 Task: Search for books from the mystery genre on Amazon and explore their details.
Action: Mouse moved to (415, 68)
Screenshot: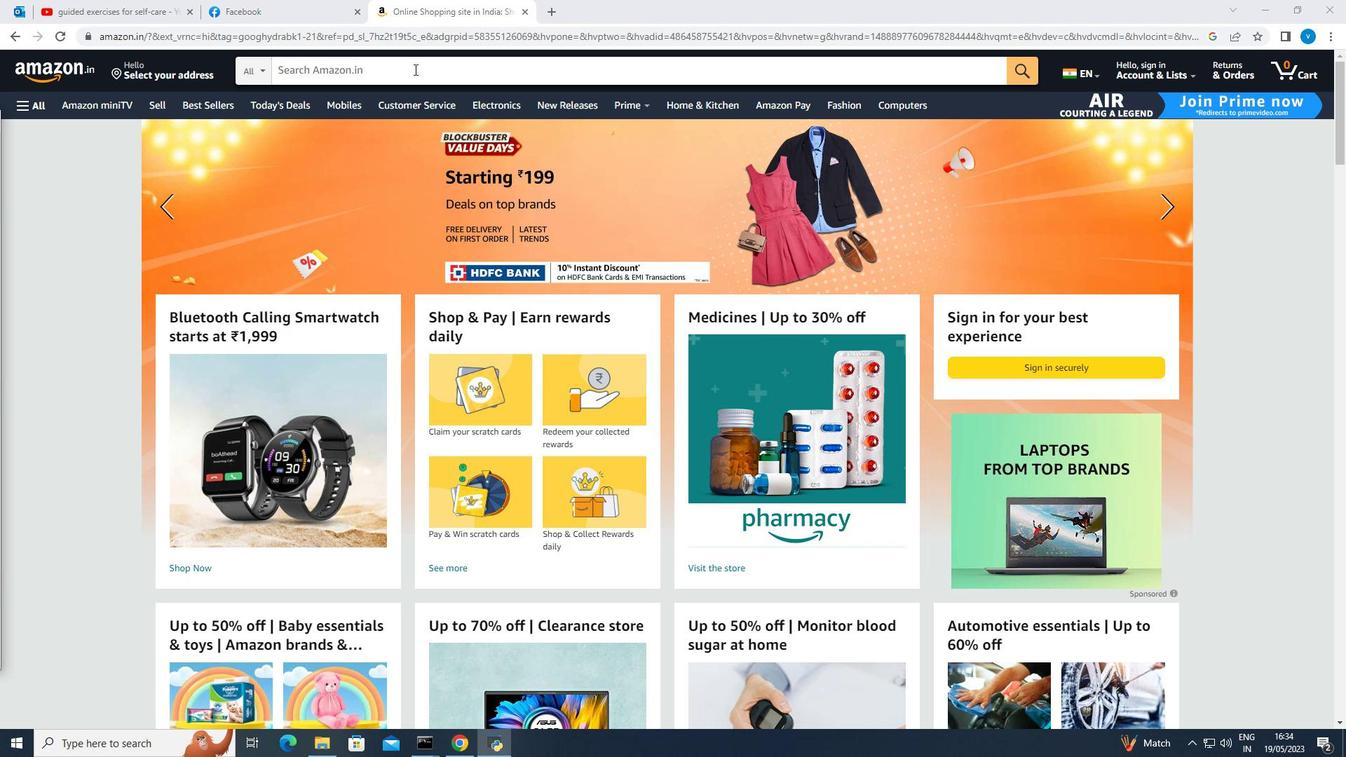 
Action: Mouse pressed left at (415, 68)
Screenshot: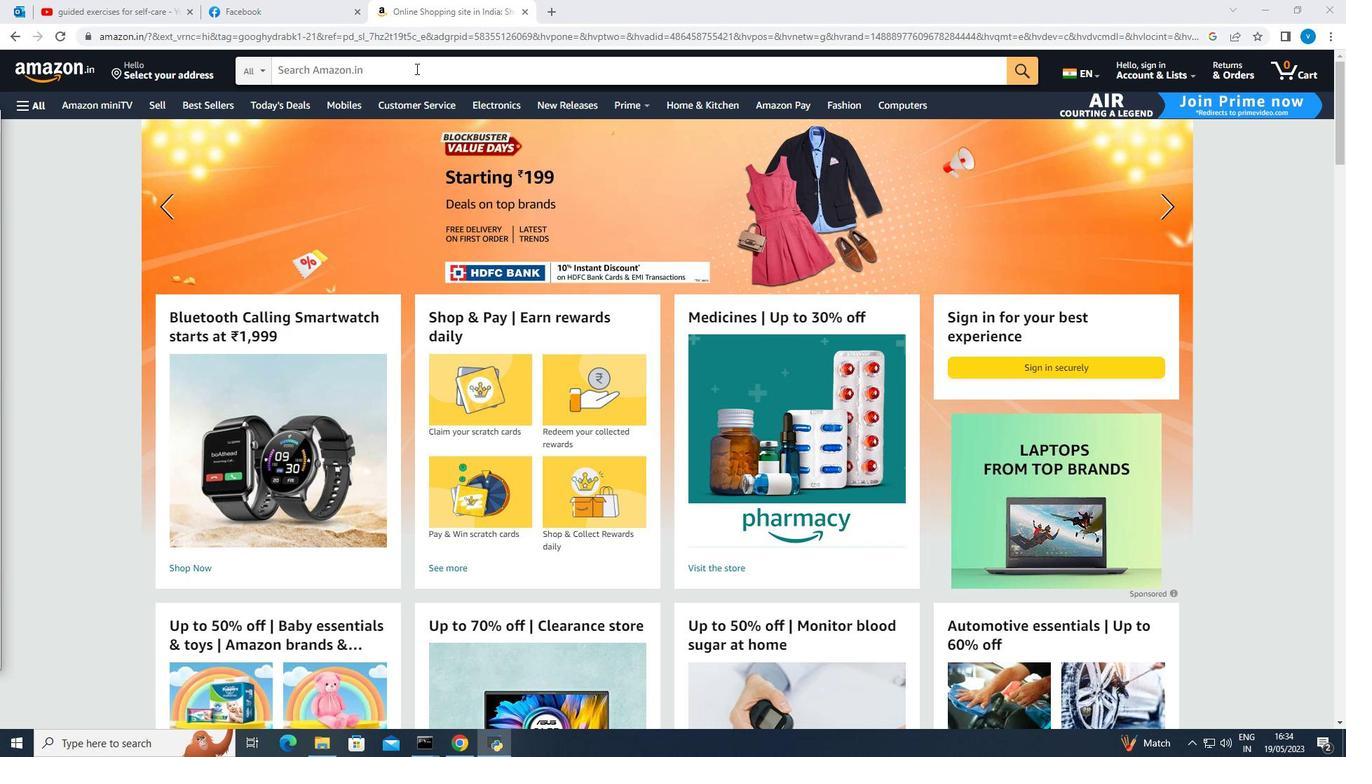 
Action: Key pressed book<Key.space>from<Key.space>mystery<Key.space>genre<Key.enter>
Screenshot: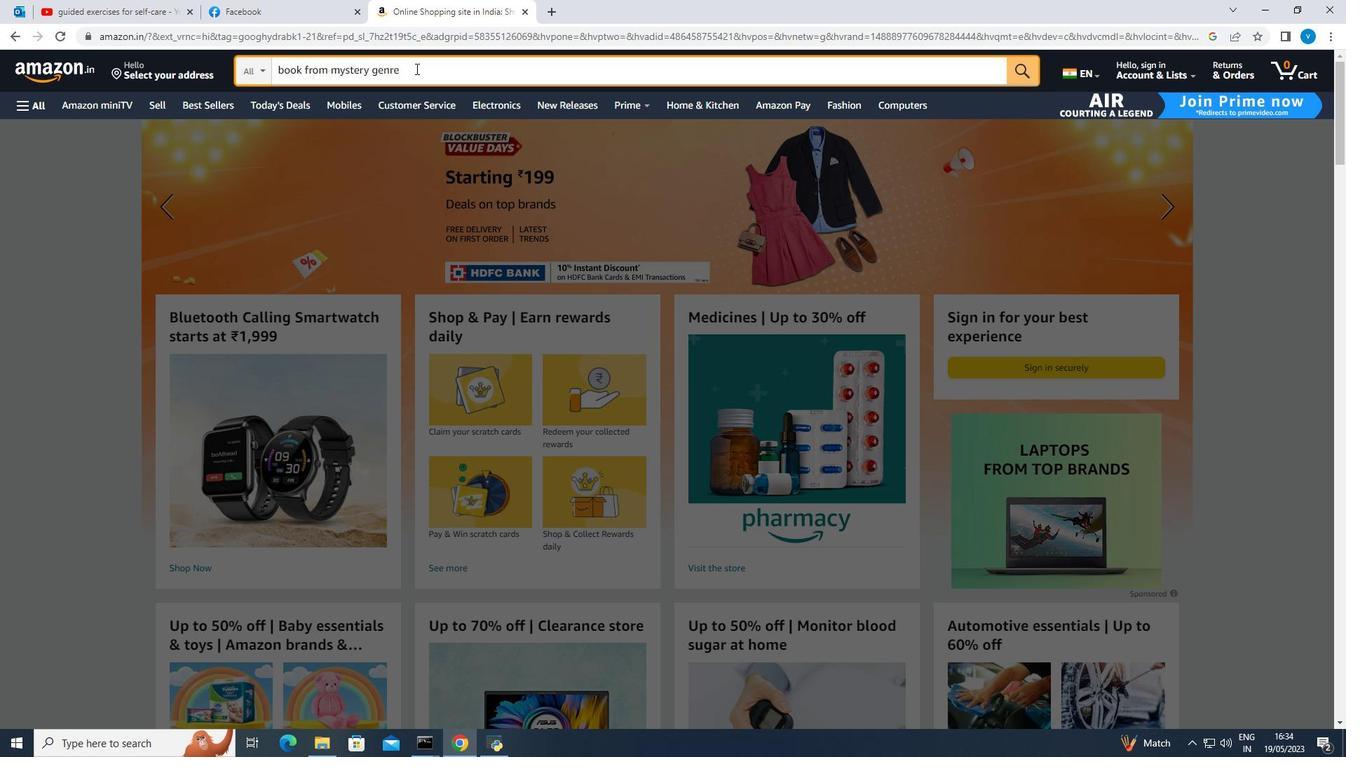 
Action: Mouse moved to (553, 434)
Screenshot: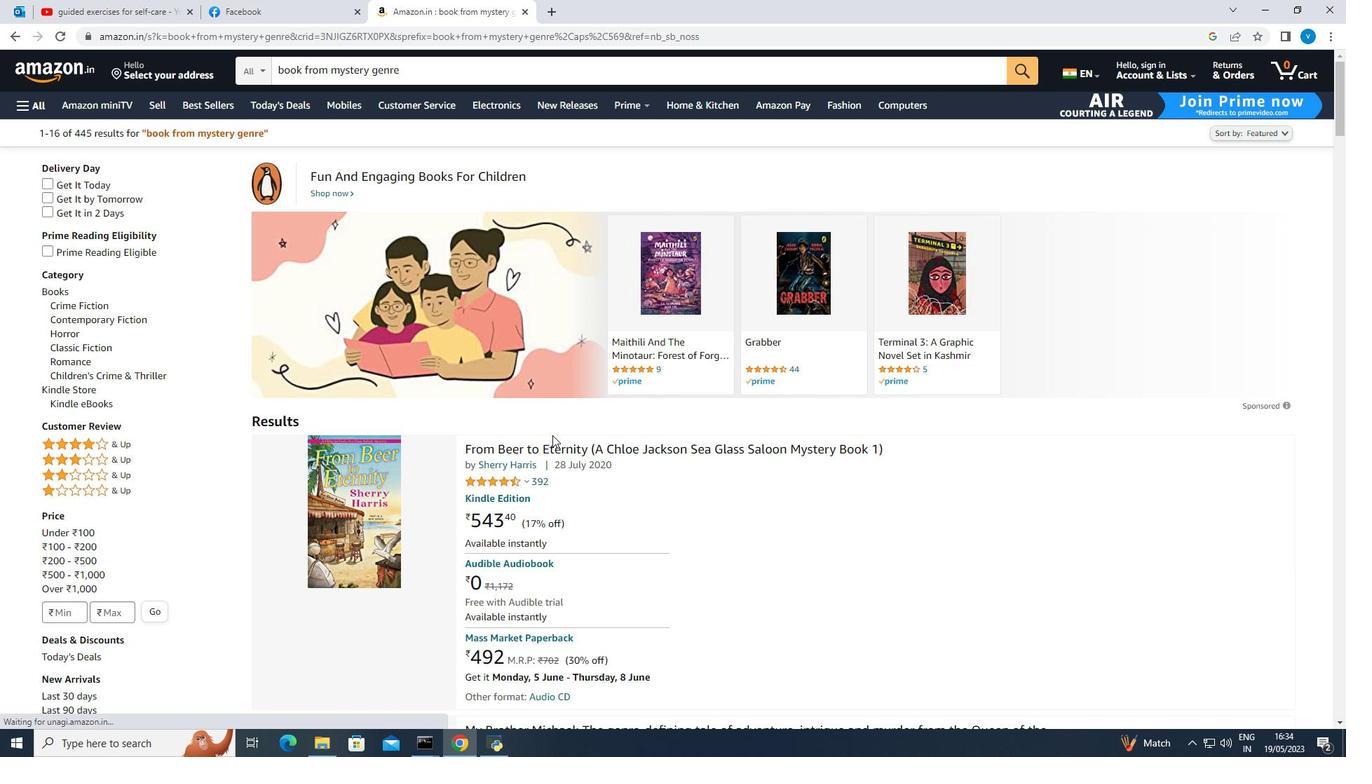 
Action: Mouse scrolled (553, 433) with delta (0, 0)
Screenshot: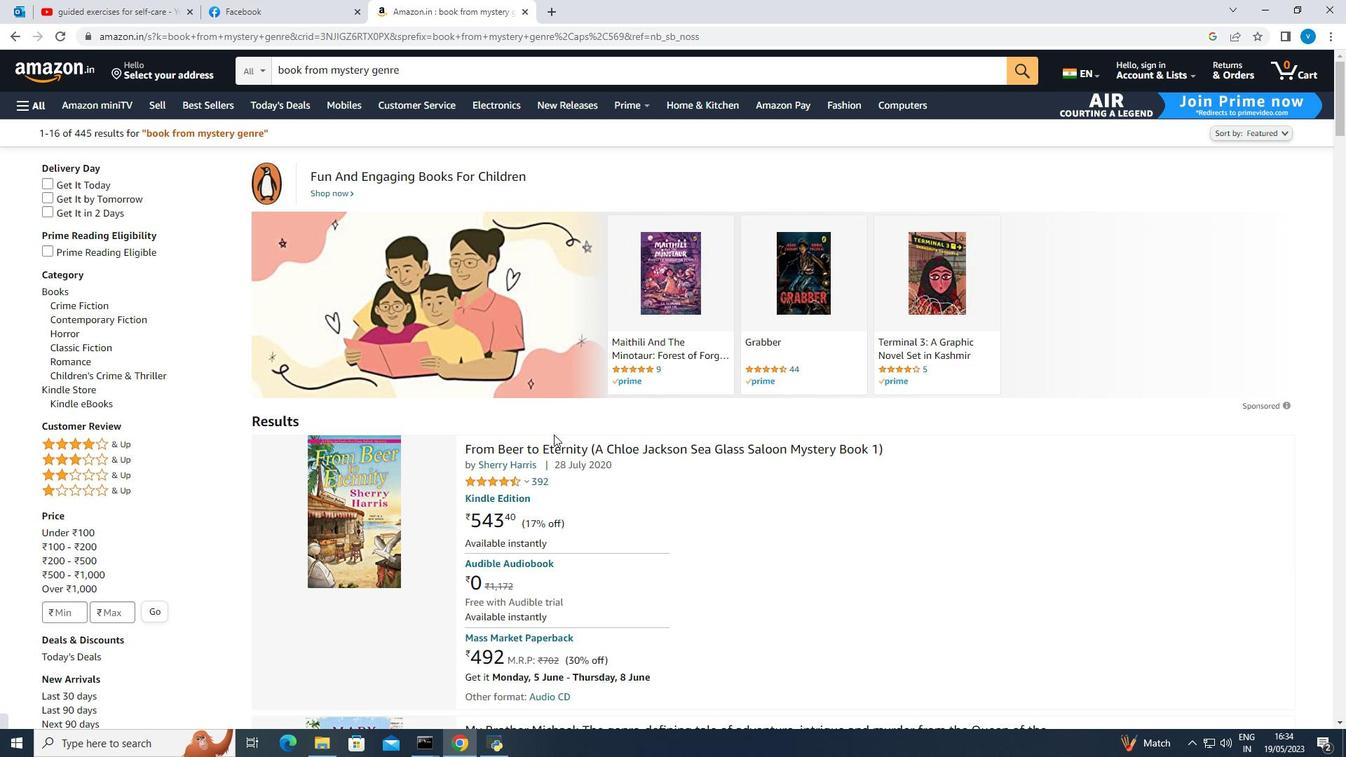 
Action: Mouse moved to (555, 432)
Screenshot: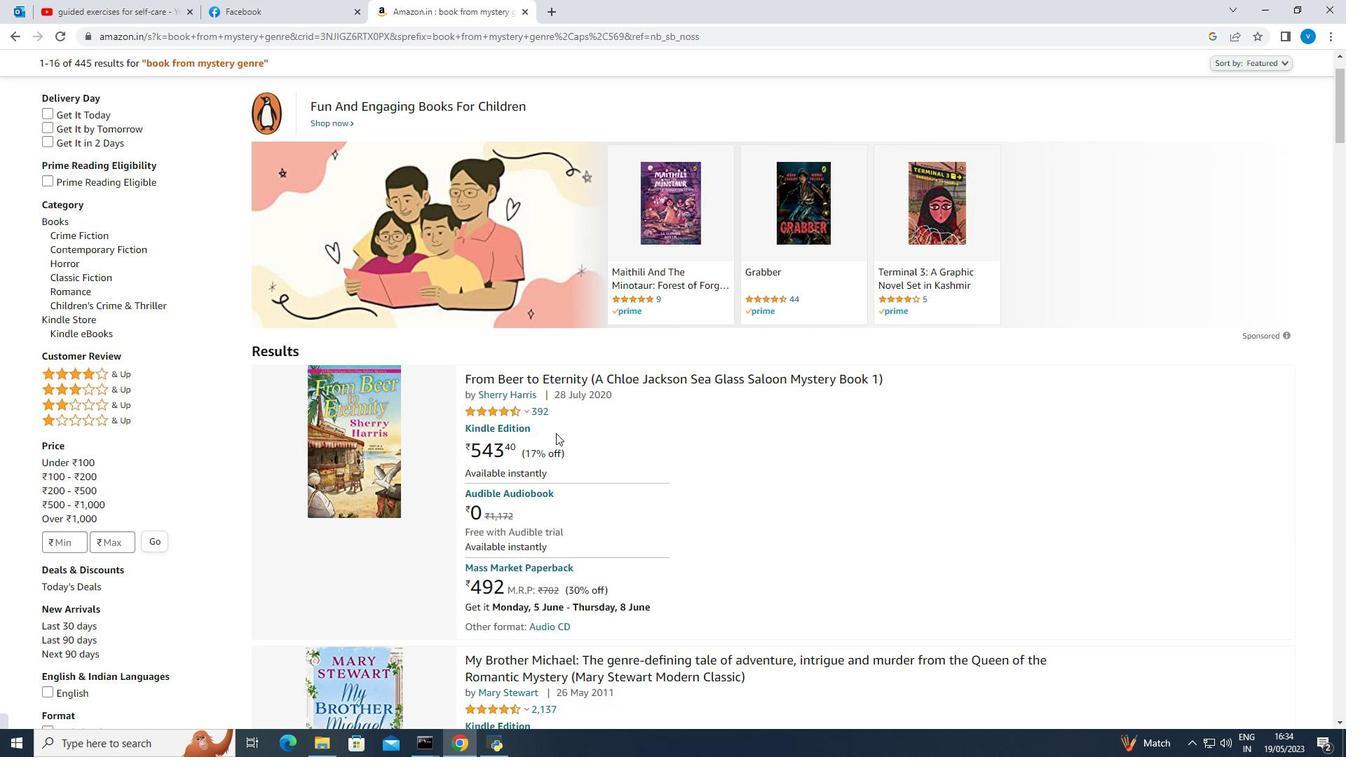 
Action: Mouse scrolled (555, 431) with delta (0, 0)
Screenshot: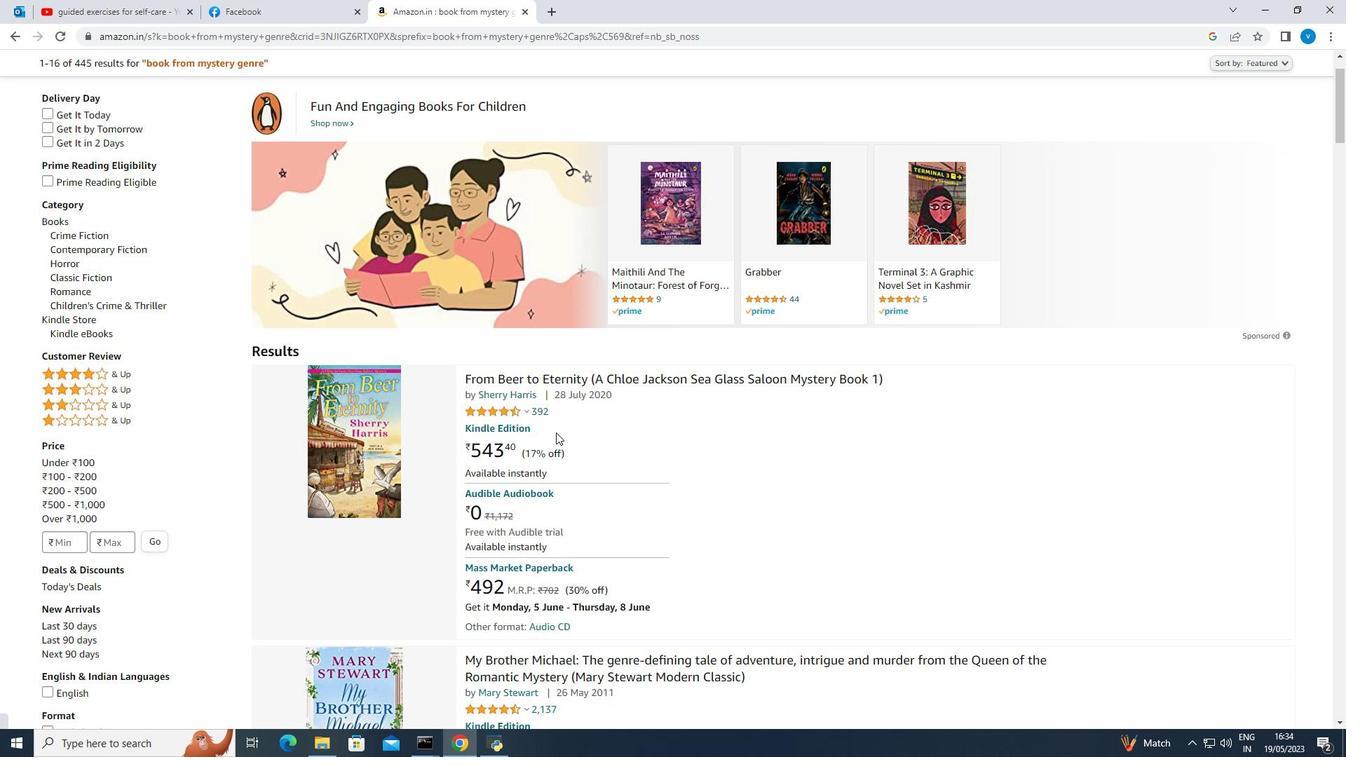 
Action: Mouse scrolled (555, 431) with delta (0, 0)
Screenshot: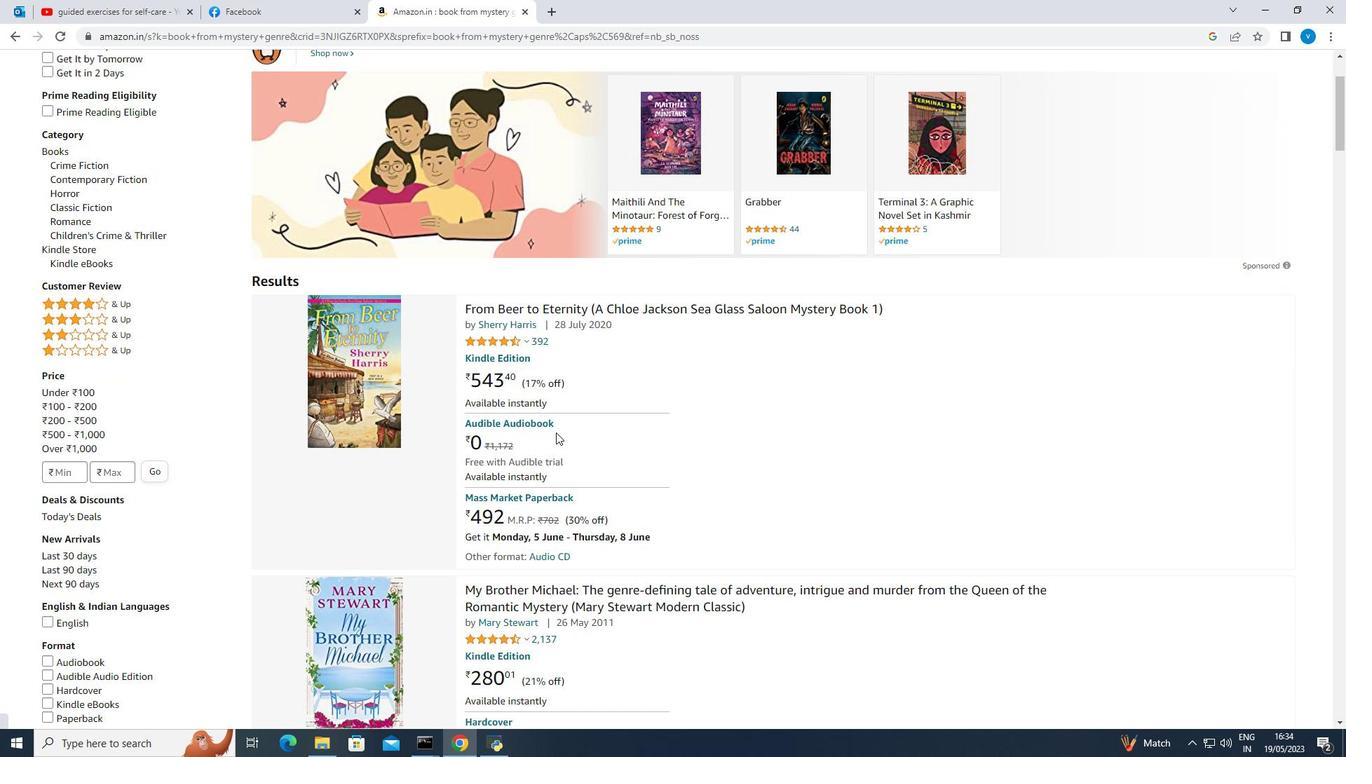 
Action: Mouse scrolled (555, 431) with delta (0, 0)
Screenshot: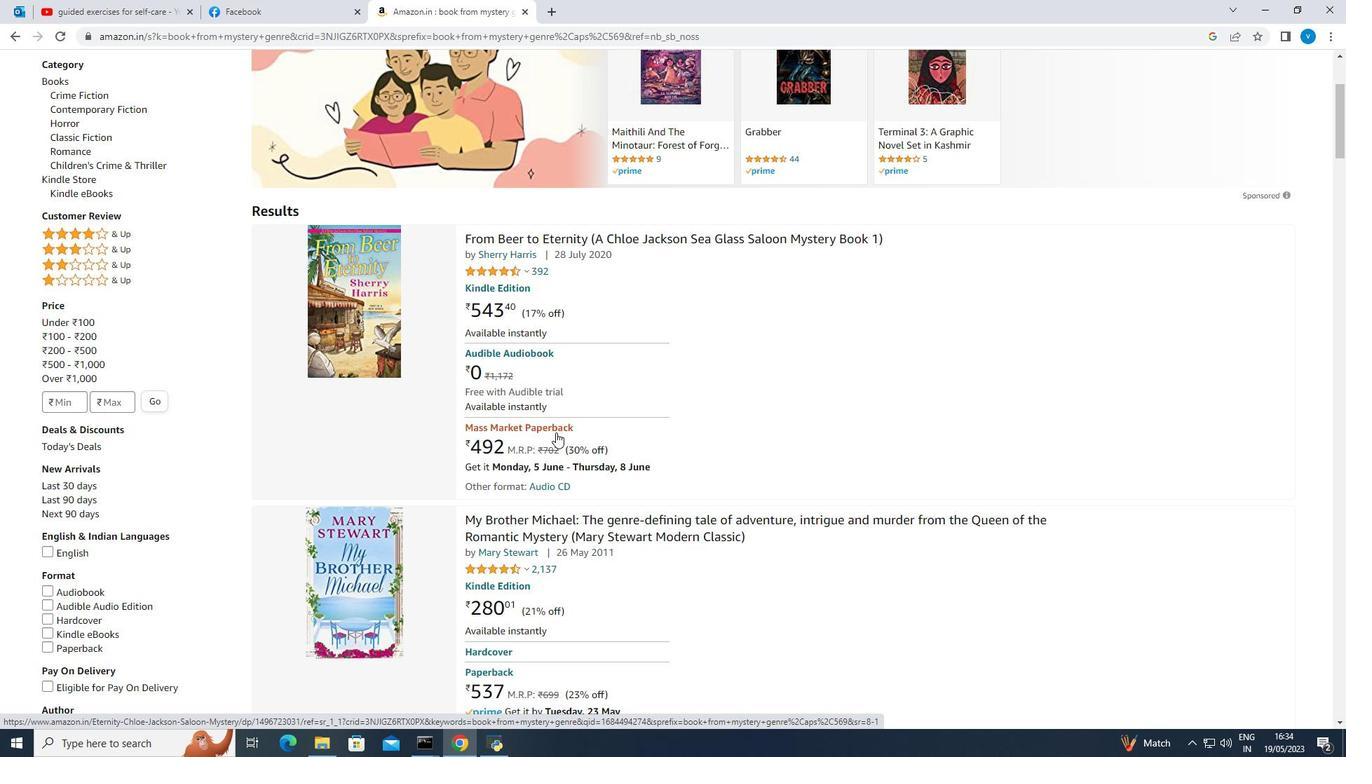 
Action: Mouse moved to (564, 401)
Screenshot: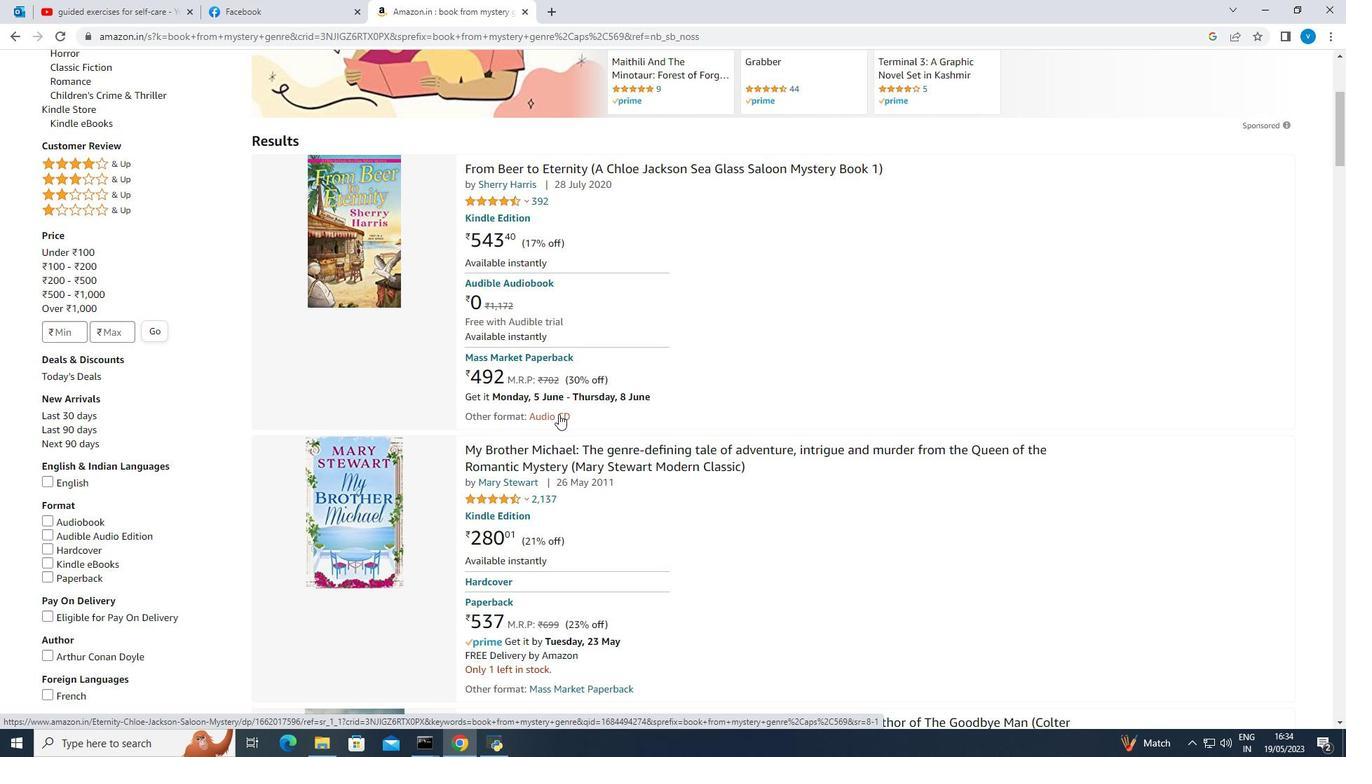 
Action: Mouse scrolled (564, 400) with delta (0, 0)
Screenshot: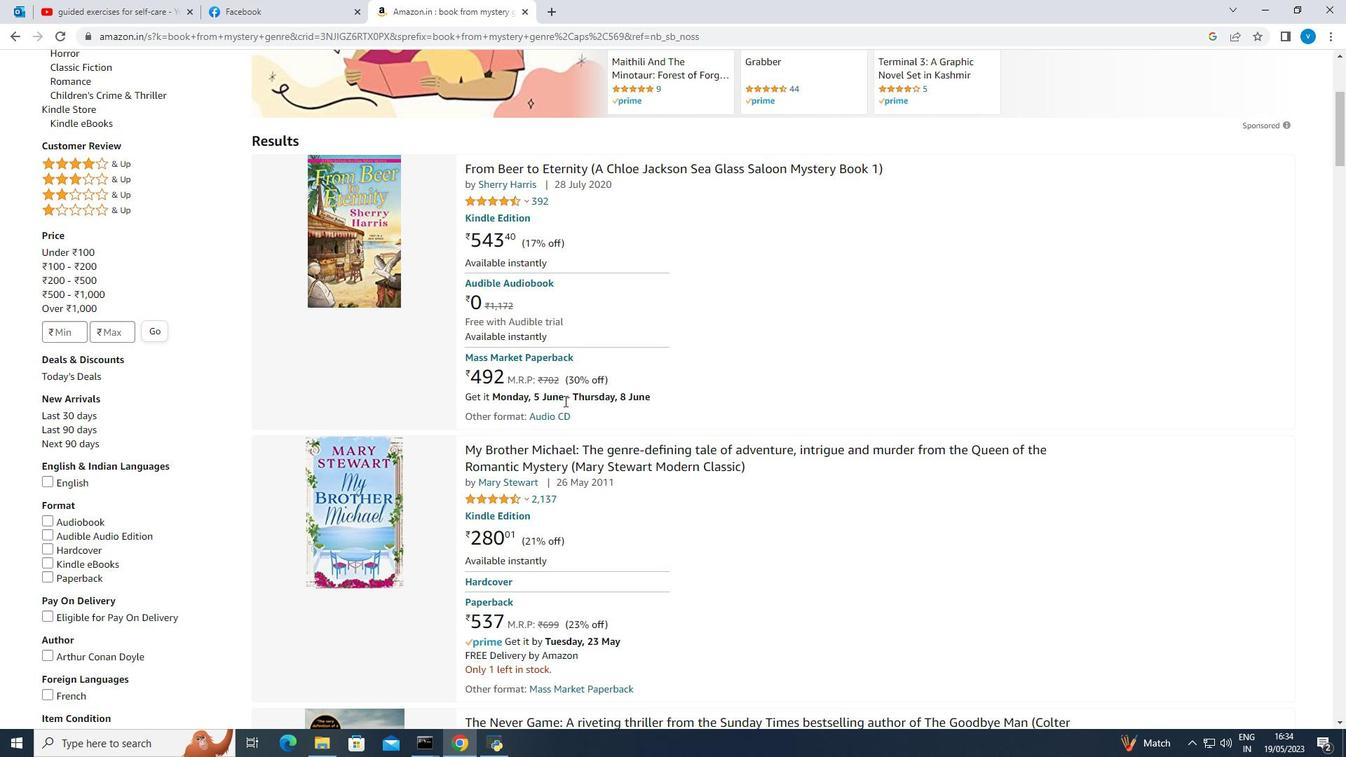 
Action: Mouse scrolled (564, 400) with delta (0, 0)
Screenshot: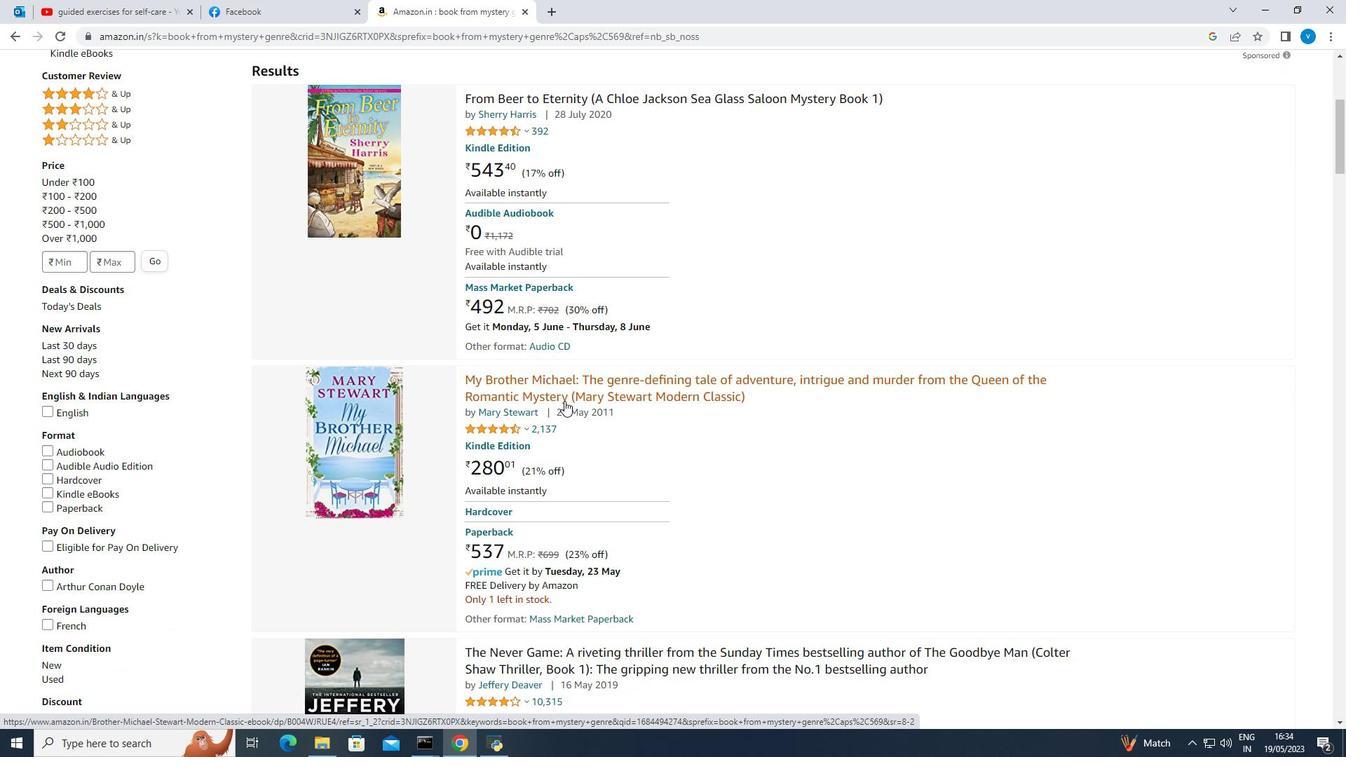 
Action: Mouse scrolled (564, 400) with delta (0, 0)
Screenshot: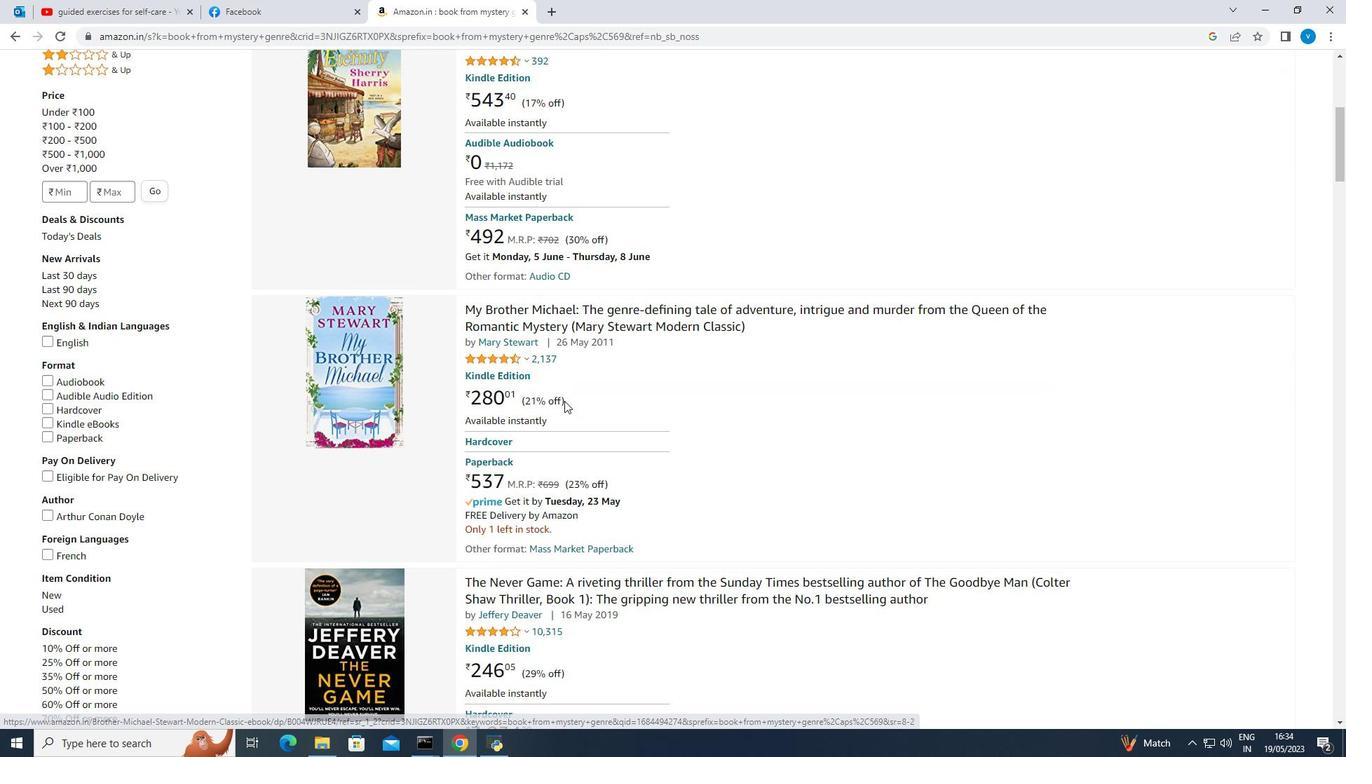 
Action: Mouse scrolled (564, 400) with delta (0, 0)
Screenshot: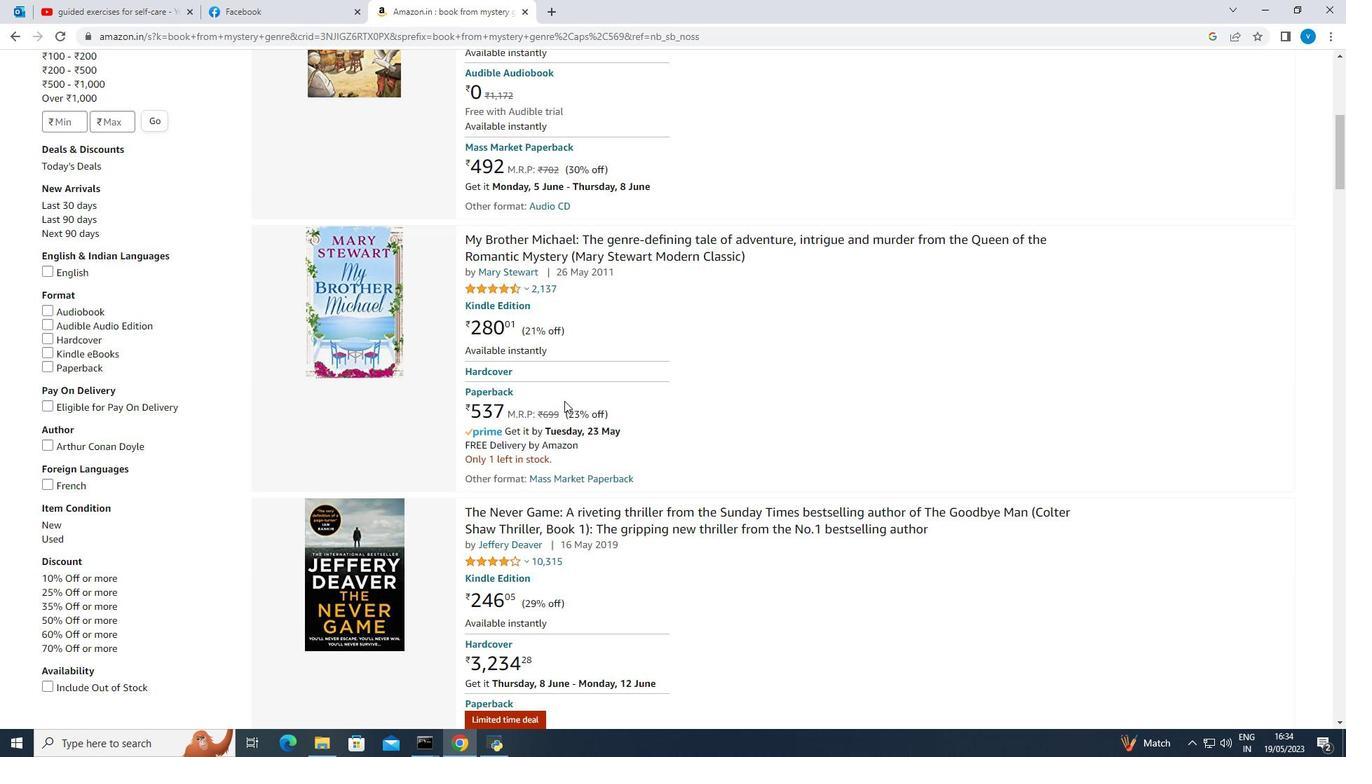 
Action: Mouse scrolled (564, 400) with delta (0, 0)
Screenshot: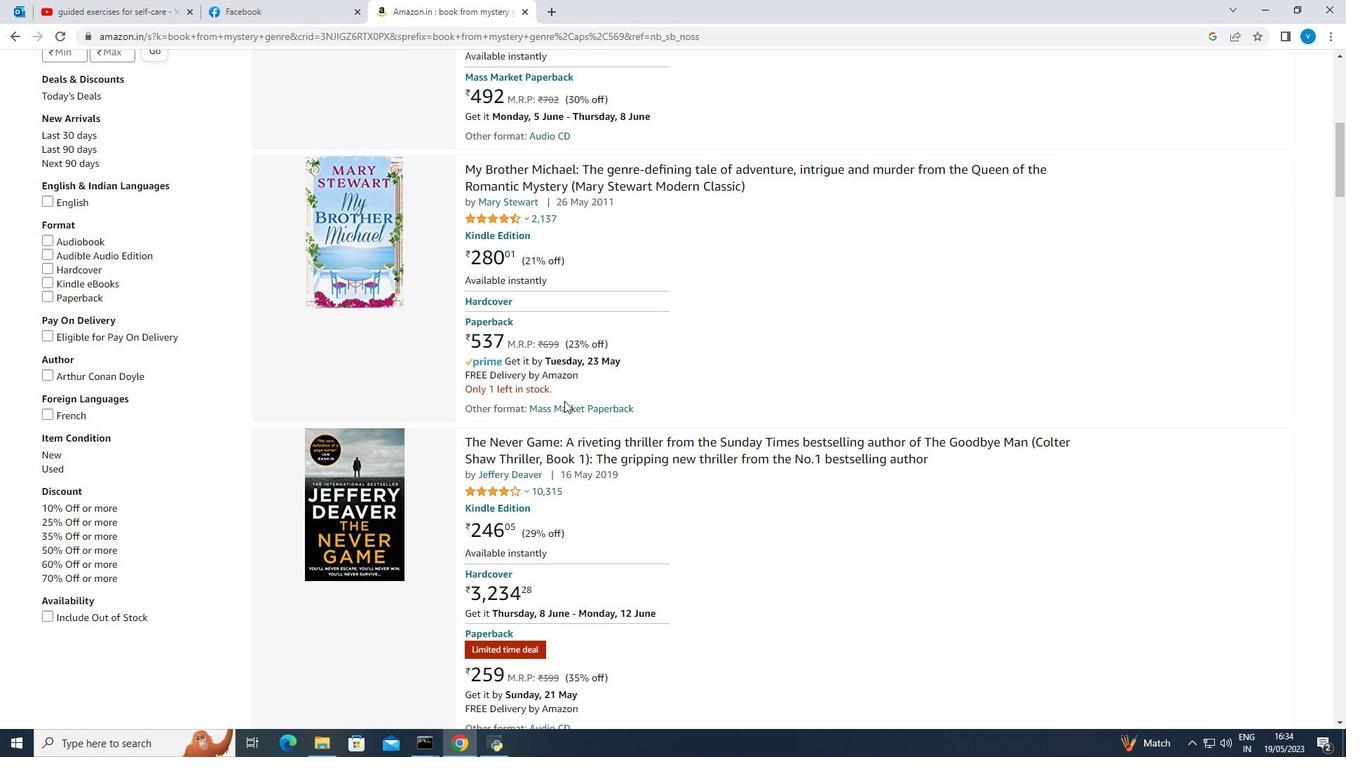
Action: Mouse scrolled (564, 400) with delta (0, 0)
Screenshot: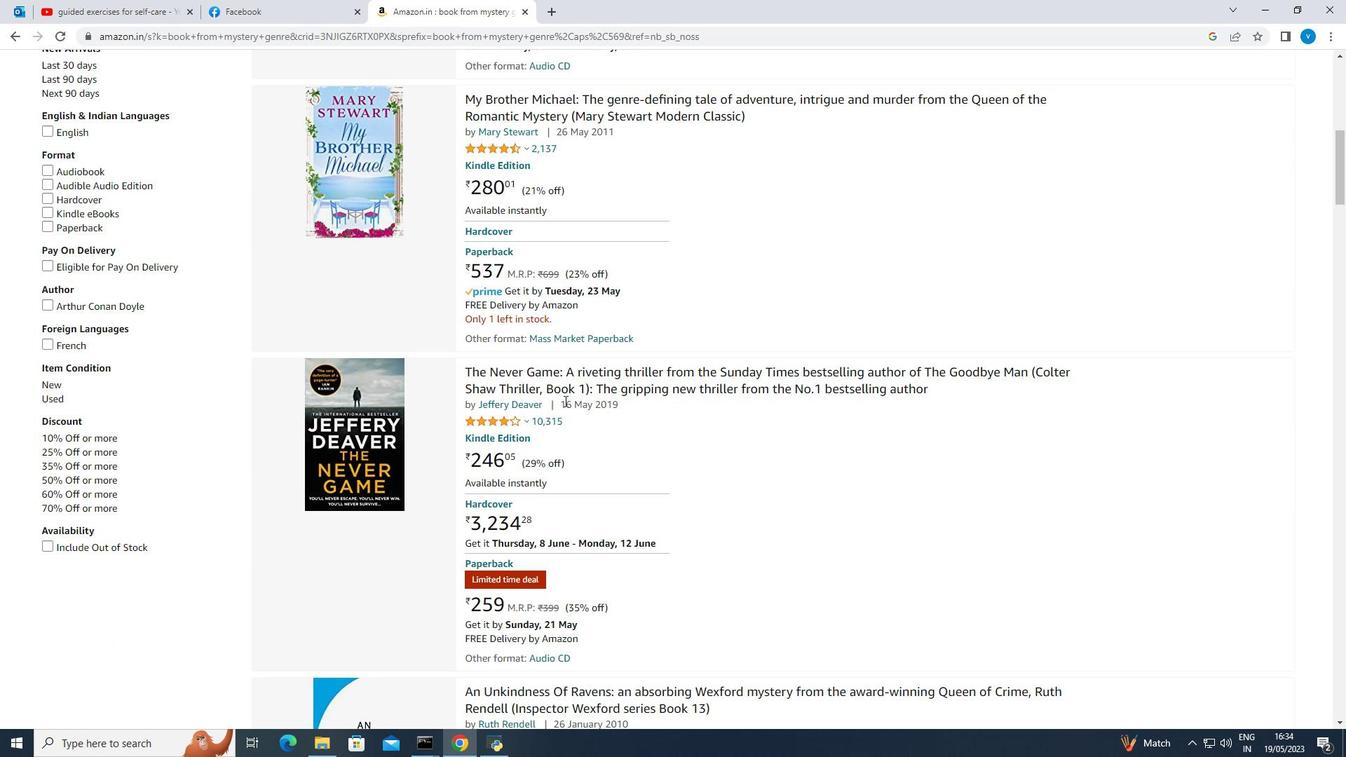 
Action: Mouse scrolled (564, 400) with delta (0, 0)
Screenshot: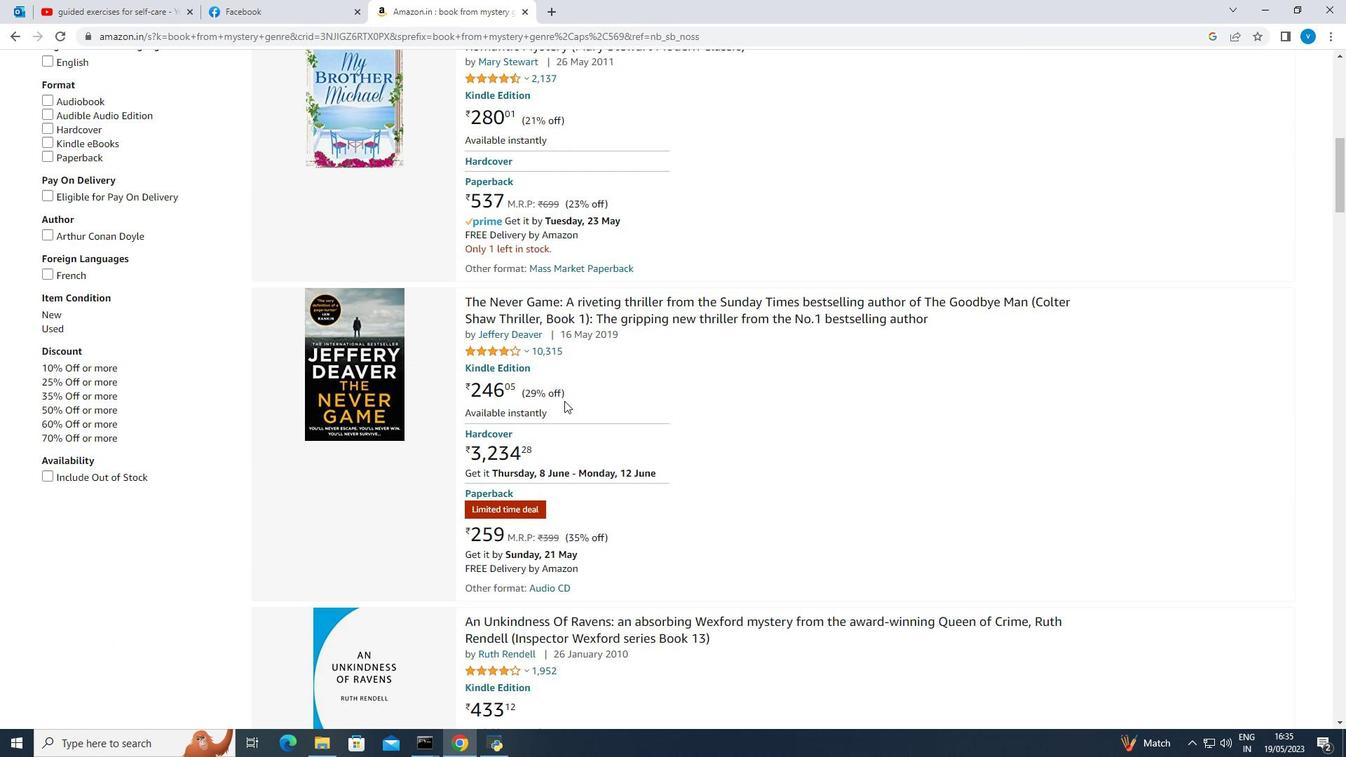 
Action: Mouse scrolled (564, 400) with delta (0, 0)
Screenshot: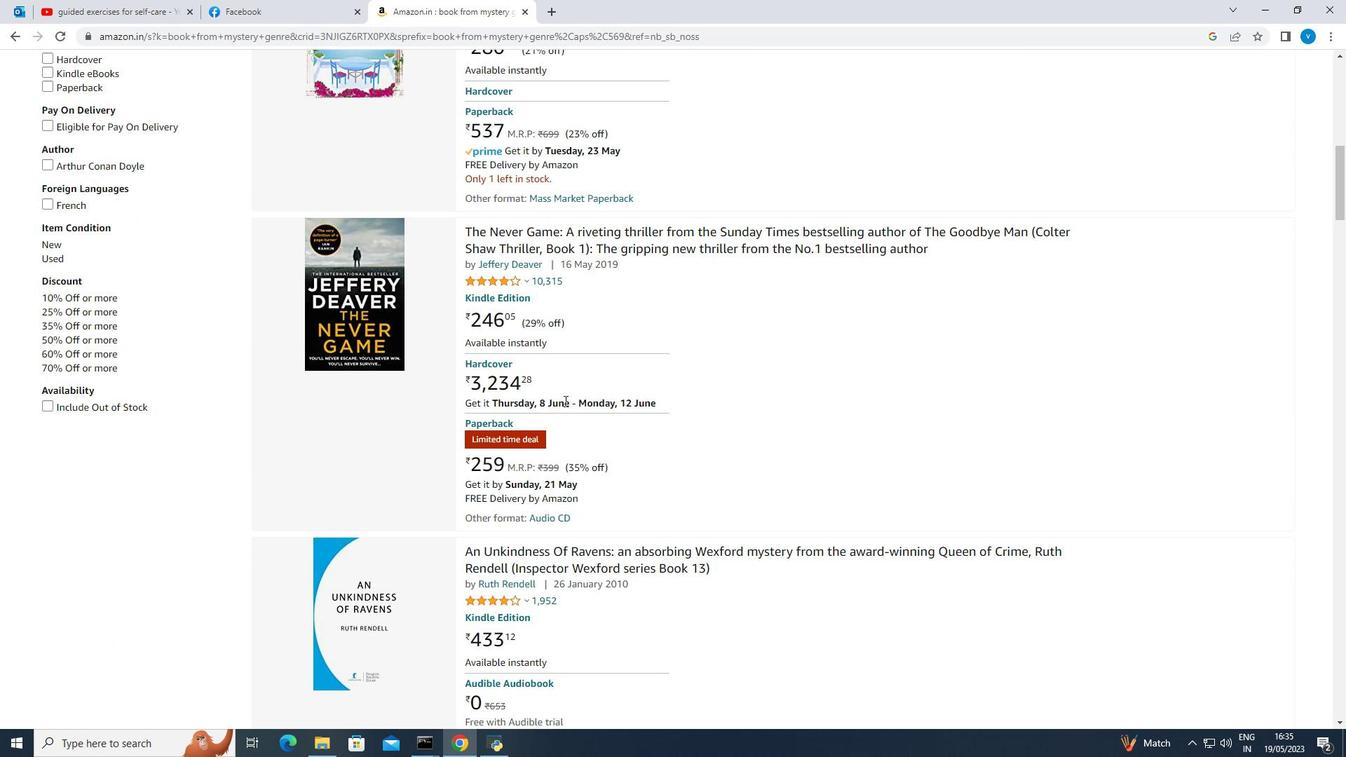 
Action: Mouse scrolled (564, 400) with delta (0, 0)
Screenshot: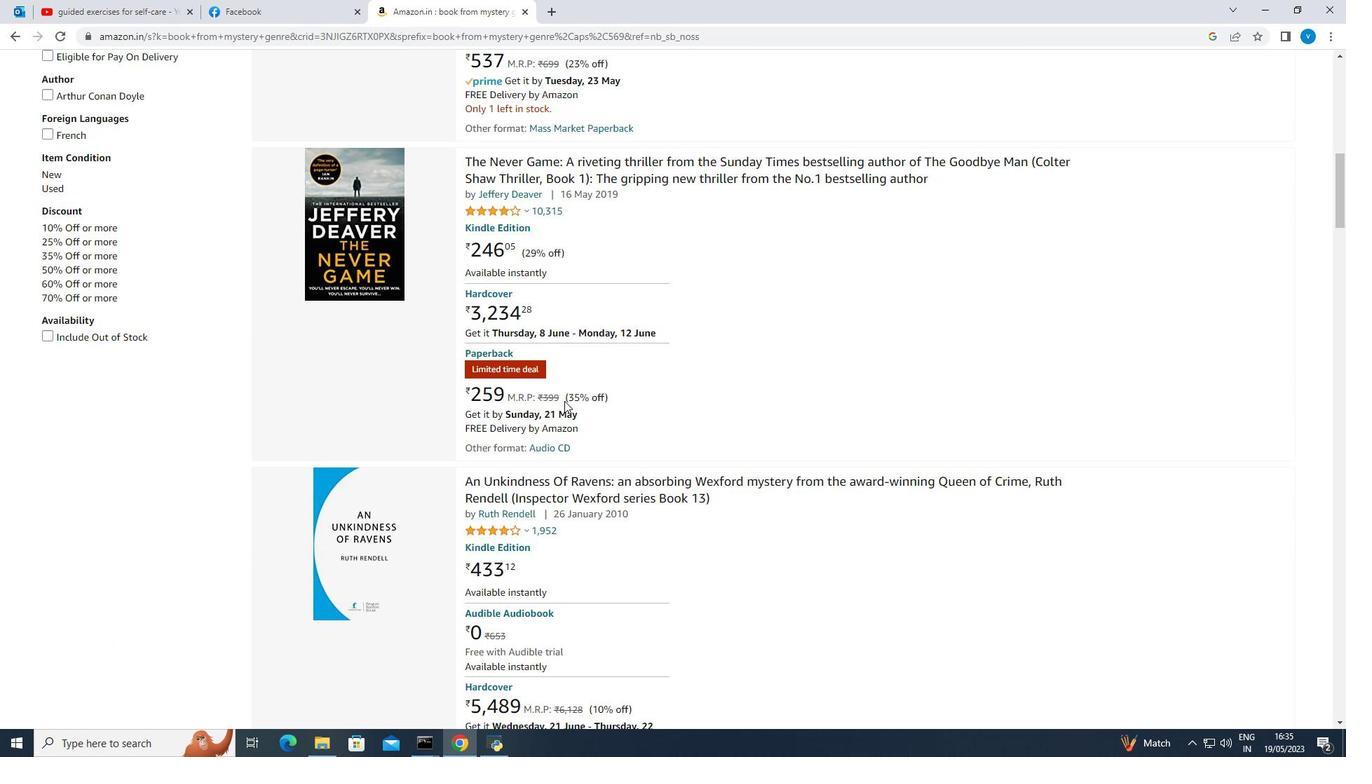 
Action: Mouse scrolled (564, 400) with delta (0, 0)
Screenshot: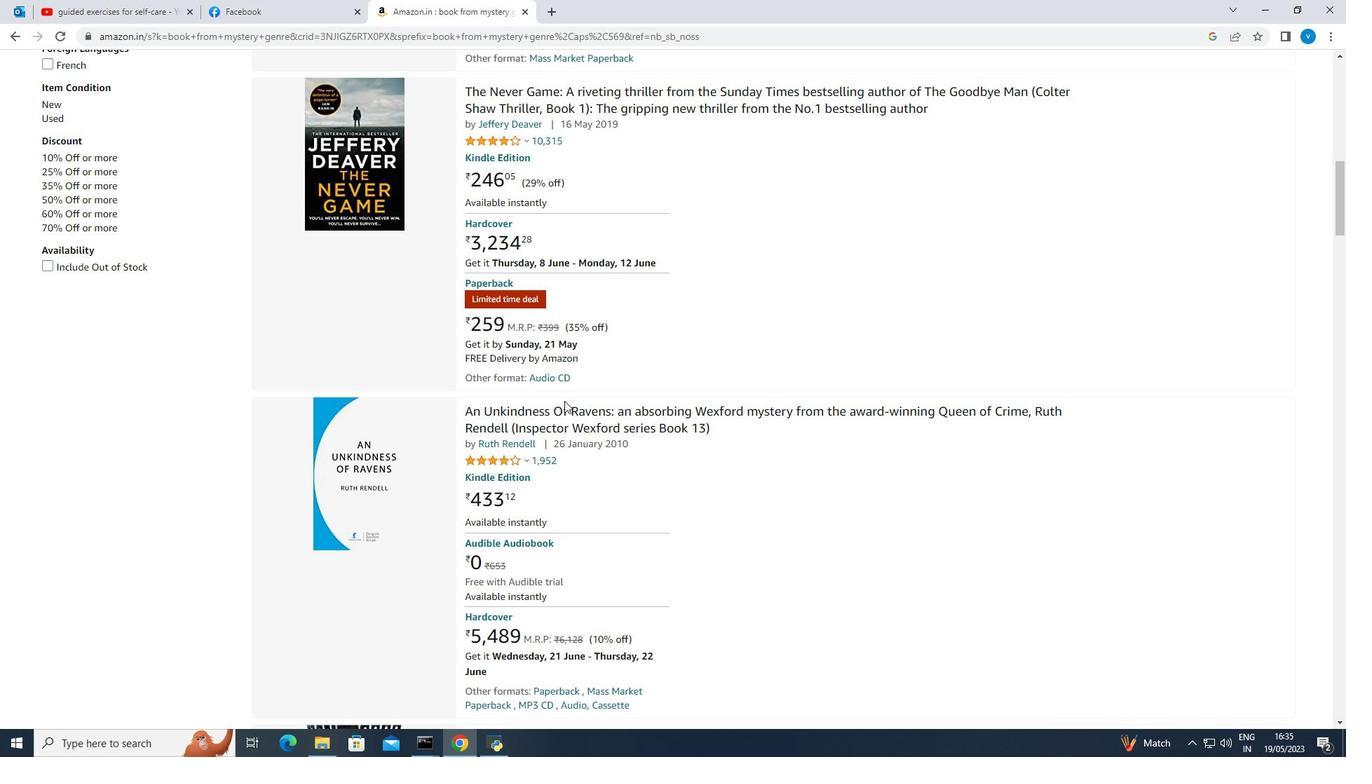 
Action: Mouse scrolled (564, 400) with delta (0, 0)
Screenshot: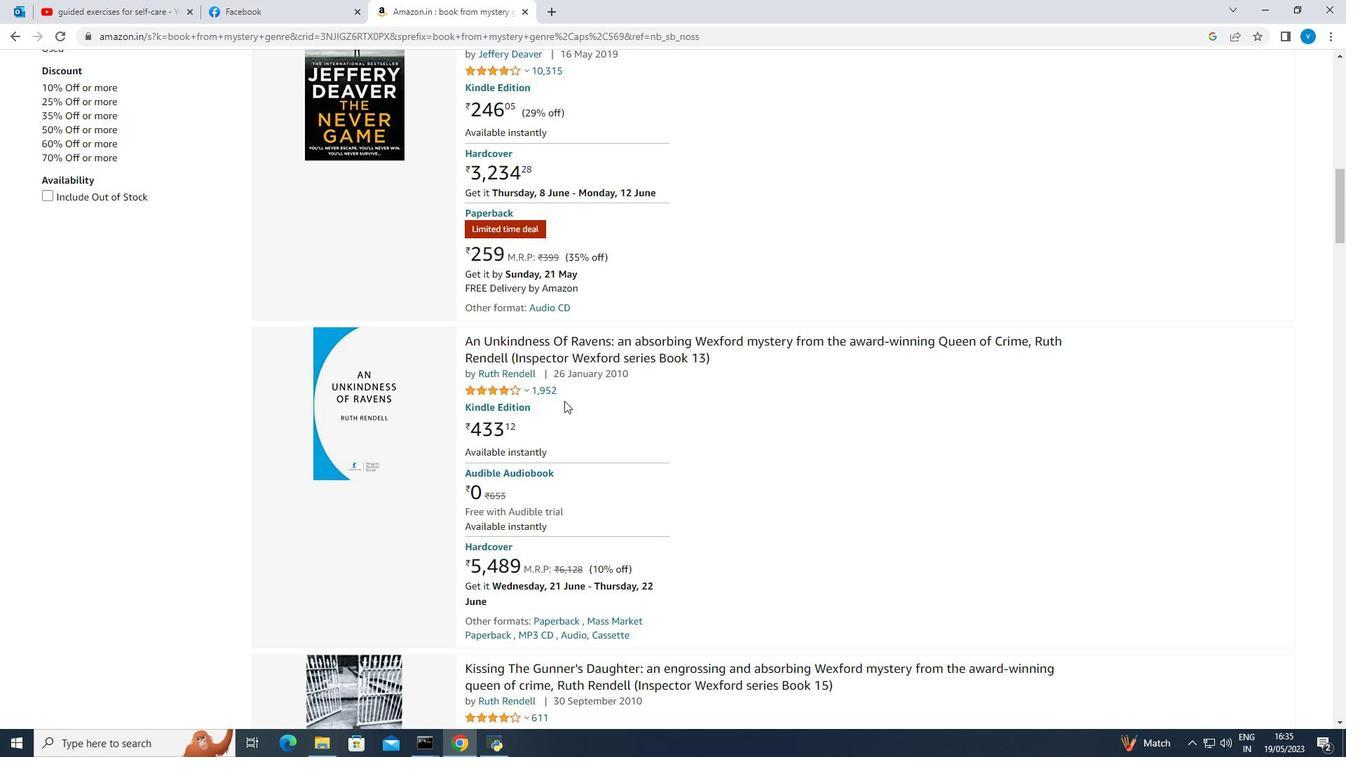 
Action: Mouse scrolled (564, 400) with delta (0, 0)
Screenshot: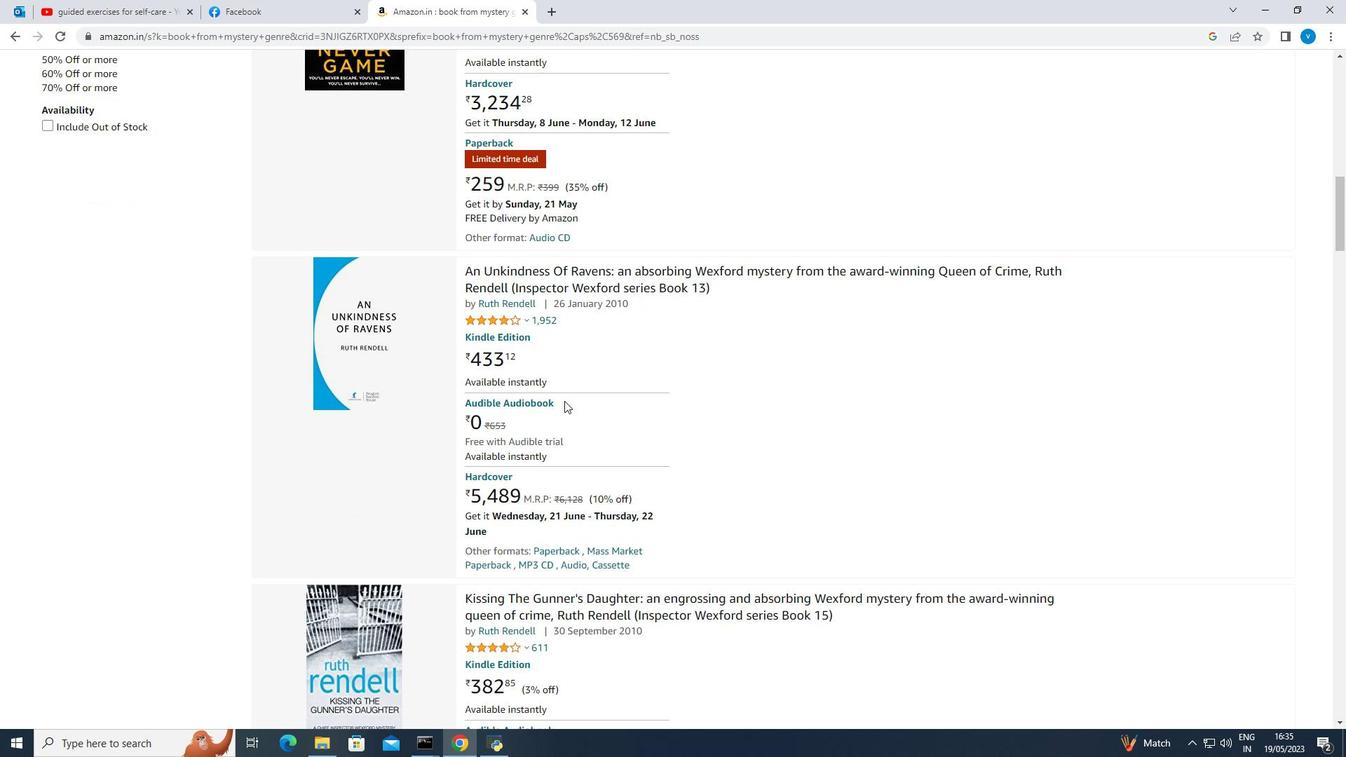 
Action: Mouse scrolled (564, 400) with delta (0, 0)
Screenshot: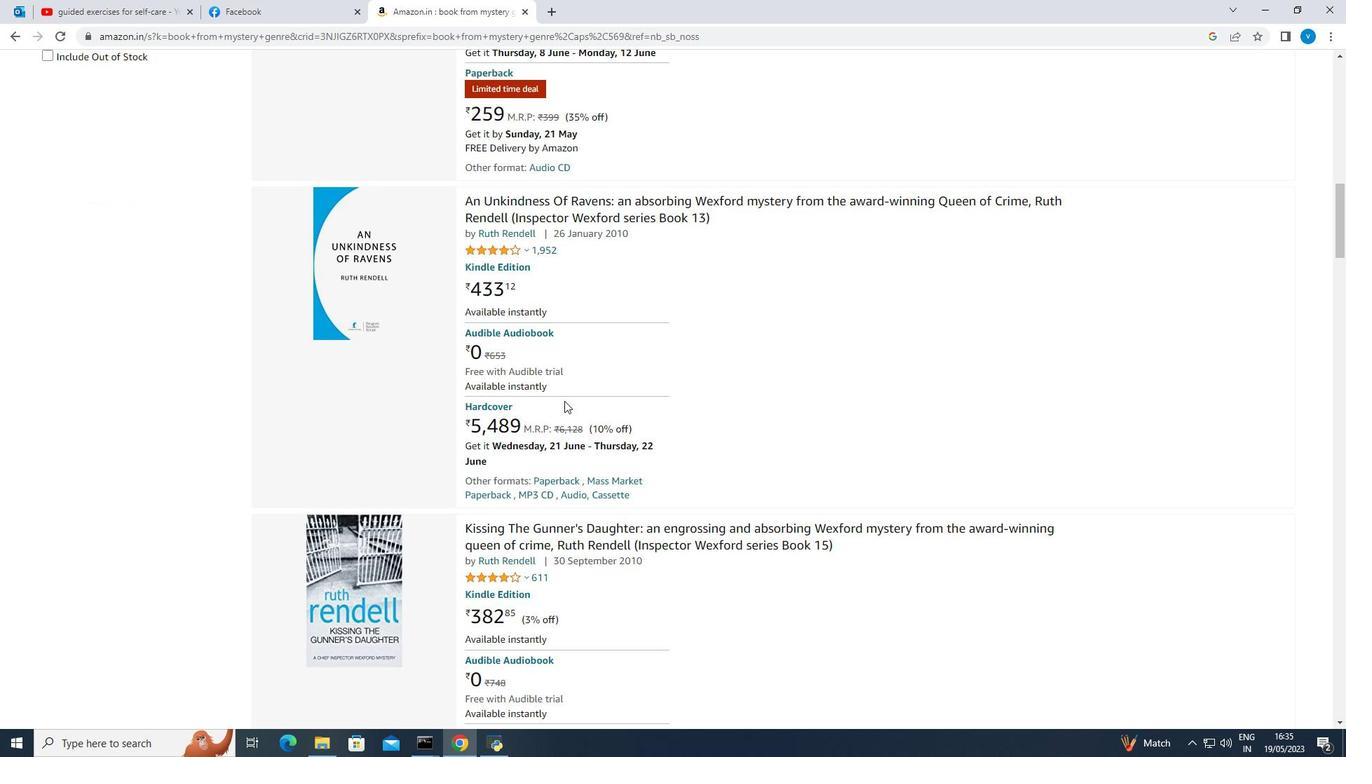 
Action: Mouse moved to (564, 401)
Screenshot: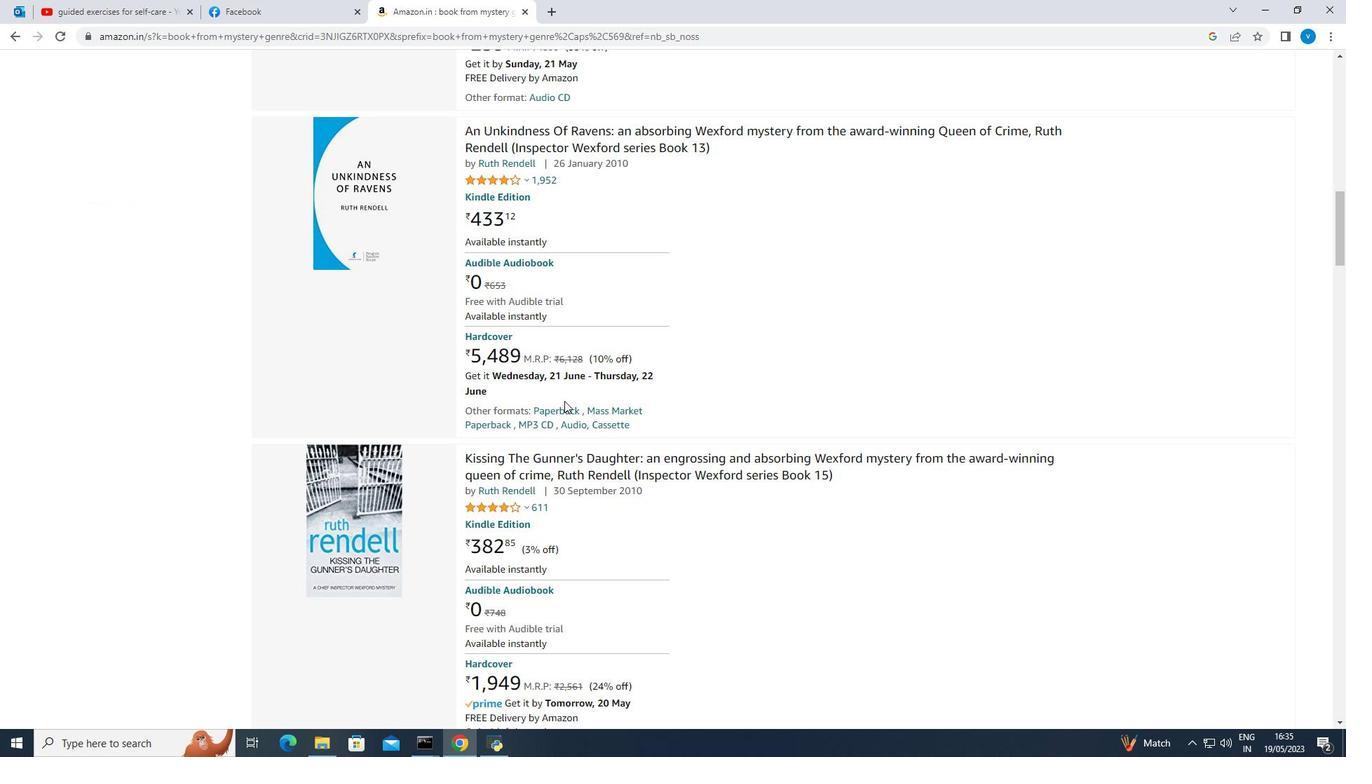 
Action: Mouse scrolled (564, 400) with delta (0, 0)
Screenshot: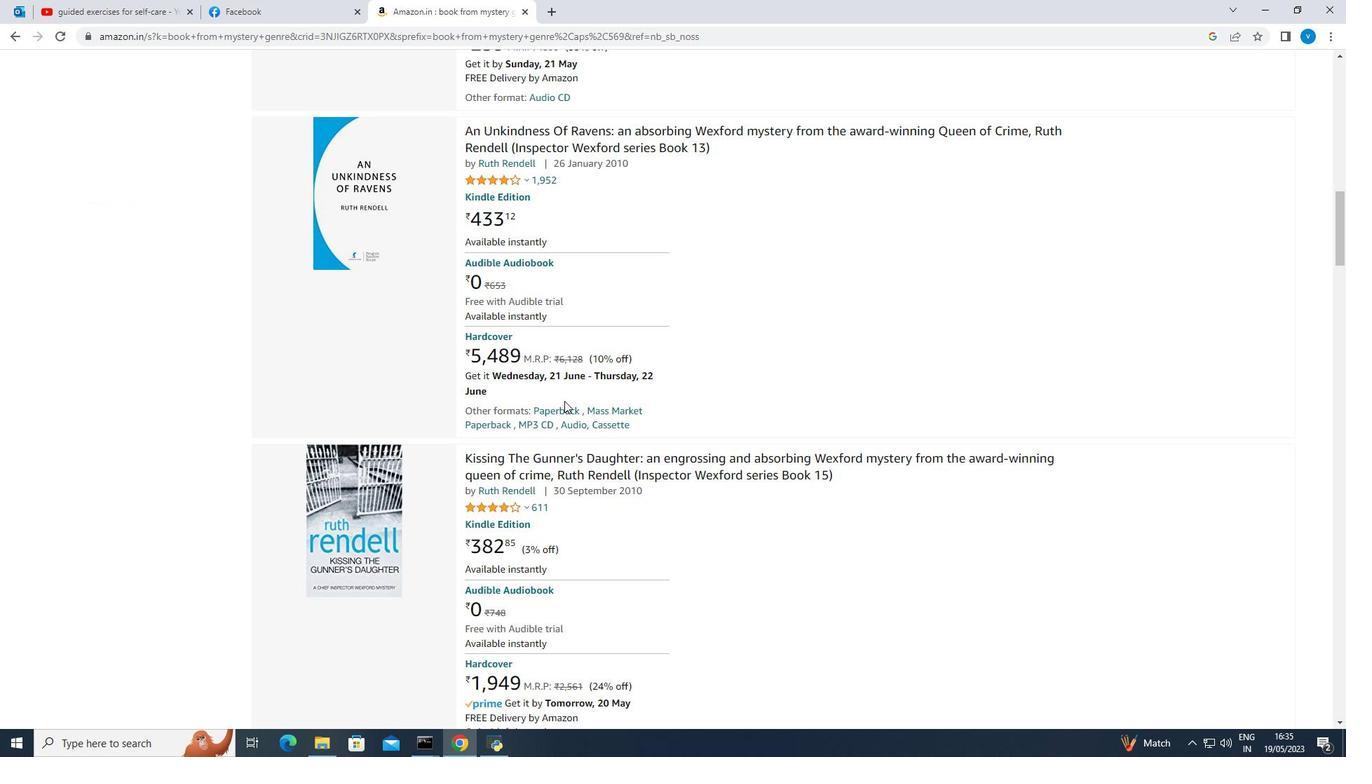 
Action: Mouse scrolled (564, 400) with delta (0, 0)
Screenshot: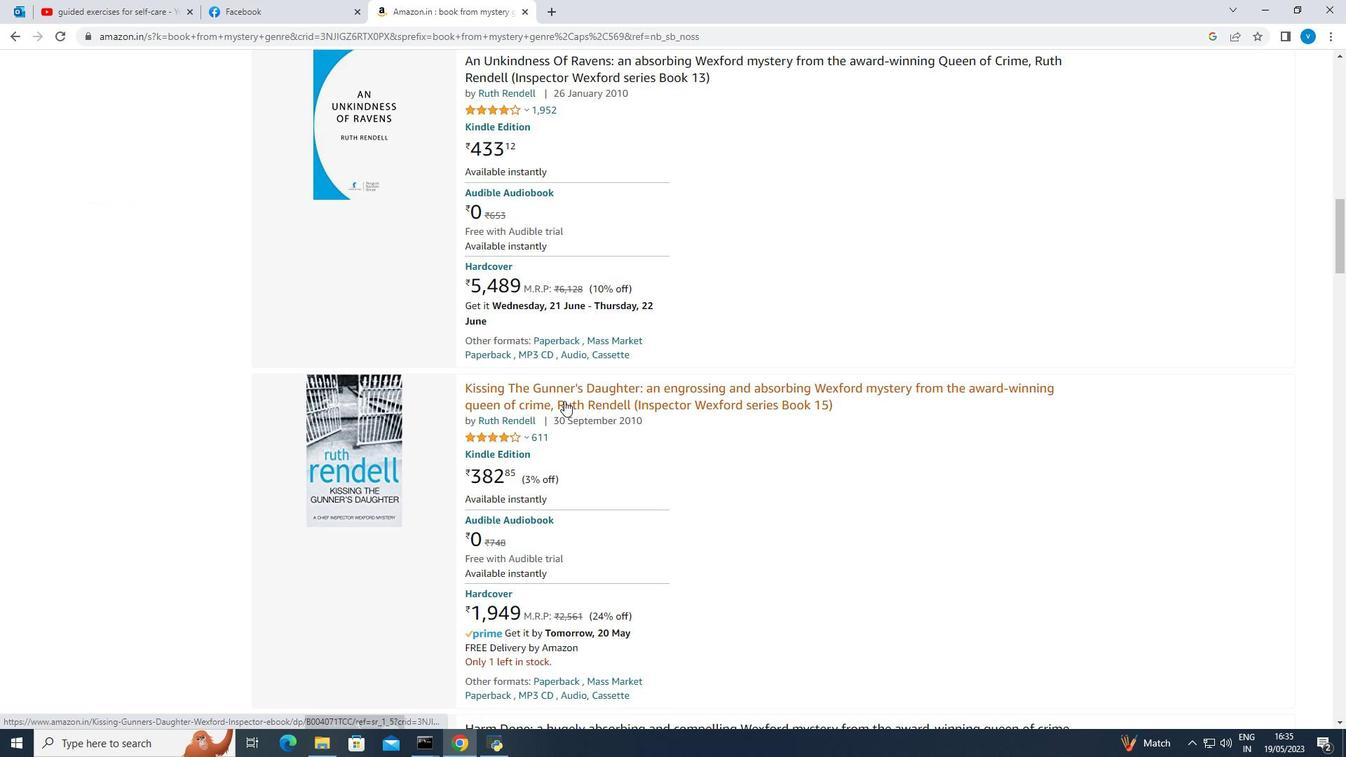 
Action: Mouse scrolled (564, 400) with delta (0, 0)
Screenshot: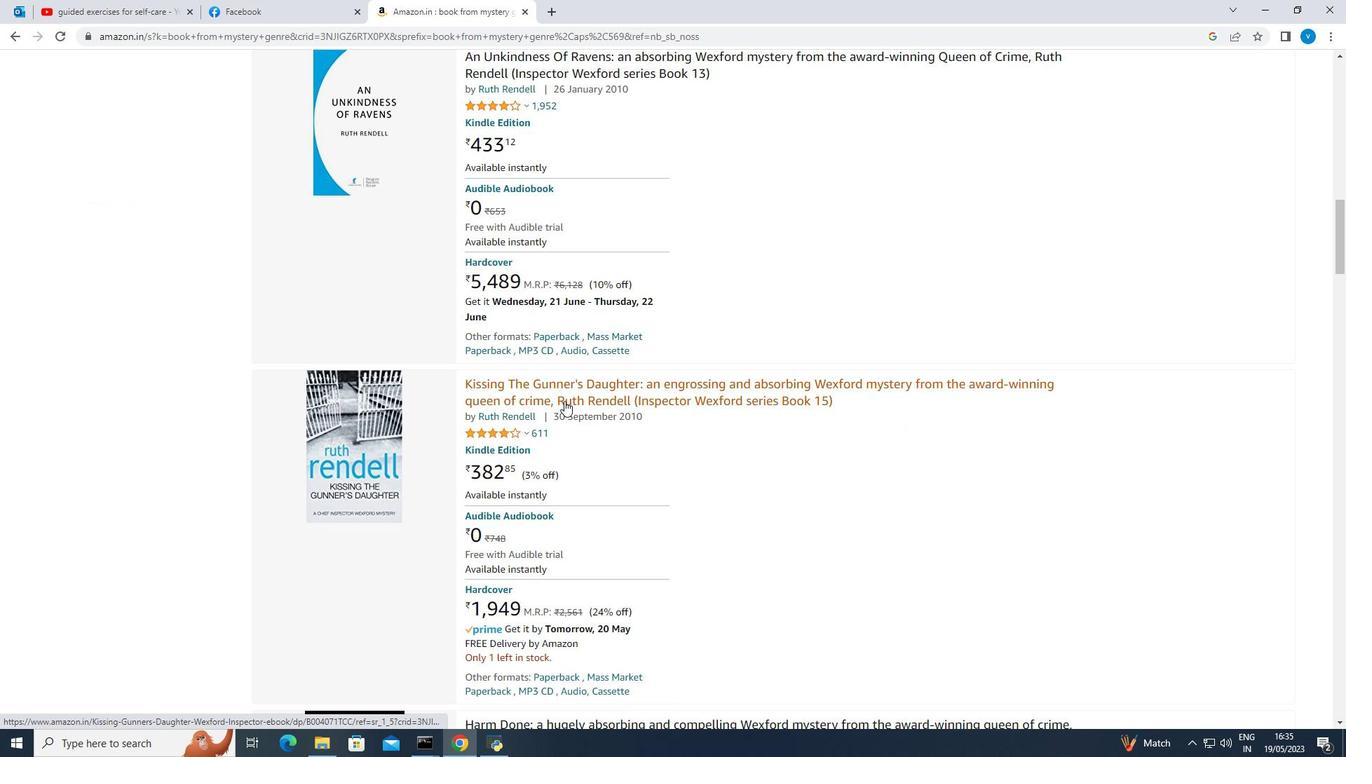 
Action: Mouse scrolled (564, 401) with delta (0, 0)
Screenshot: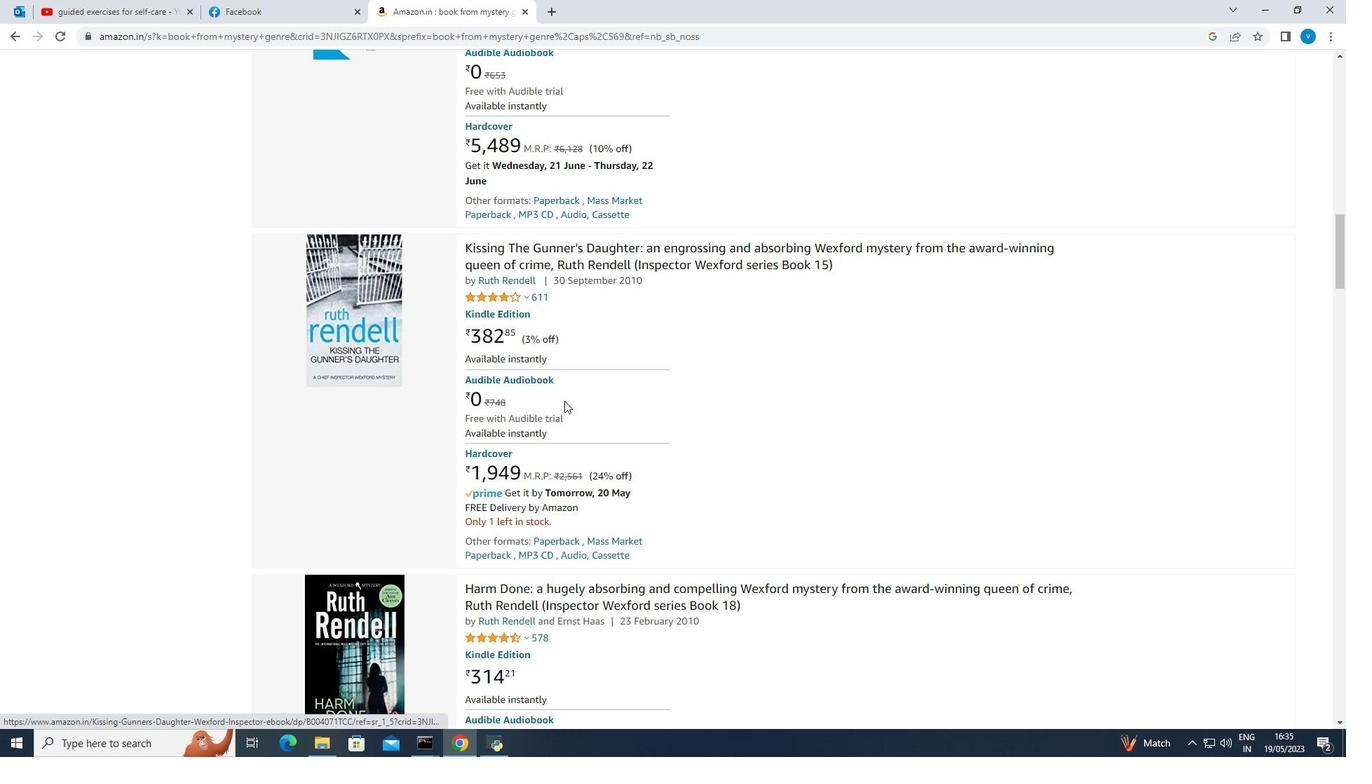 
Action: Mouse scrolled (564, 401) with delta (0, 0)
Screenshot: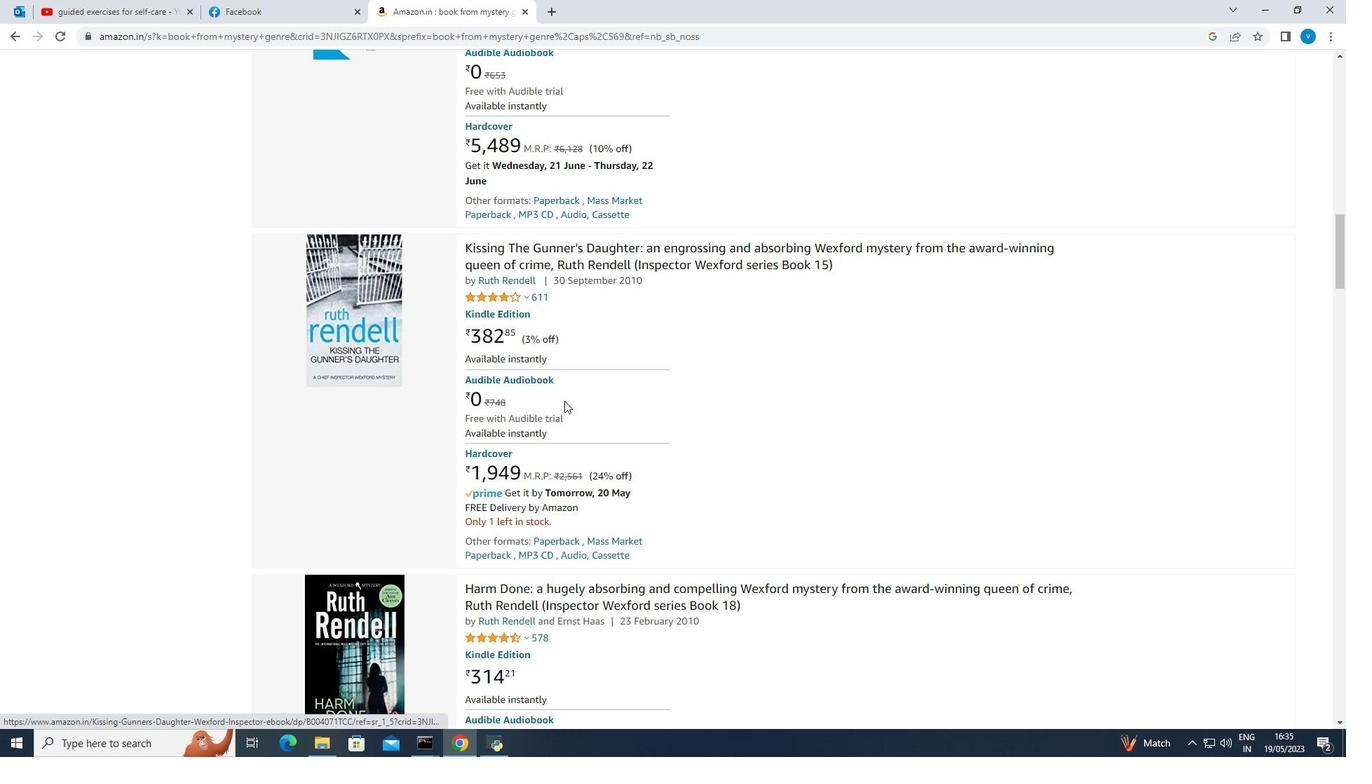 
Action: Mouse scrolled (564, 401) with delta (0, 0)
Screenshot: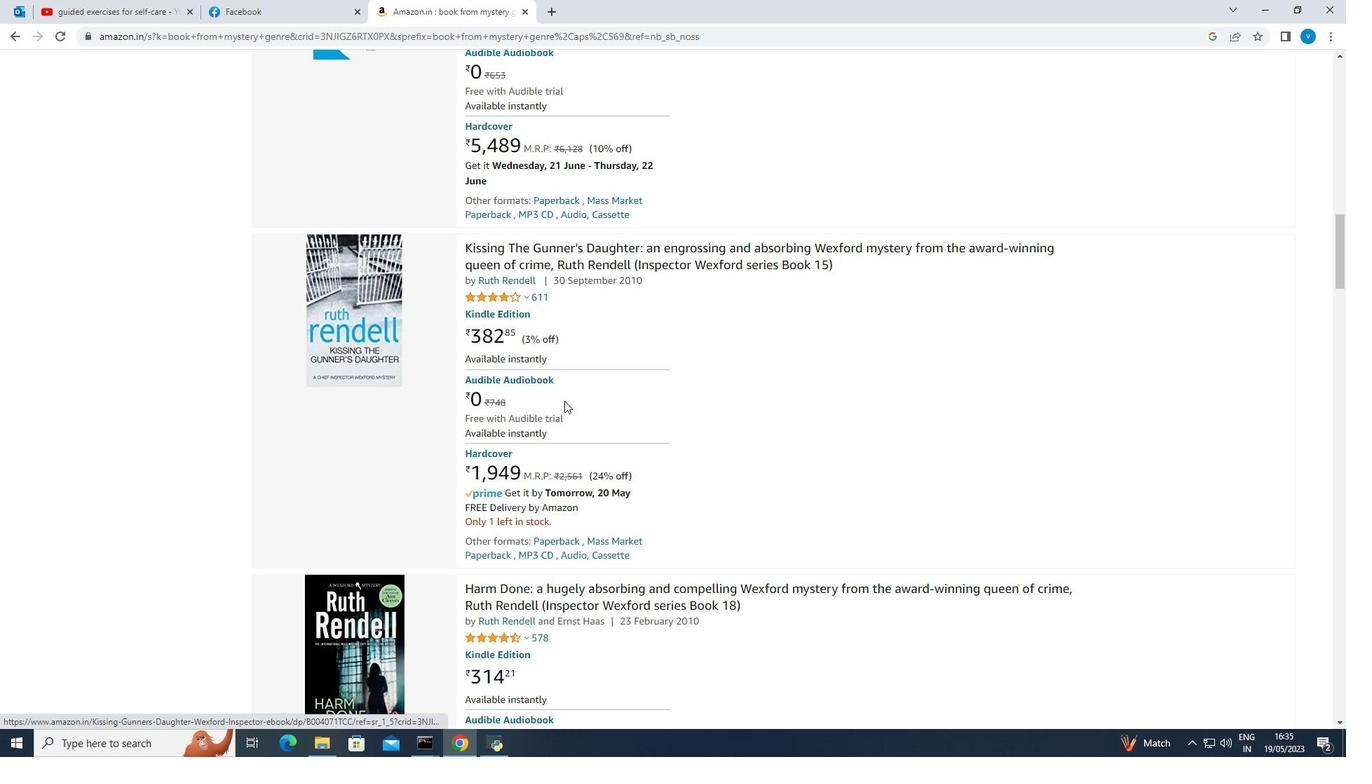 
Action: Mouse scrolled (564, 401) with delta (0, 0)
Screenshot: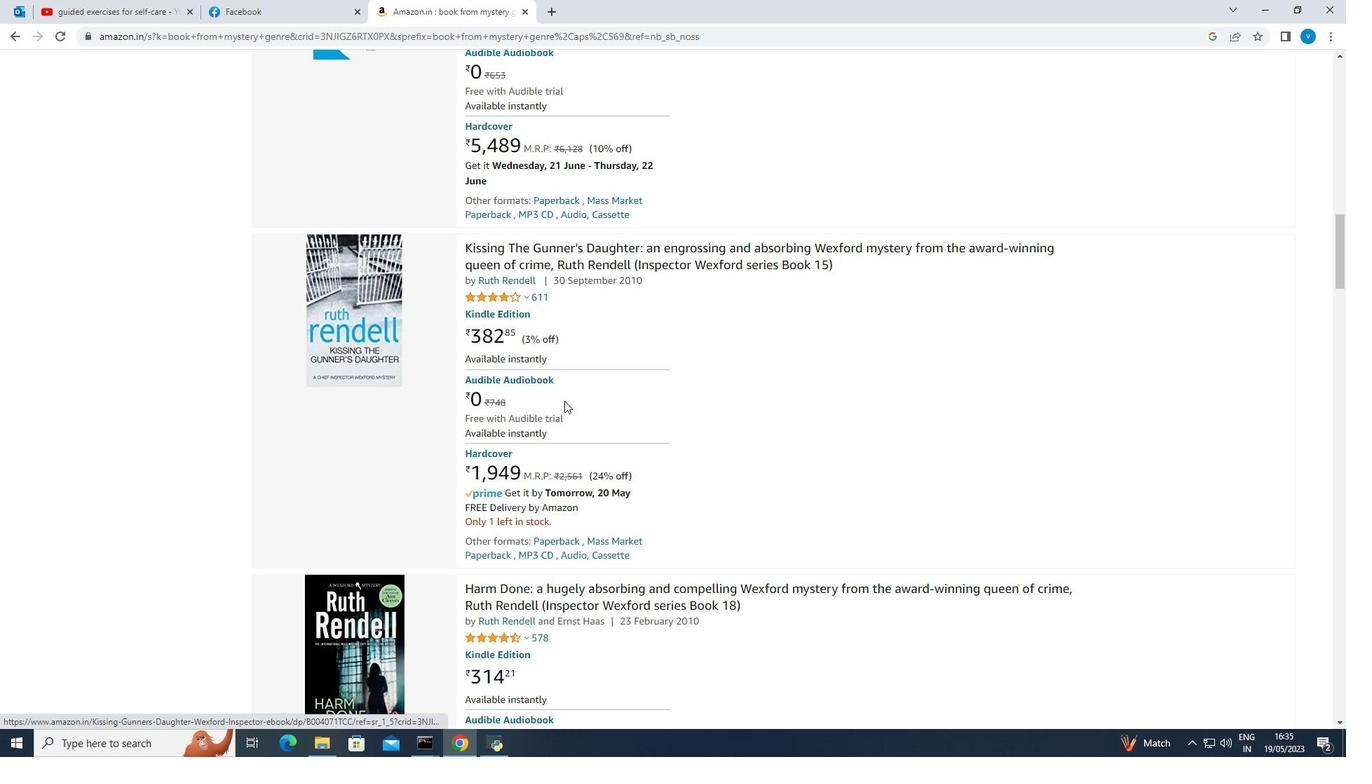 
Action: Mouse scrolled (564, 401) with delta (0, 0)
Screenshot: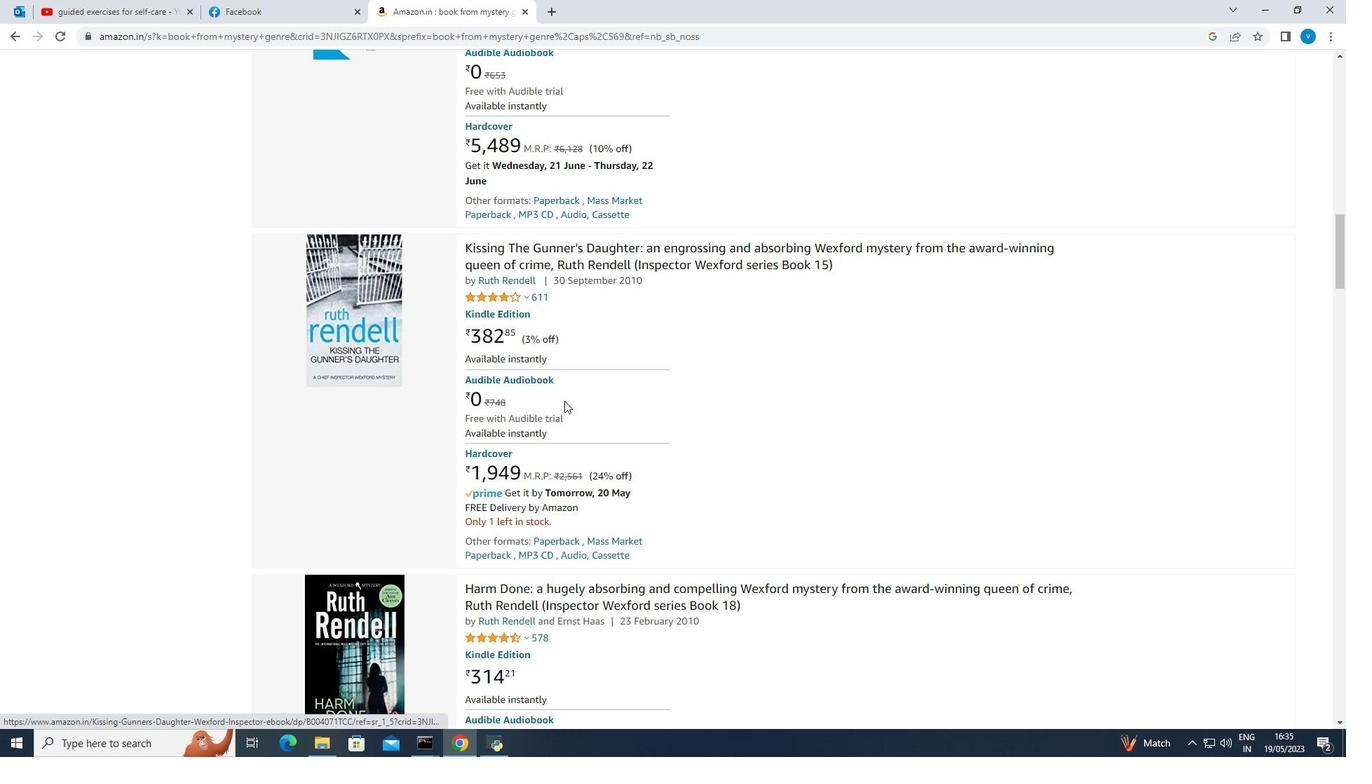 
Action: Mouse moved to (563, 401)
Screenshot: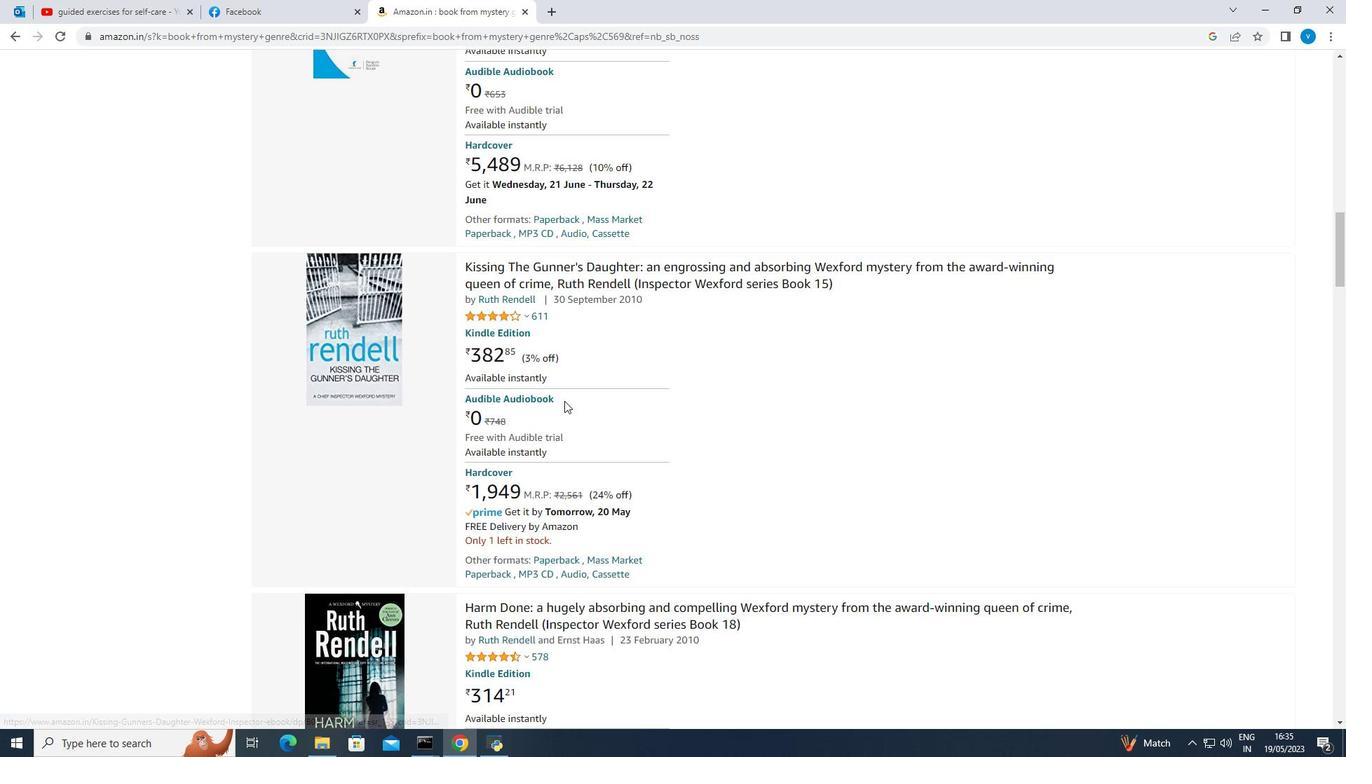 
Action: Mouse scrolled (563, 401) with delta (0, 0)
Screenshot: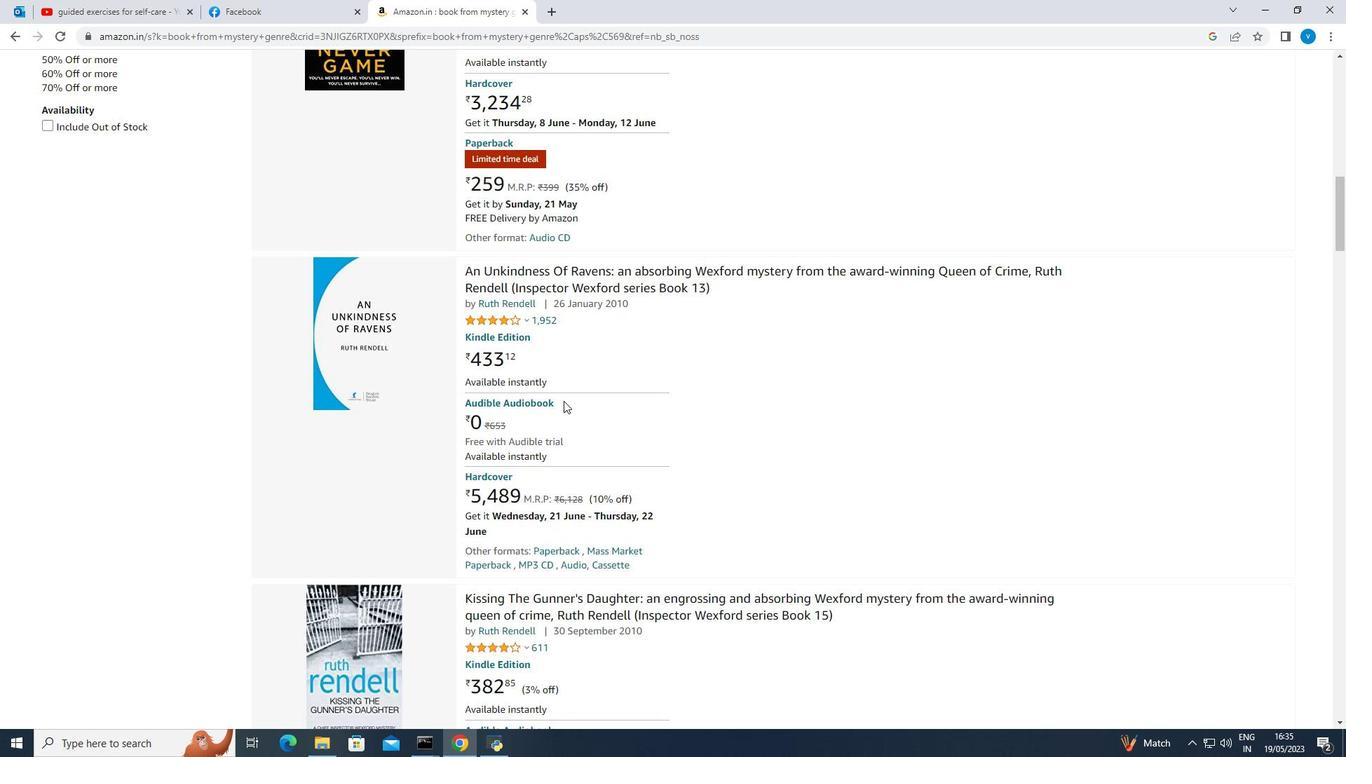 
Action: Mouse scrolled (563, 401) with delta (0, 0)
Screenshot: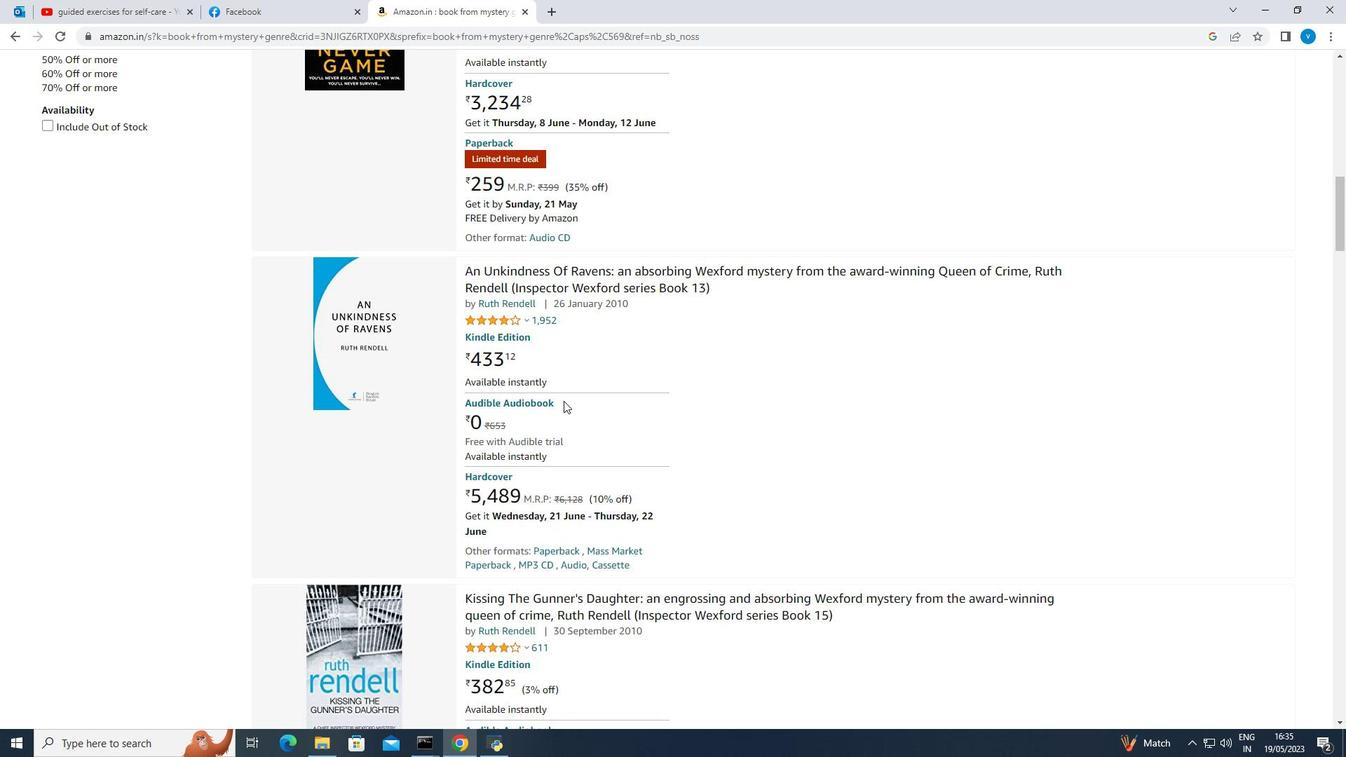 
Action: Mouse scrolled (563, 401) with delta (0, 0)
Screenshot: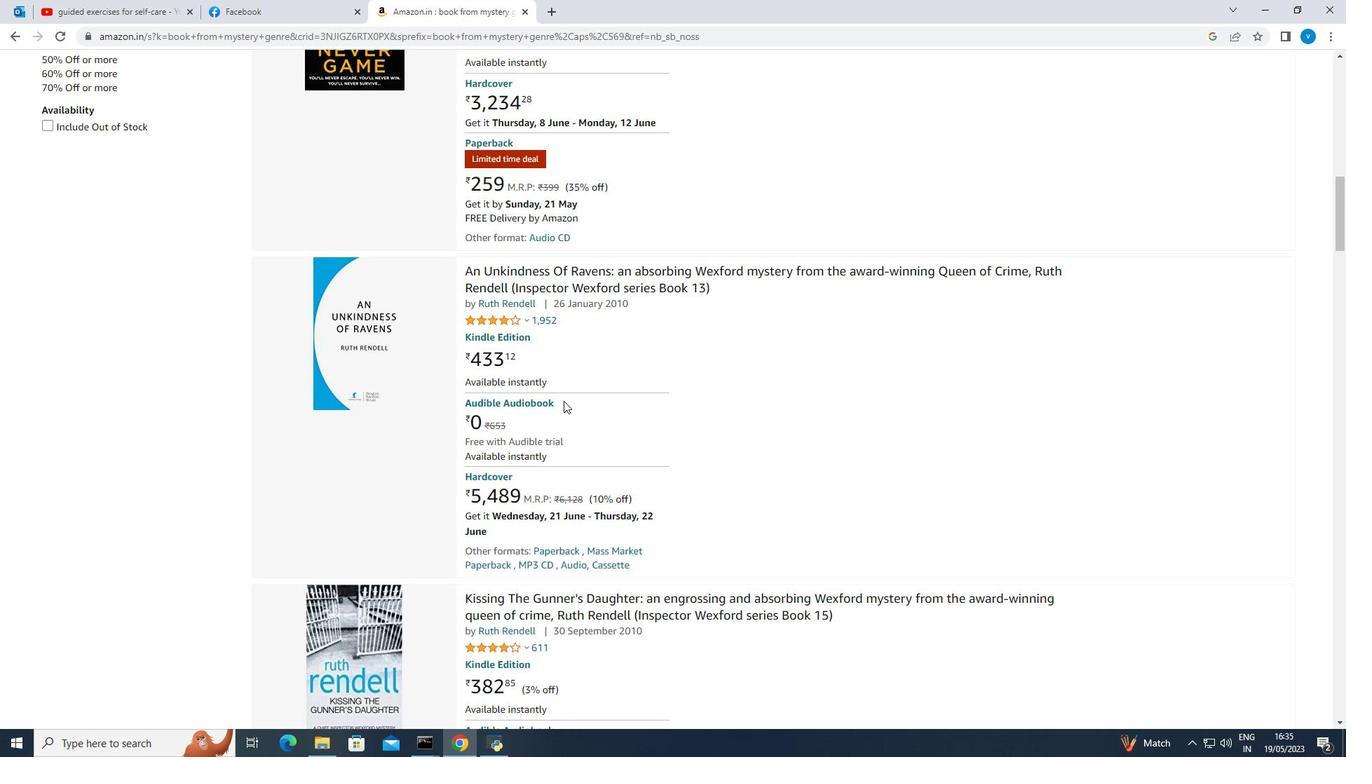 
Action: Mouse scrolled (563, 401) with delta (0, 0)
Screenshot: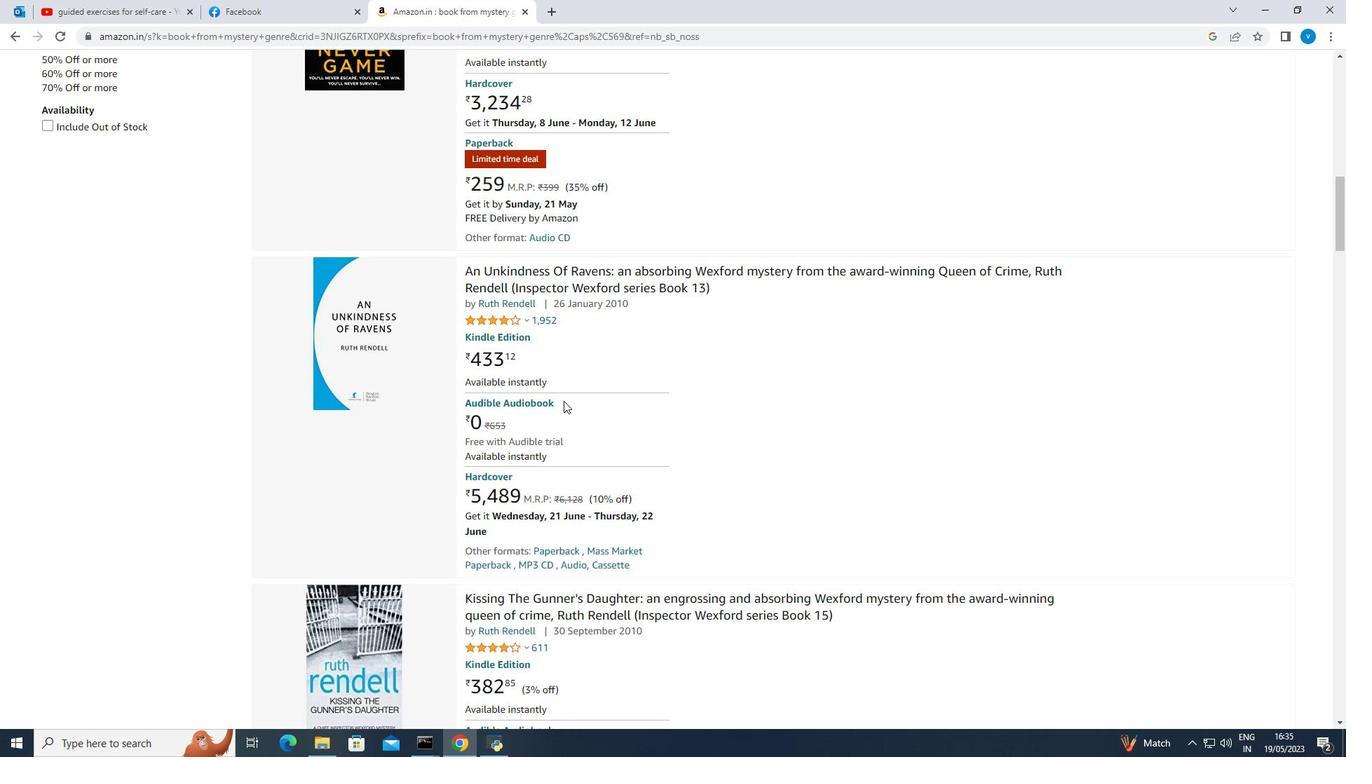 
Action: Mouse scrolled (563, 401) with delta (0, 0)
Screenshot: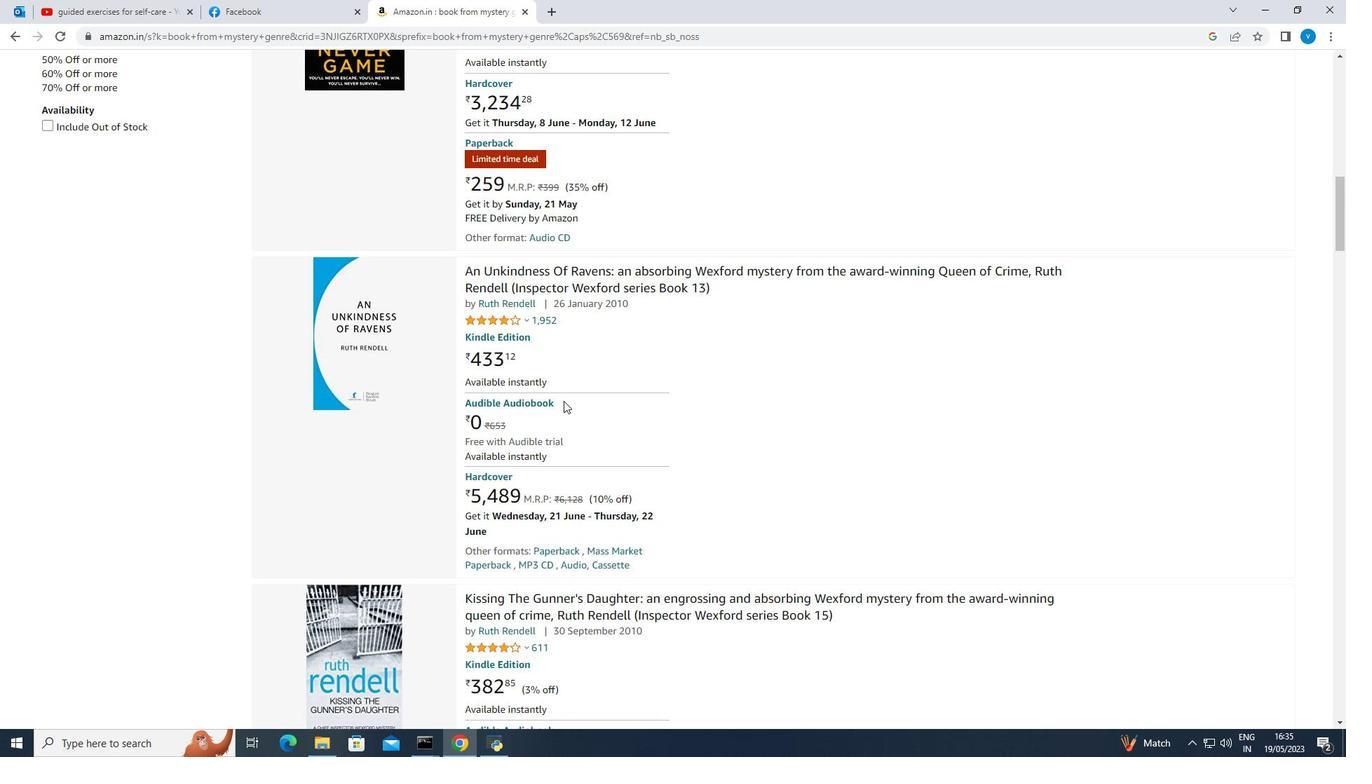 
Action: Mouse scrolled (563, 401) with delta (0, 0)
Screenshot: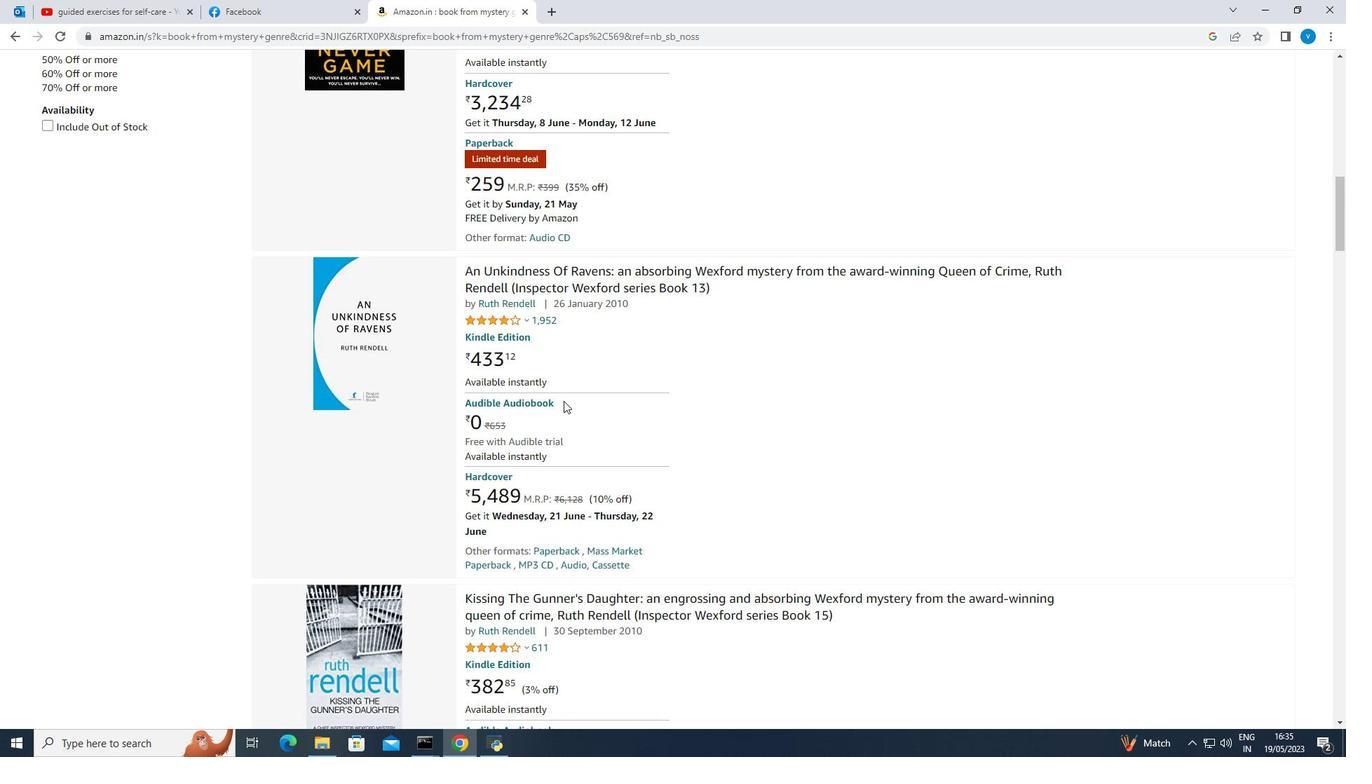 
Action: Mouse scrolled (563, 401) with delta (0, 0)
Screenshot: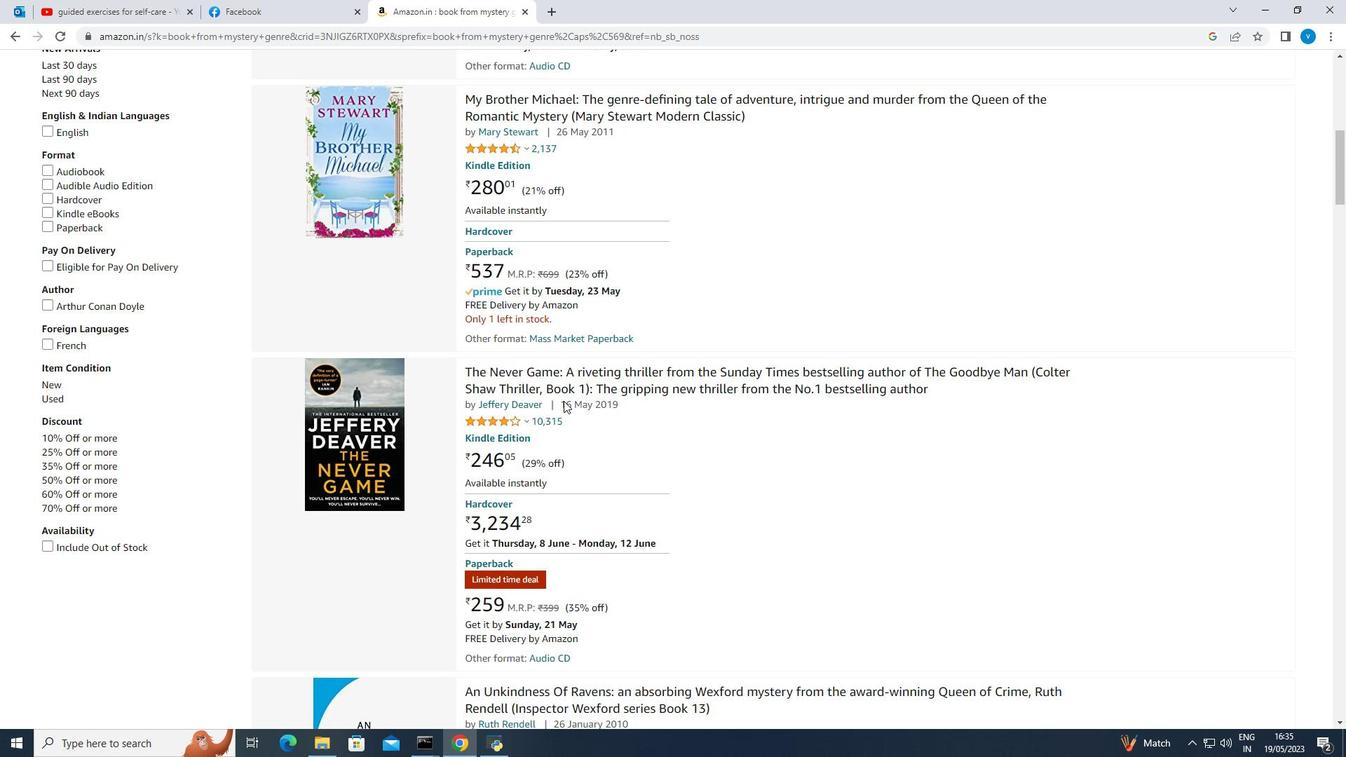 
Action: Mouse scrolled (563, 401) with delta (0, 0)
Screenshot: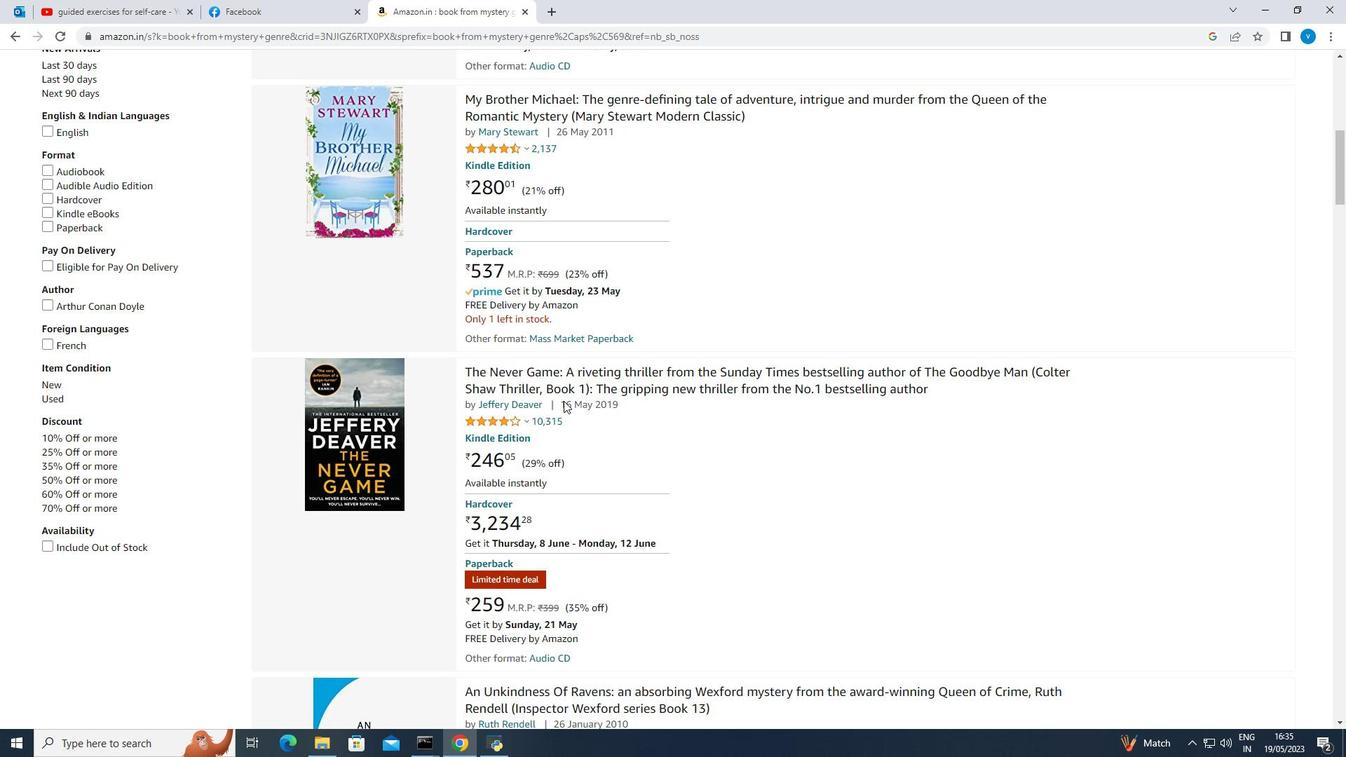 
Action: Mouse scrolled (563, 401) with delta (0, 0)
Screenshot: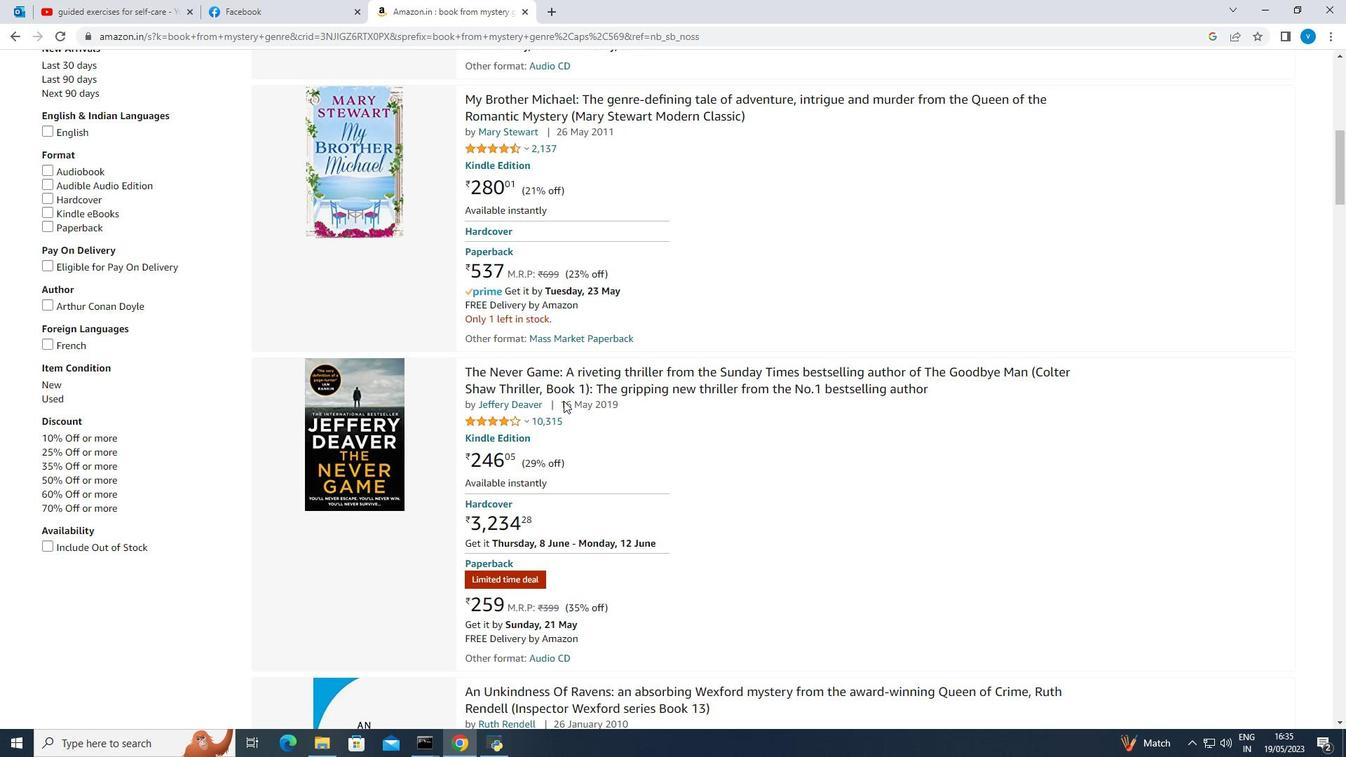
Action: Mouse scrolled (563, 401) with delta (0, 0)
Screenshot: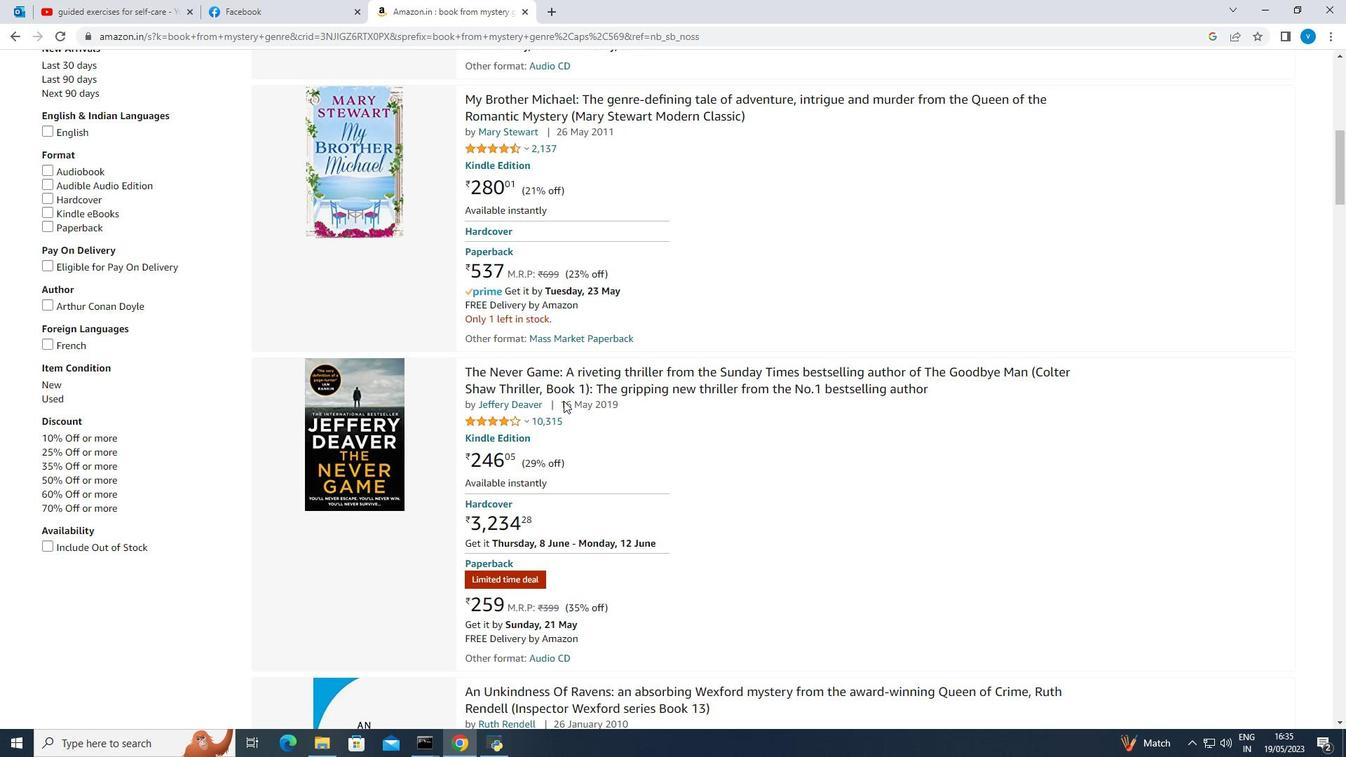 
Action: Mouse scrolled (563, 401) with delta (0, 0)
Screenshot: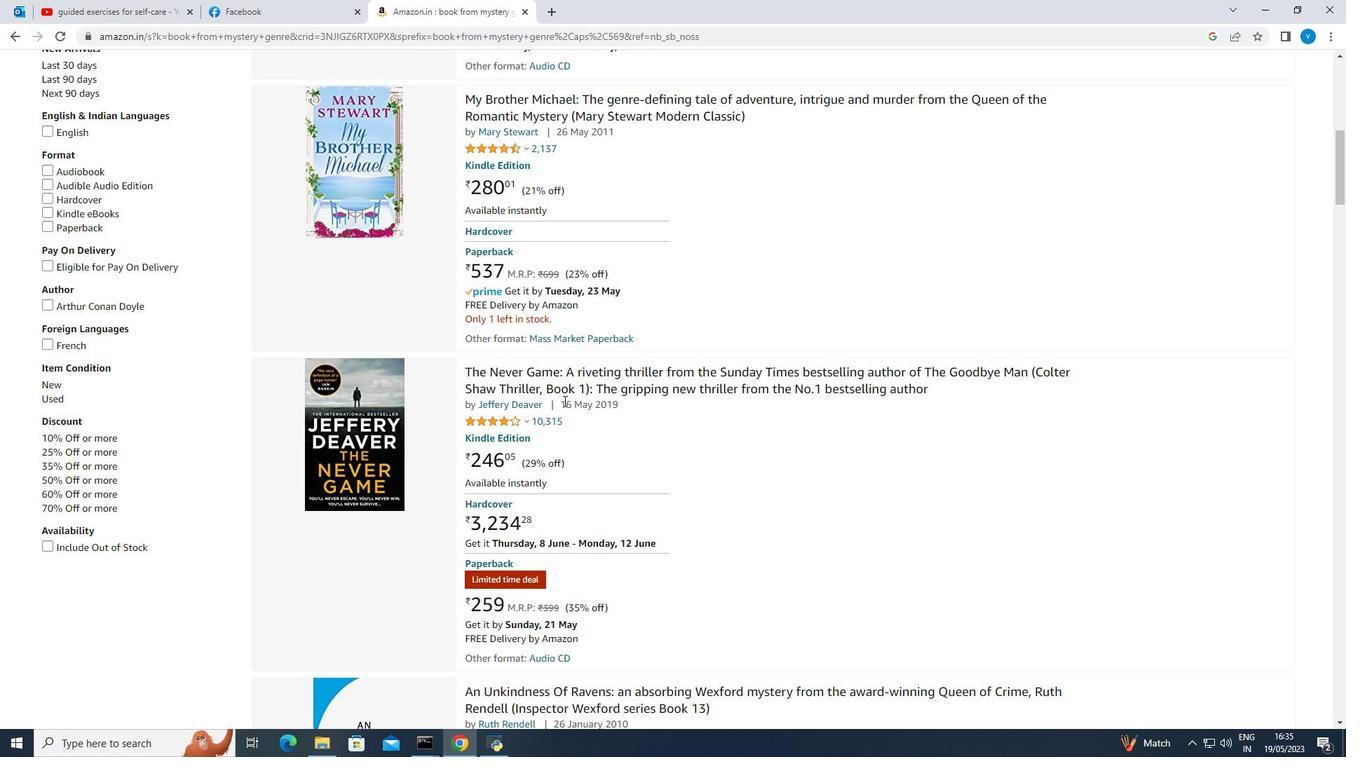 
Action: Mouse scrolled (563, 401) with delta (0, 0)
Screenshot: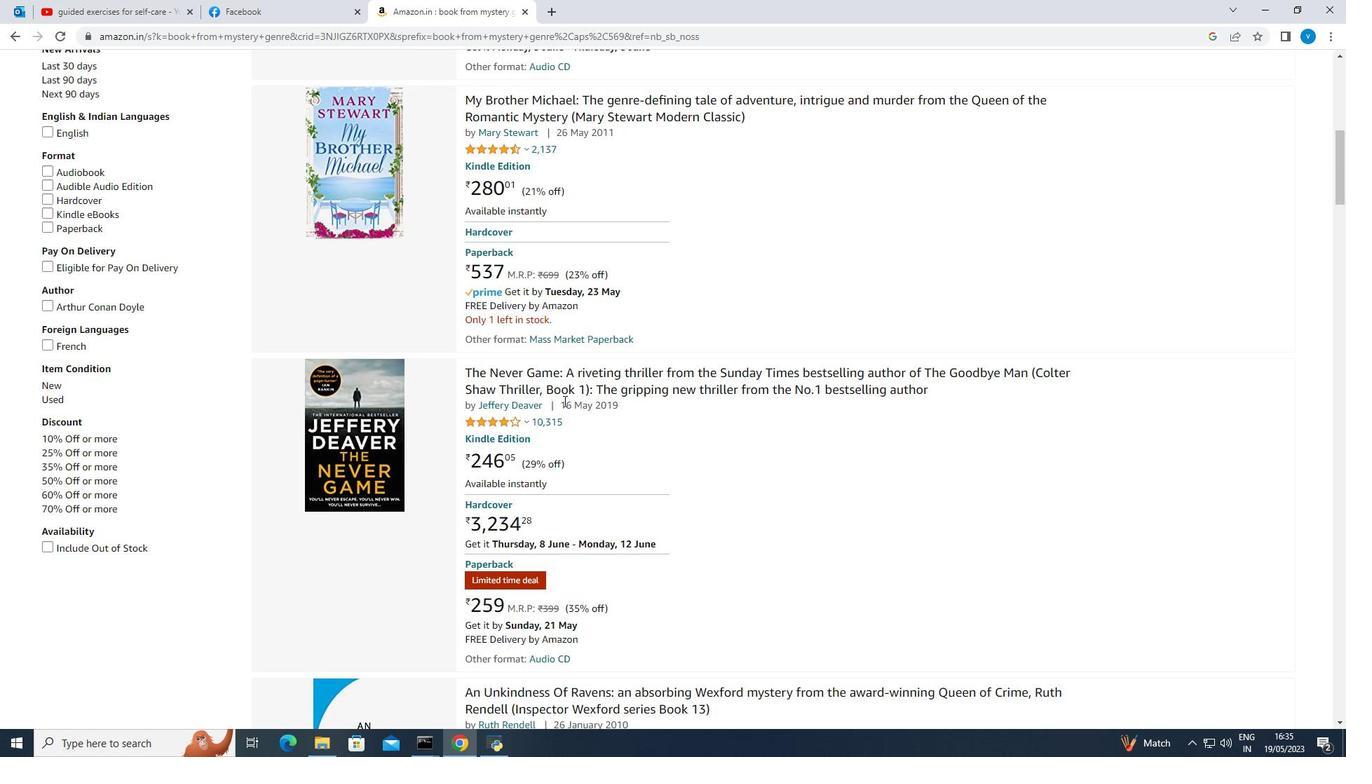
Action: Mouse moved to (398, 311)
Screenshot: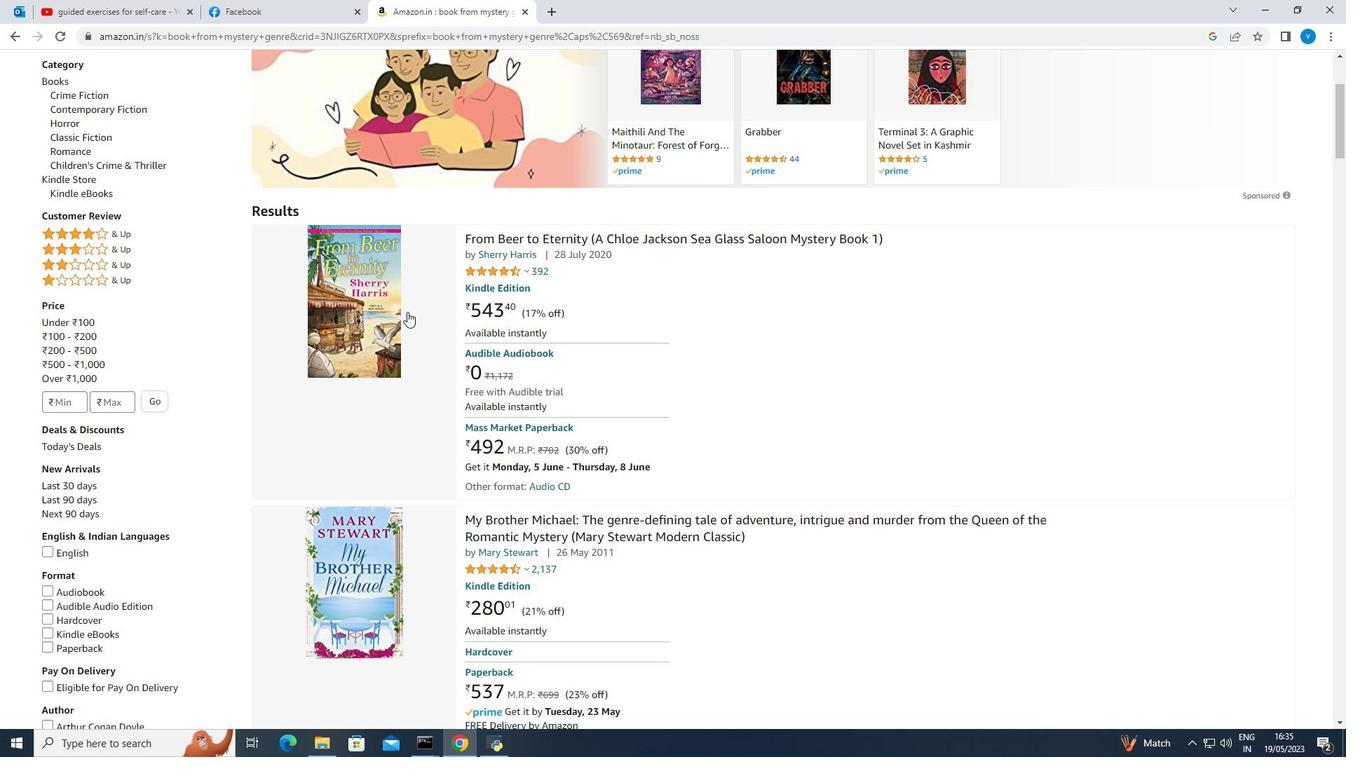 
Action: Mouse pressed left at (398, 311)
Screenshot: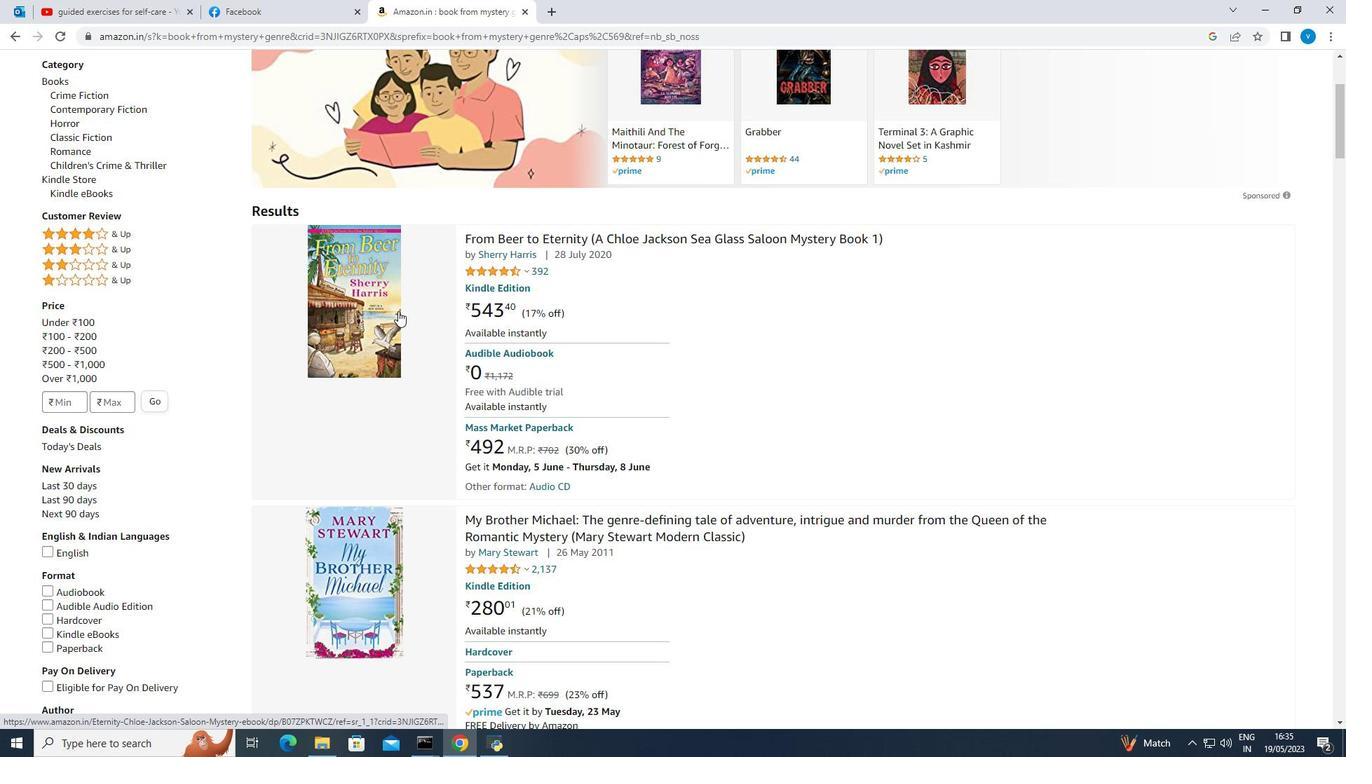 
Action: Mouse pressed left at (398, 311)
Screenshot: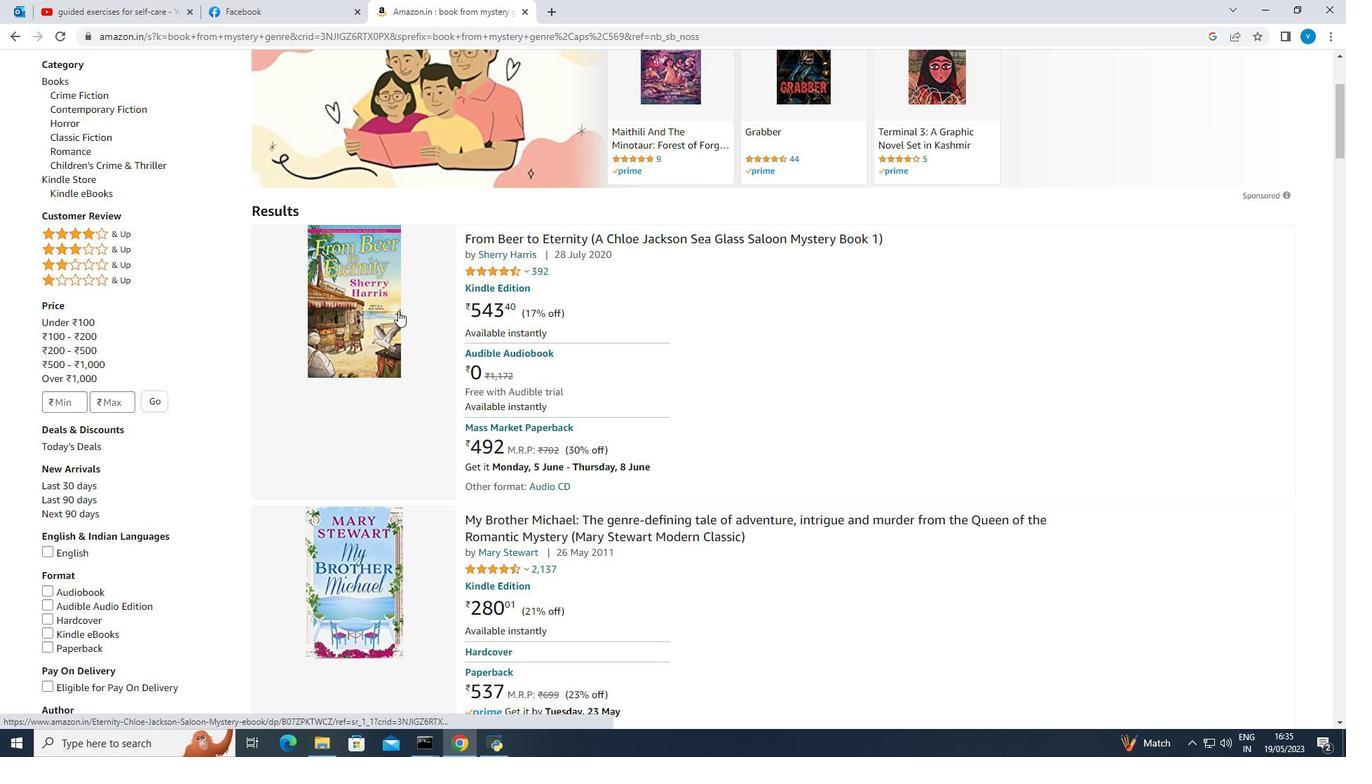 
Action: Mouse moved to (646, 383)
Screenshot: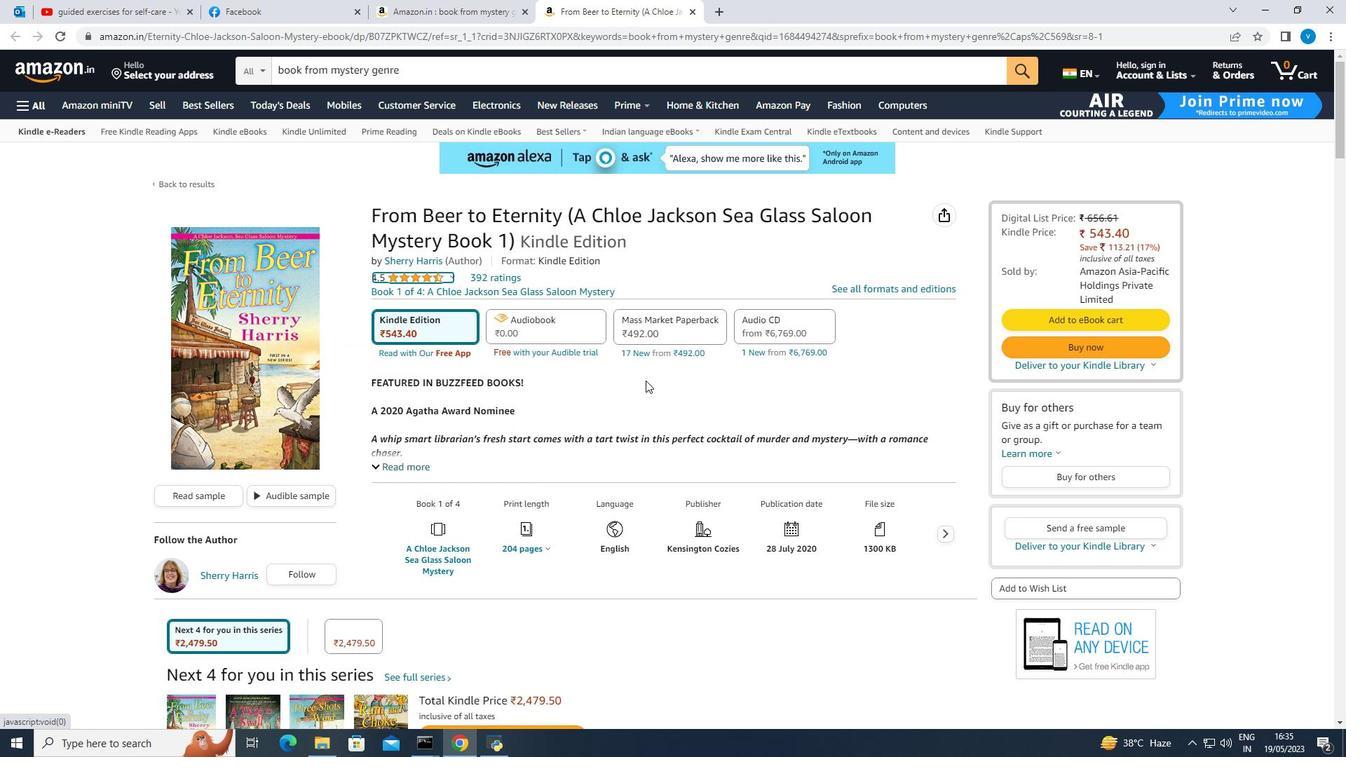 
Action: Mouse scrolled (646, 382) with delta (0, 0)
Screenshot: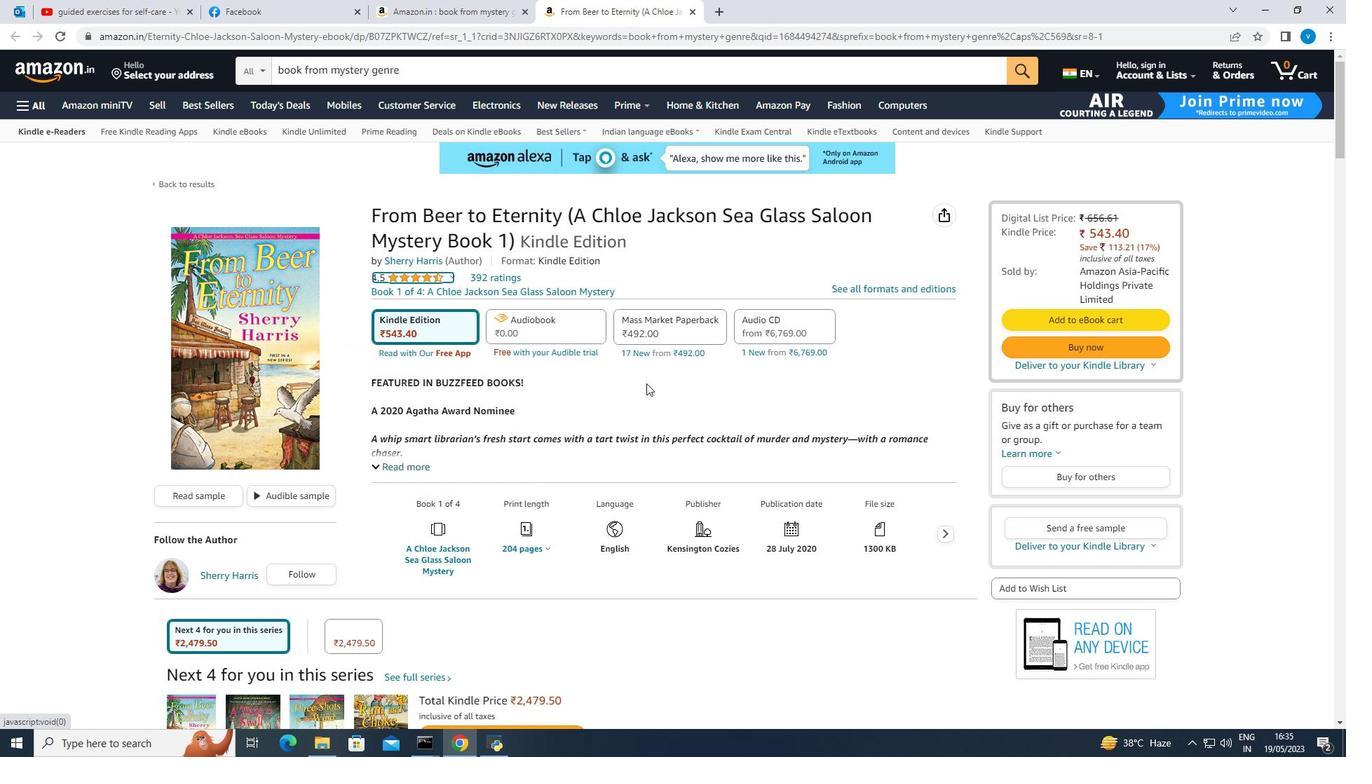
Action: Mouse scrolled (646, 382) with delta (0, 0)
Screenshot: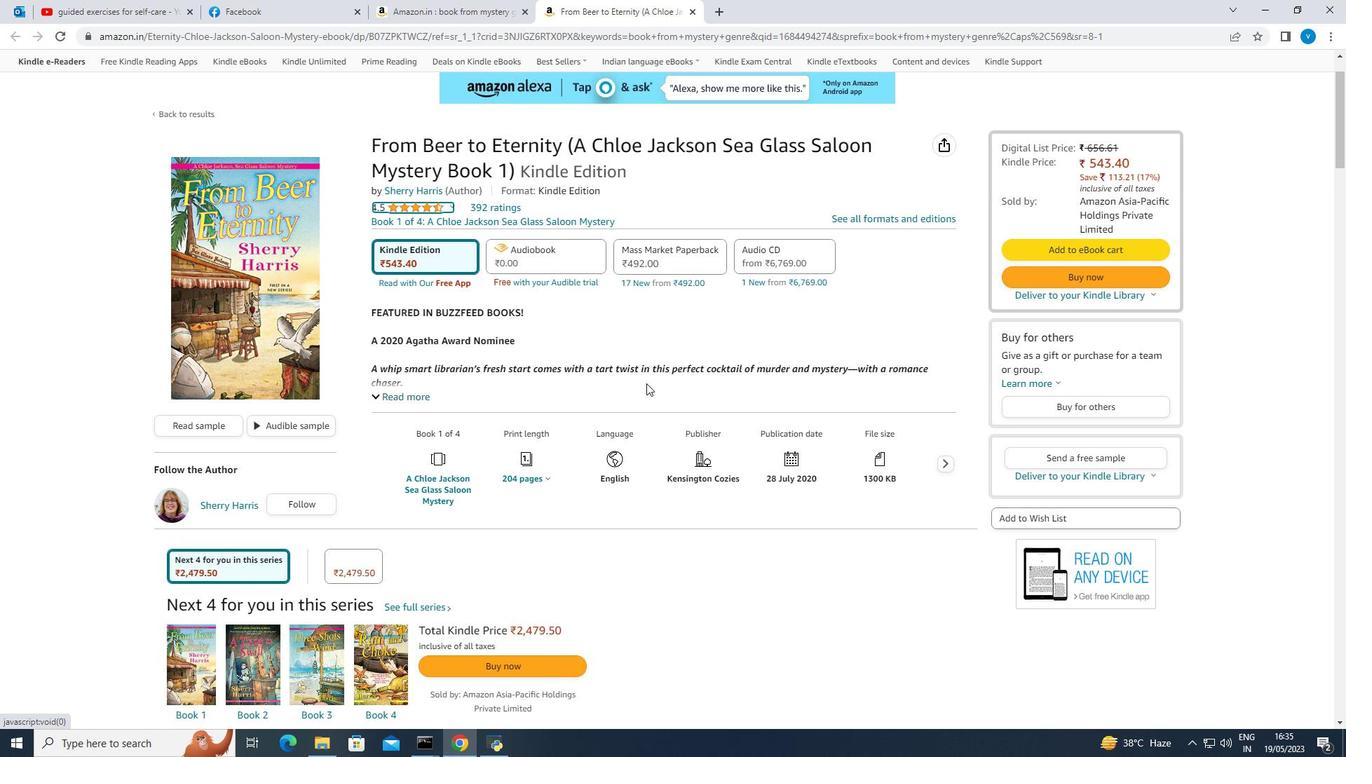 
Action: Mouse scrolled (646, 382) with delta (0, 0)
Screenshot: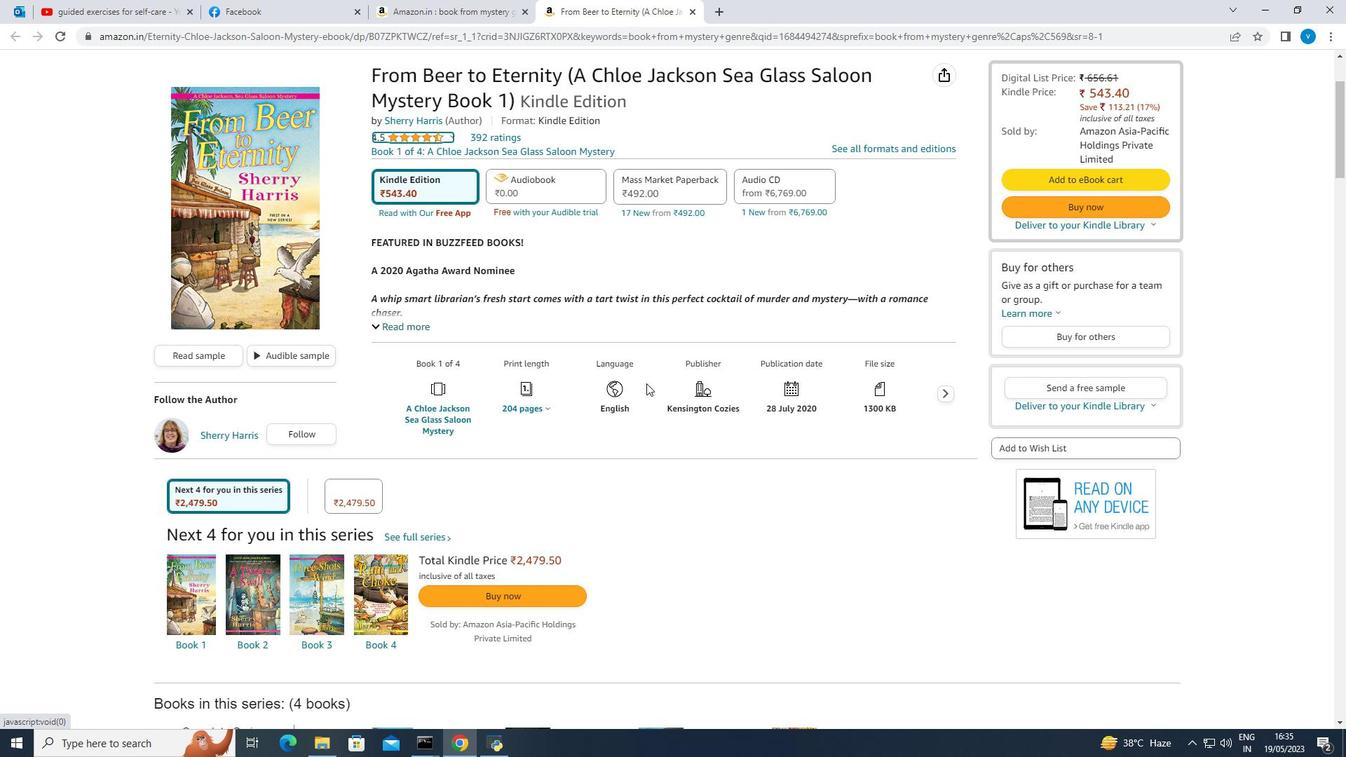 
Action: Mouse scrolled (646, 382) with delta (0, 0)
Screenshot: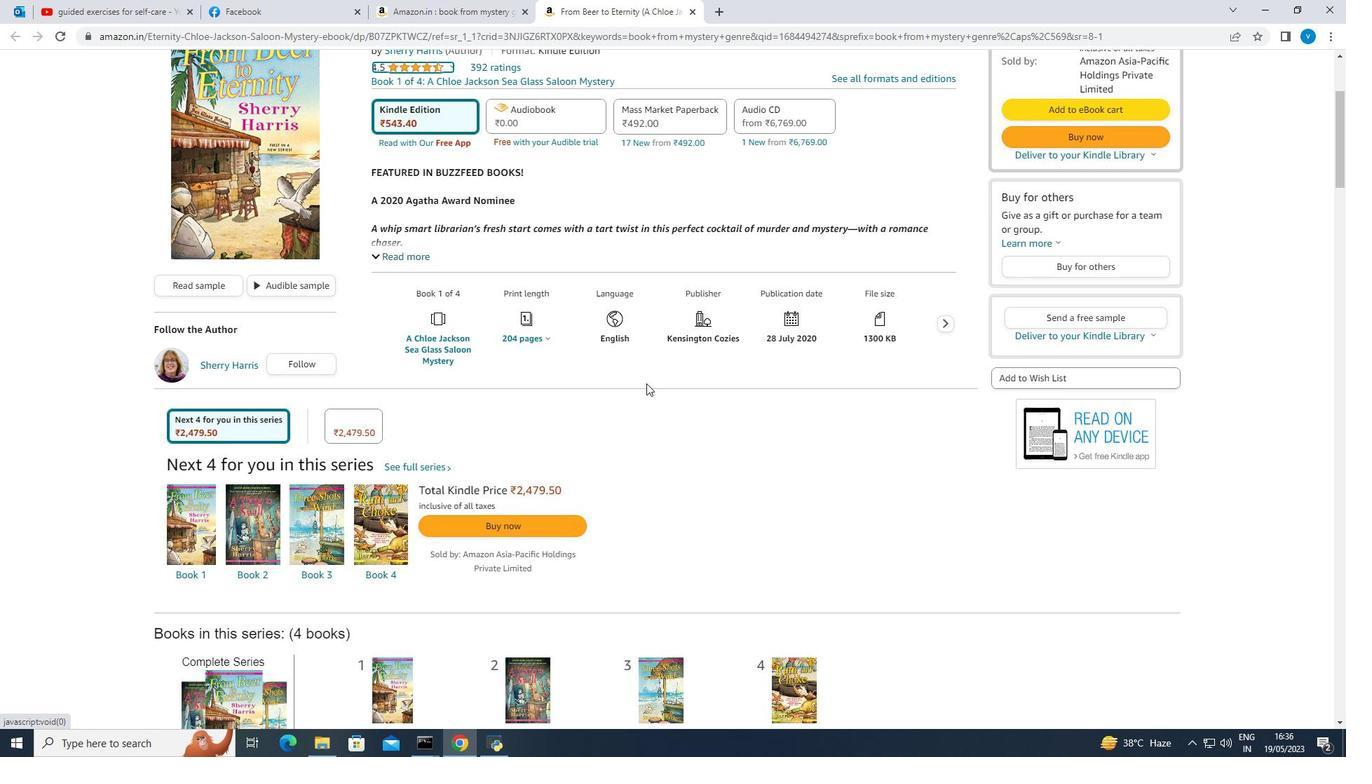 
Action: Mouse scrolled (646, 382) with delta (0, 0)
Screenshot: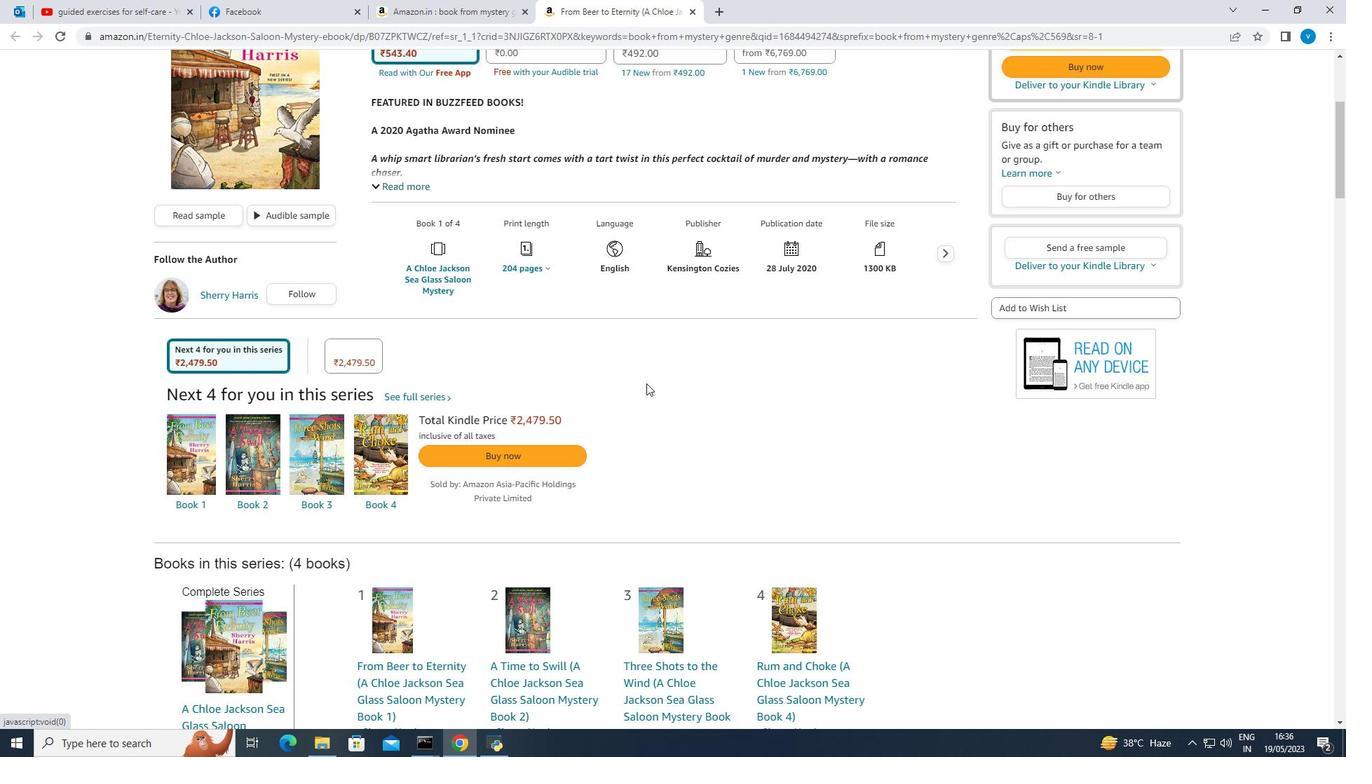 
Action: Mouse scrolled (646, 384) with delta (0, 0)
Screenshot: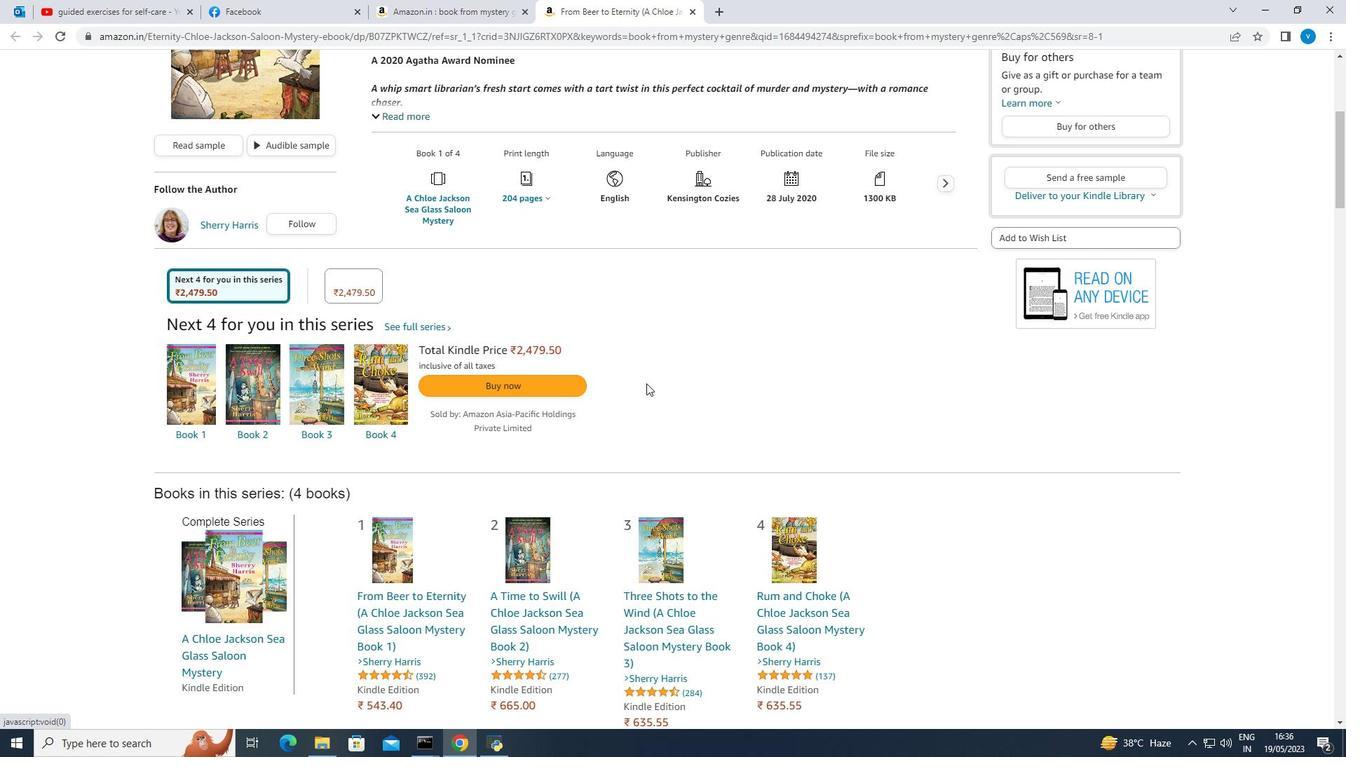 
Action: Mouse scrolled (646, 382) with delta (0, 0)
Screenshot: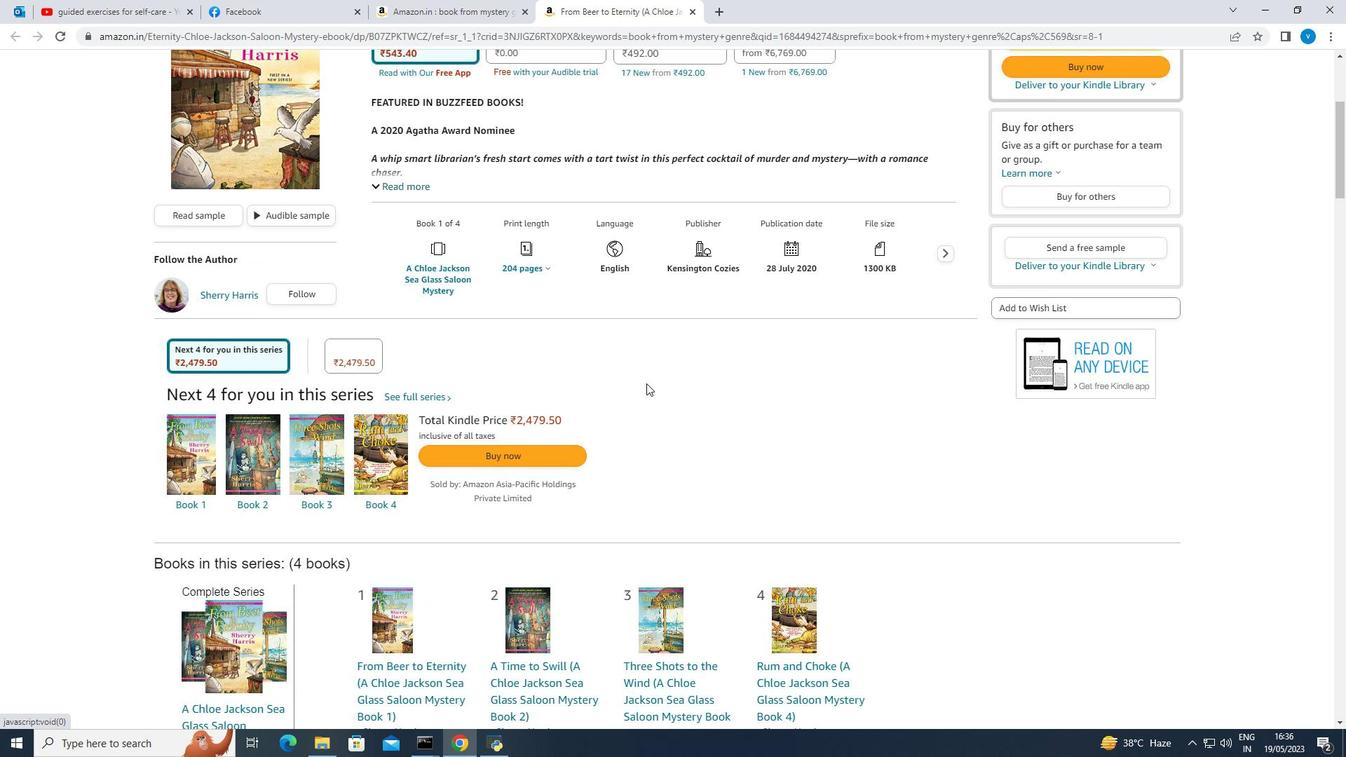 
Action: Mouse scrolled (646, 382) with delta (0, 0)
Screenshot: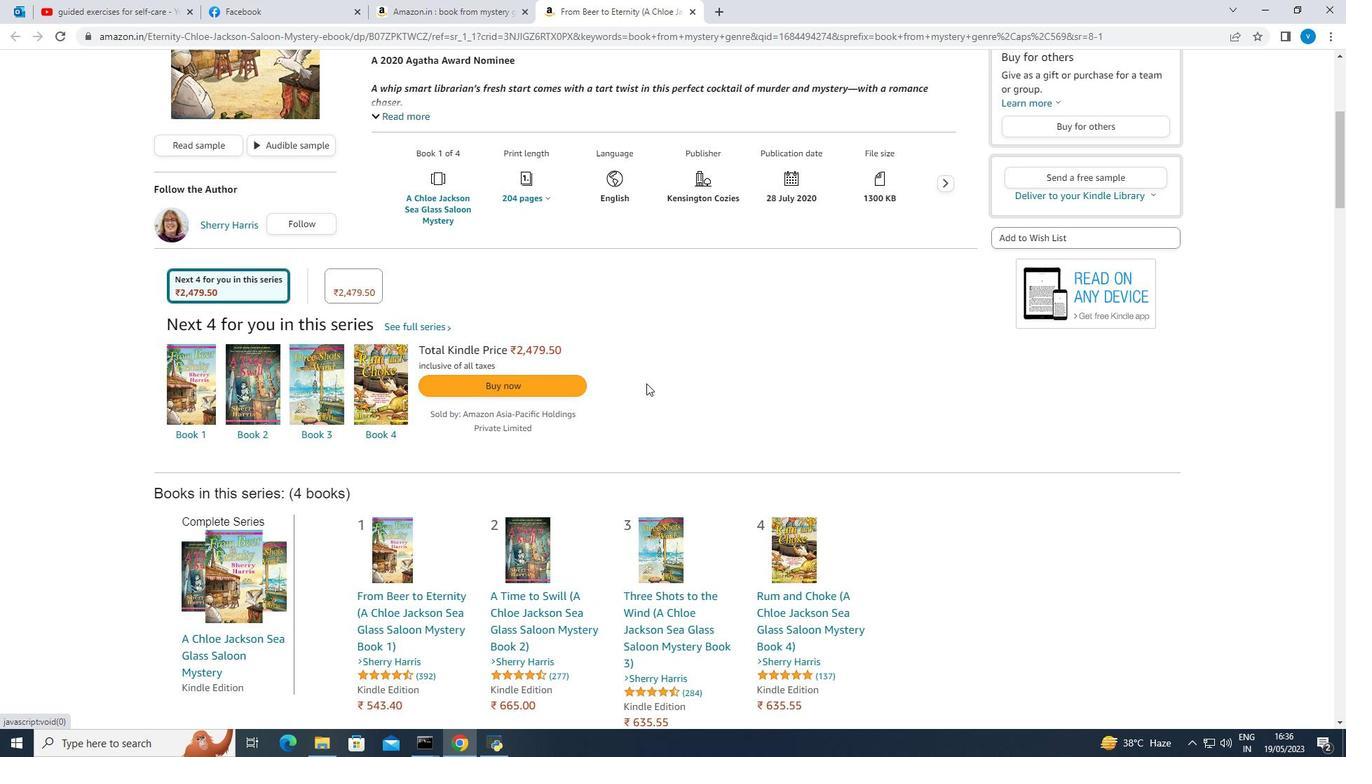 
Action: Mouse scrolled (646, 382) with delta (0, 0)
Screenshot: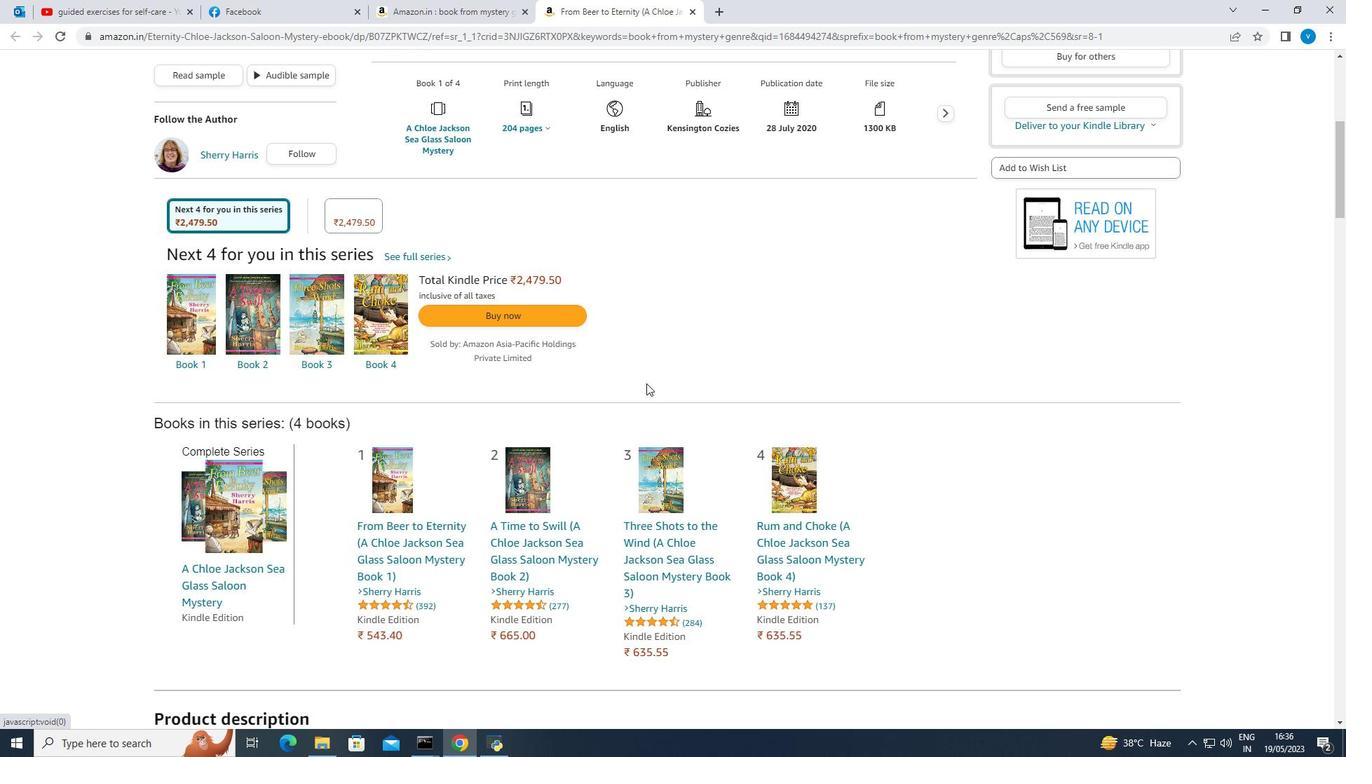 
Action: Mouse scrolled (646, 382) with delta (0, 0)
Screenshot: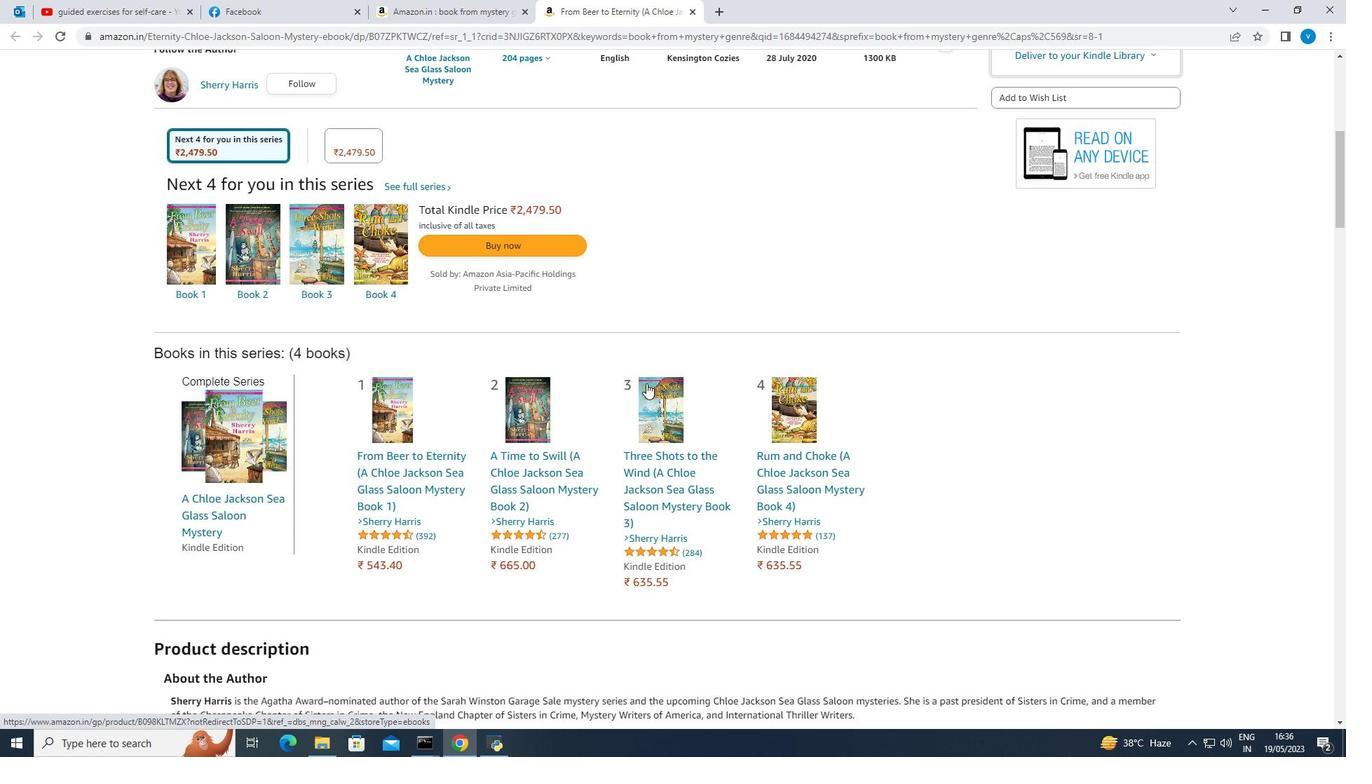 
Action: Mouse scrolled (646, 382) with delta (0, 0)
Screenshot: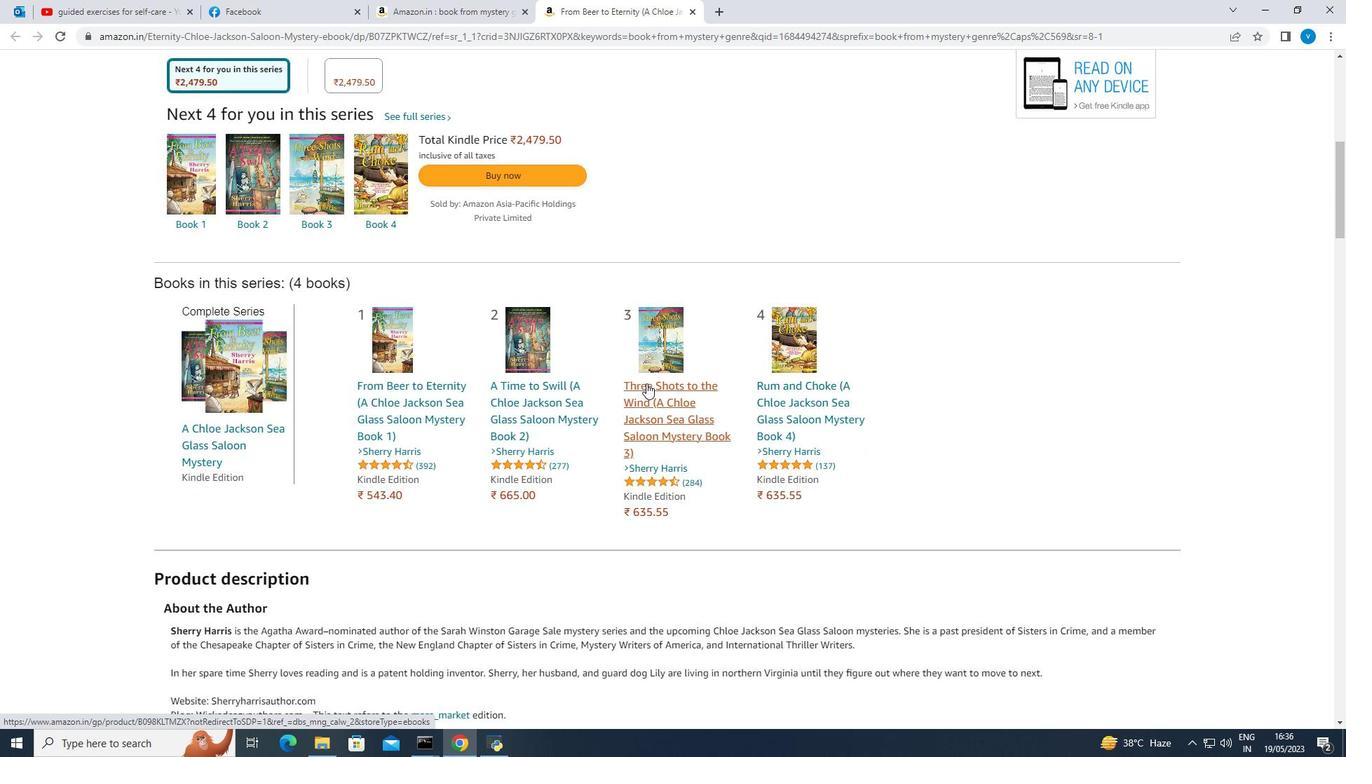 
Action: Mouse scrolled (646, 382) with delta (0, 0)
Screenshot: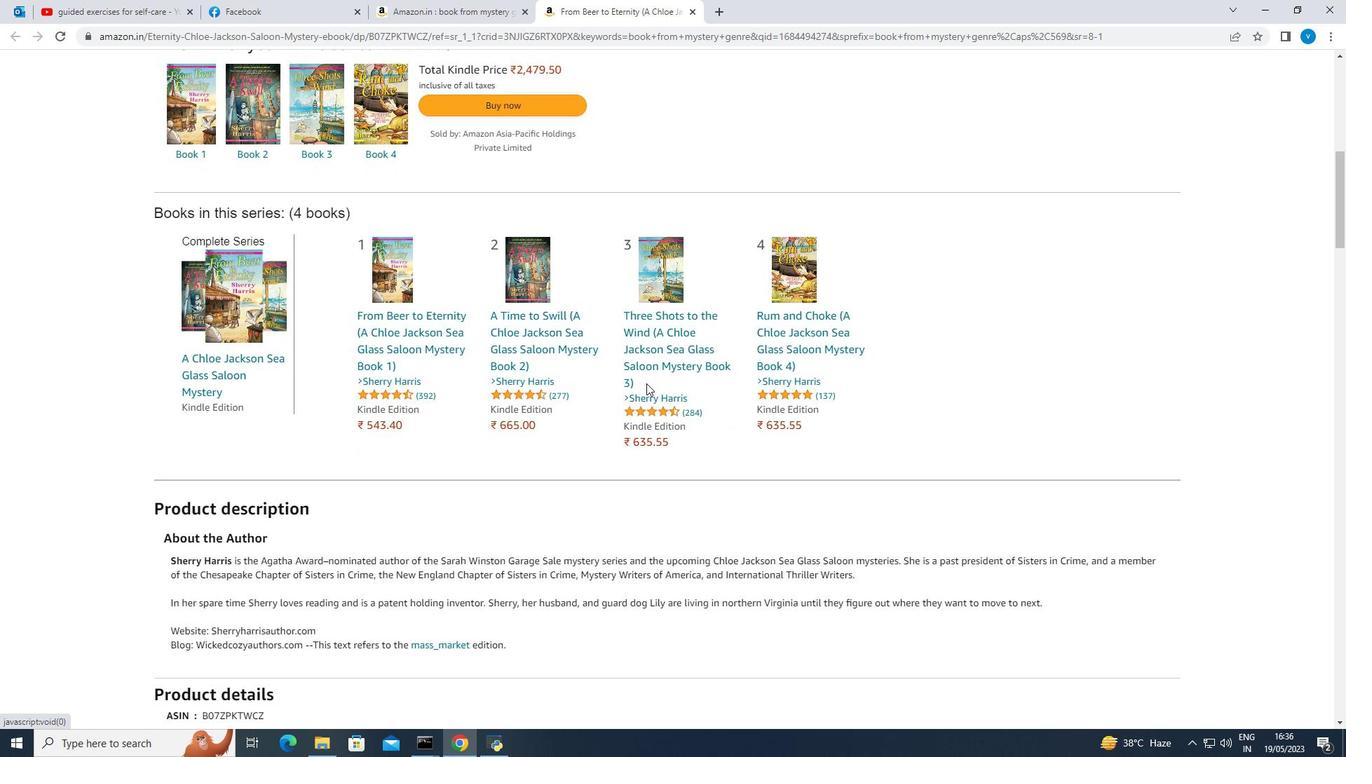
Action: Mouse scrolled (646, 382) with delta (0, 0)
Screenshot: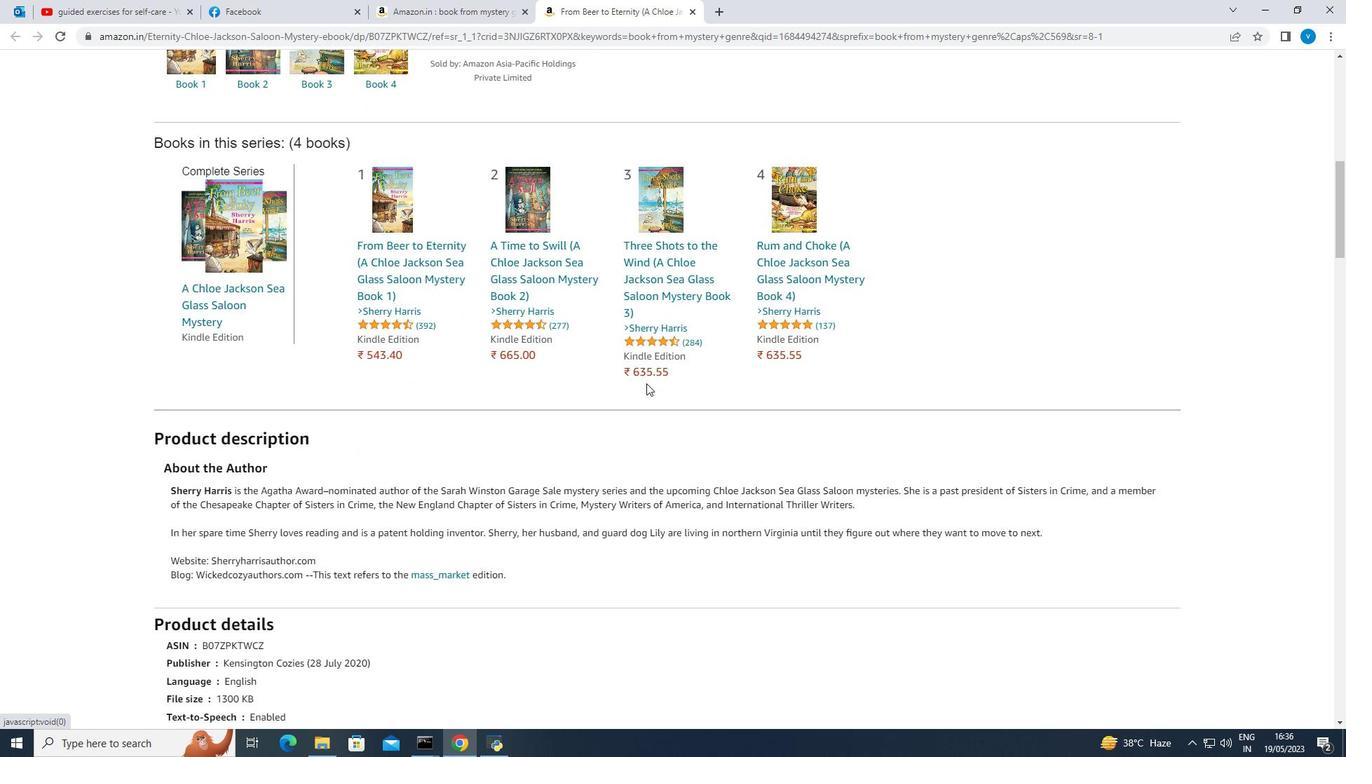 
Action: Mouse scrolled (646, 382) with delta (0, 0)
Screenshot: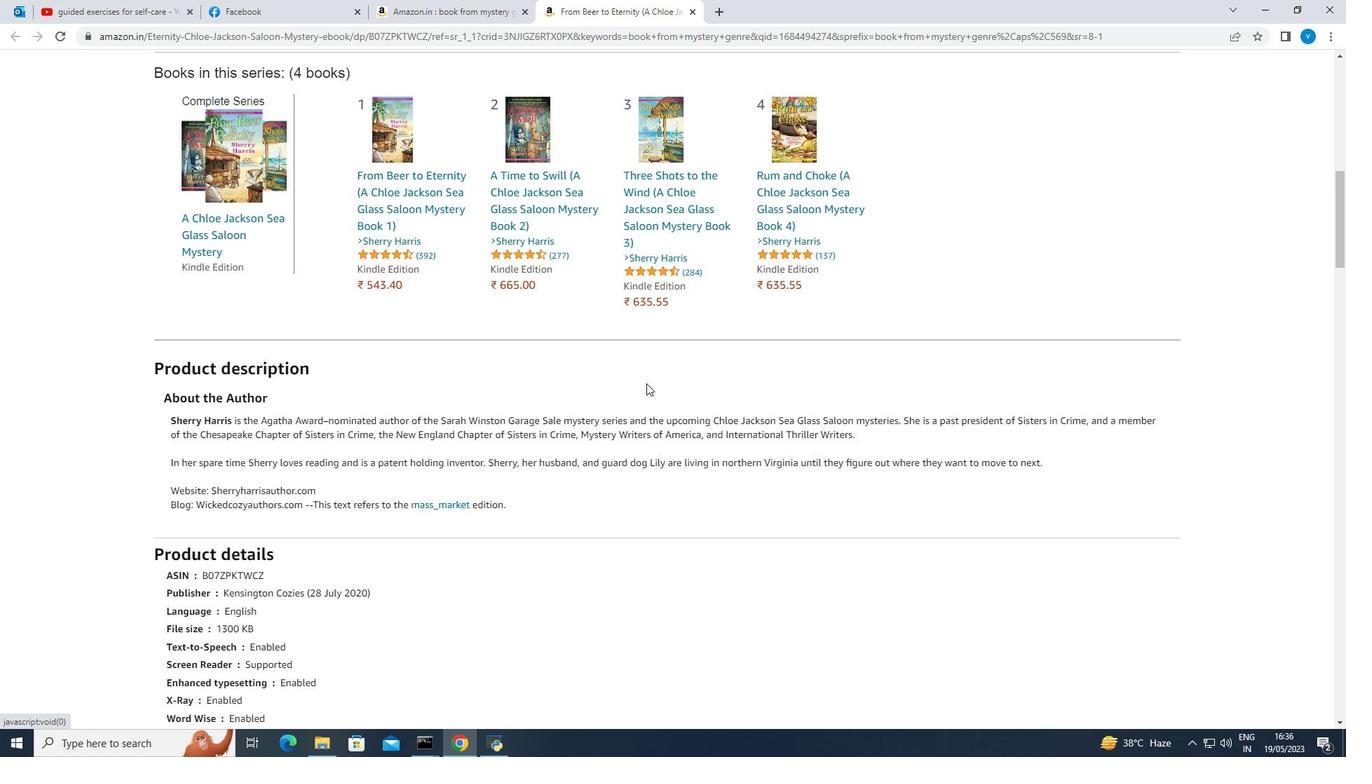 
Action: Mouse scrolled (646, 382) with delta (0, 0)
Screenshot: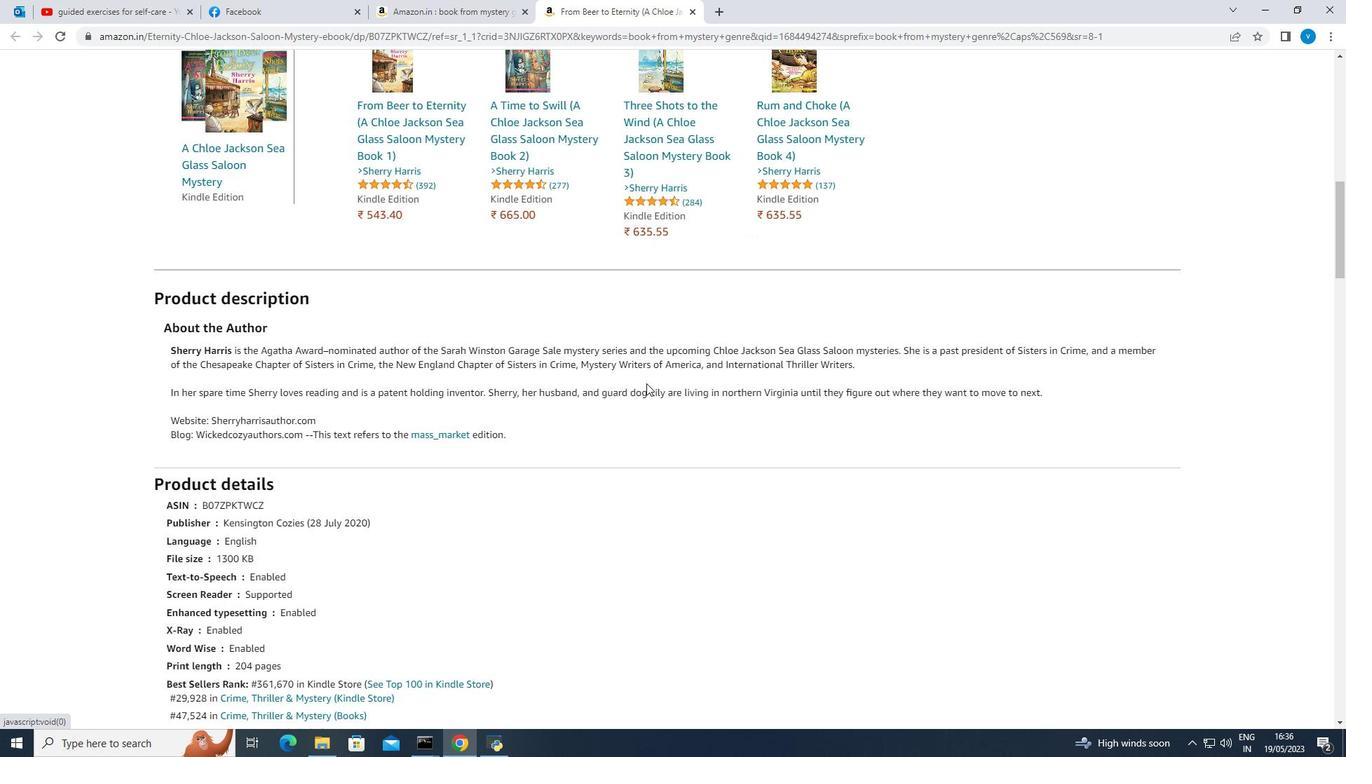 
Action: Mouse scrolled (646, 382) with delta (0, 0)
Screenshot: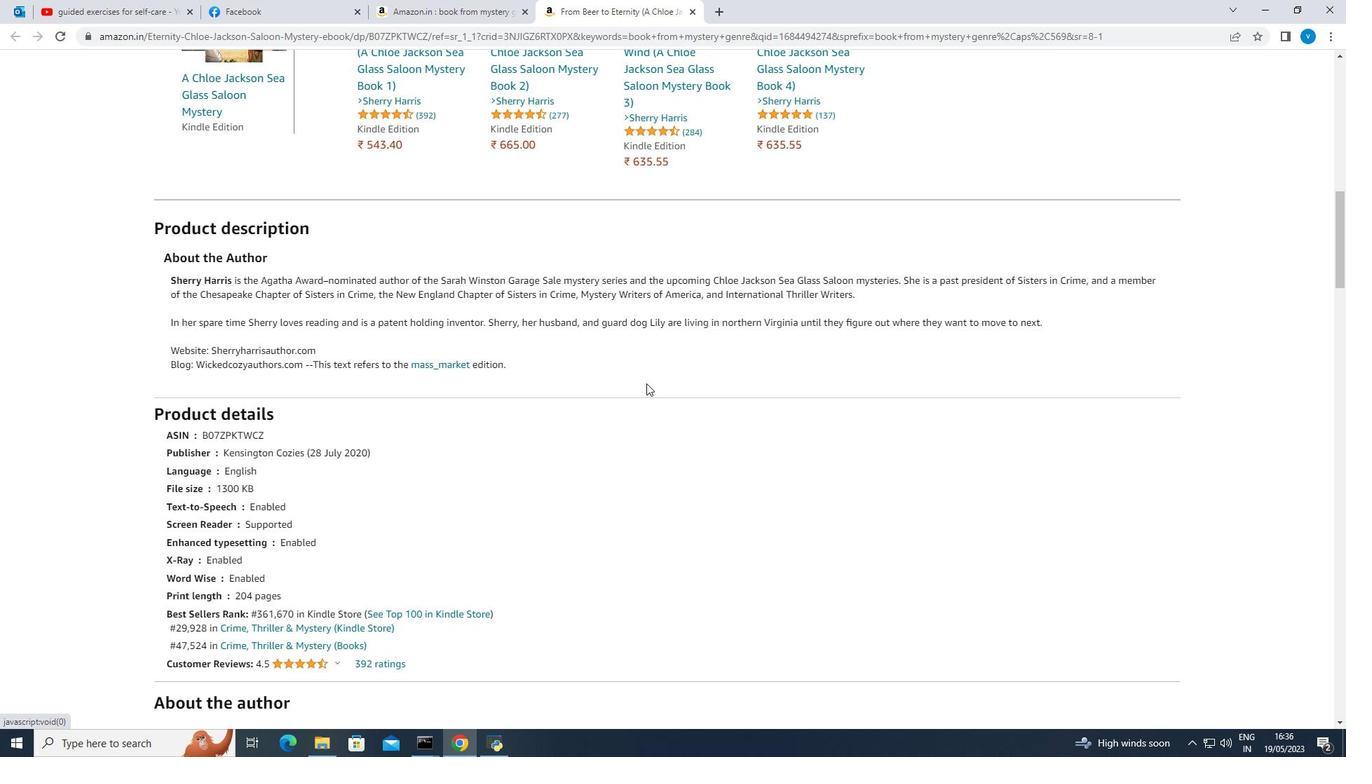 
Action: Mouse scrolled (646, 382) with delta (0, 0)
Screenshot: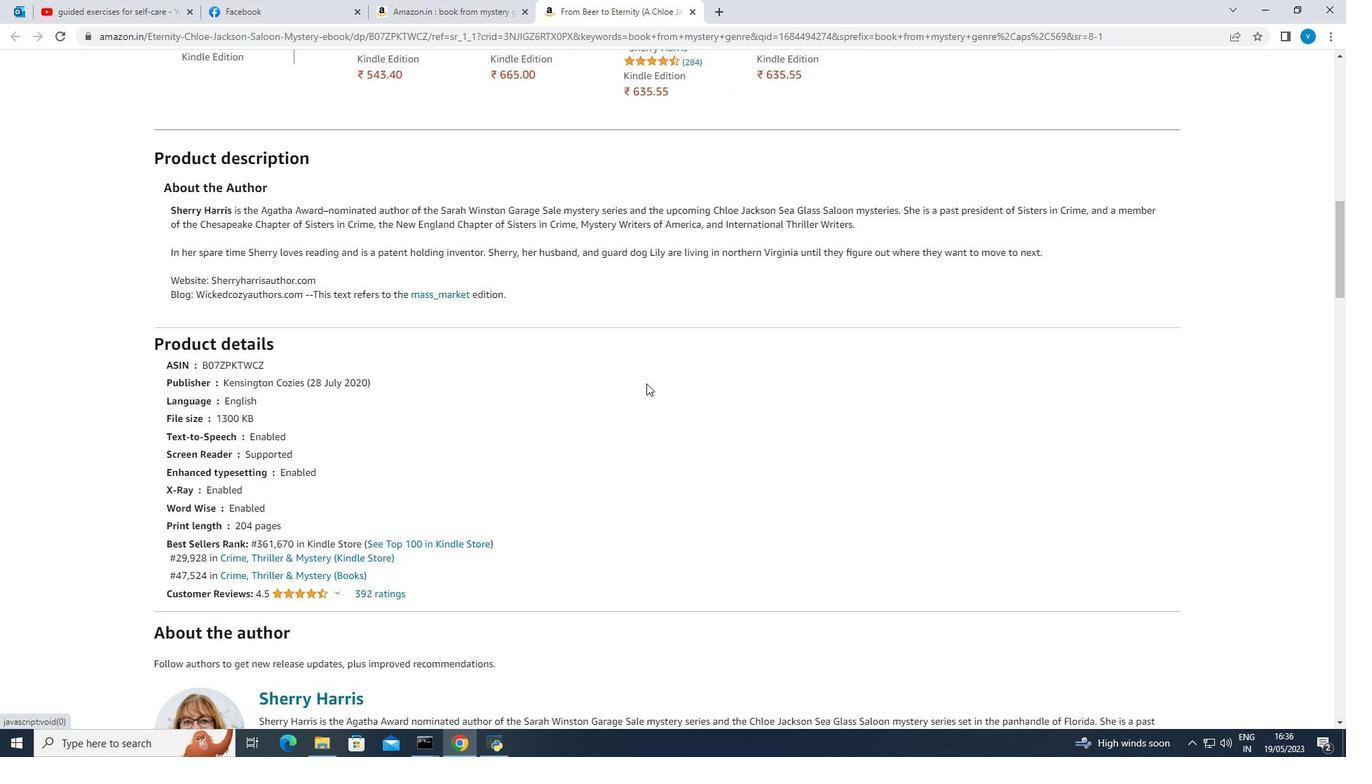 
Action: Mouse scrolled (646, 382) with delta (0, 0)
Screenshot: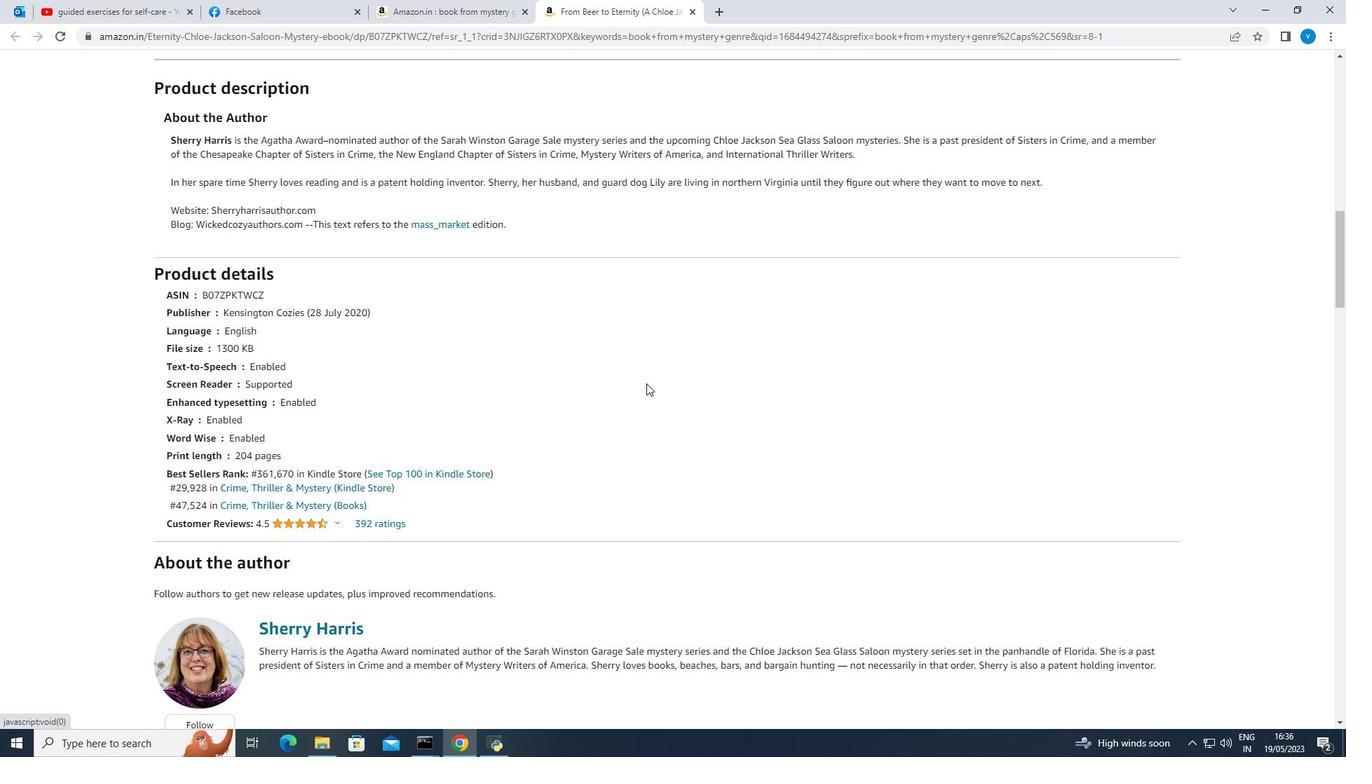 
Action: Mouse scrolled (646, 382) with delta (0, 0)
Screenshot: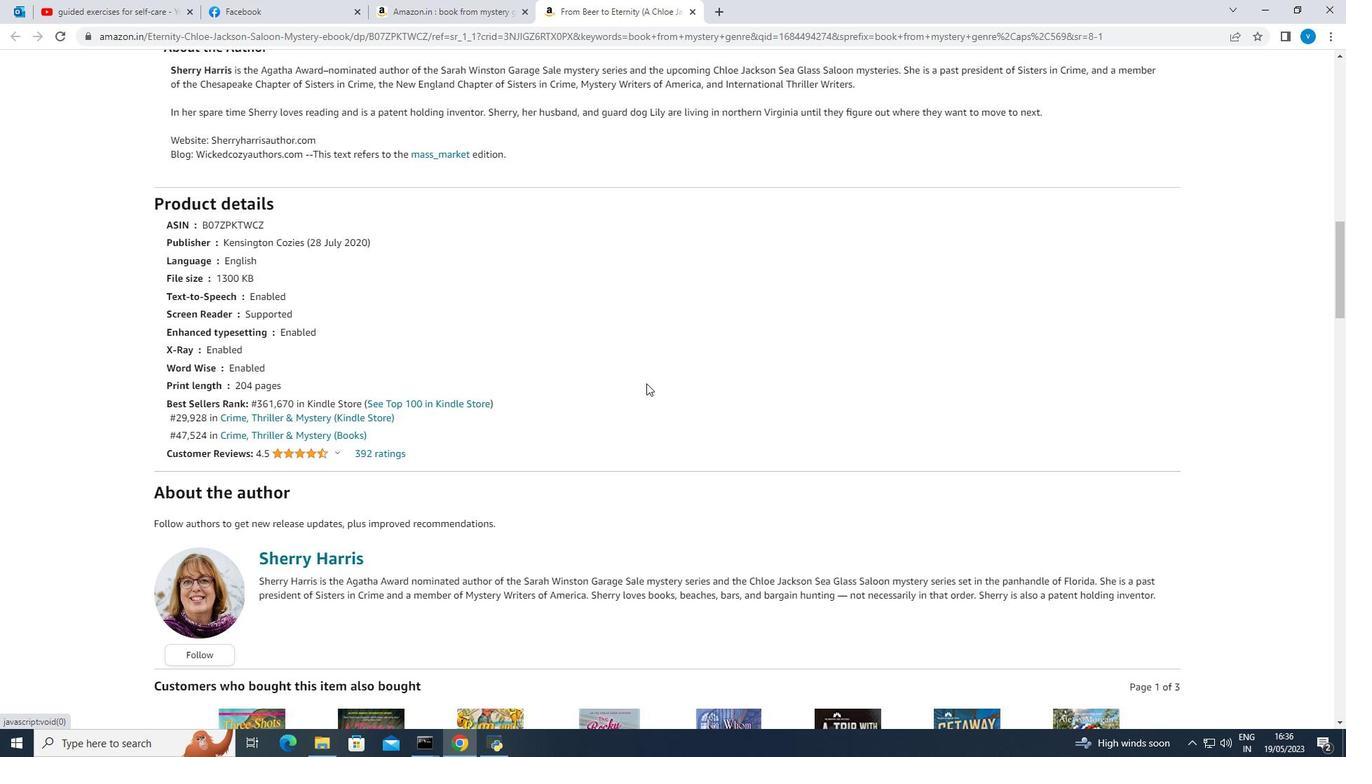 
Action: Mouse scrolled (646, 382) with delta (0, 0)
Screenshot: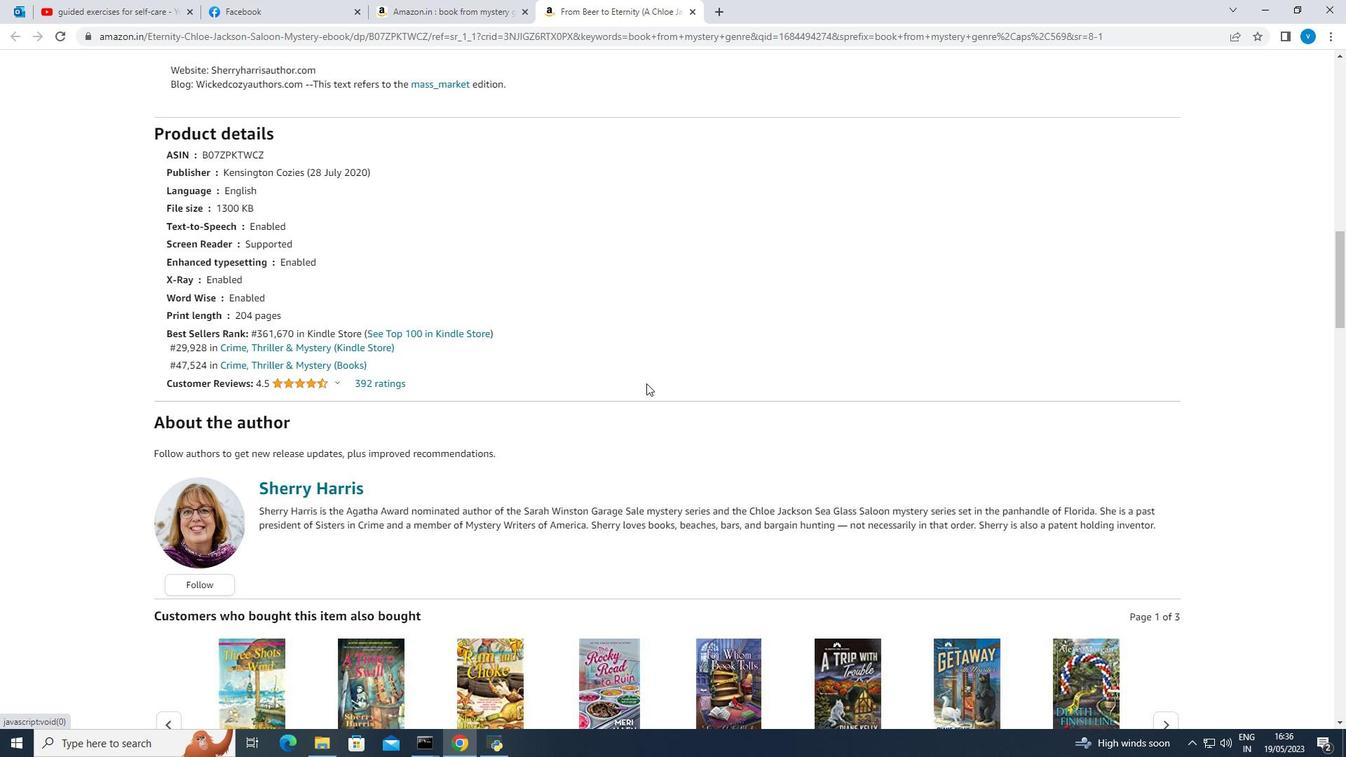
Action: Mouse scrolled (646, 382) with delta (0, 0)
Screenshot: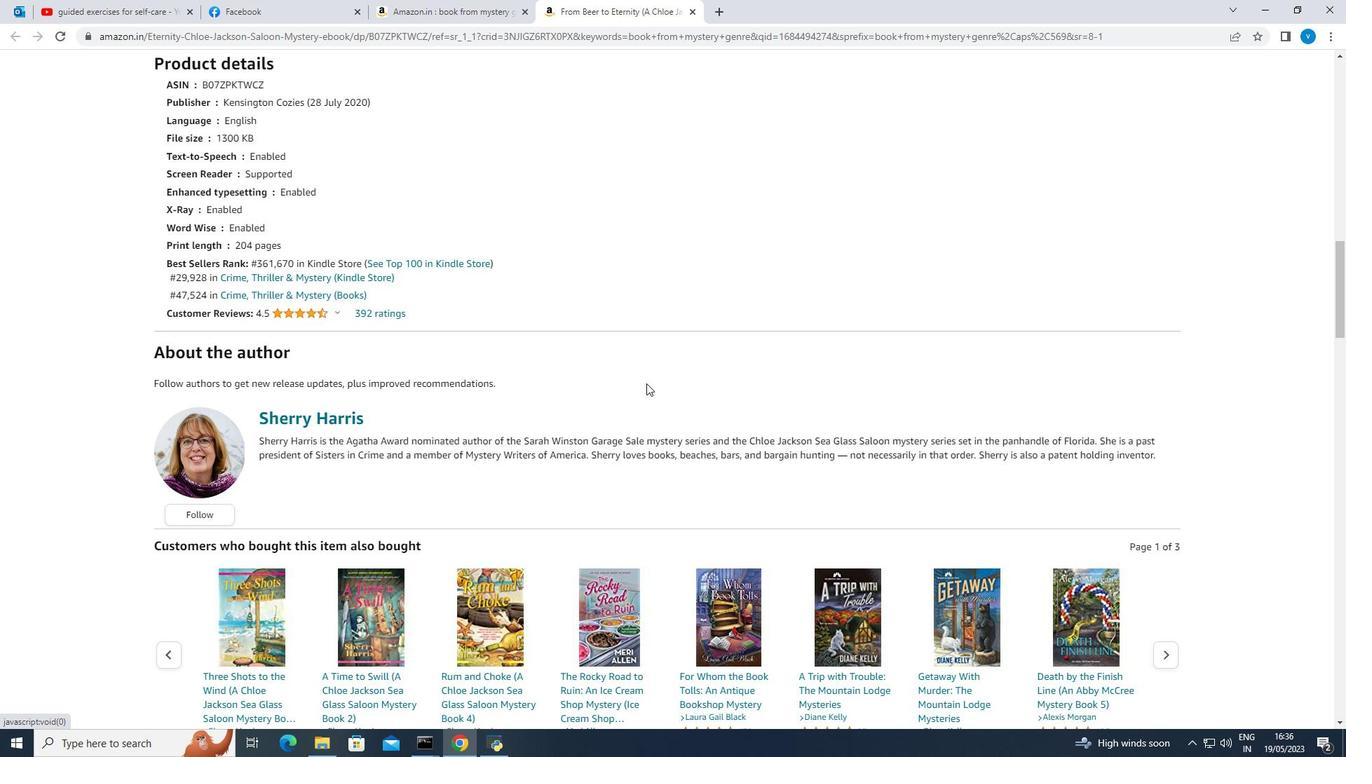 
Action: Mouse scrolled (646, 382) with delta (0, 0)
Screenshot: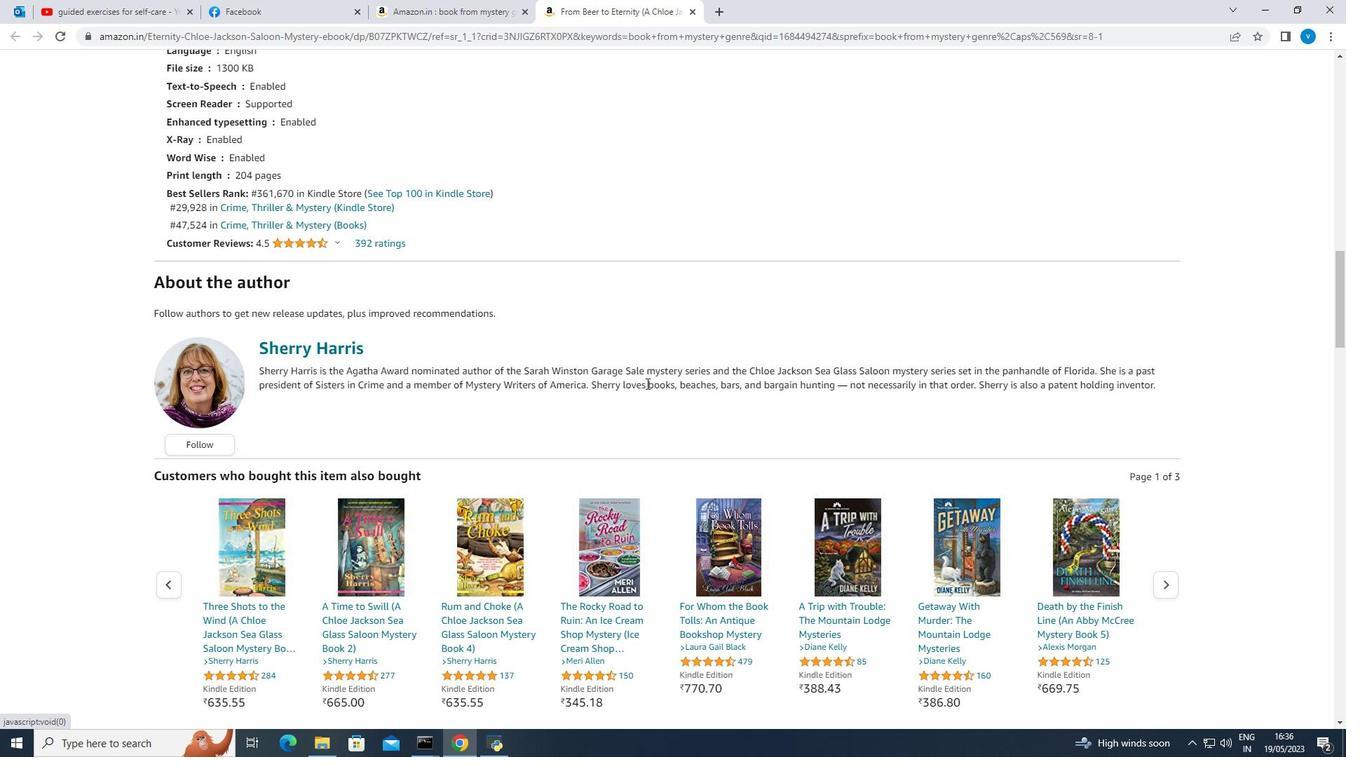
Action: Mouse scrolled (646, 382) with delta (0, 0)
Screenshot: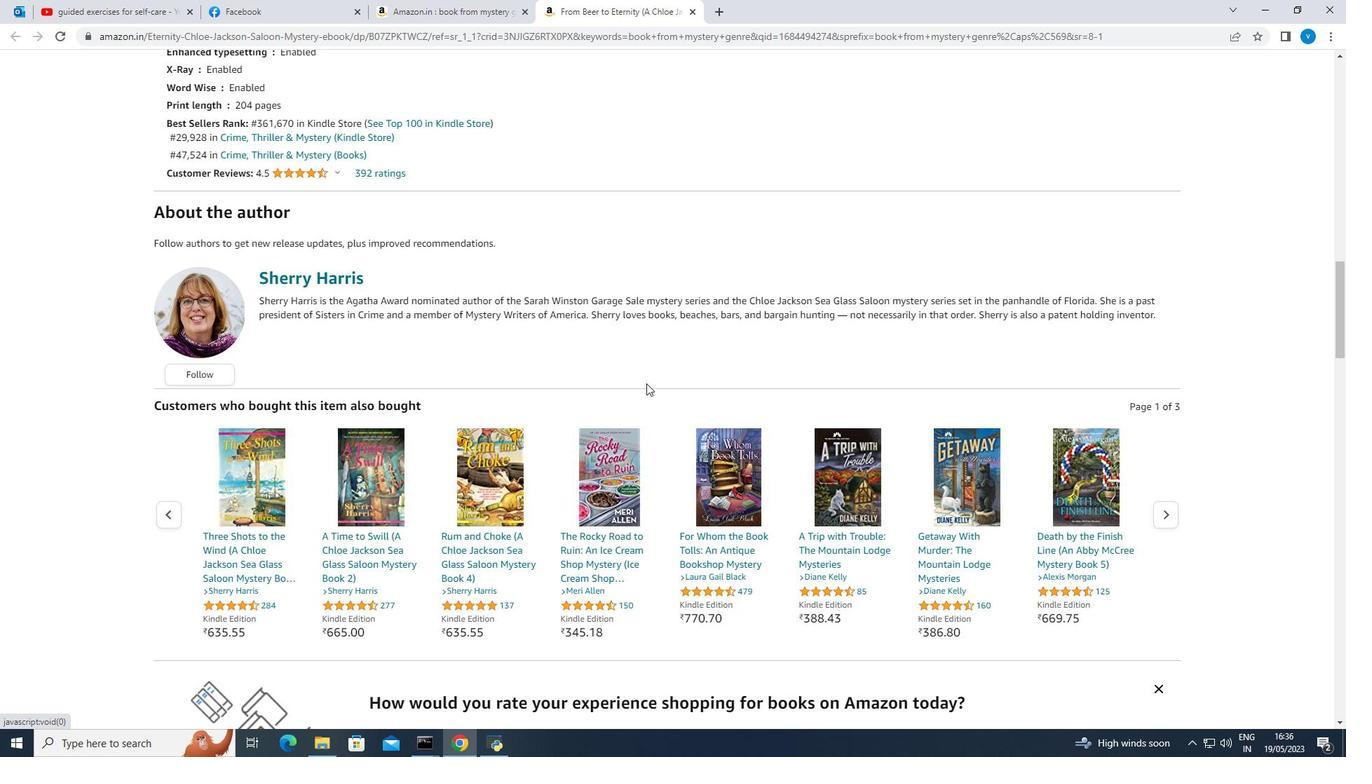 
Action: Mouse scrolled (646, 382) with delta (0, 0)
Screenshot: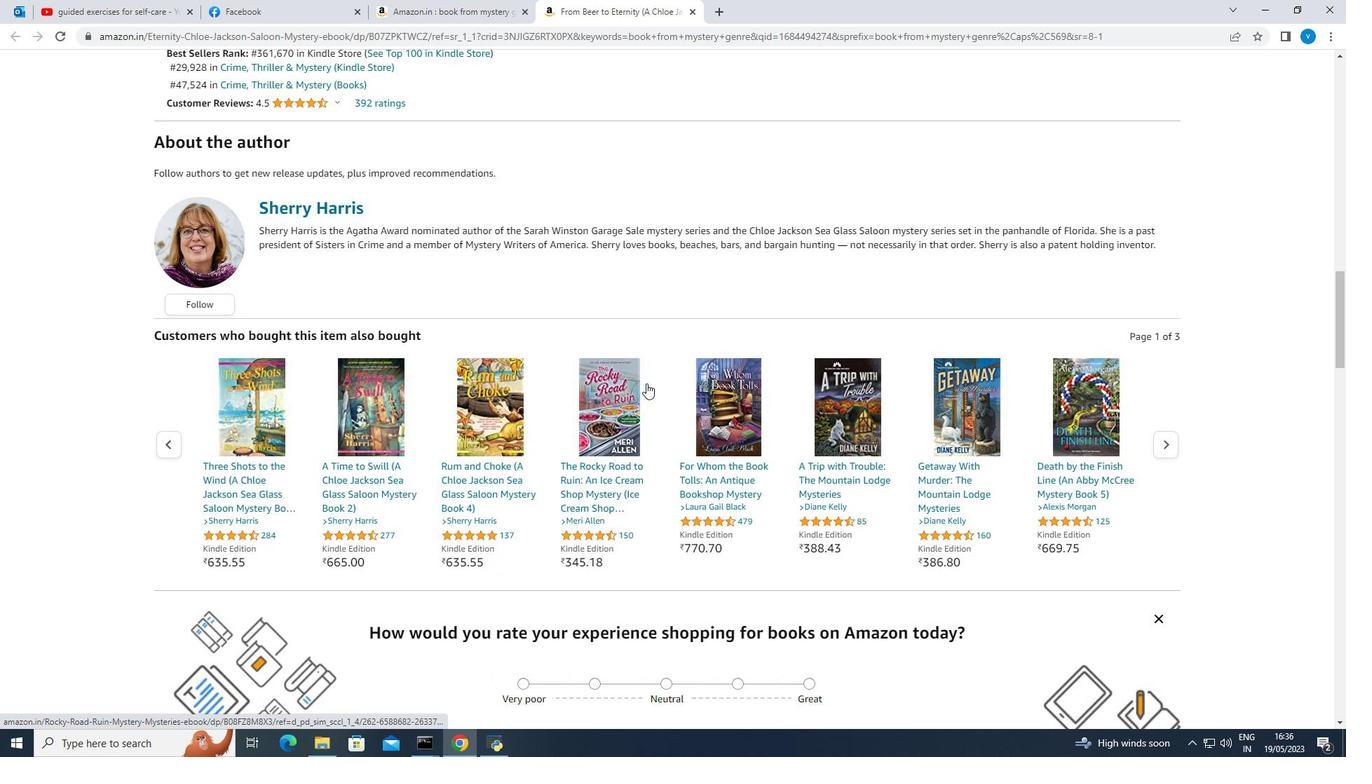 
Action: Mouse scrolled (646, 382) with delta (0, 0)
Screenshot: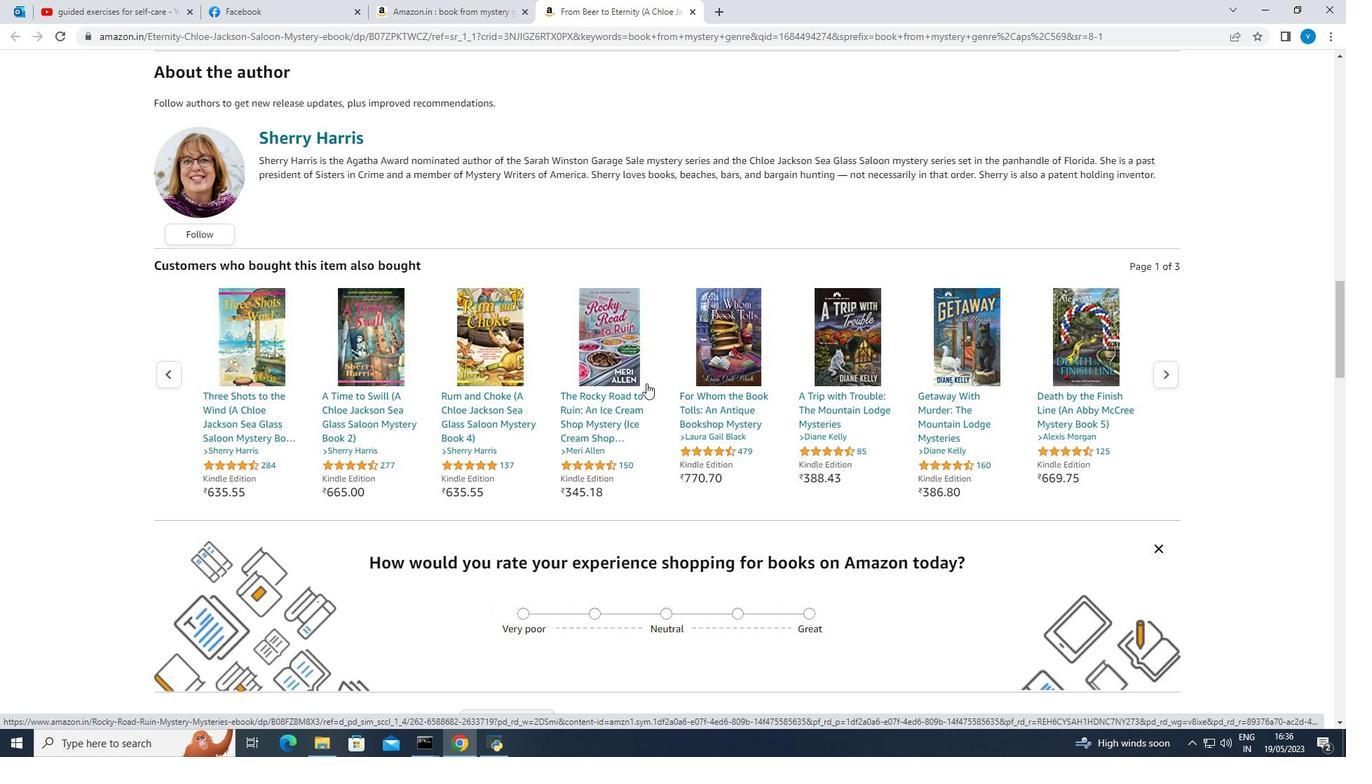 
Action: Mouse scrolled (646, 382) with delta (0, 0)
Screenshot: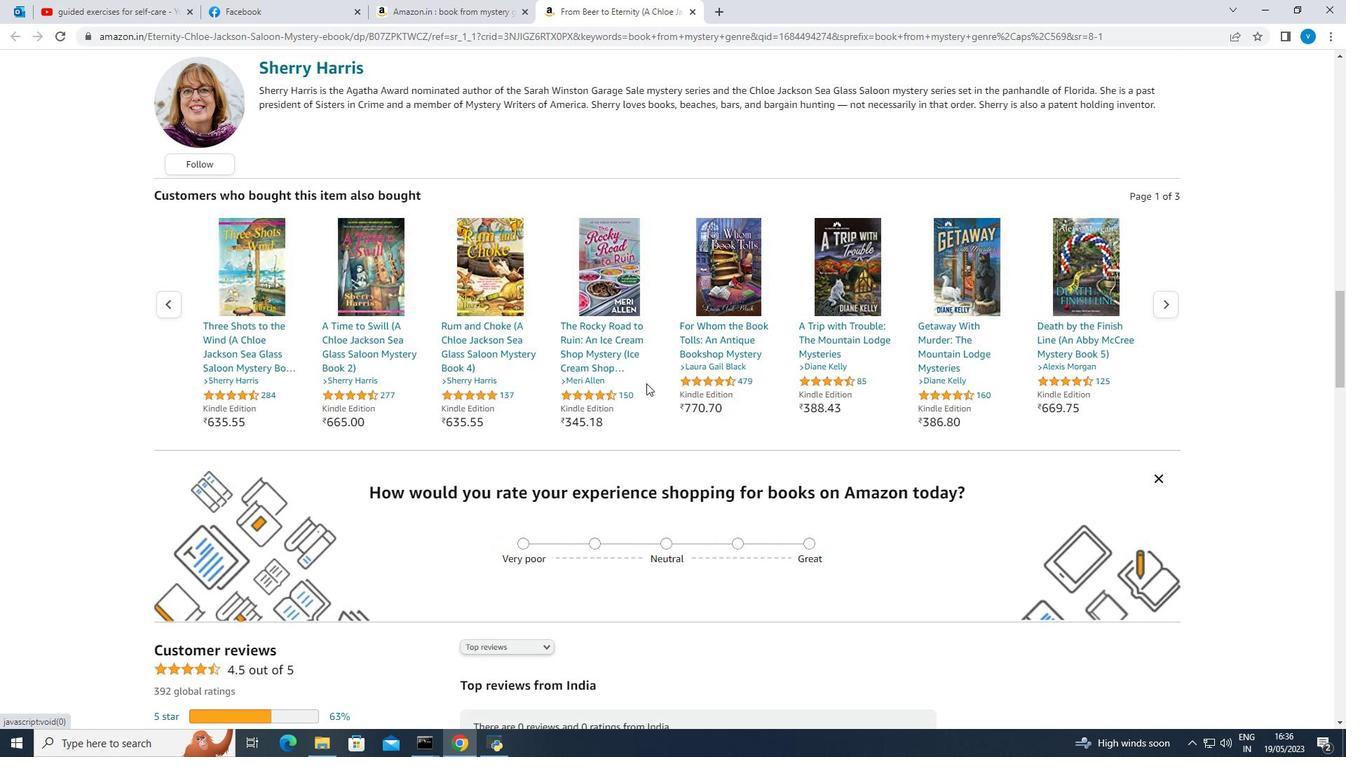 
Action: Mouse scrolled (646, 382) with delta (0, 0)
Screenshot: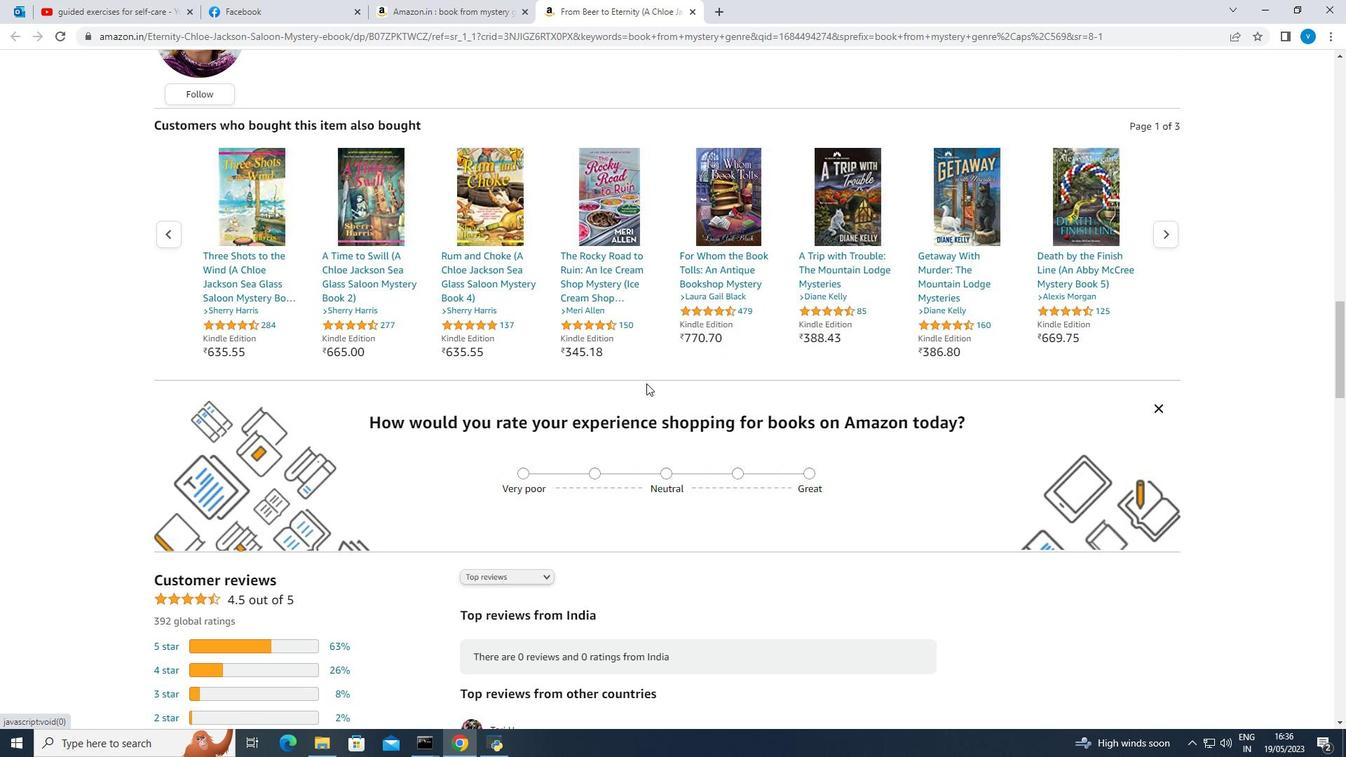 
Action: Mouse scrolled (646, 382) with delta (0, 0)
Screenshot: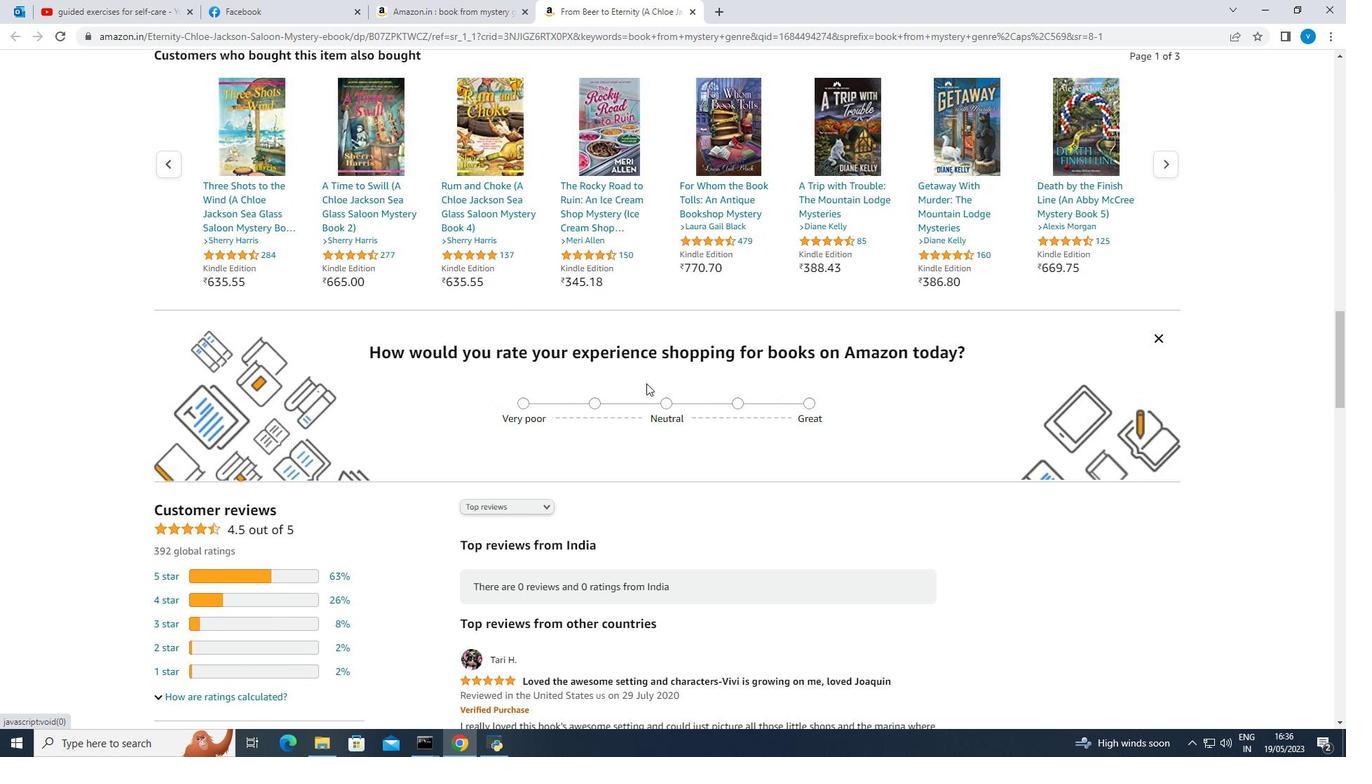 
Action: Mouse scrolled (646, 382) with delta (0, 0)
Screenshot: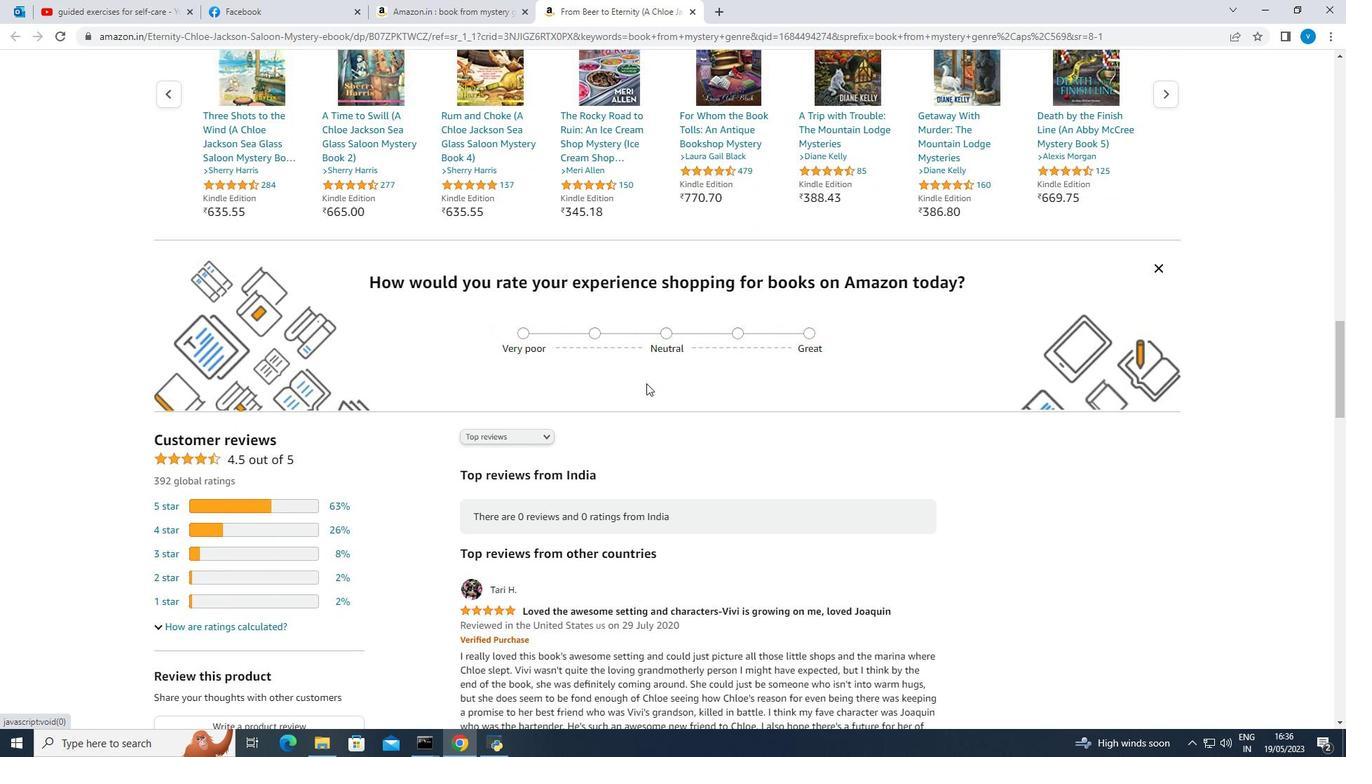 
Action: Mouse scrolled (646, 382) with delta (0, 0)
Screenshot: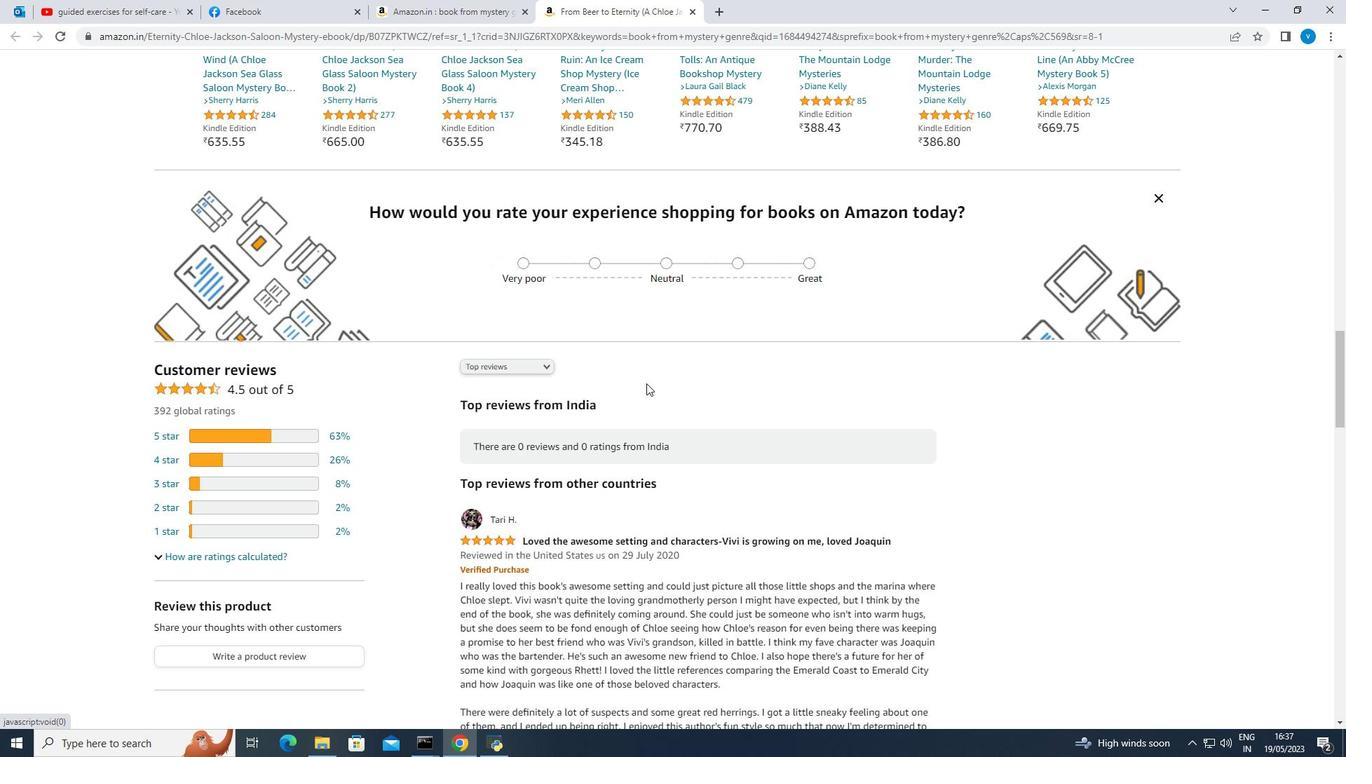 
Action: Mouse scrolled (646, 382) with delta (0, 0)
Screenshot: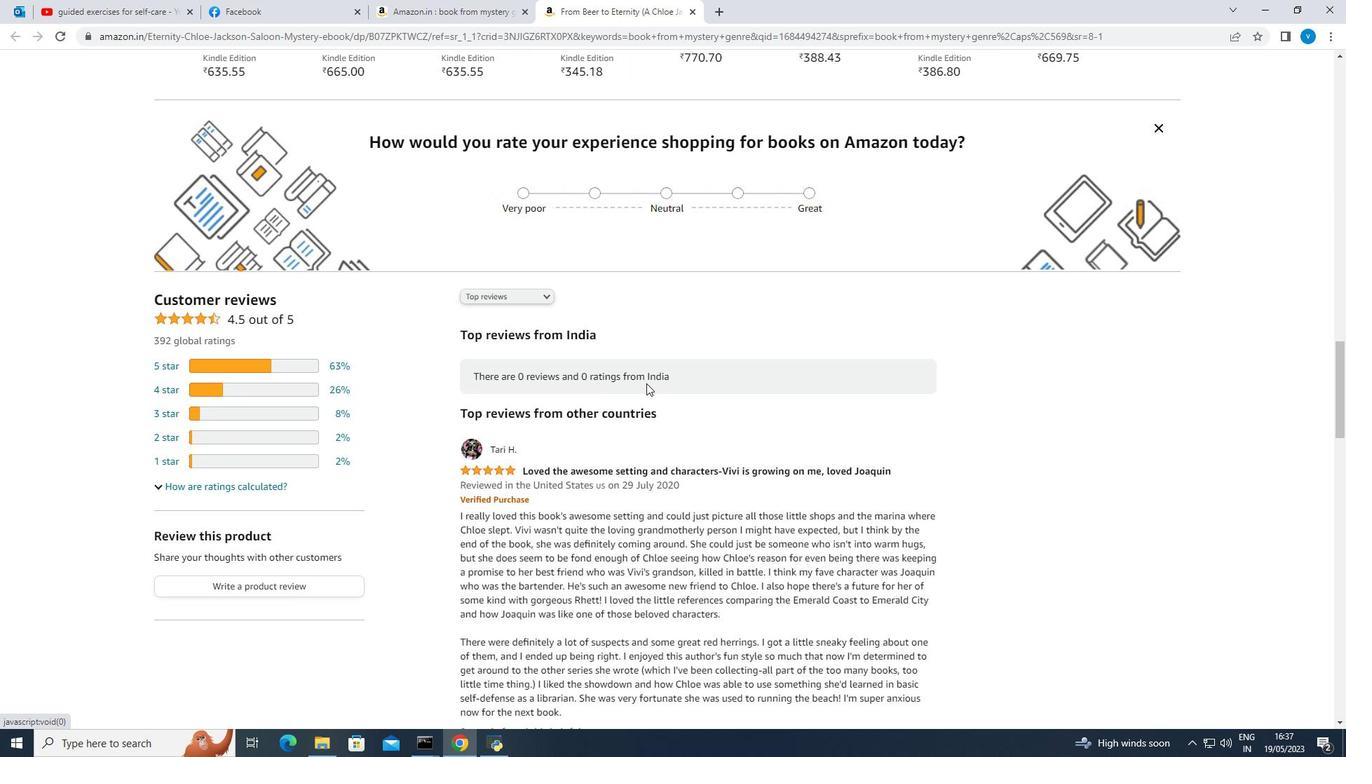
Action: Mouse scrolled (646, 382) with delta (0, 0)
Screenshot: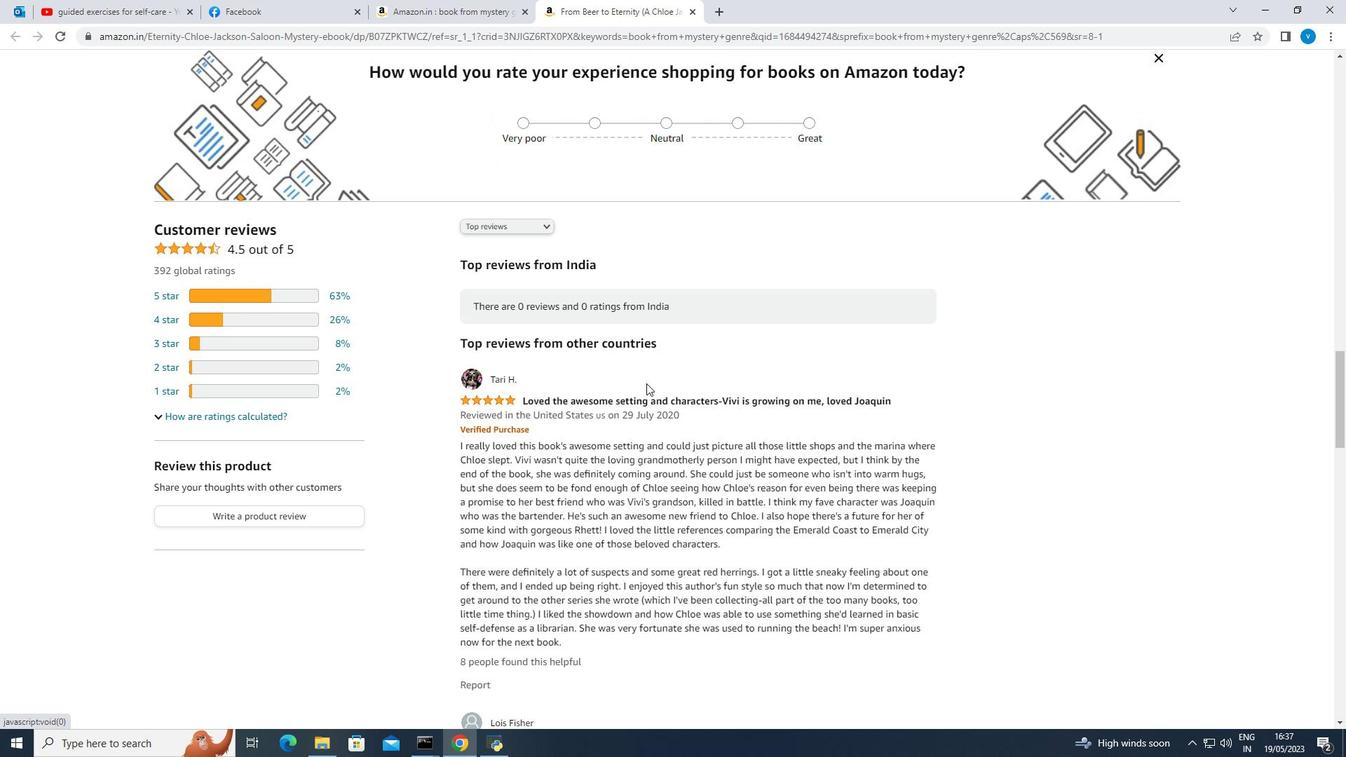 
Action: Mouse scrolled (646, 382) with delta (0, 0)
Screenshot: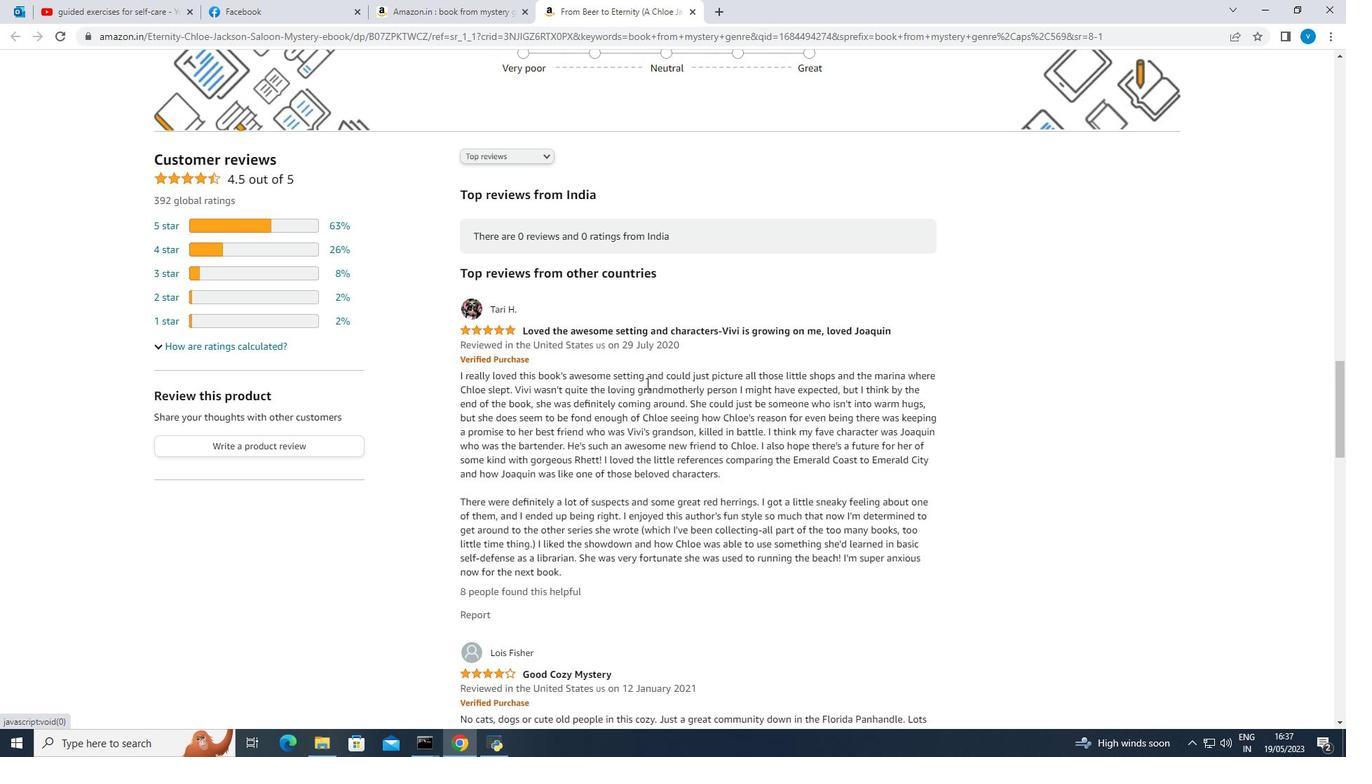 
Action: Mouse scrolled (646, 382) with delta (0, 0)
Screenshot: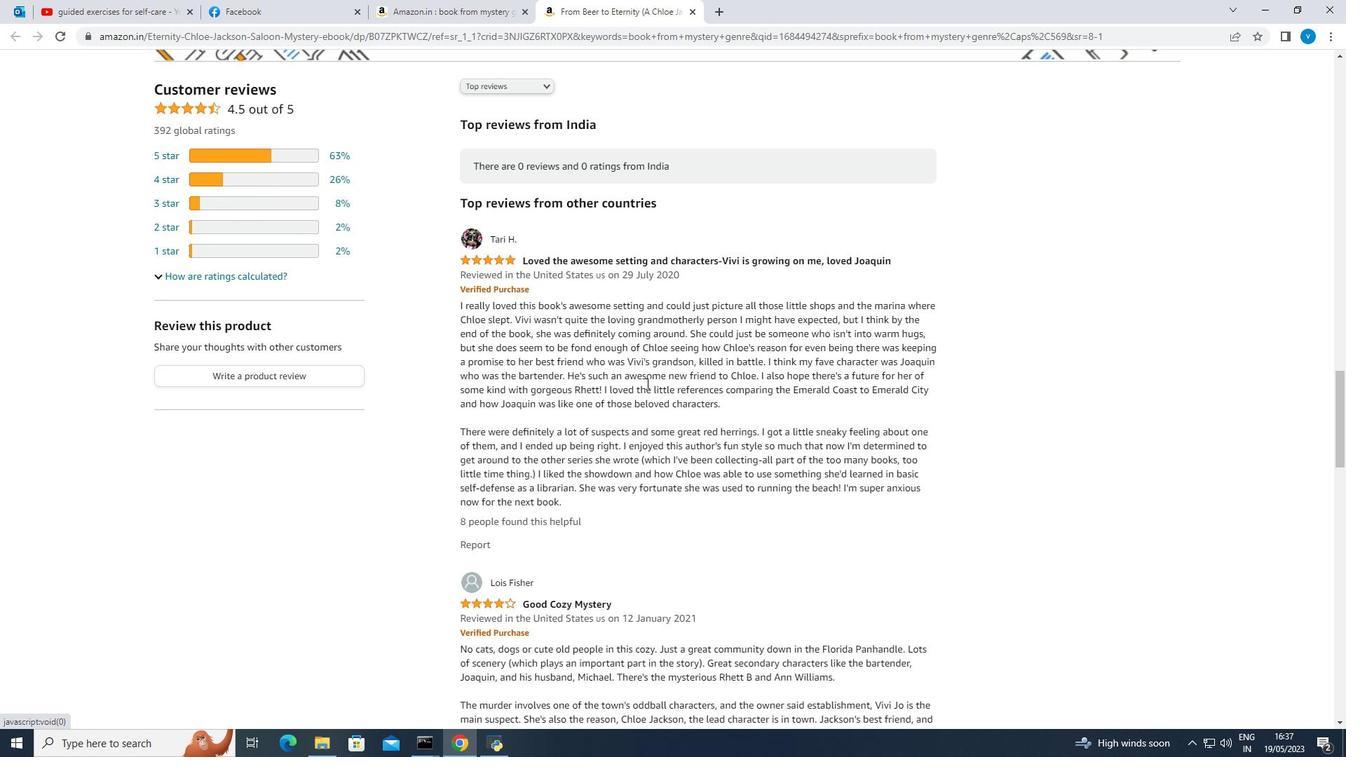 
Action: Mouse scrolled (646, 382) with delta (0, 0)
Screenshot: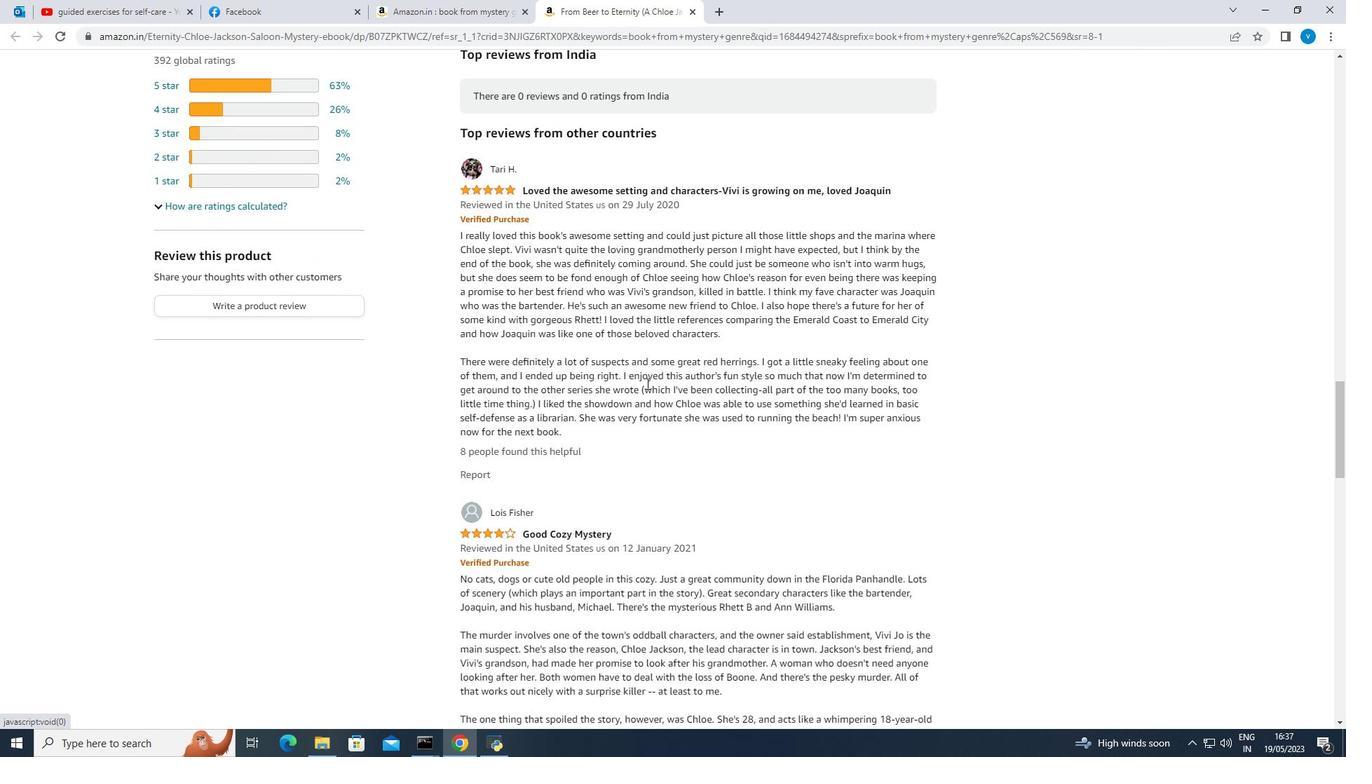 
Action: Mouse scrolled (646, 382) with delta (0, 0)
Screenshot: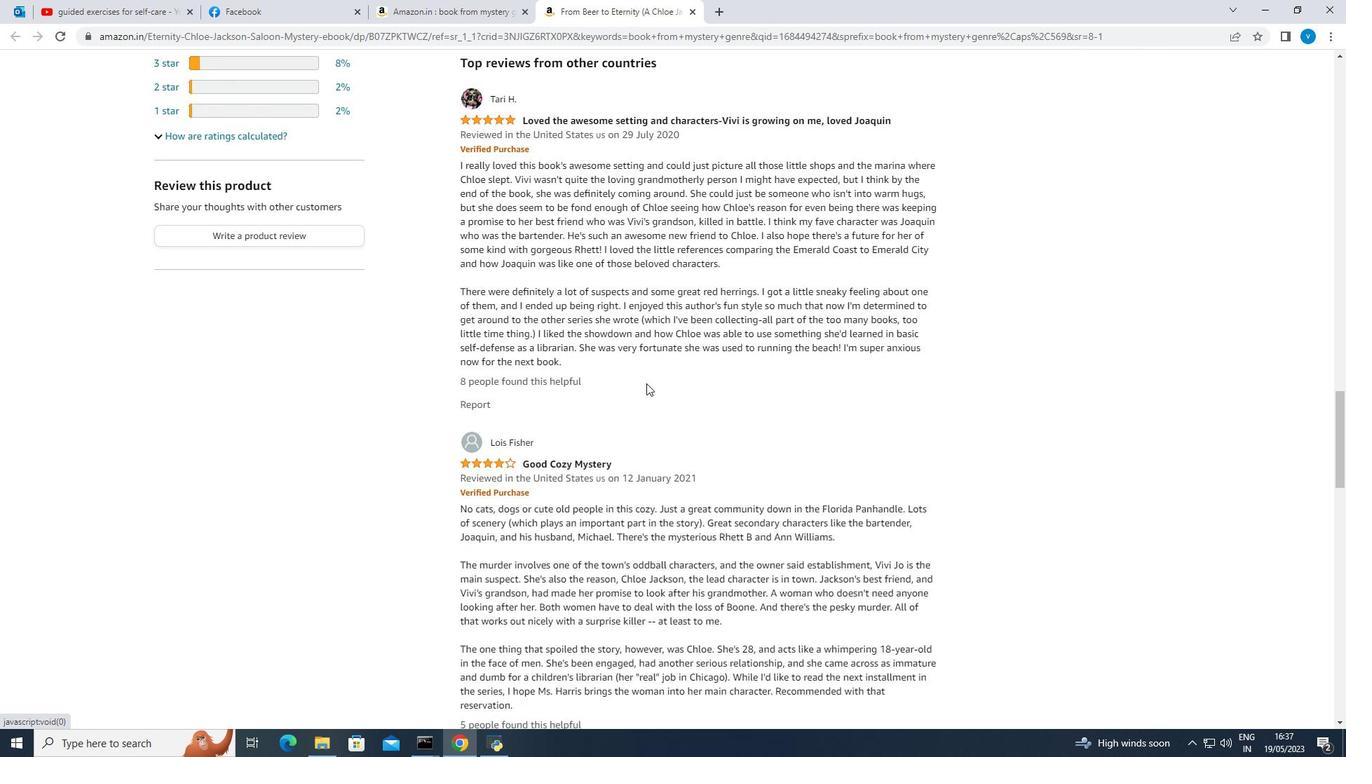 
Action: Mouse scrolled (646, 382) with delta (0, 0)
Screenshot: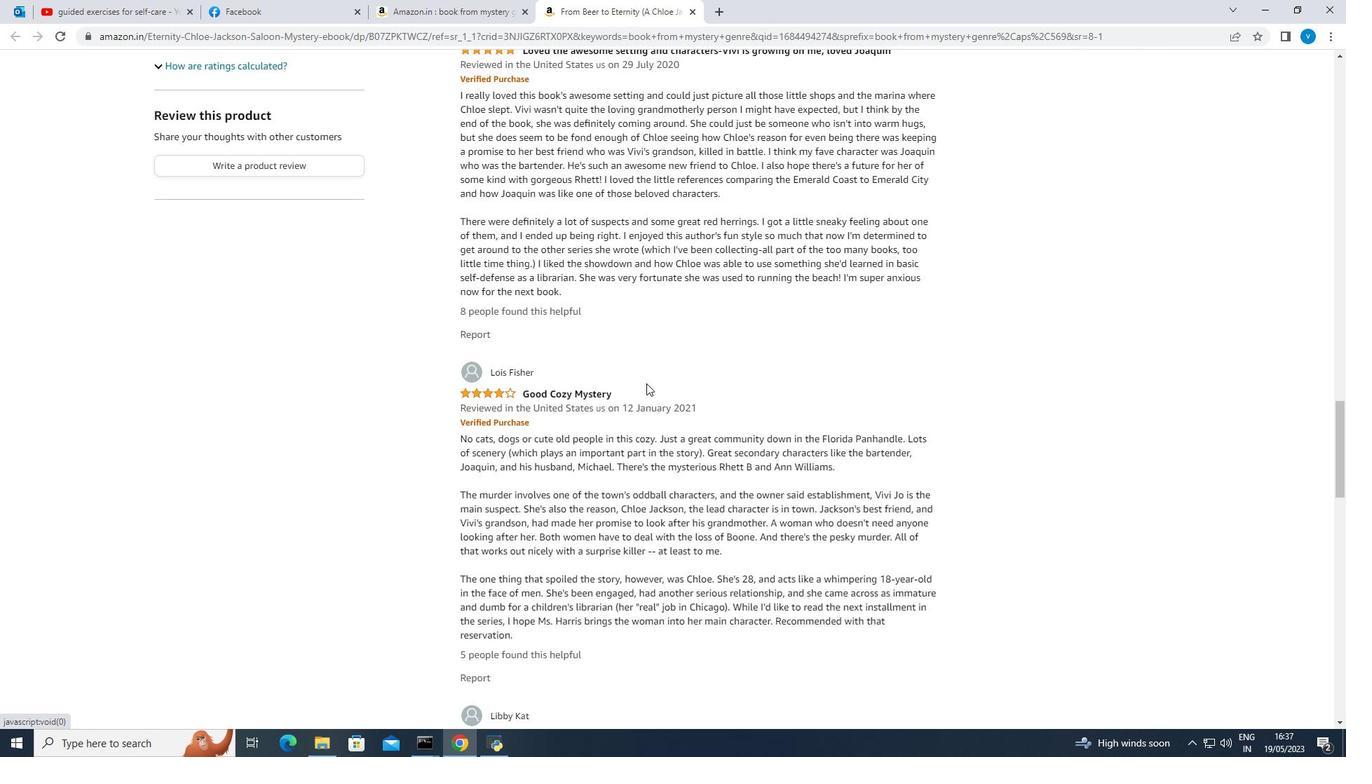 
Action: Mouse scrolled (646, 382) with delta (0, 0)
Screenshot: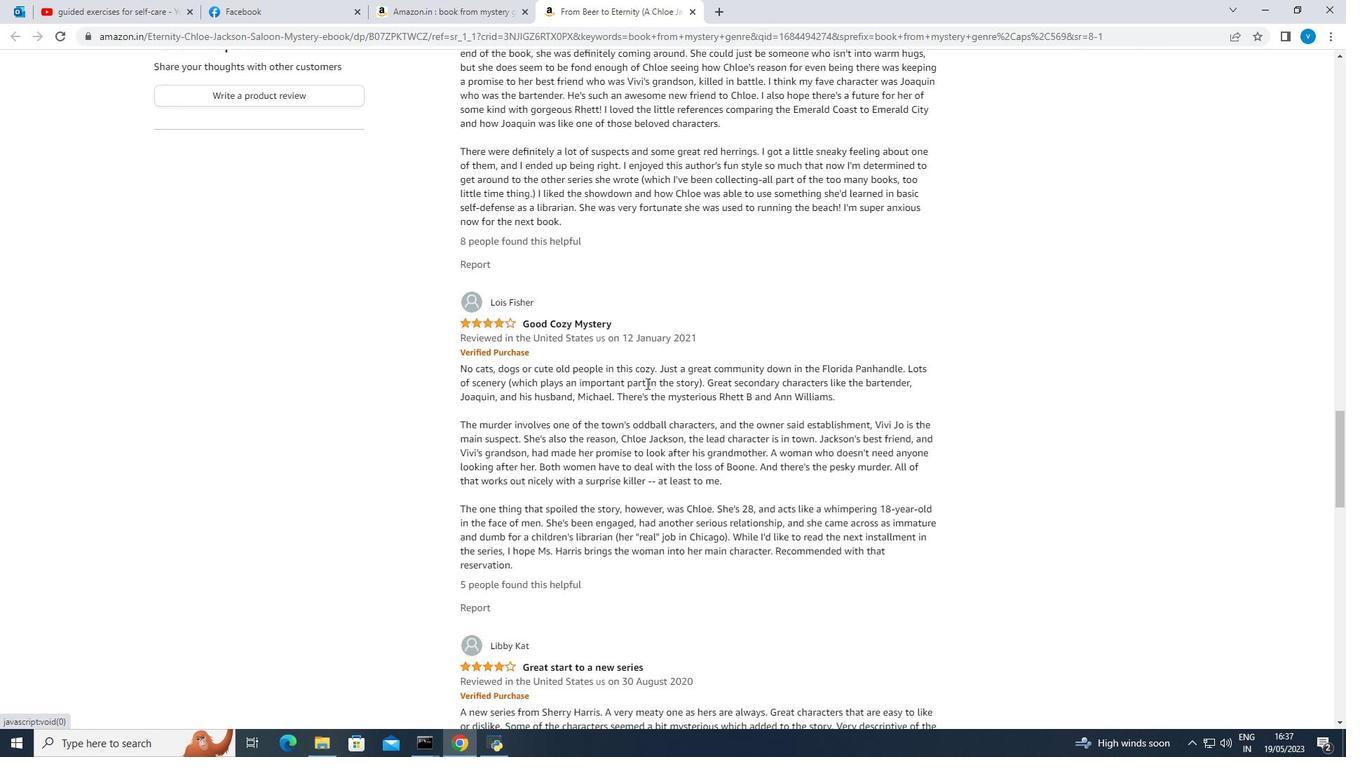 
Action: Mouse scrolled (646, 382) with delta (0, 0)
Screenshot: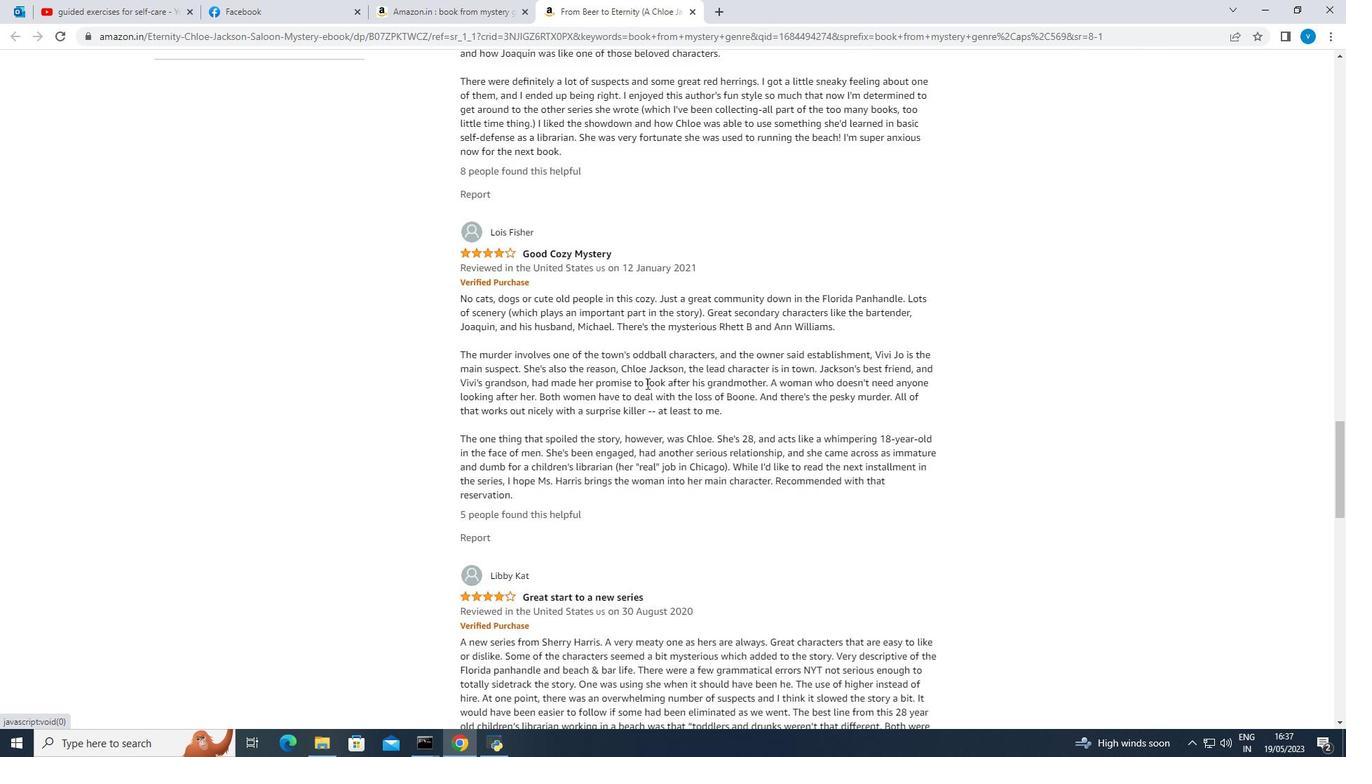 
Action: Mouse scrolled (646, 382) with delta (0, 0)
Screenshot: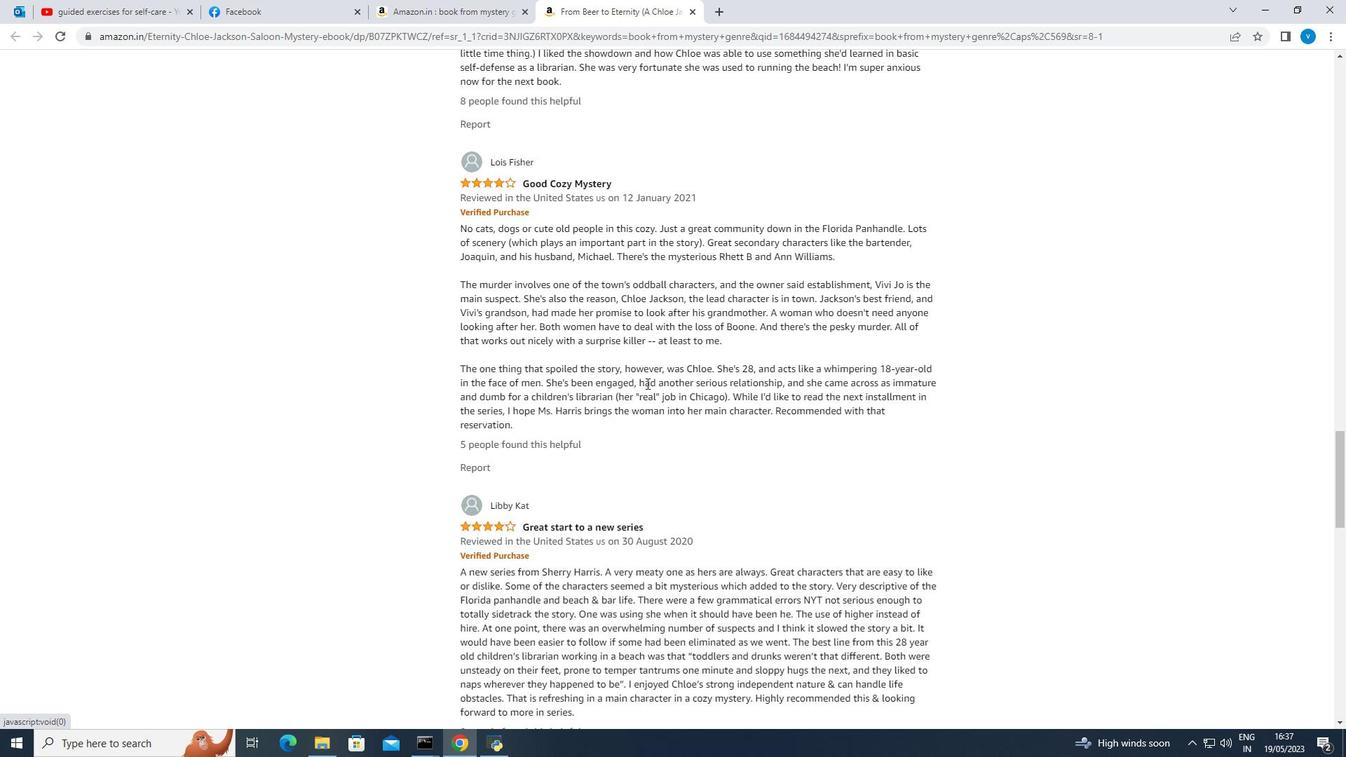 
Action: Mouse scrolled (646, 382) with delta (0, 0)
Screenshot: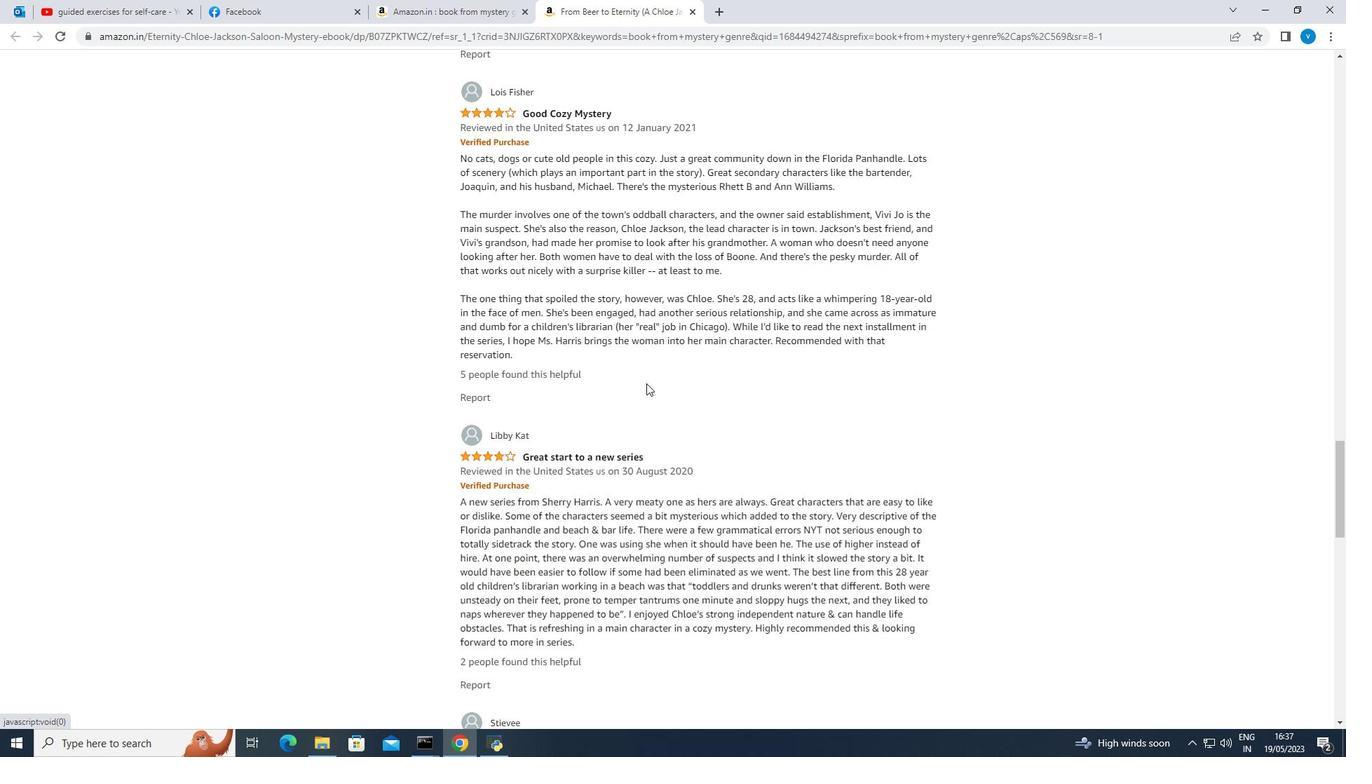 
Action: Mouse scrolled (646, 382) with delta (0, 0)
Screenshot: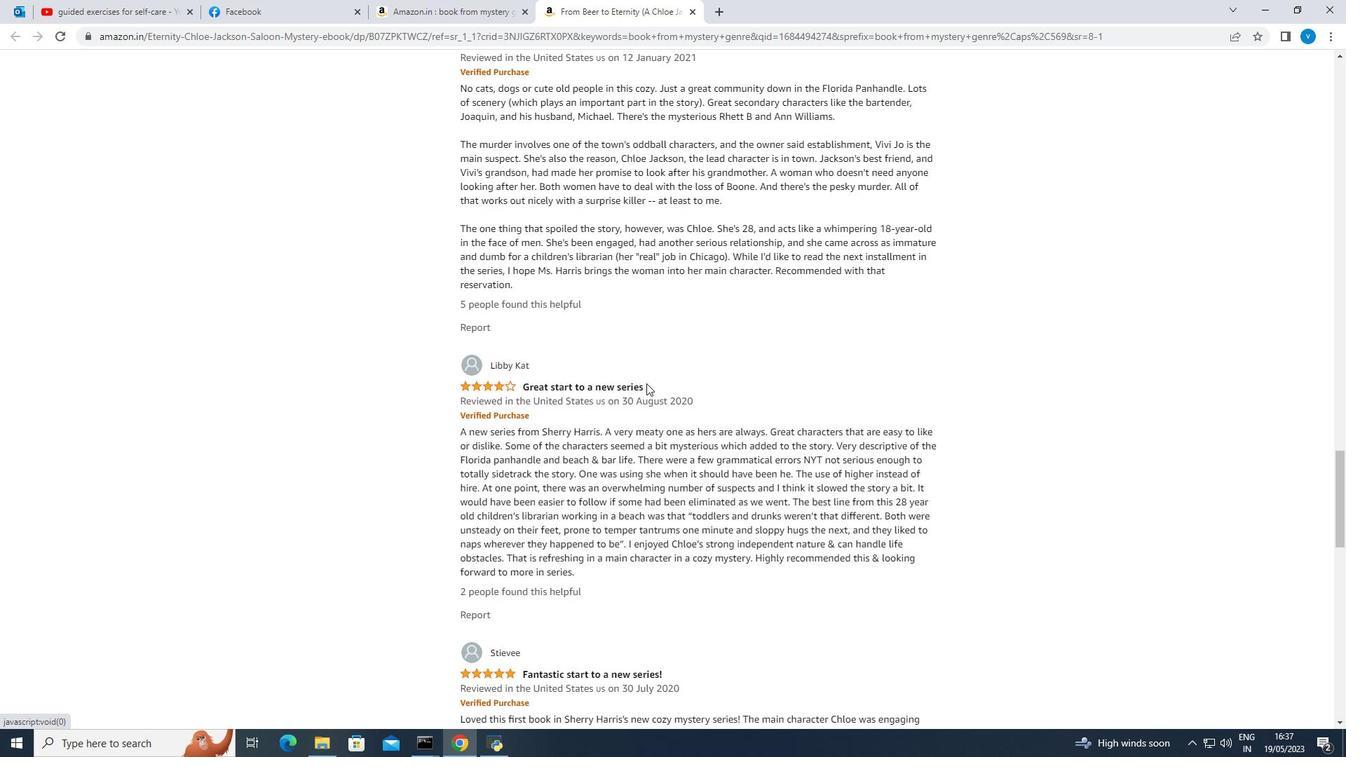 
Action: Mouse scrolled (646, 382) with delta (0, 0)
Screenshot: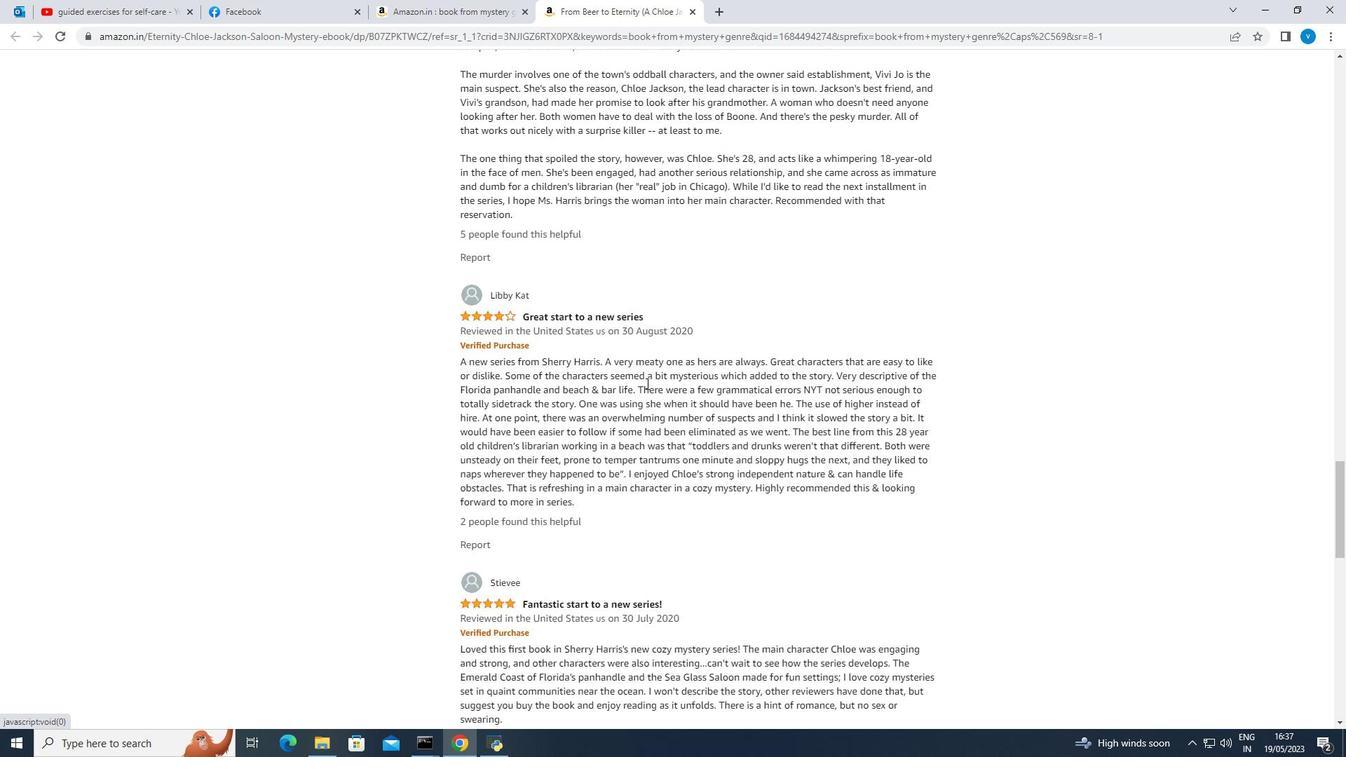 
Action: Mouse scrolled (646, 382) with delta (0, 0)
Screenshot: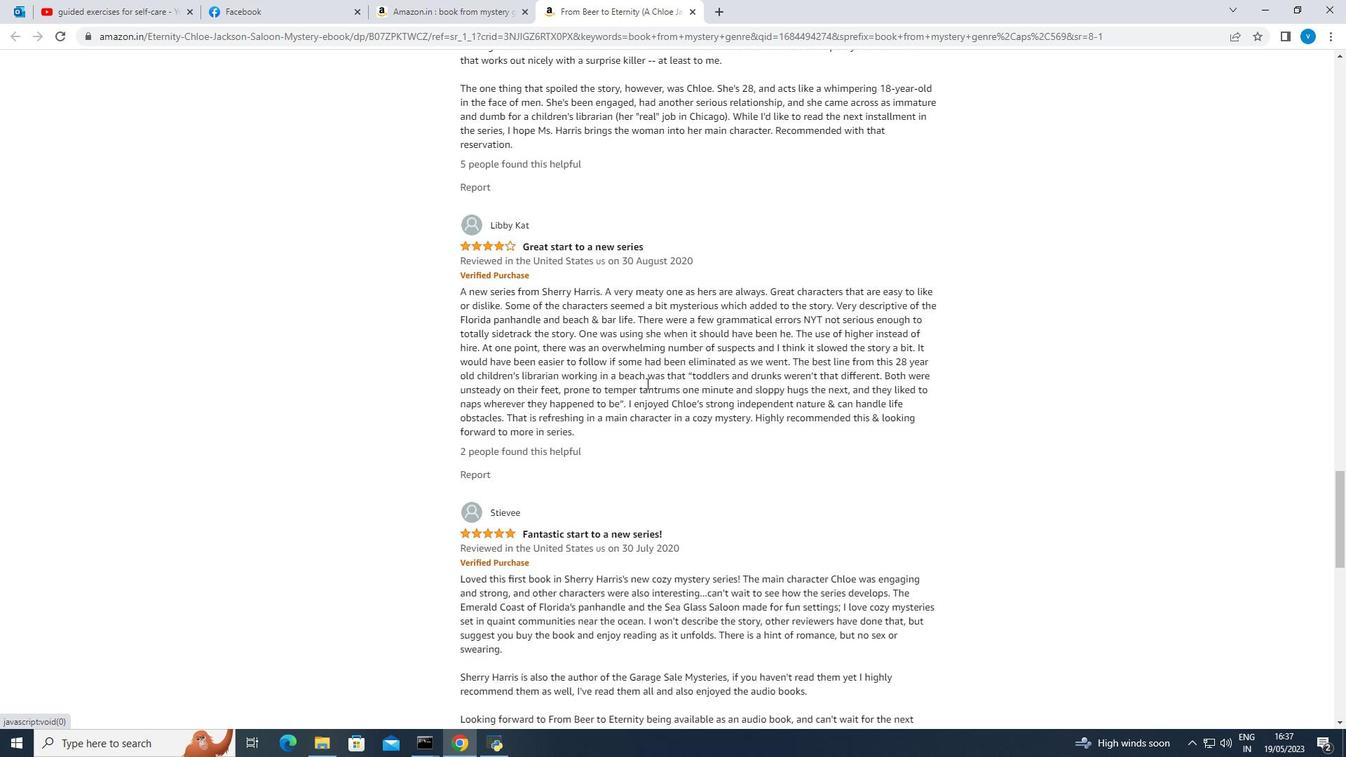 
Action: Mouse scrolled (646, 382) with delta (0, 0)
Screenshot: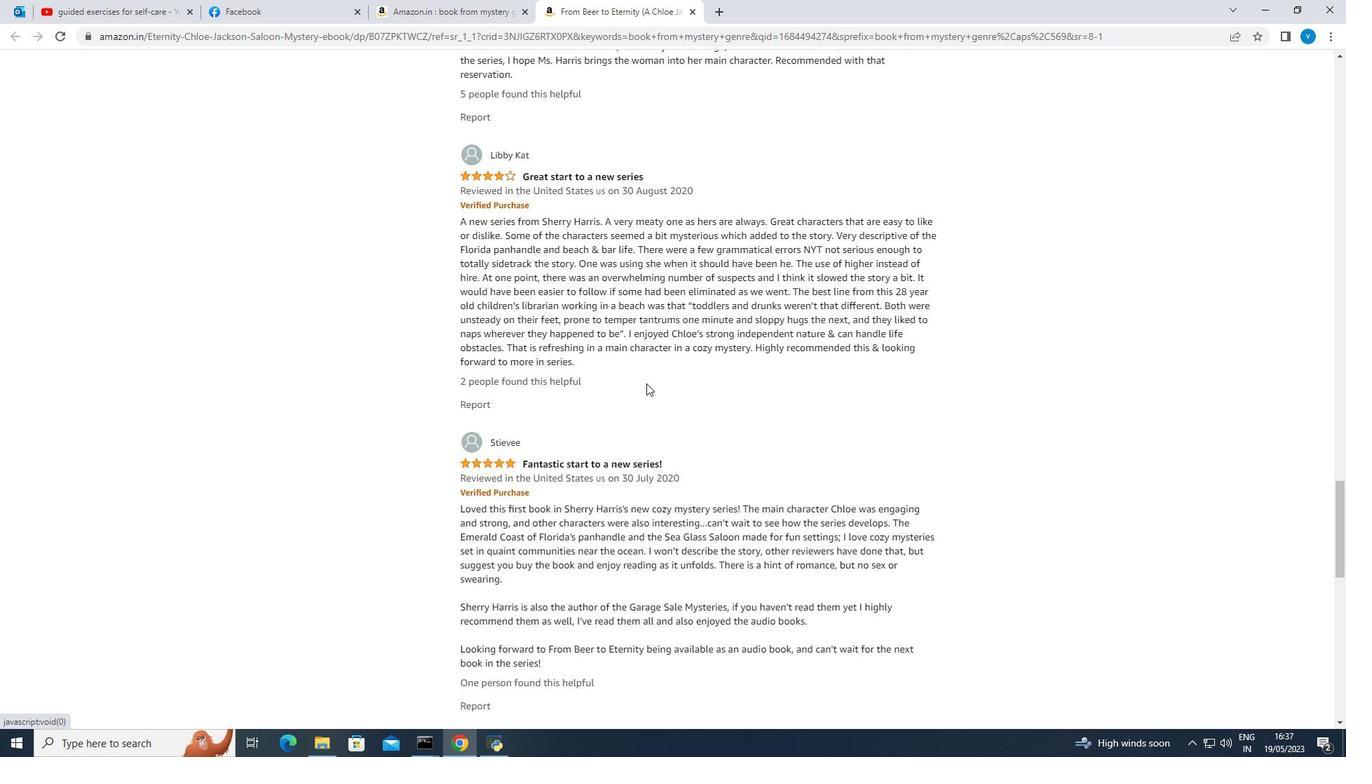 
Action: Mouse scrolled (646, 382) with delta (0, 0)
Screenshot: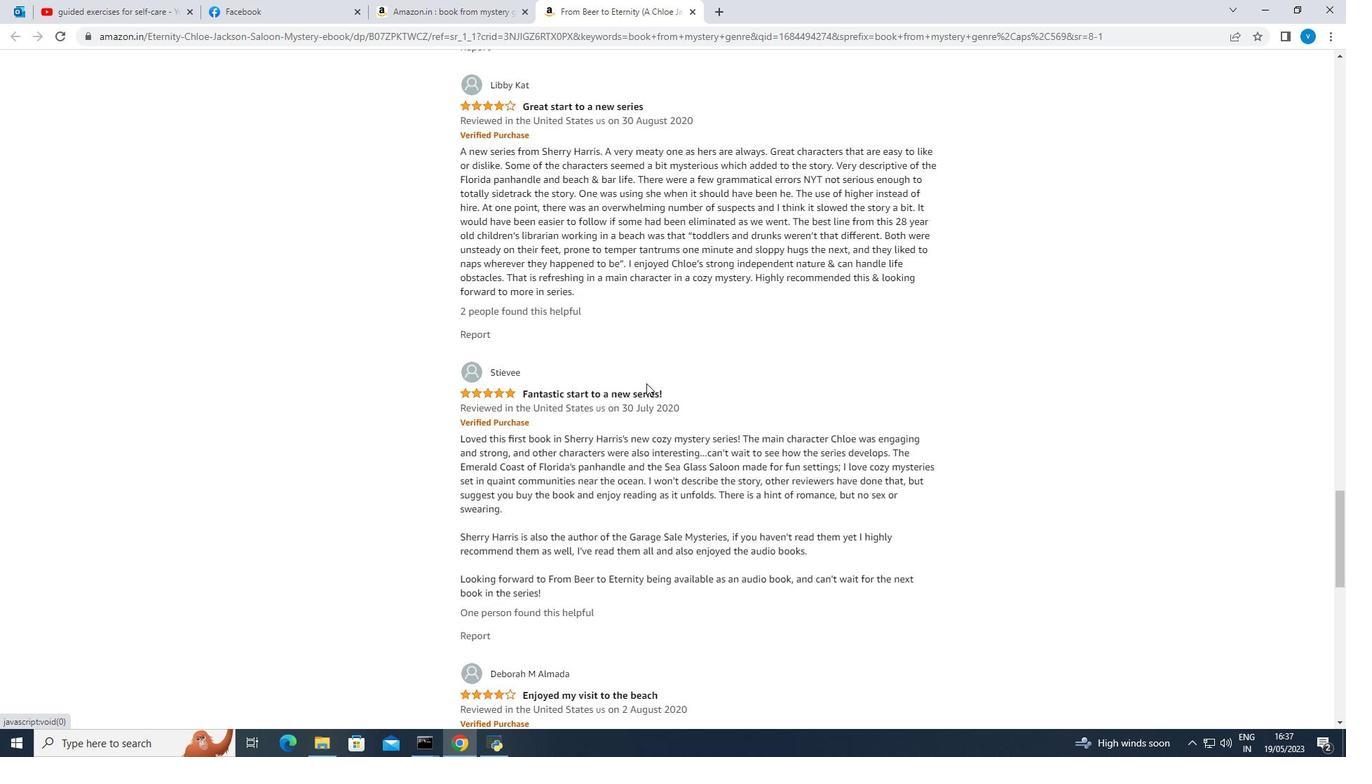 
Action: Mouse scrolled (646, 382) with delta (0, 0)
Screenshot: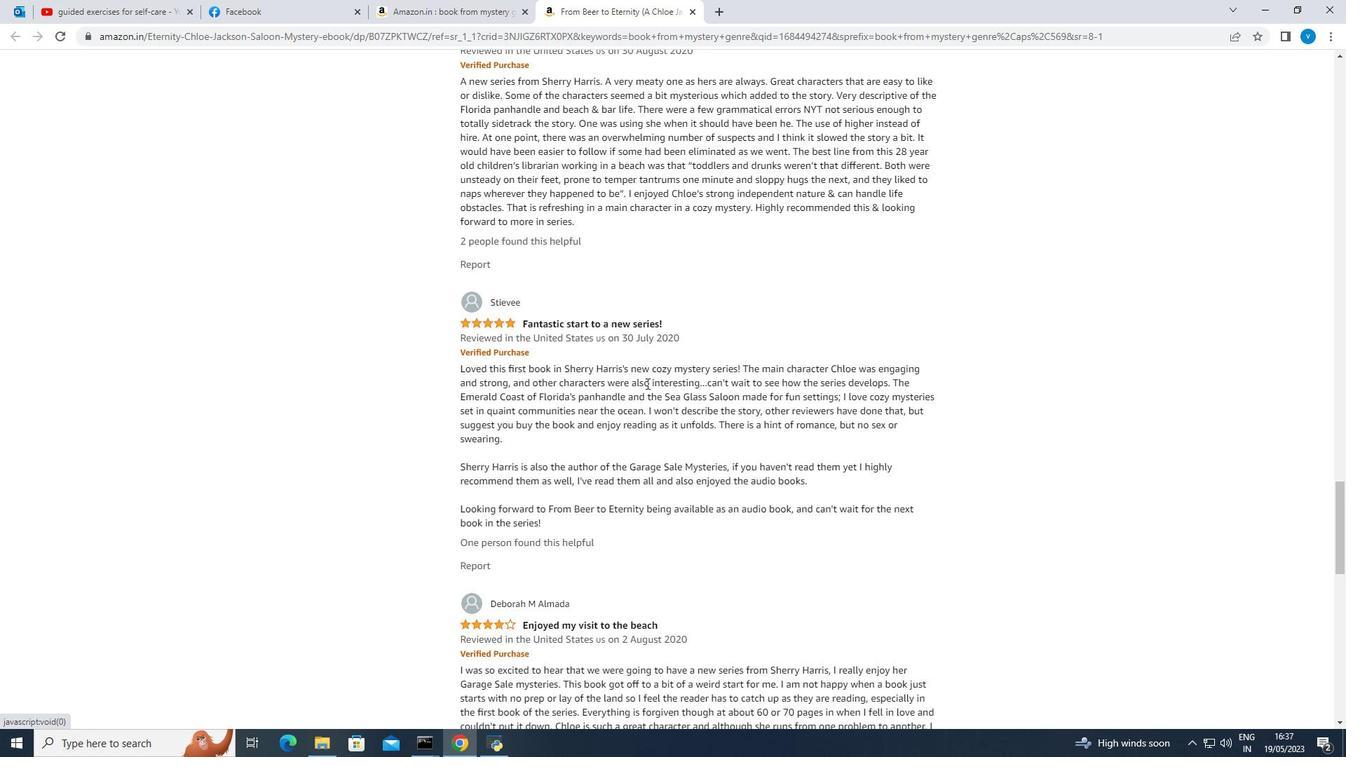 
Action: Mouse scrolled (646, 382) with delta (0, 0)
Screenshot: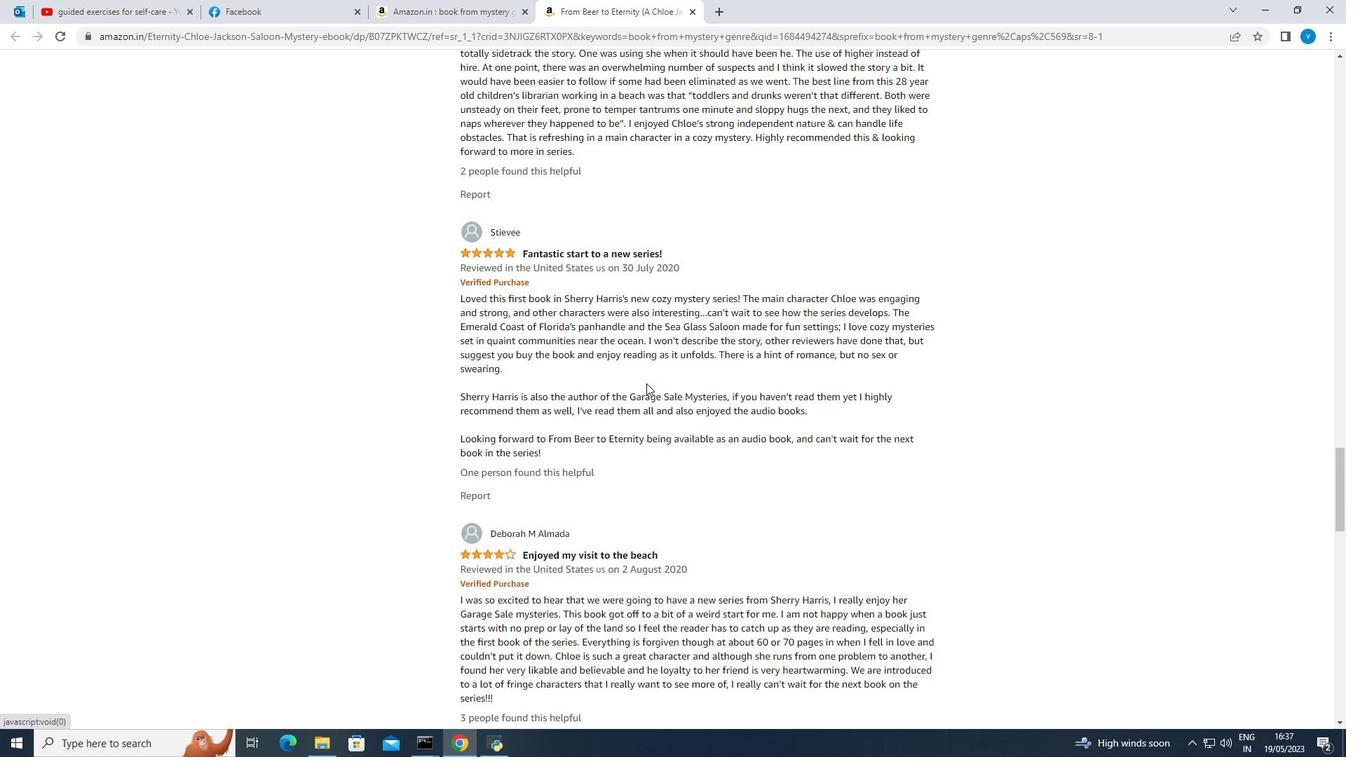 
Action: Mouse scrolled (646, 382) with delta (0, 0)
Screenshot: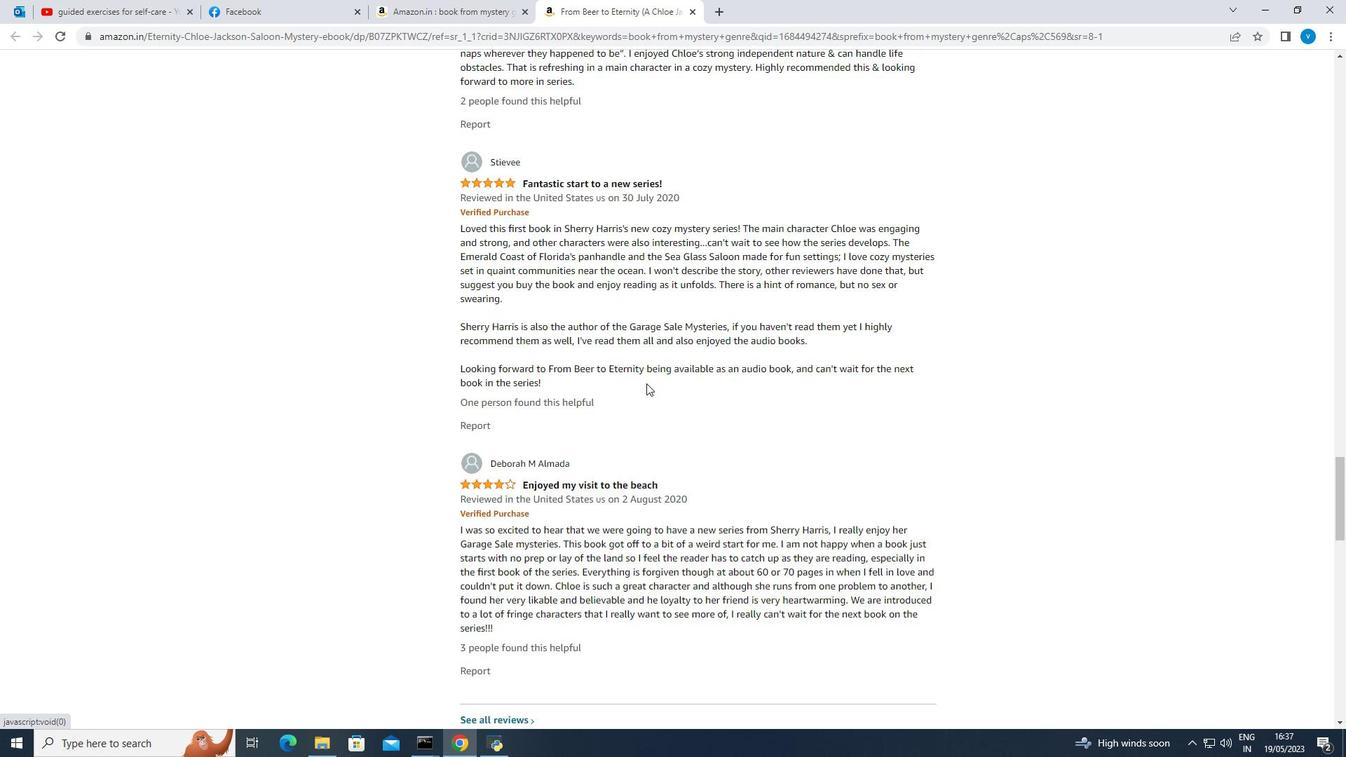 
Action: Mouse scrolled (646, 382) with delta (0, 0)
Screenshot: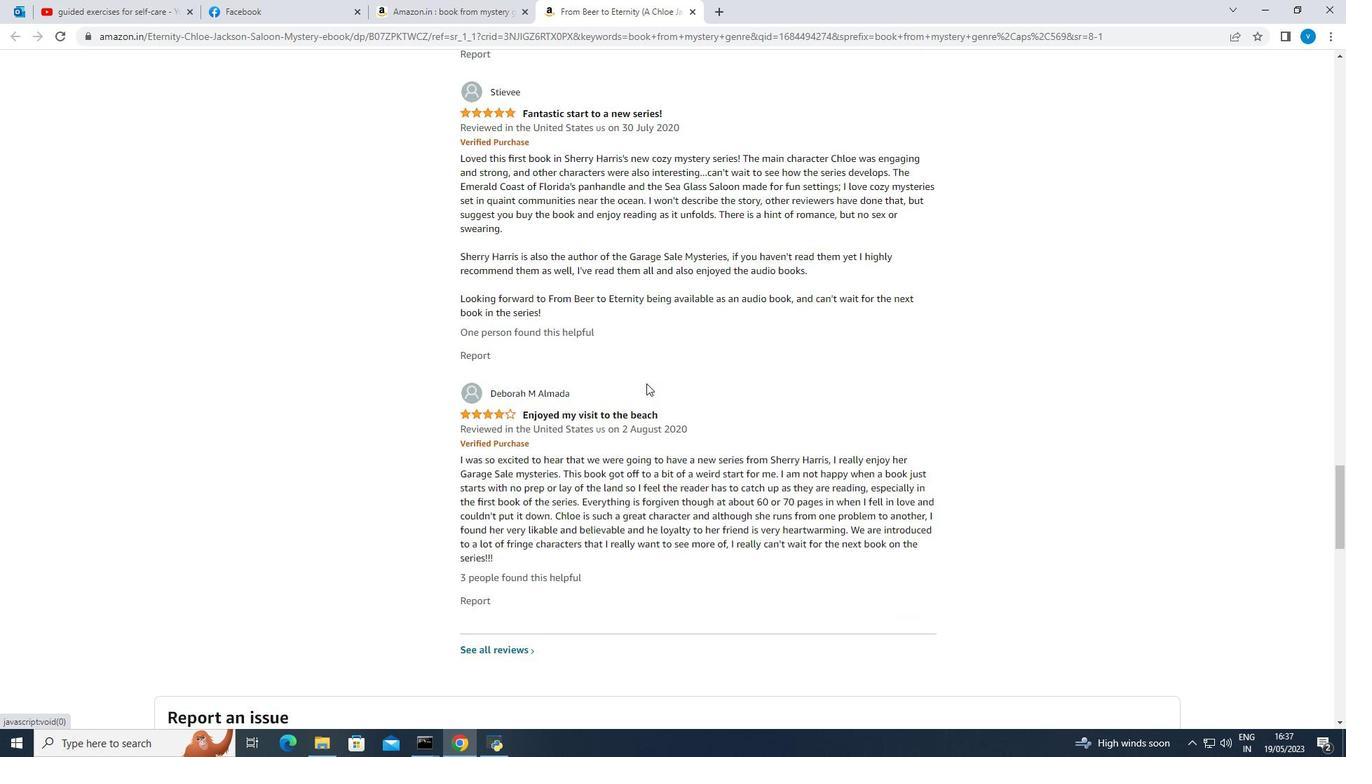 
Action: Mouse scrolled (646, 382) with delta (0, 0)
Screenshot: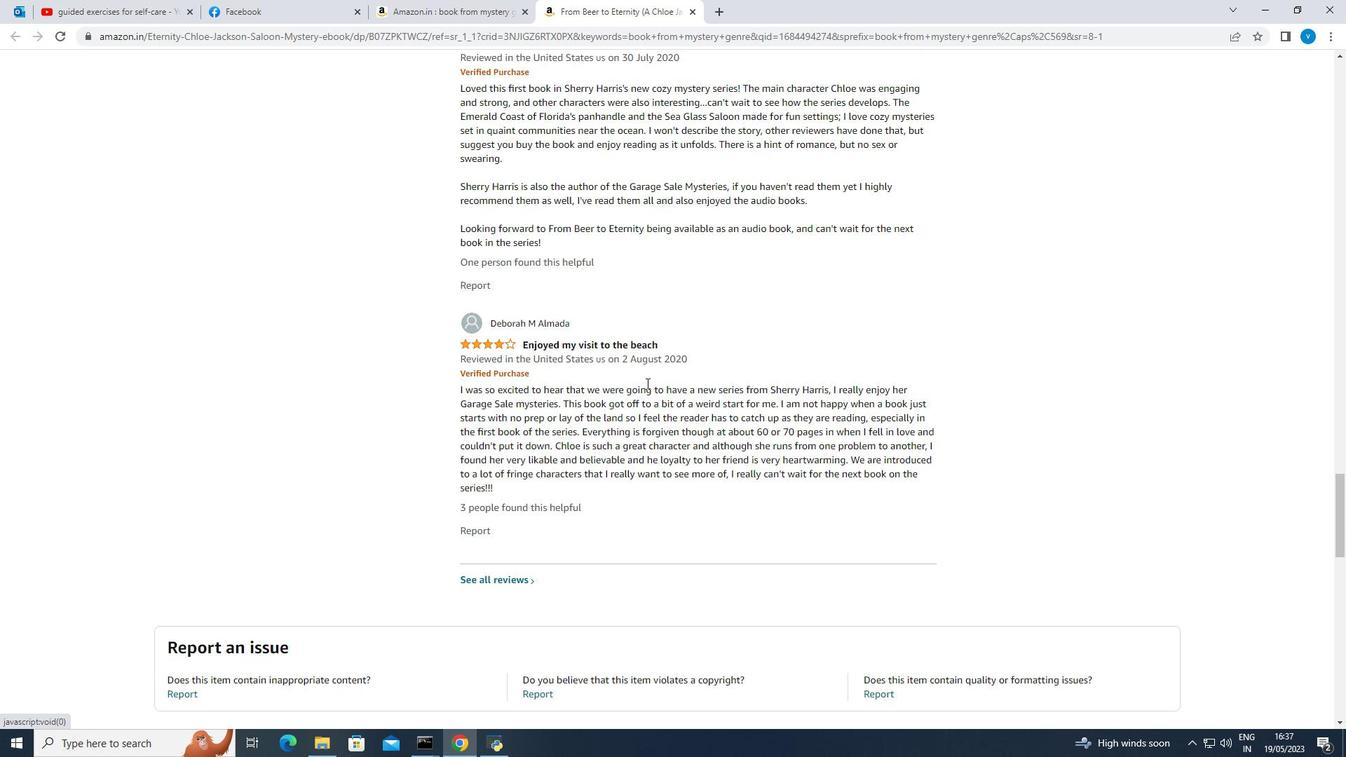 
Action: Mouse scrolled (646, 382) with delta (0, 0)
Screenshot: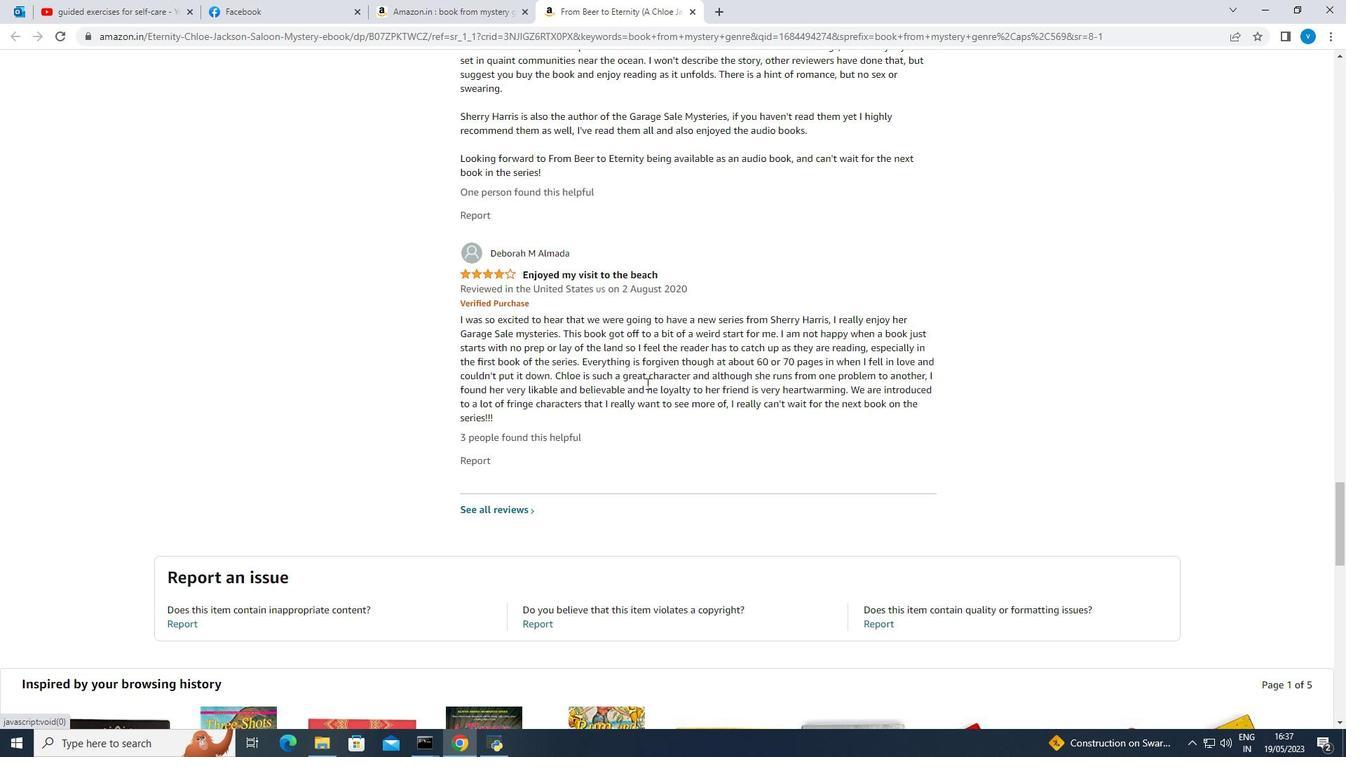 
Action: Mouse moved to (510, 436)
Screenshot: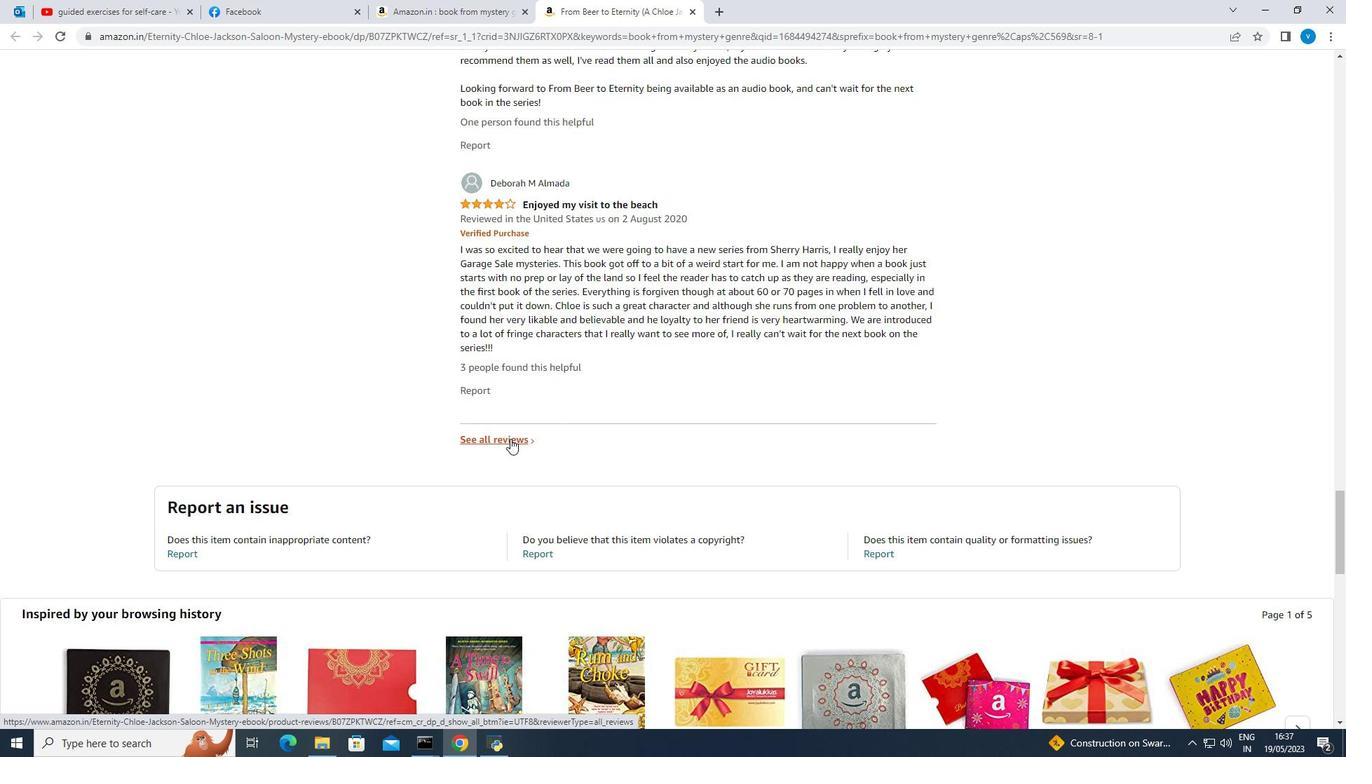 
Action: Mouse pressed left at (510, 436)
Screenshot: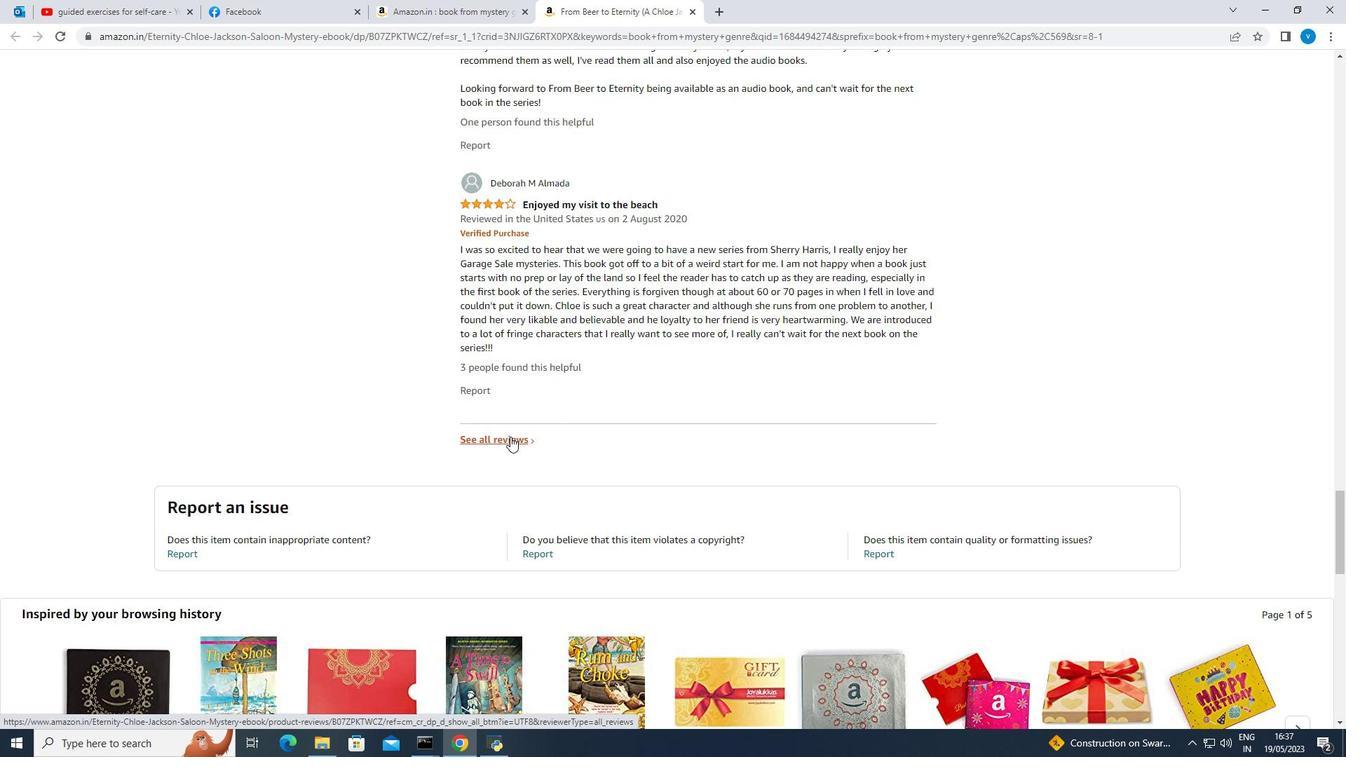 
Action: Mouse moved to (547, 415)
Screenshot: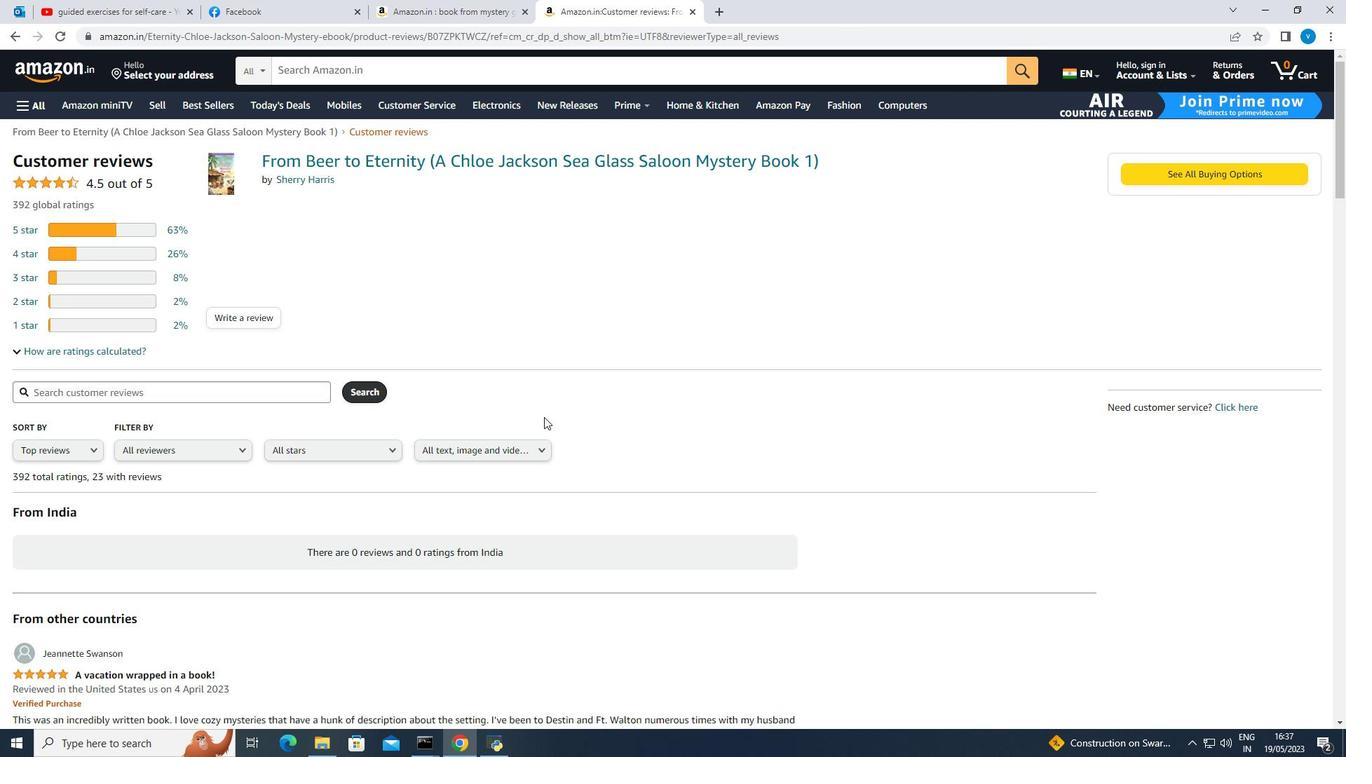 
Action: Mouse scrolled (547, 415) with delta (0, 0)
Screenshot: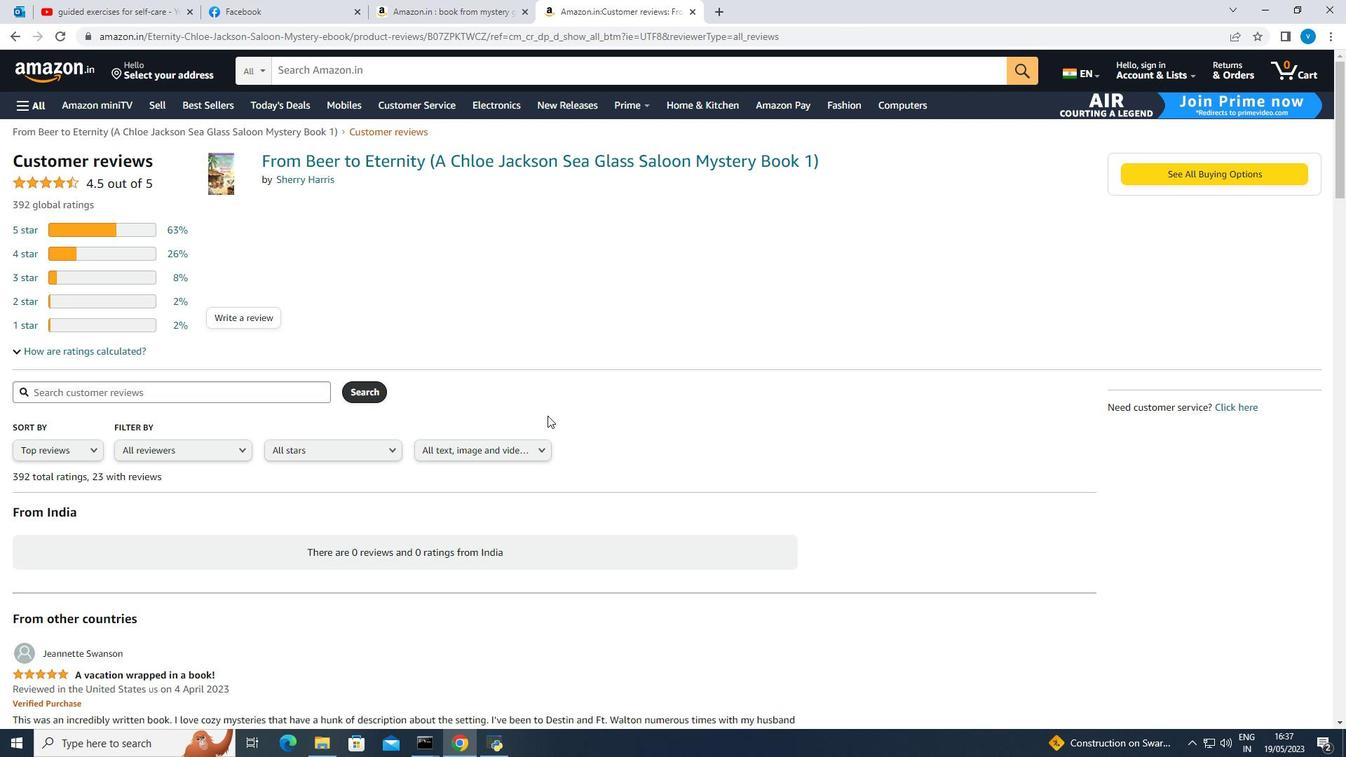 
Action: Mouse moved to (547, 415)
Screenshot: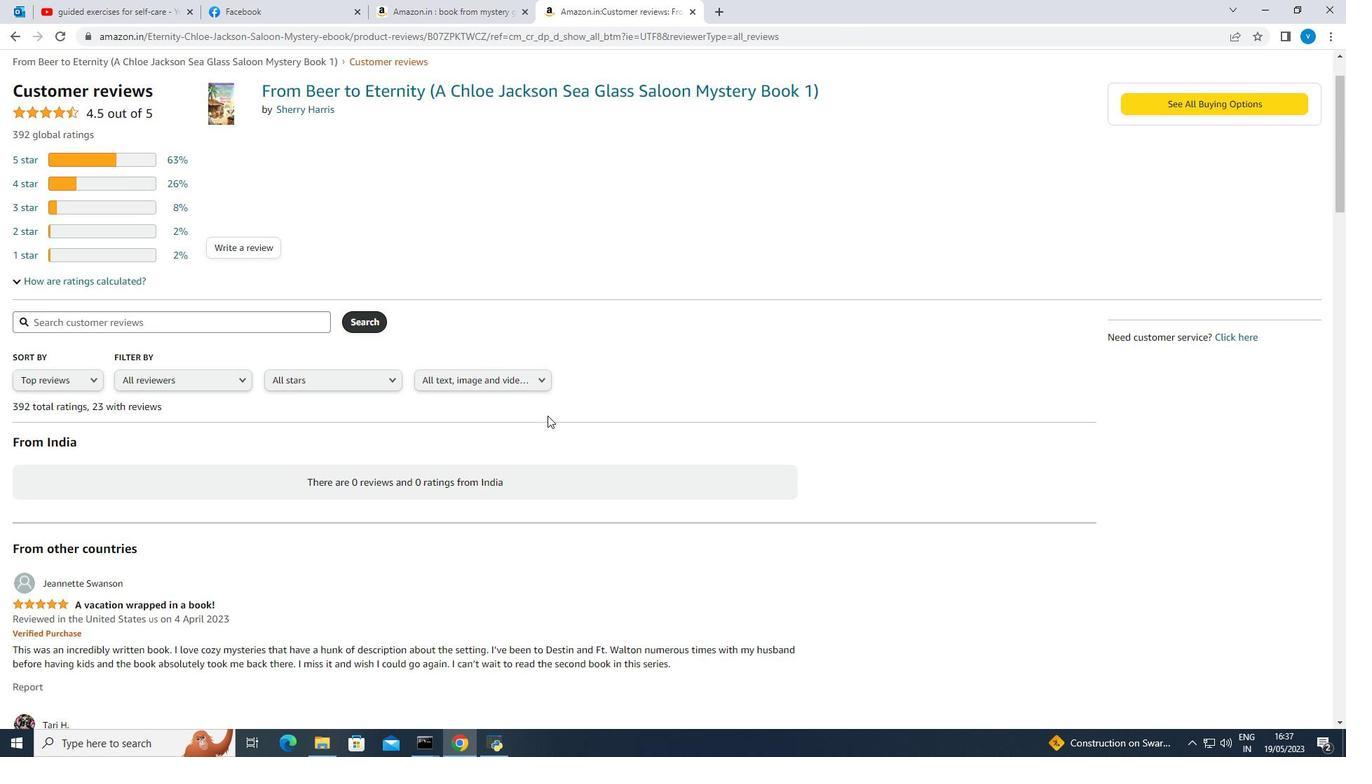 
Action: Mouse scrolled (547, 415) with delta (0, 0)
Screenshot: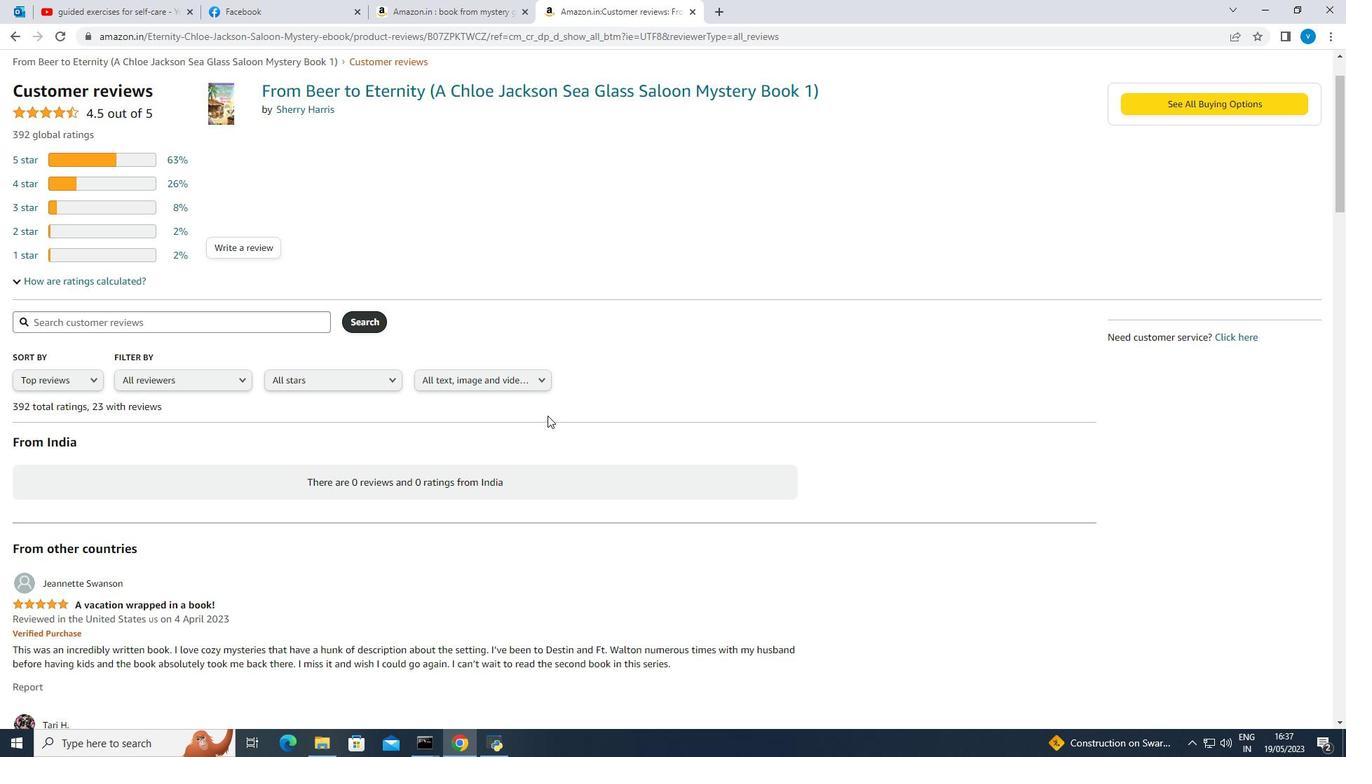 
Action: Mouse scrolled (547, 415) with delta (0, 0)
Screenshot: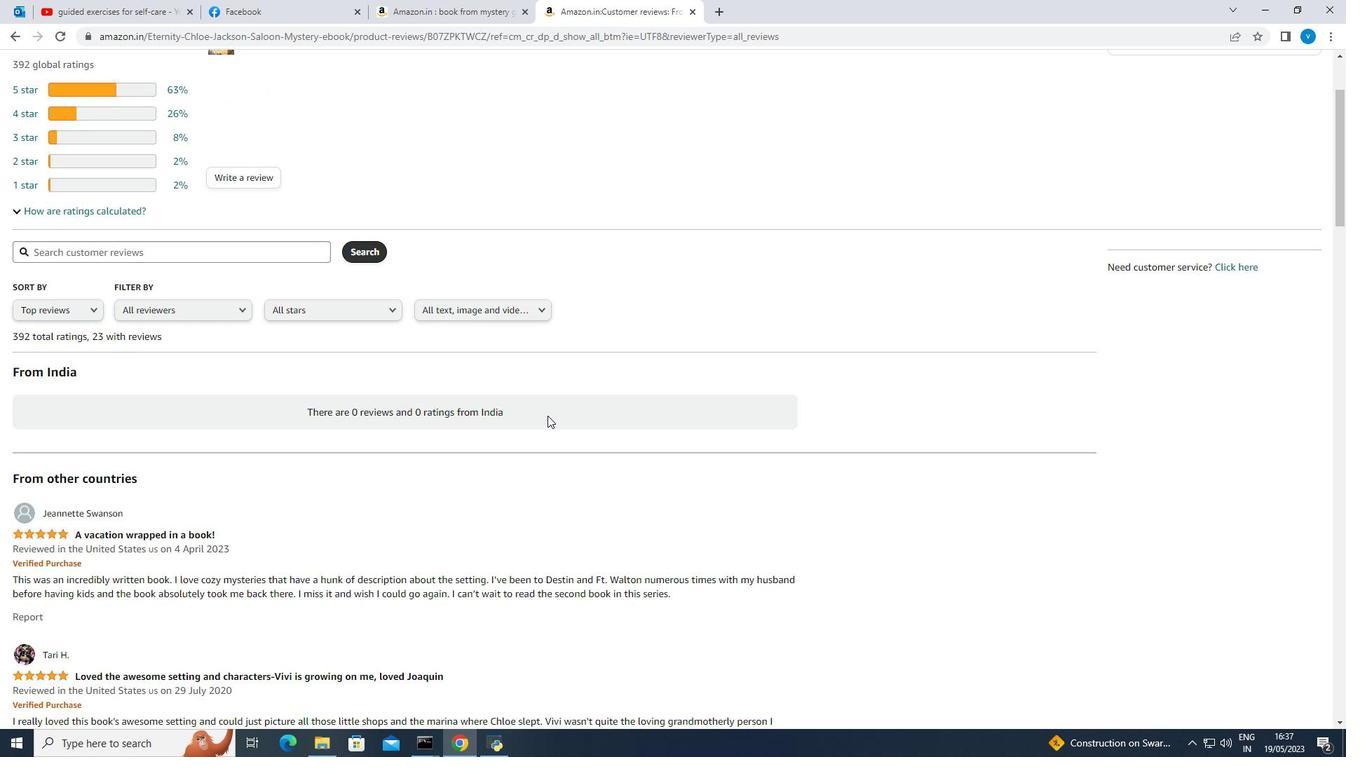 
Action: Mouse scrolled (547, 415) with delta (0, 0)
Screenshot: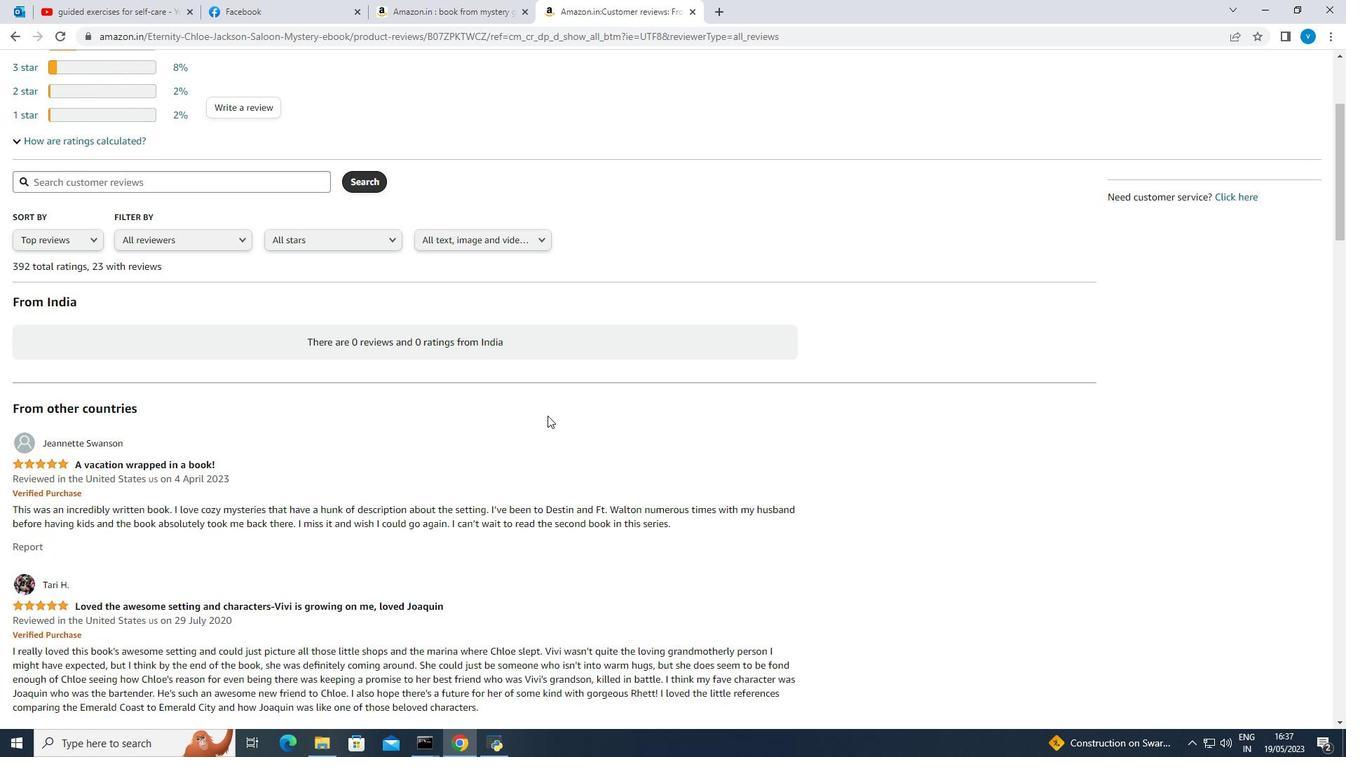 
Action: Mouse scrolled (547, 415) with delta (0, 0)
Screenshot: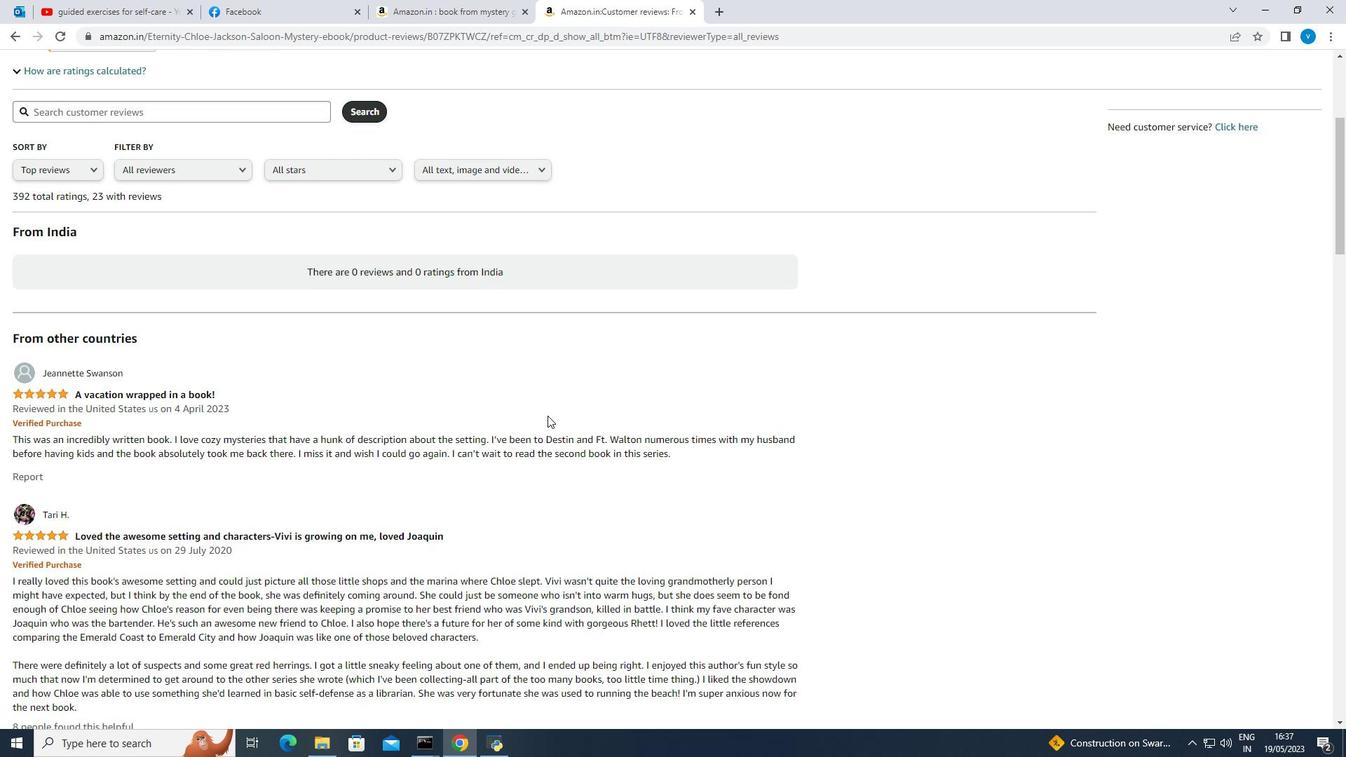 
Action: Mouse scrolled (547, 415) with delta (0, 0)
Screenshot: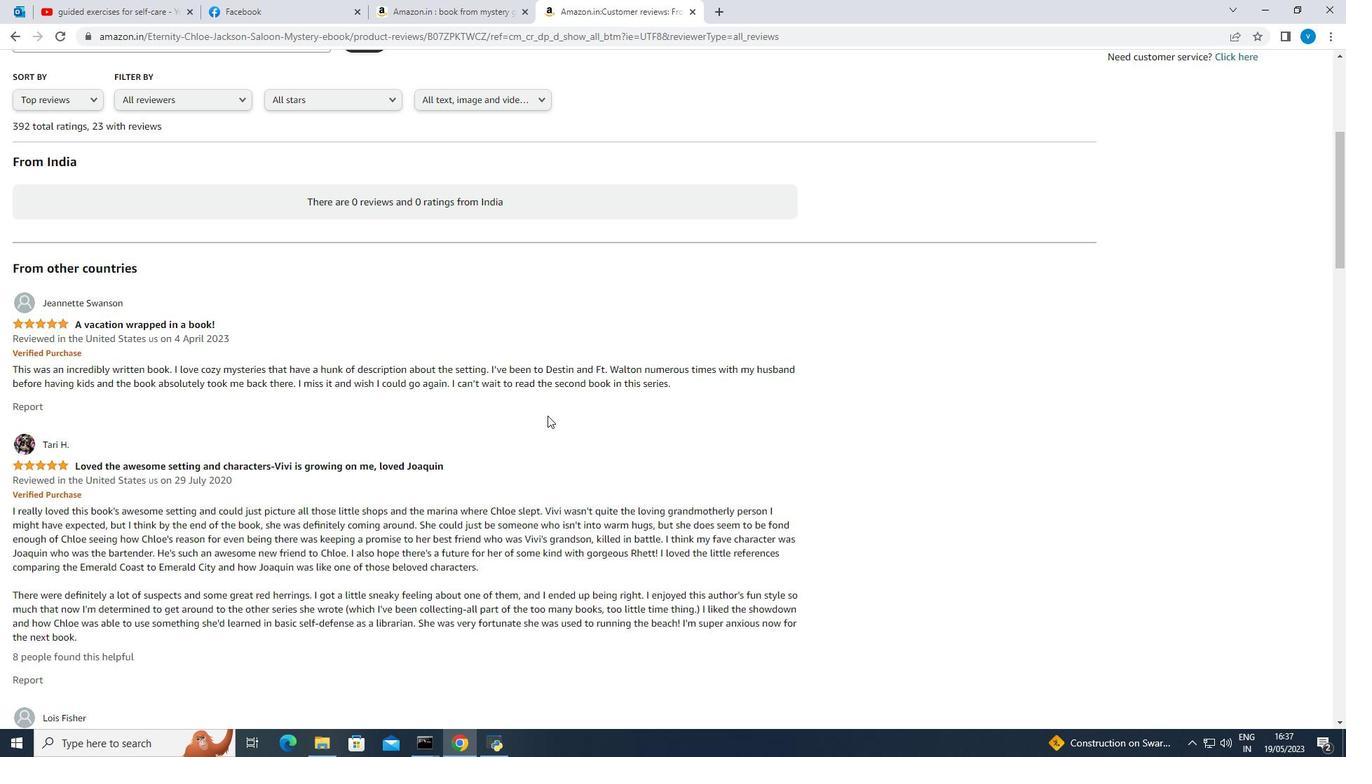 
Action: Mouse scrolled (547, 415) with delta (0, 0)
Screenshot: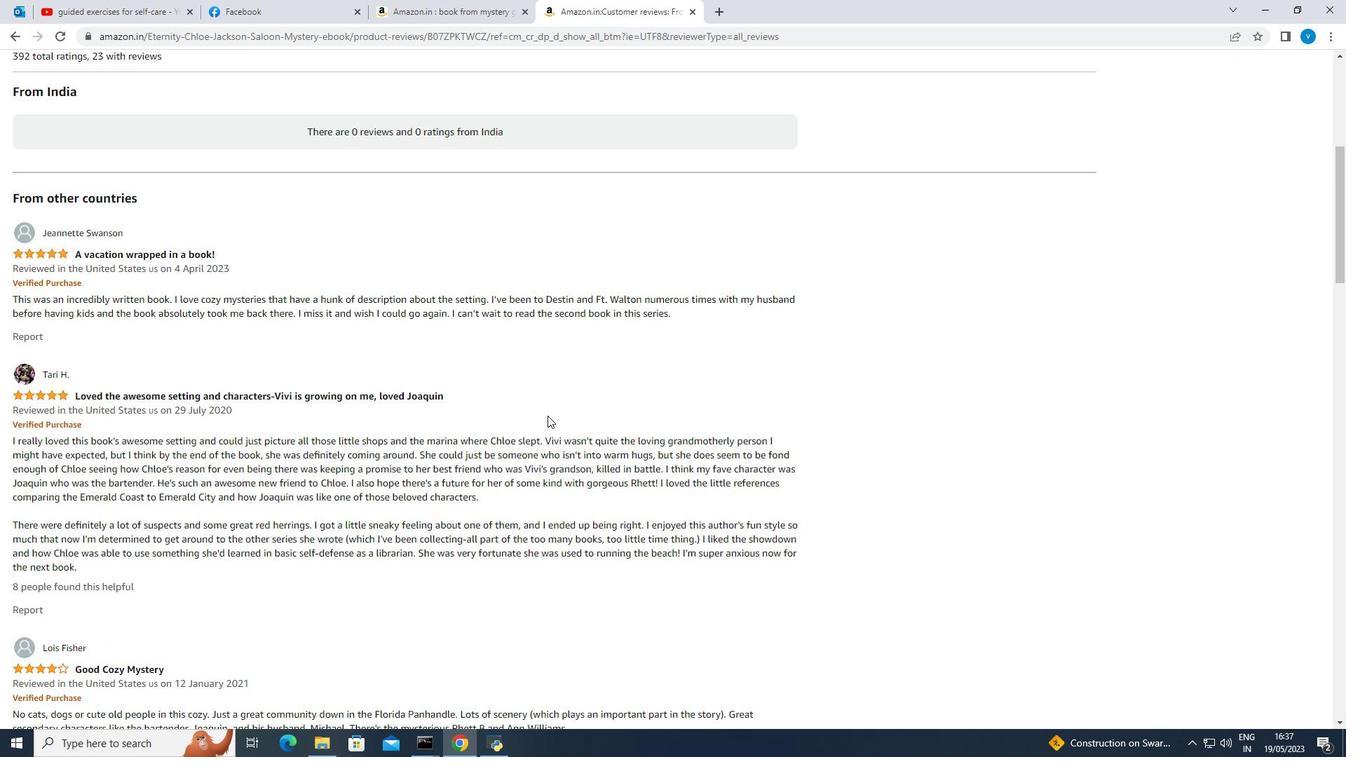 
Action: Mouse scrolled (547, 415) with delta (0, 0)
Screenshot: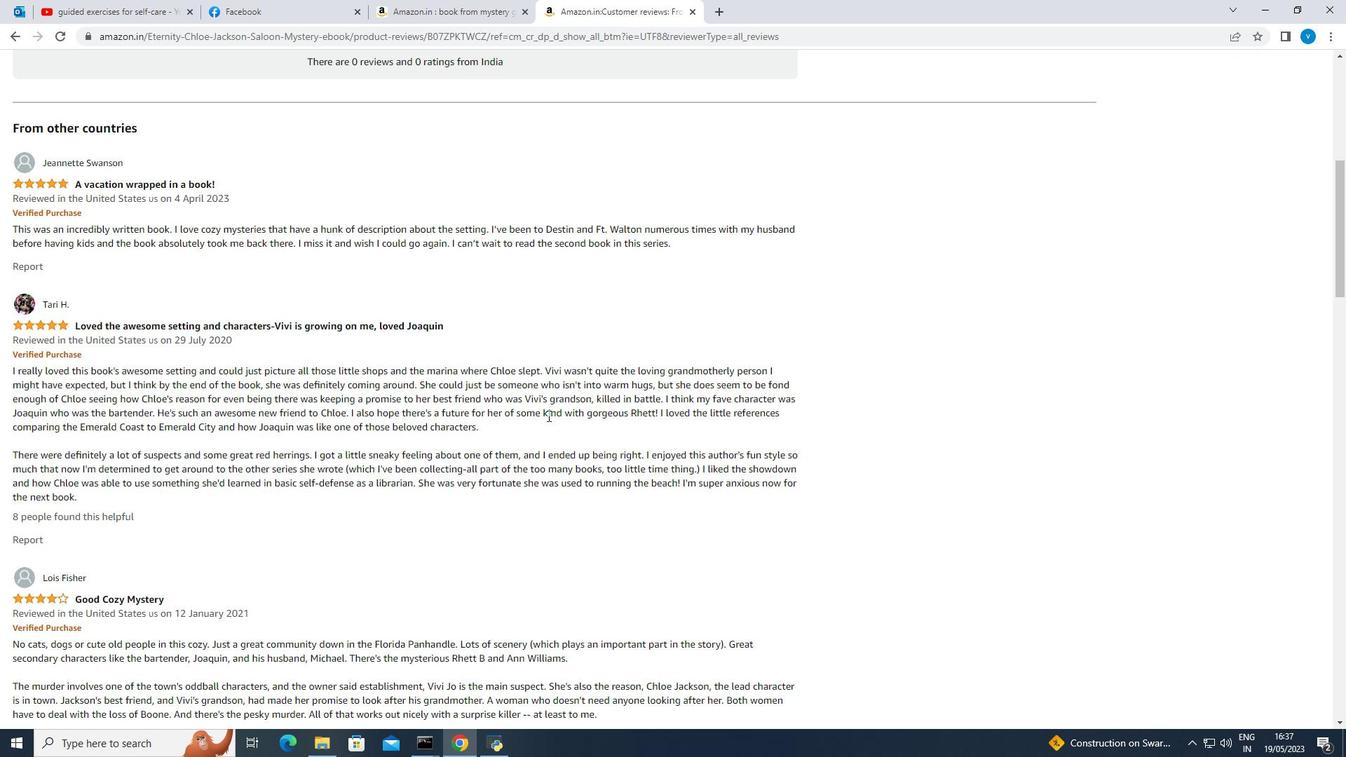 
Action: Mouse scrolled (547, 415) with delta (0, 0)
Screenshot: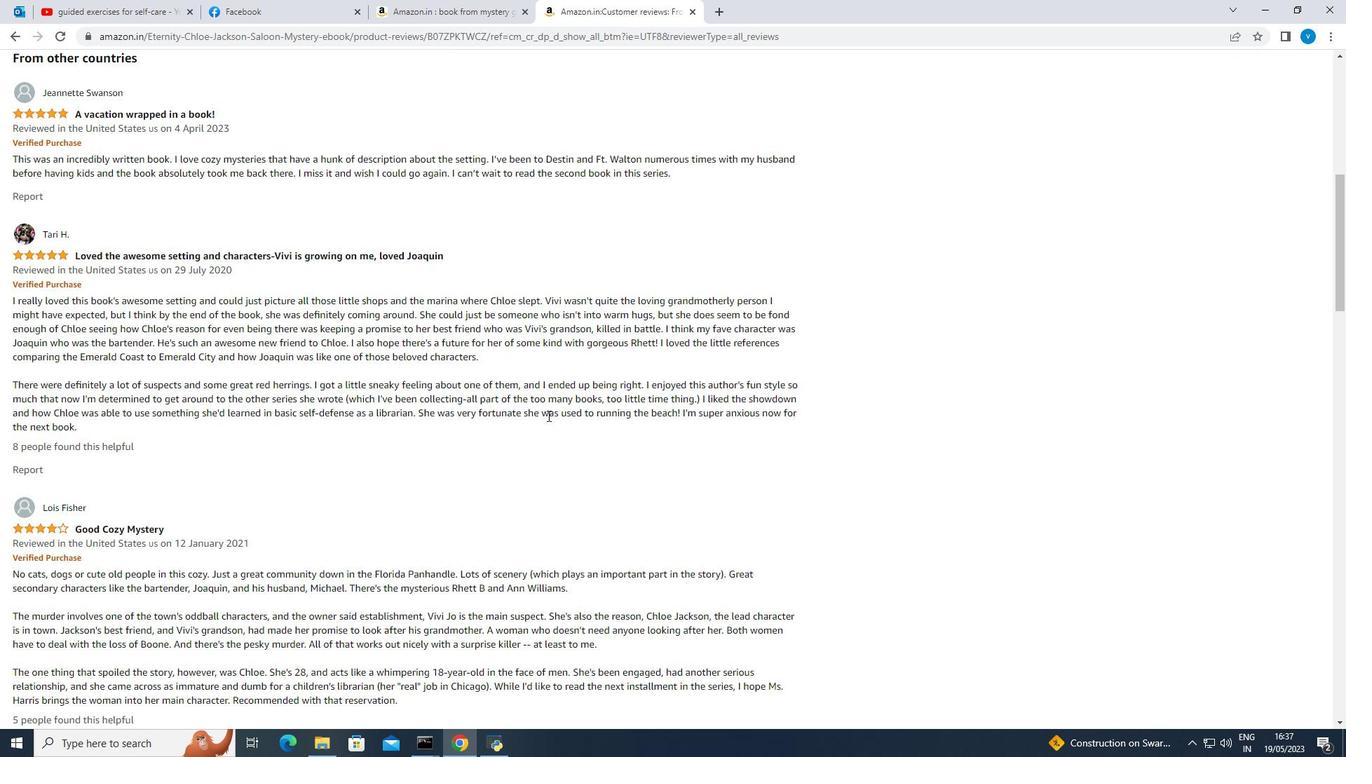 
Action: Mouse moved to (14, 37)
Screenshot: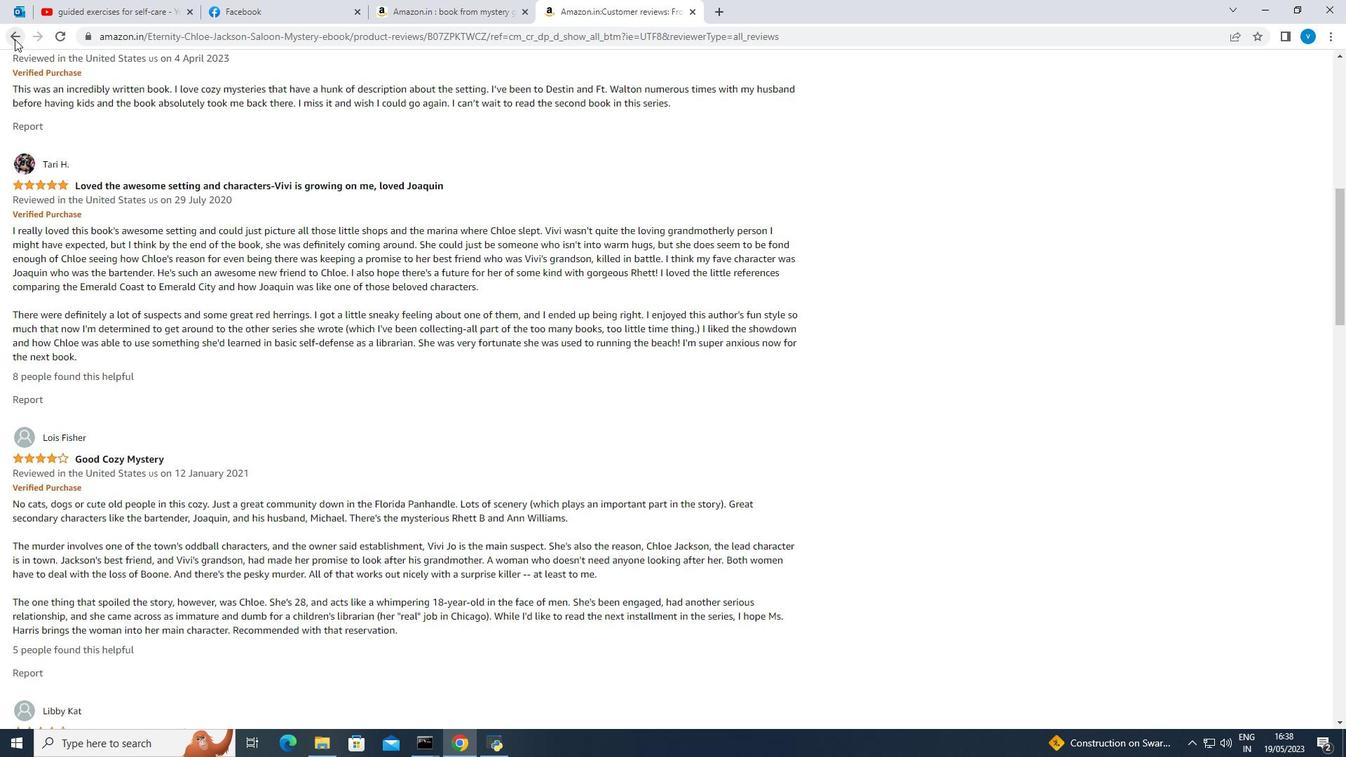 
Action: Mouse pressed left at (14, 37)
Screenshot: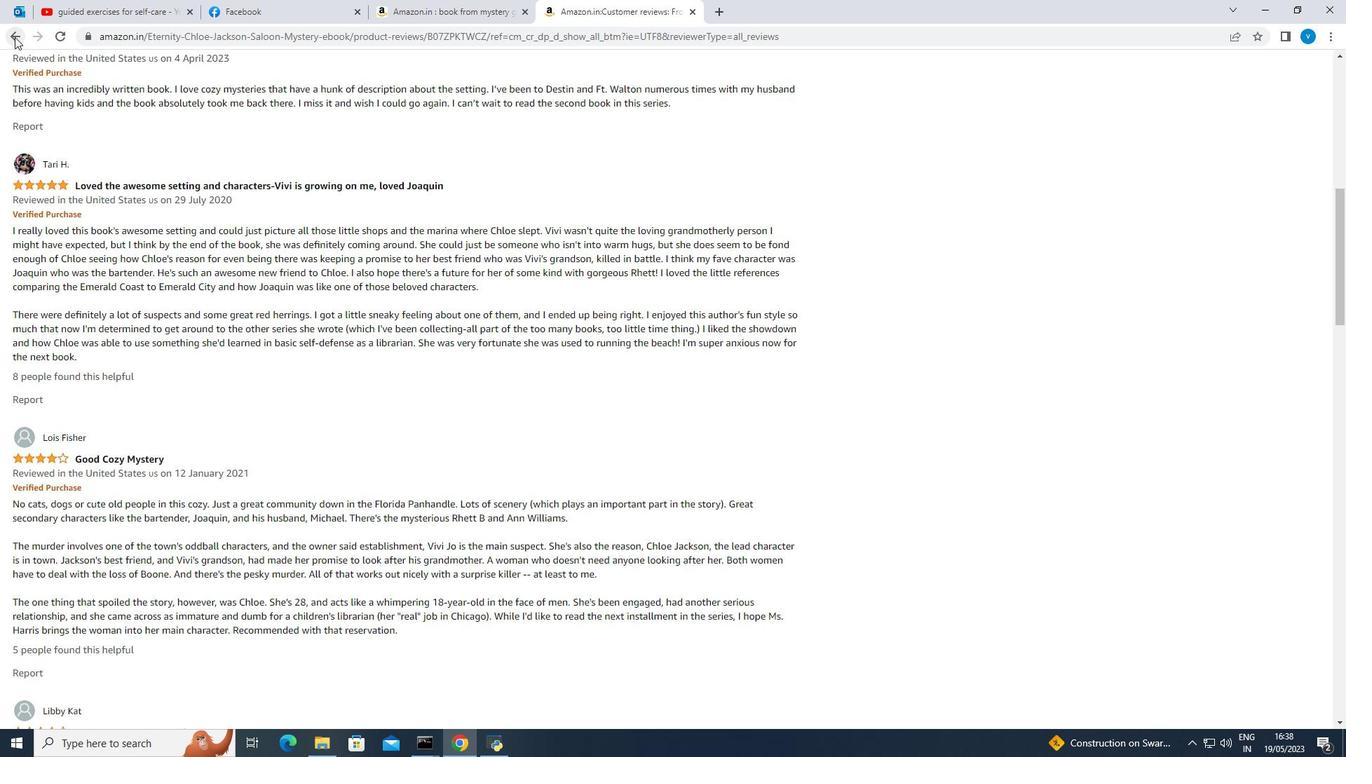 
Action: Mouse moved to (311, 245)
Screenshot: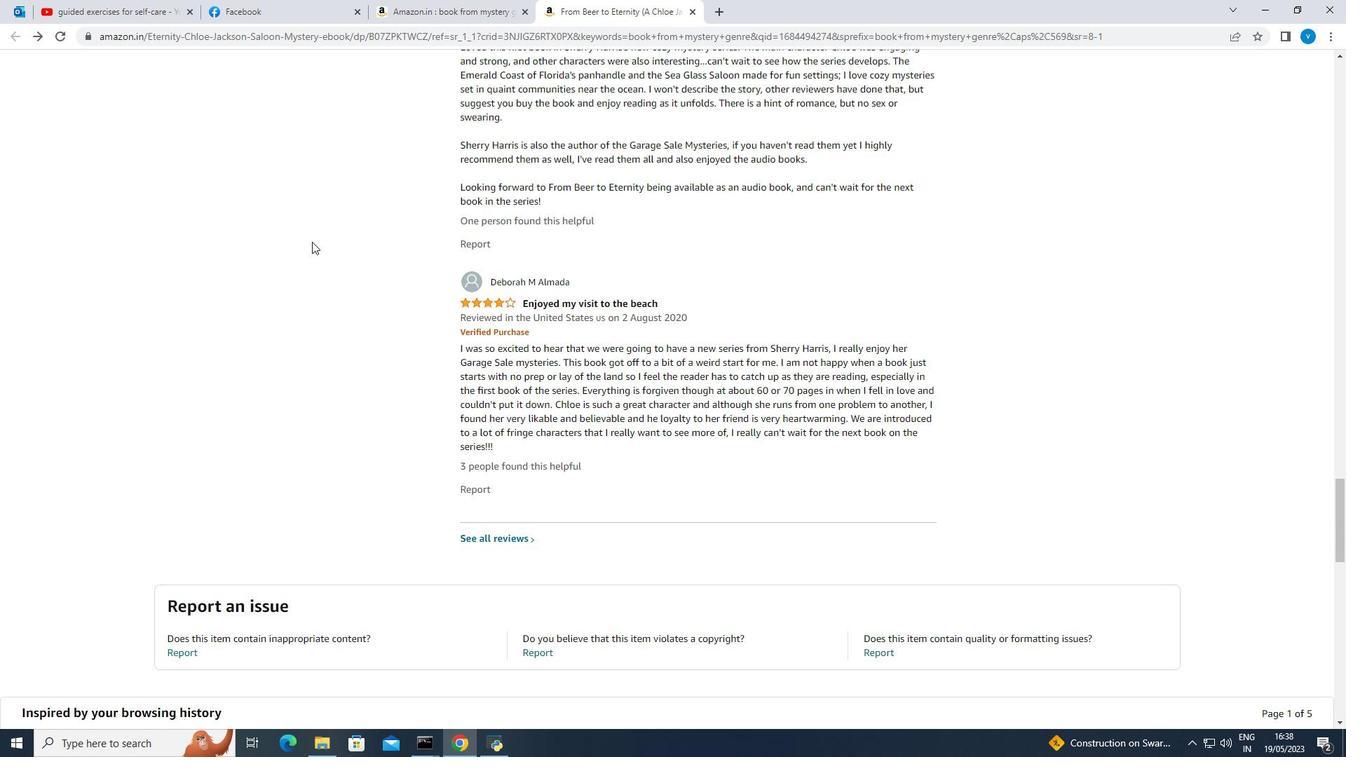 
Action: Mouse scrolled (311, 246) with delta (0, 0)
Screenshot: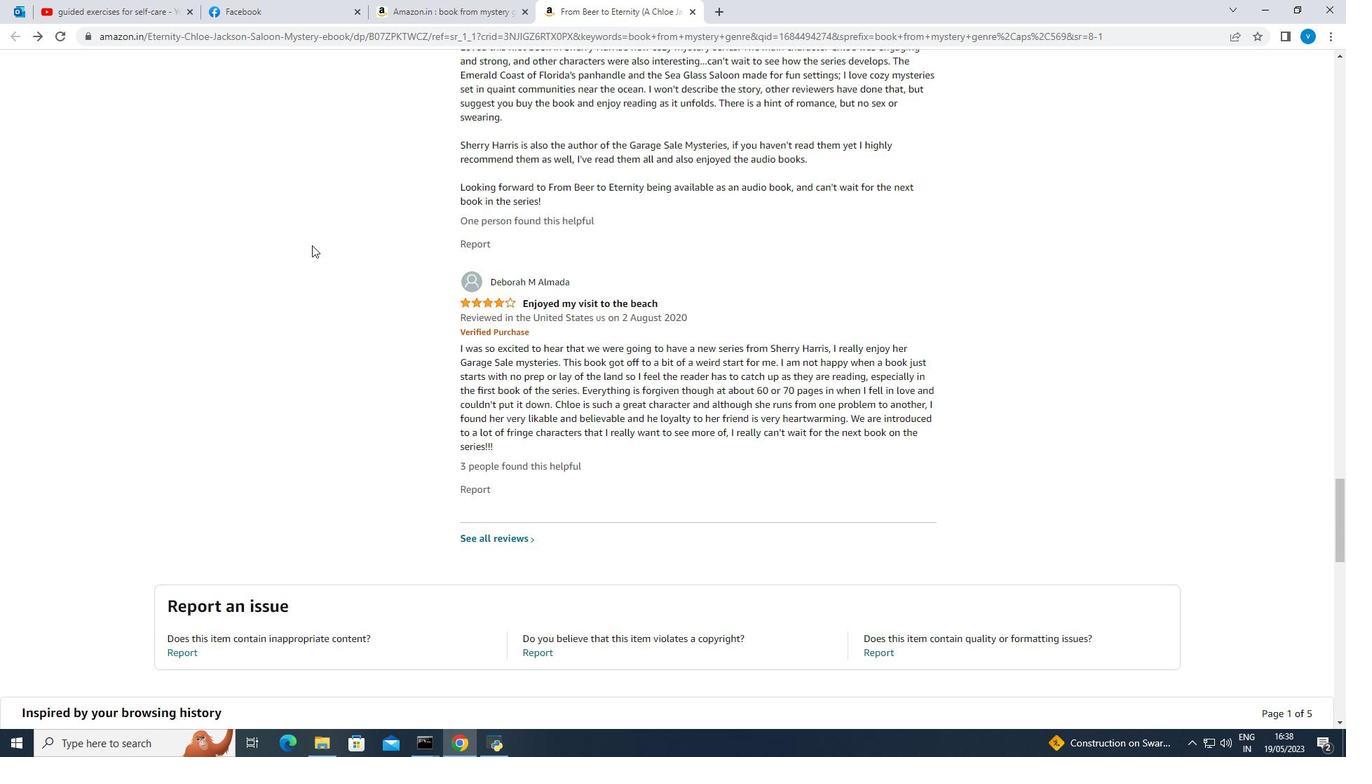 
Action: Mouse scrolled (311, 246) with delta (0, 0)
Screenshot: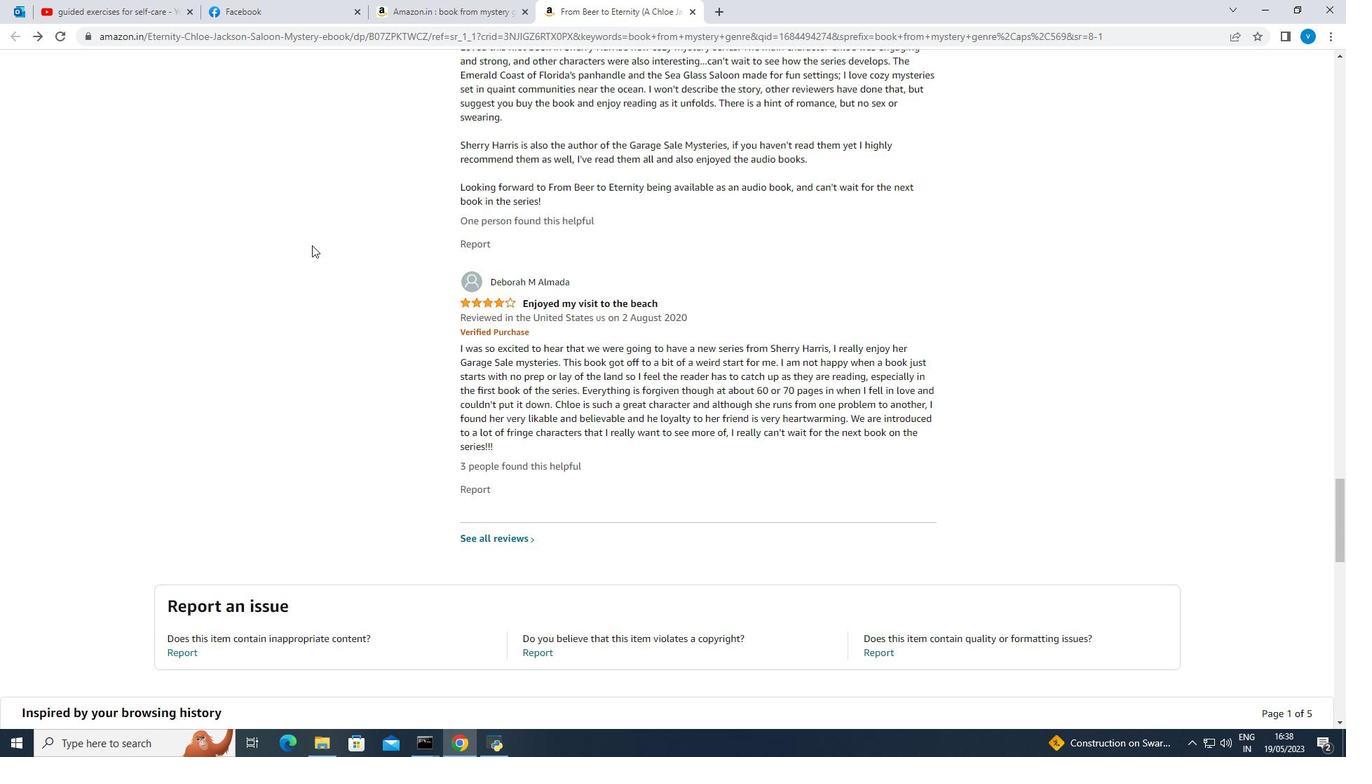 
Action: Mouse scrolled (311, 246) with delta (0, 0)
Screenshot: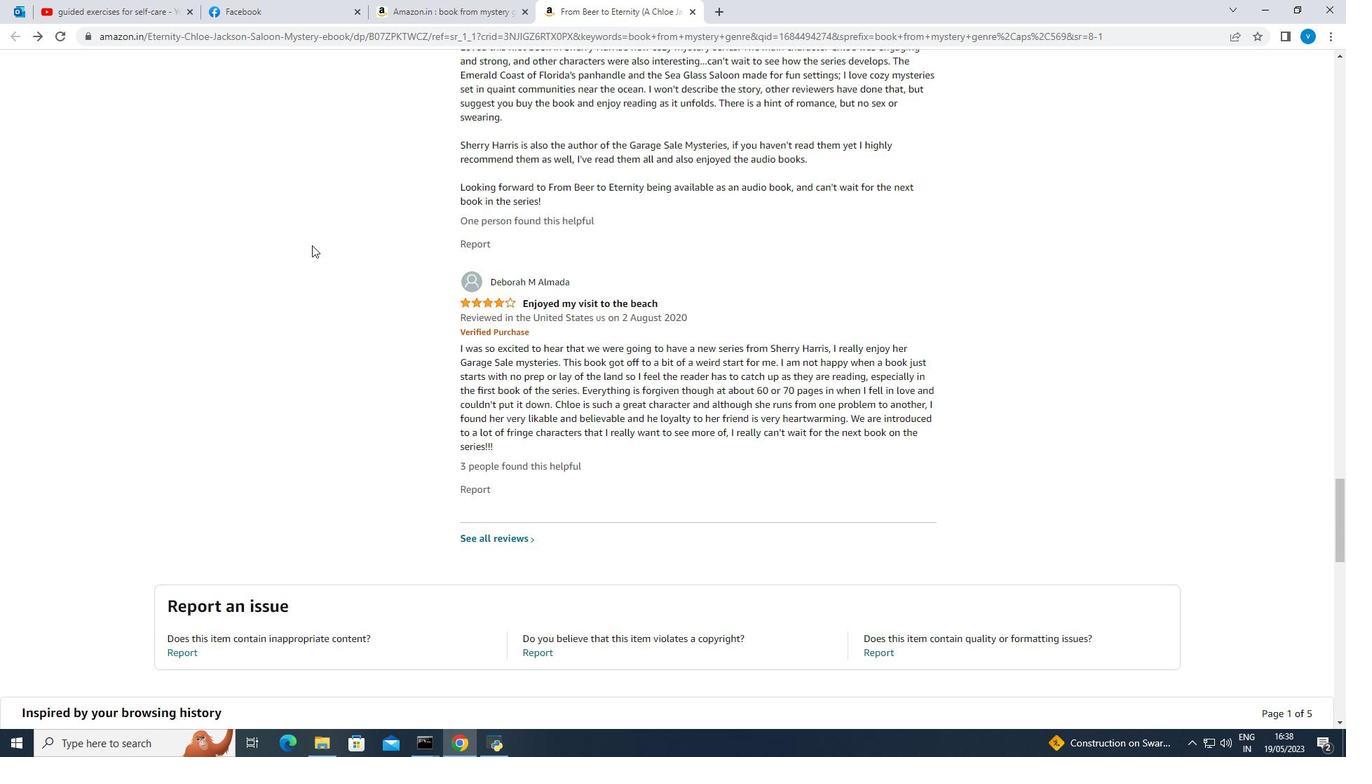
Action: Mouse scrolled (311, 246) with delta (0, 0)
Screenshot: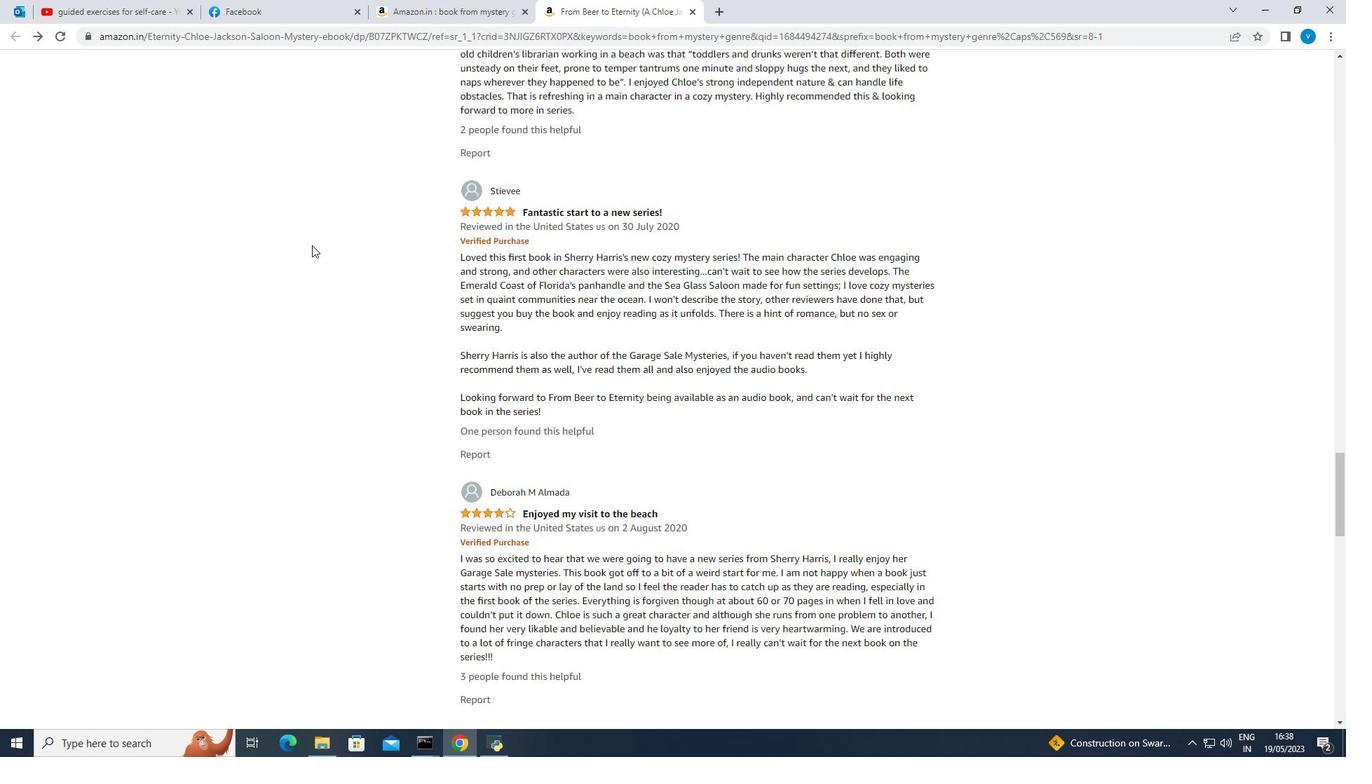 
Action: Mouse scrolled (311, 246) with delta (0, 0)
Screenshot: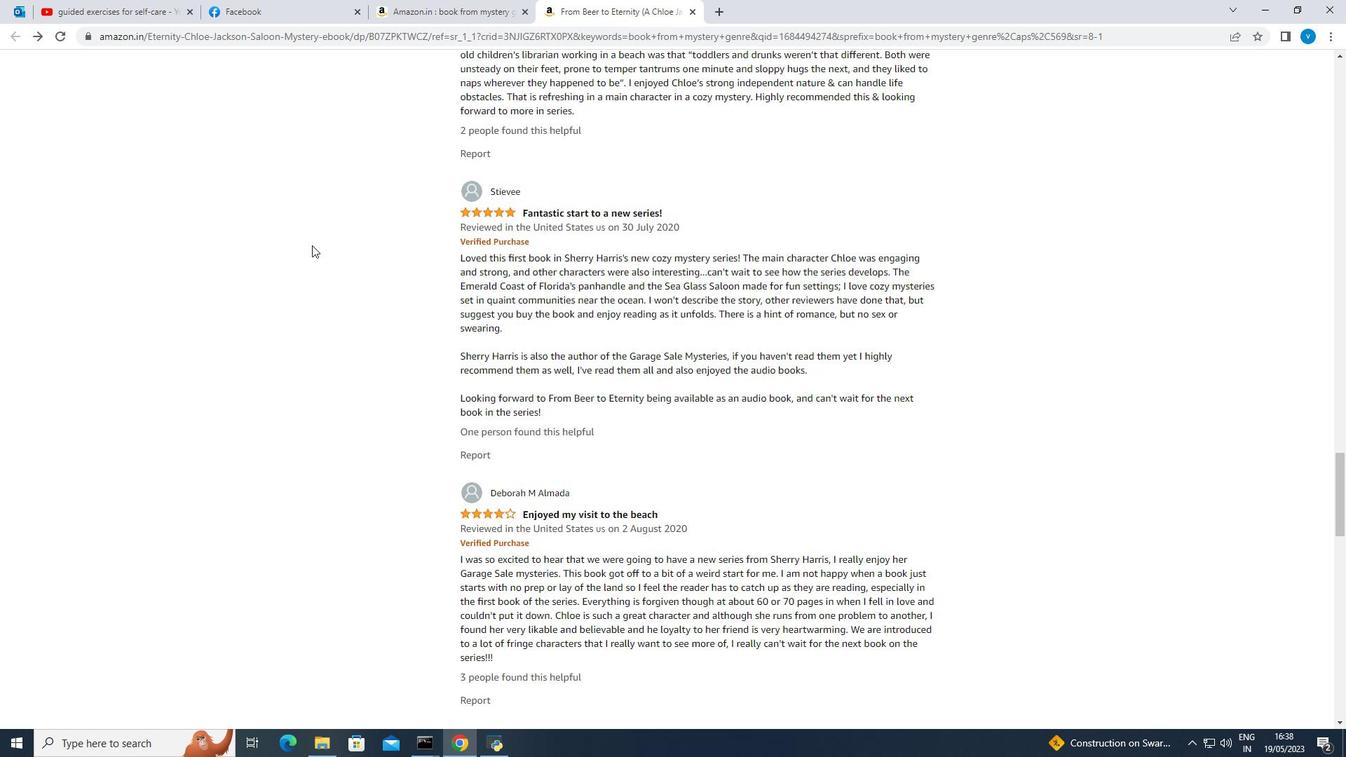 
Action: Mouse scrolled (311, 246) with delta (0, 0)
Screenshot: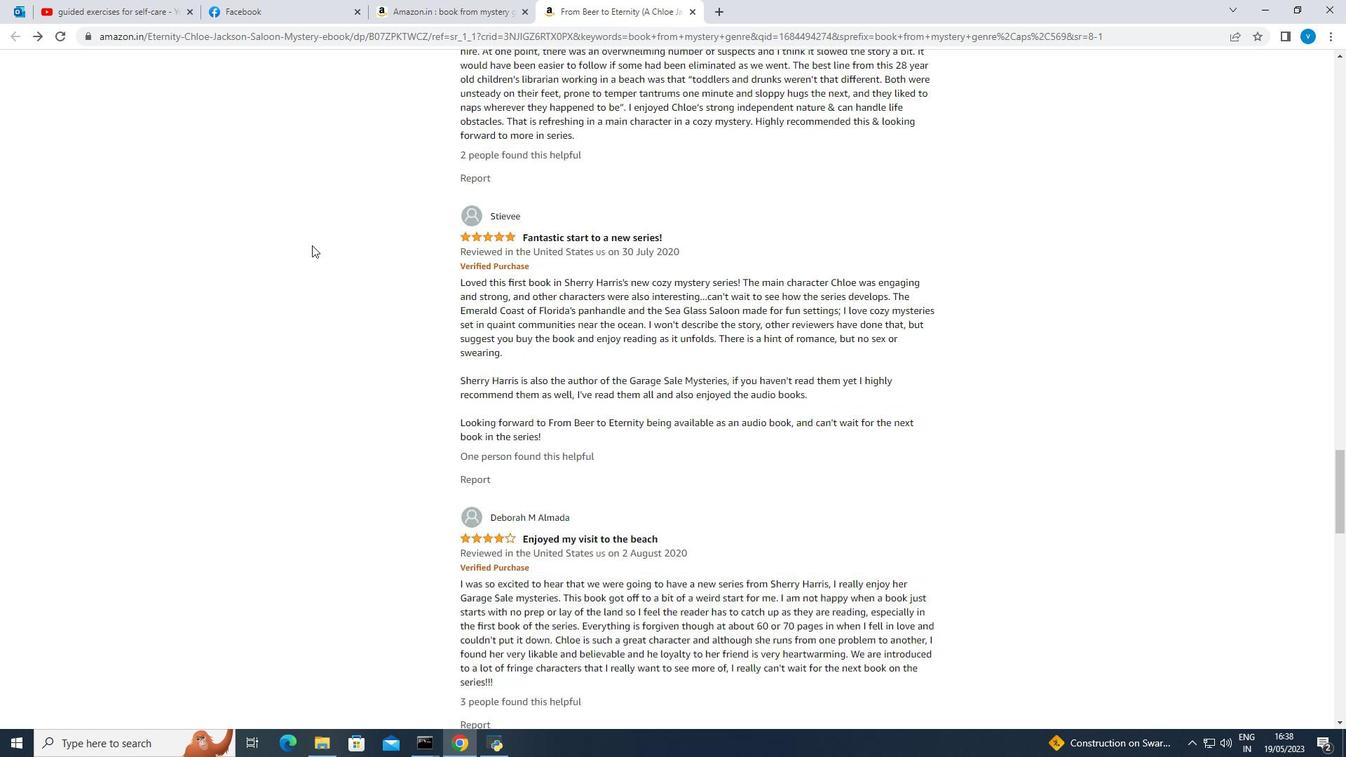 
Action: Mouse scrolled (311, 246) with delta (0, 0)
Screenshot: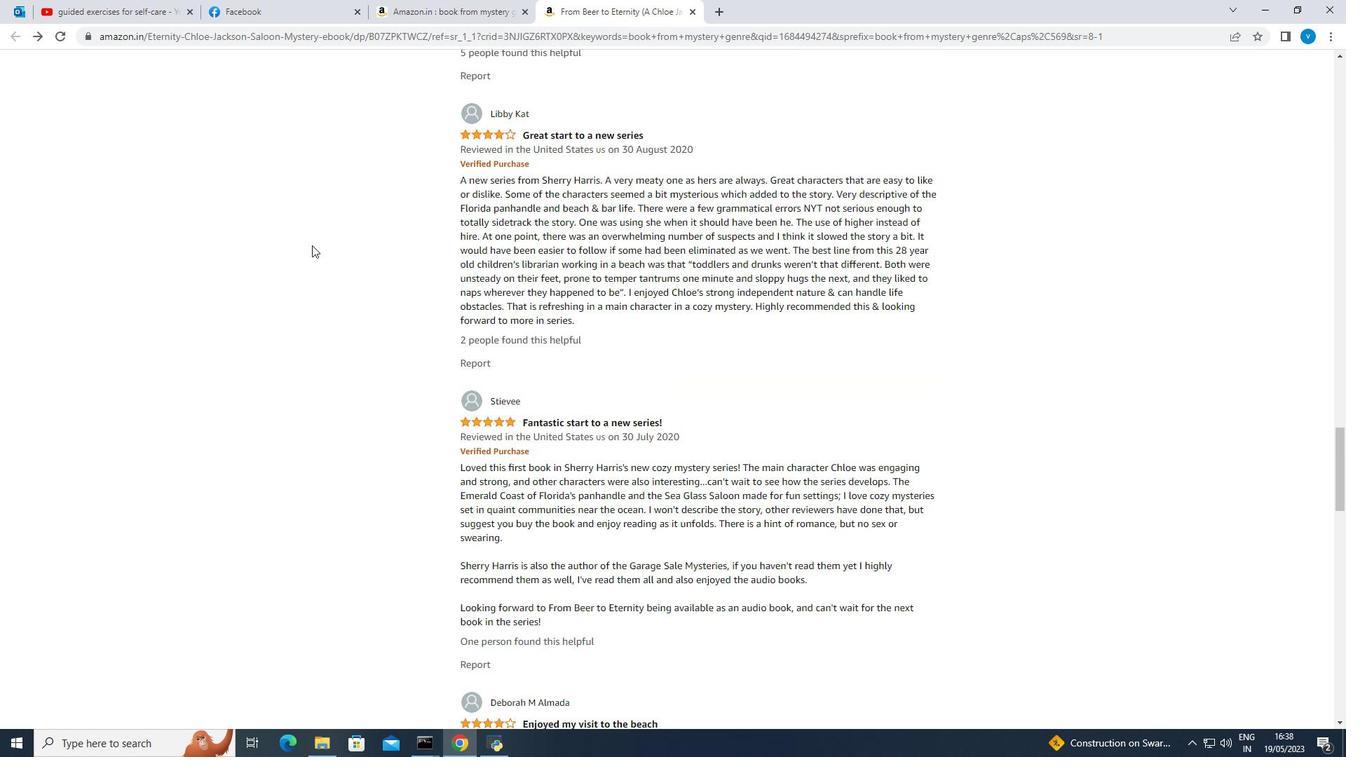 
Action: Mouse scrolled (311, 246) with delta (0, 0)
Screenshot: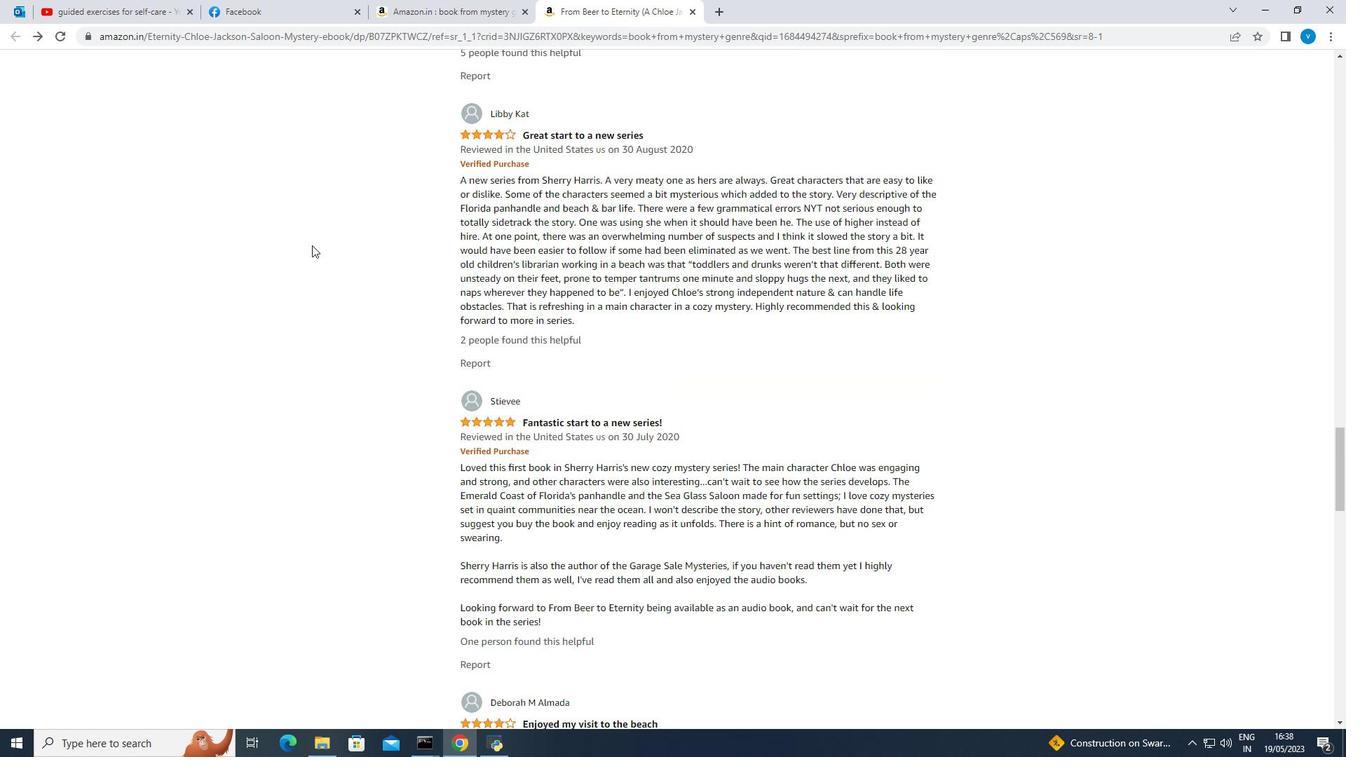 
Action: Mouse scrolled (311, 246) with delta (0, 0)
Screenshot: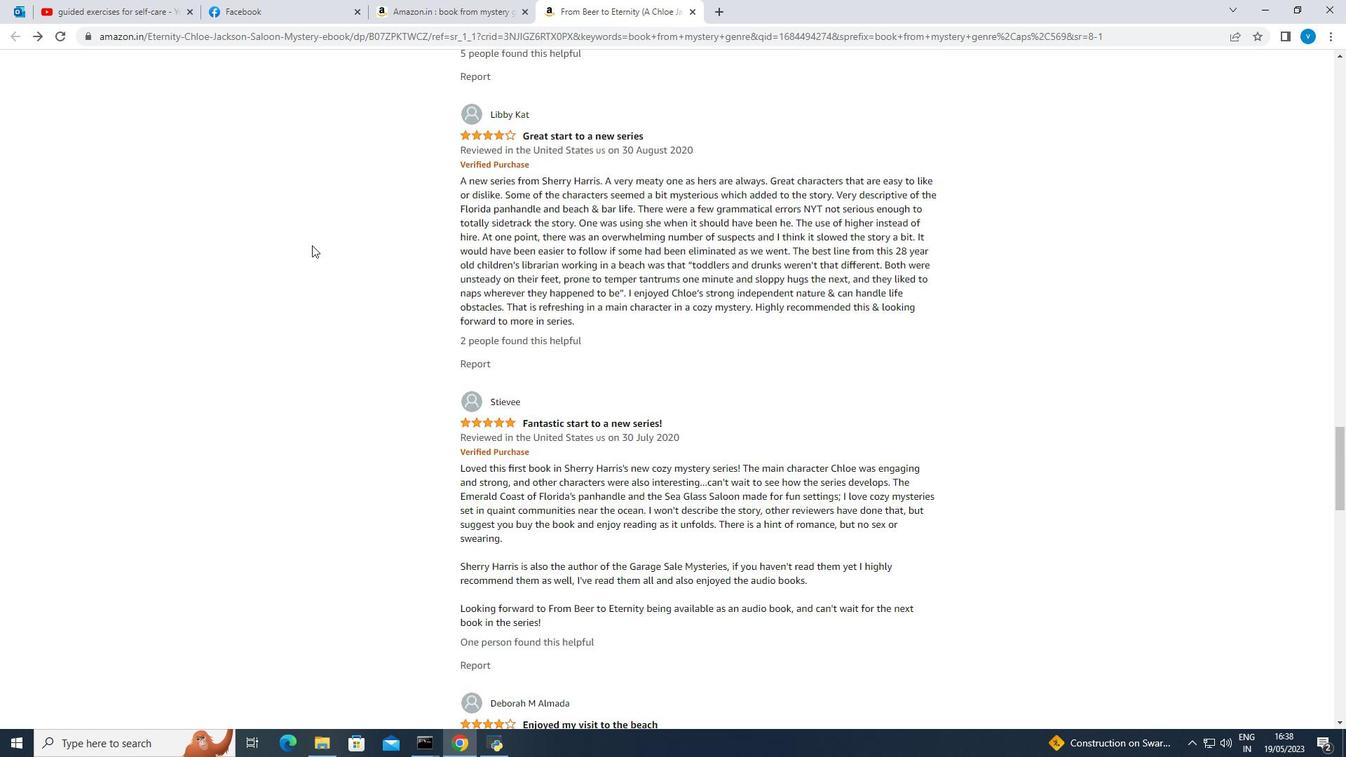 
Action: Mouse scrolled (311, 246) with delta (0, 0)
Screenshot: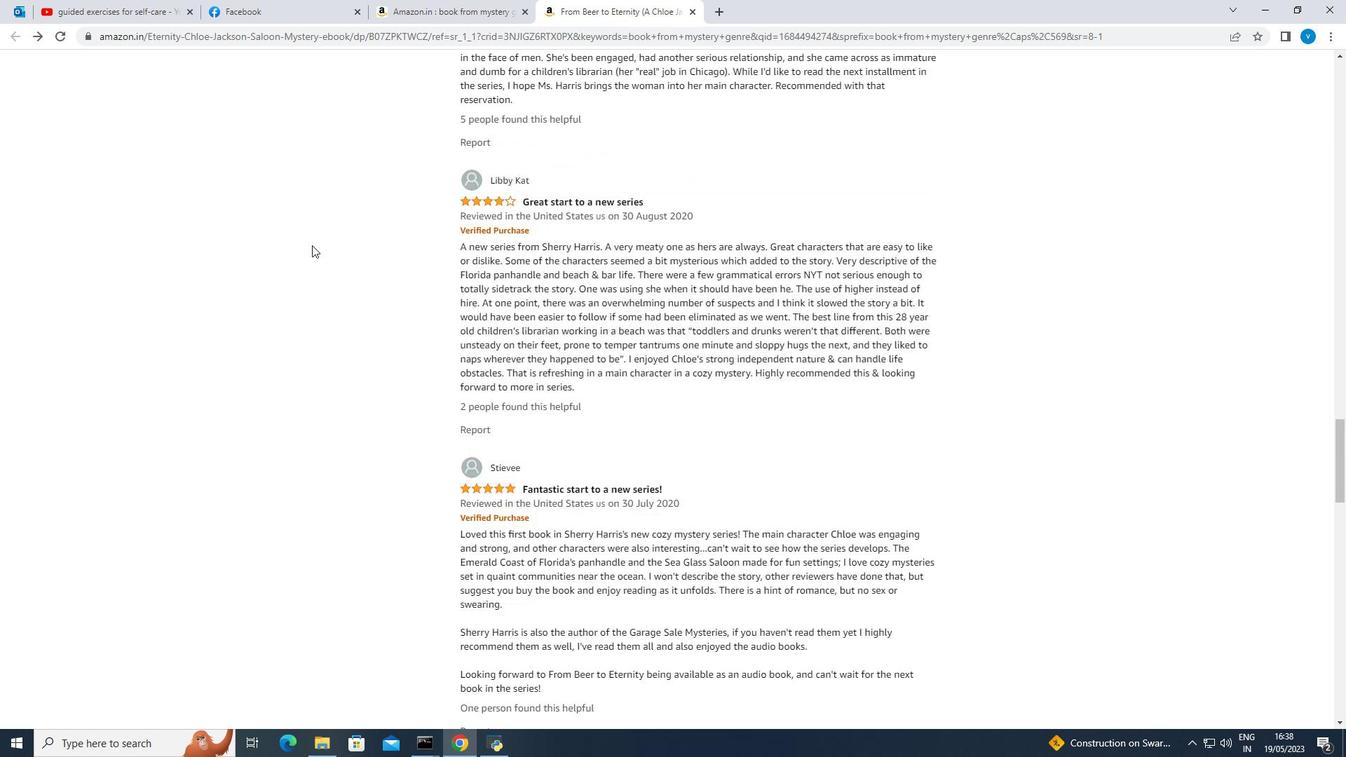 
Action: Mouse scrolled (311, 246) with delta (0, 0)
Screenshot: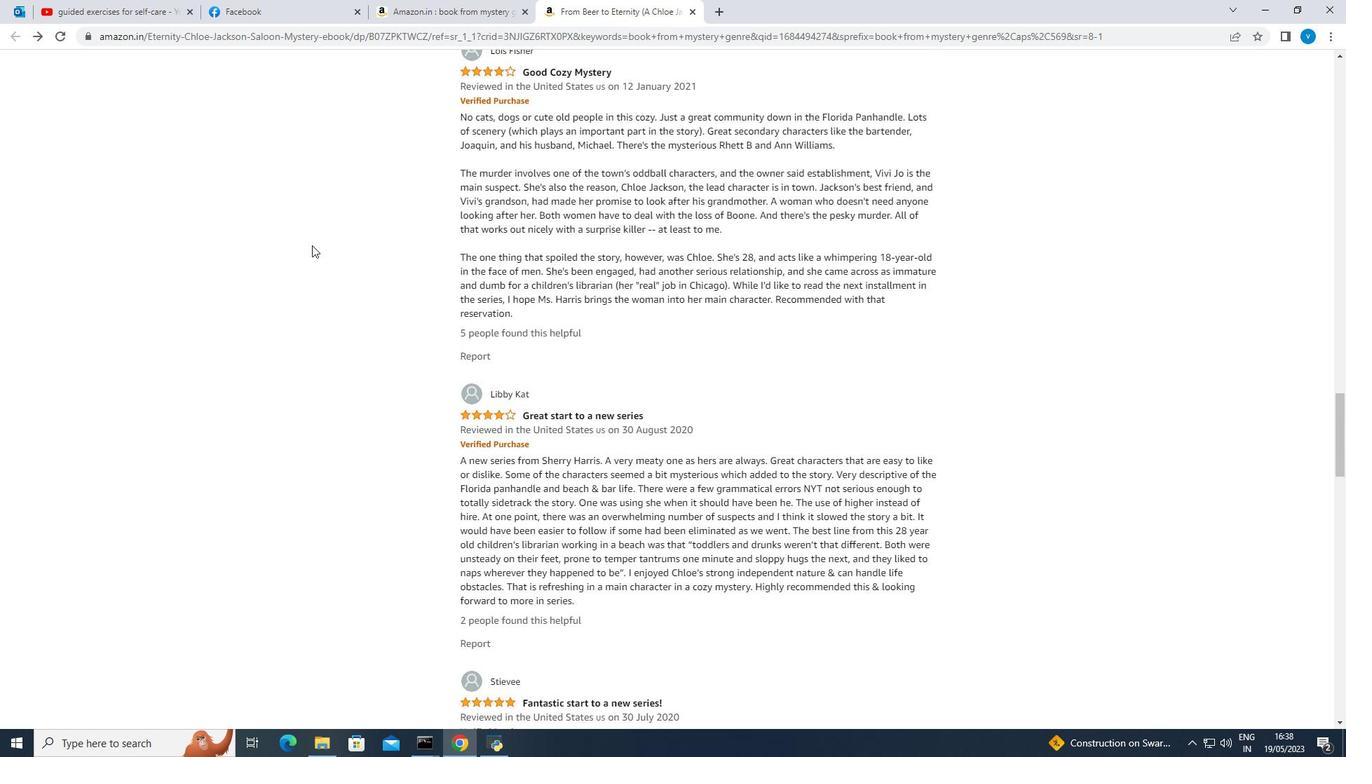 
Action: Mouse scrolled (311, 246) with delta (0, 0)
Screenshot: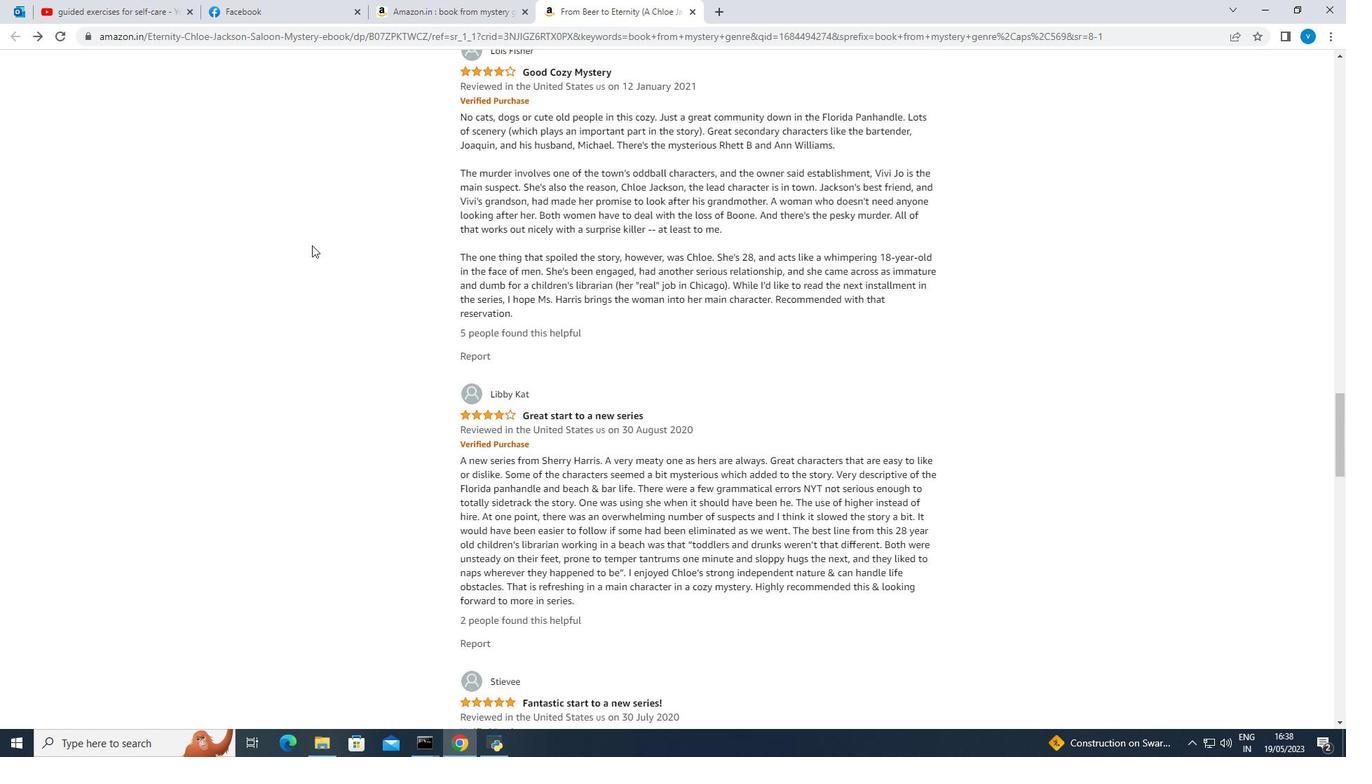 
Action: Mouse scrolled (311, 246) with delta (0, 0)
Screenshot: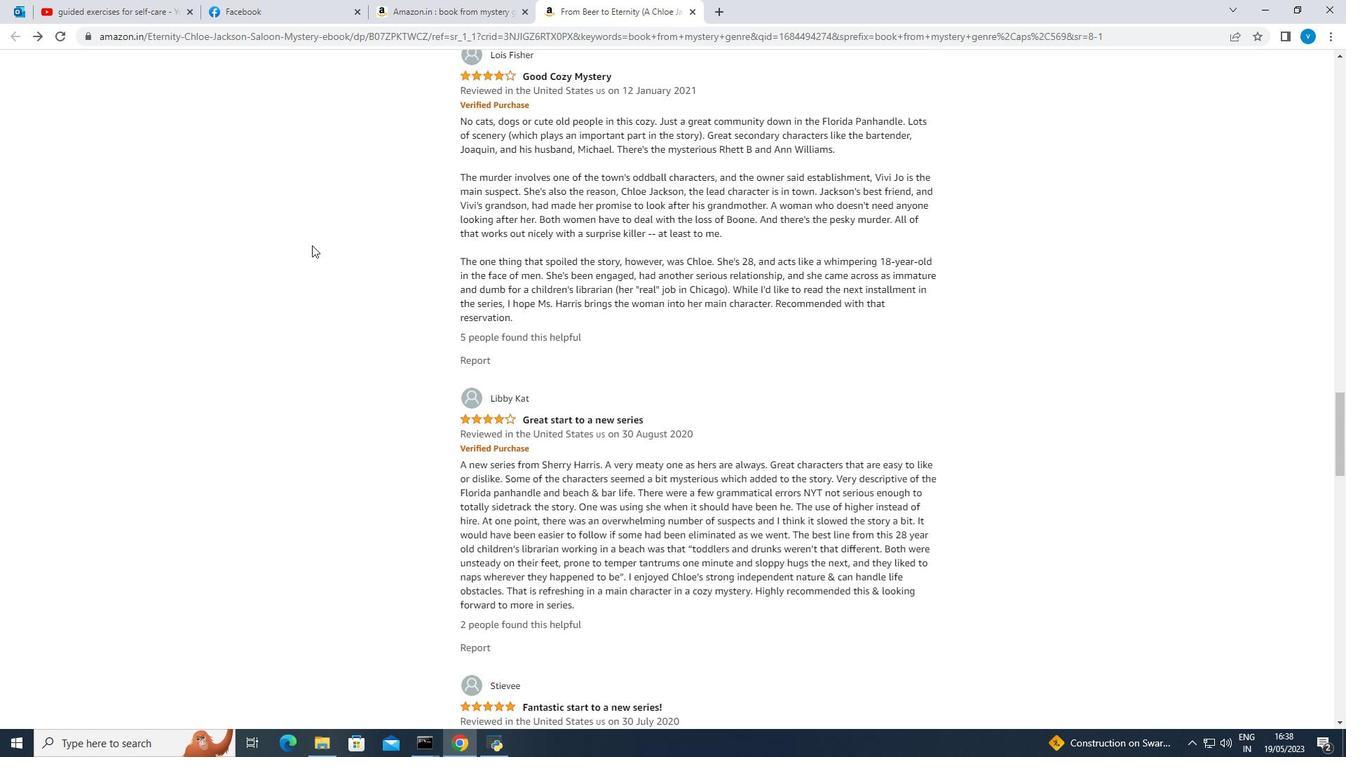 
Action: Mouse scrolled (311, 246) with delta (0, 0)
Screenshot: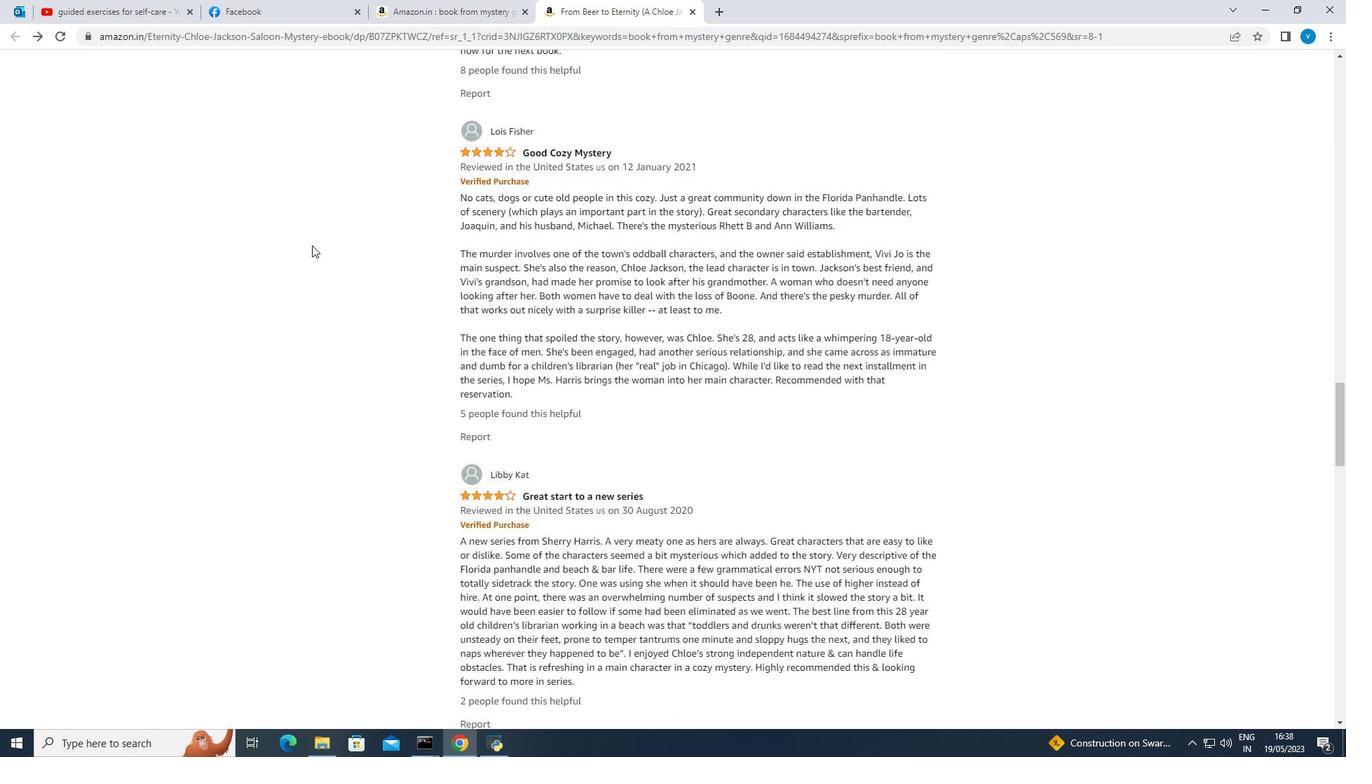 
Action: Mouse scrolled (311, 246) with delta (0, 0)
Screenshot: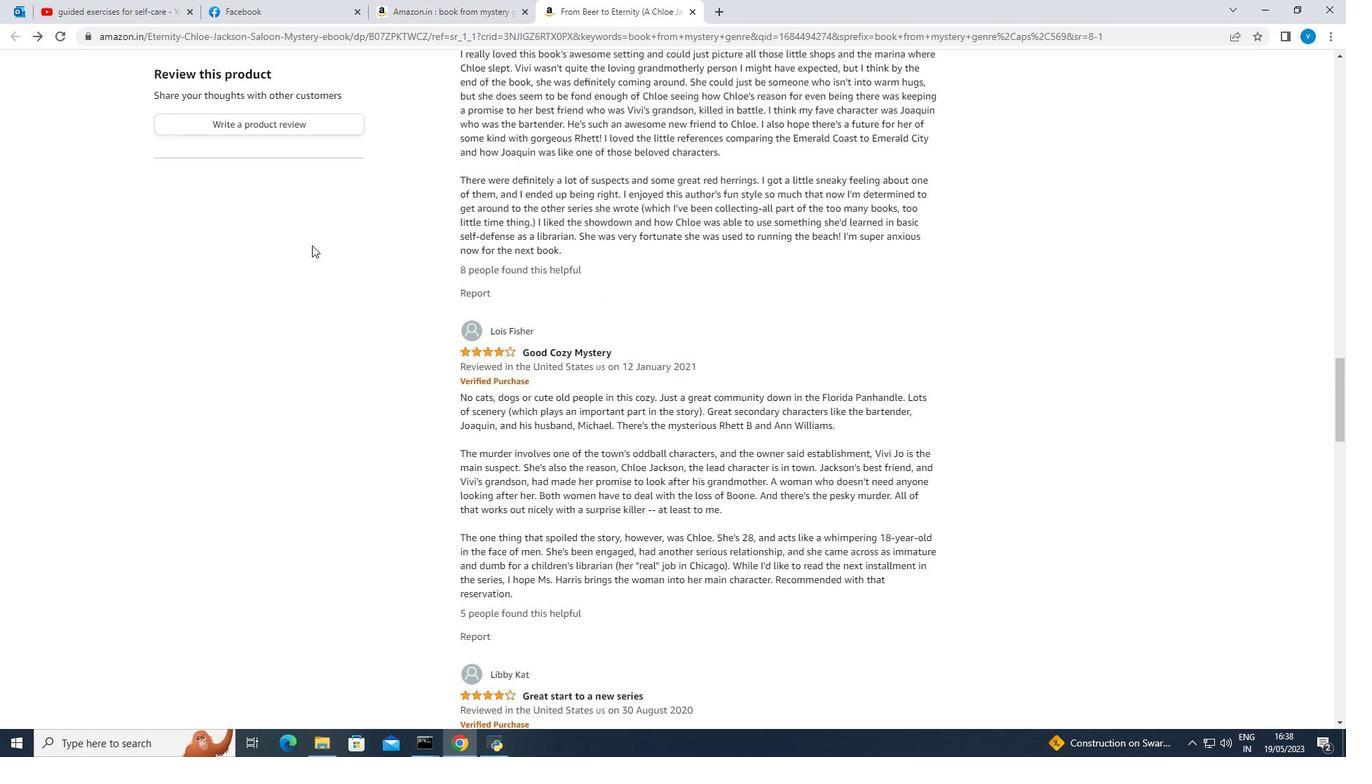 
Action: Mouse scrolled (311, 246) with delta (0, 0)
Screenshot: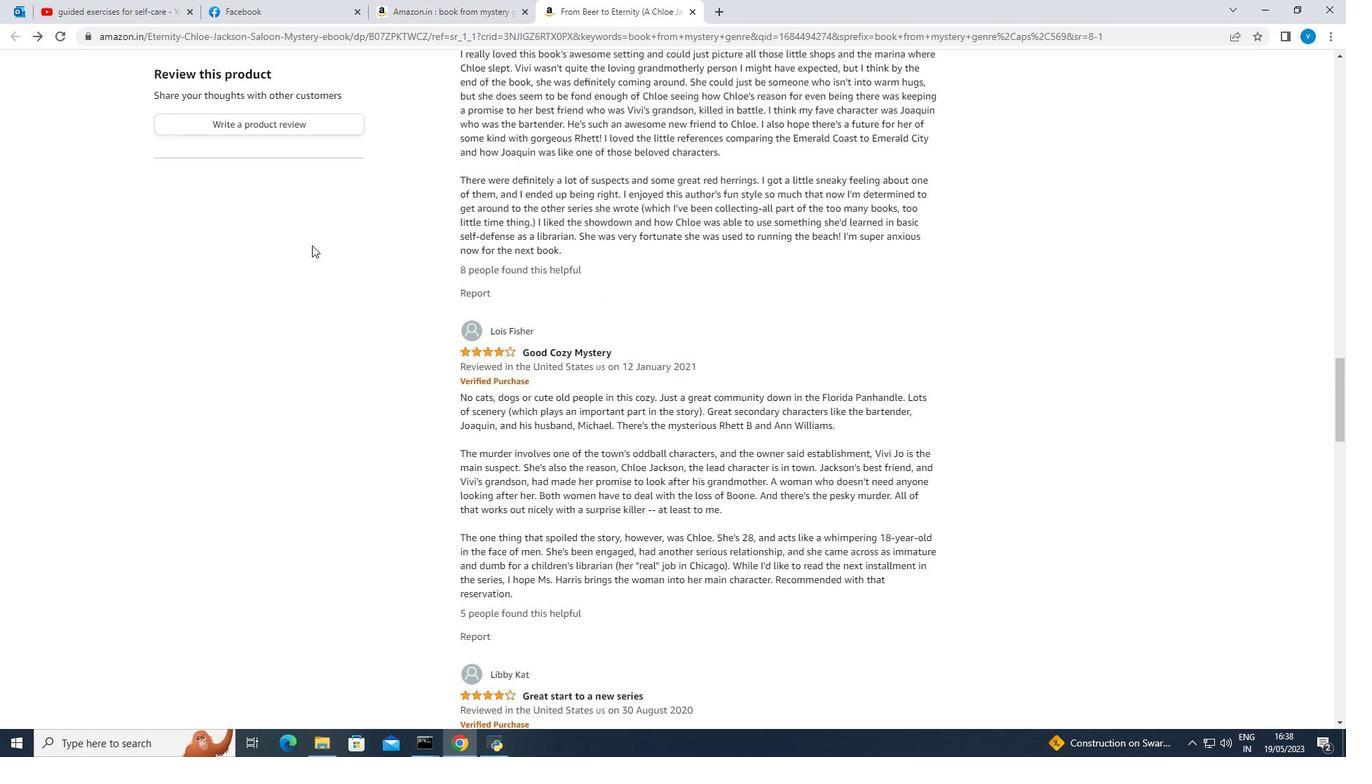 
Action: Mouse scrolled (311, 246) with delta (0, 0)
Screenshot: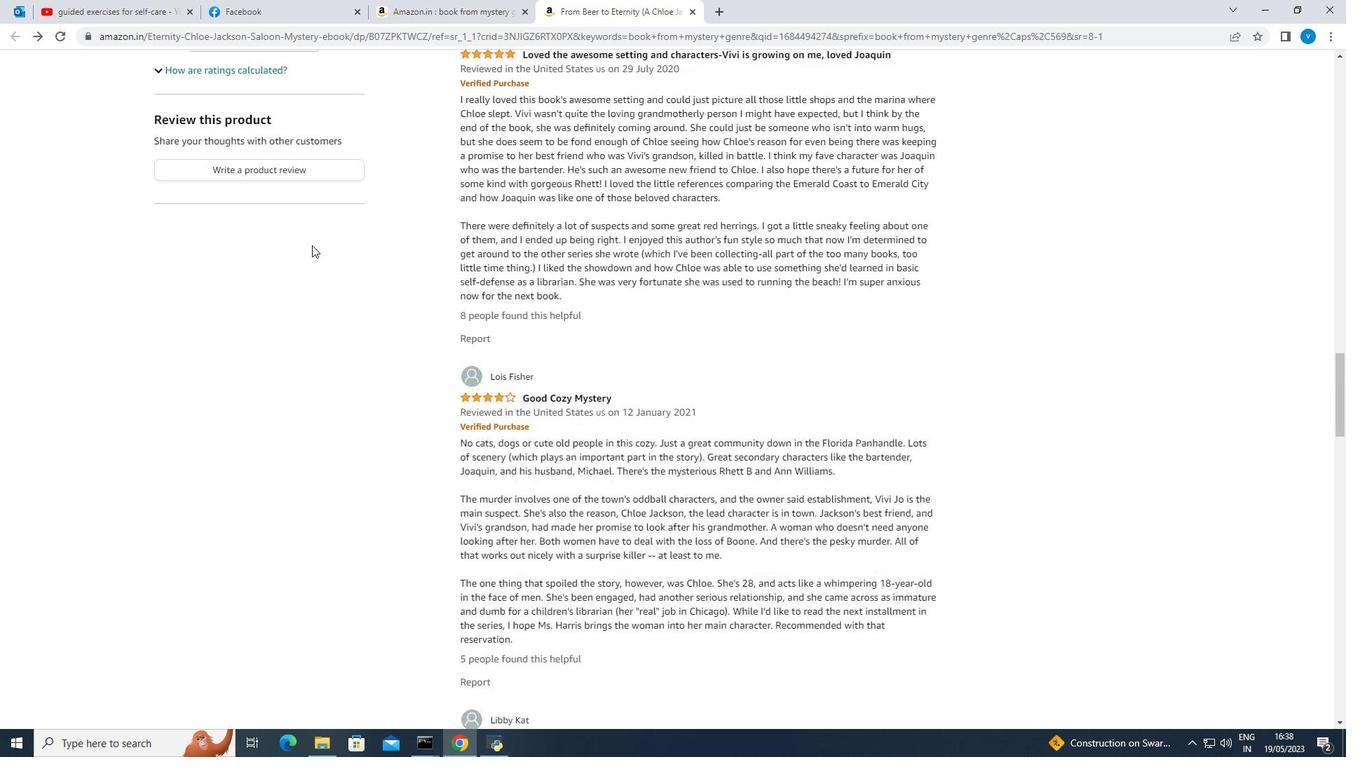 
Action: Mouse scrolled (311, 246) with delta (0, 0)
Screenshot: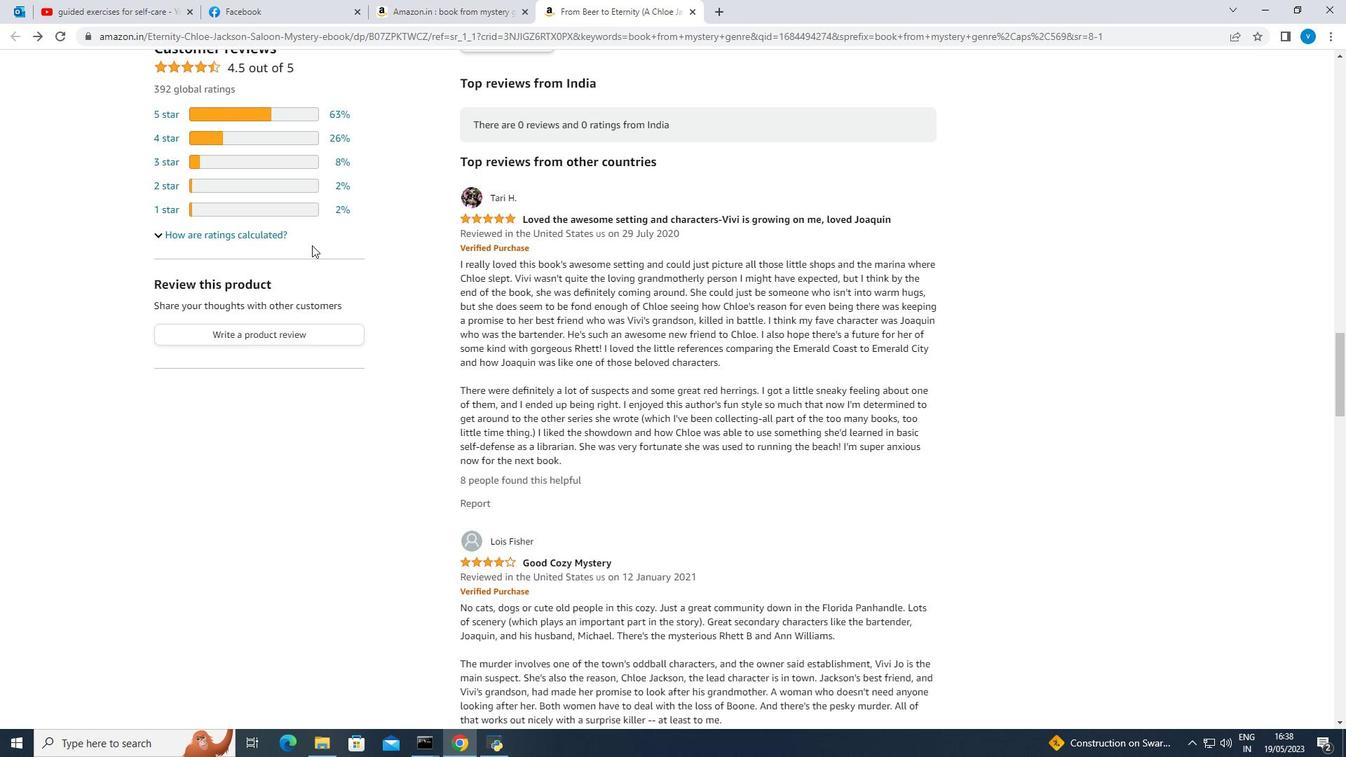 
Action: Mouse scrolled (311, 246) with delta (0, 0)
Screenshot: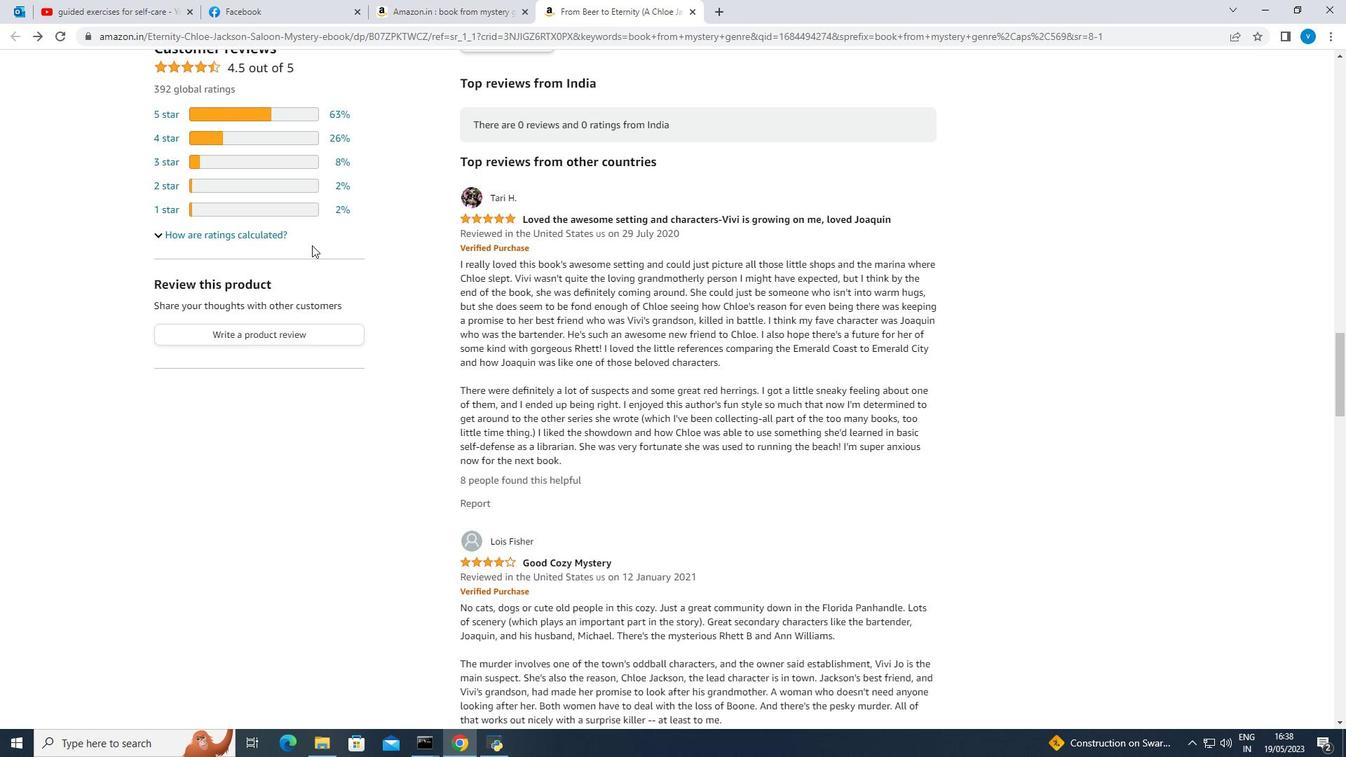 
Action: Mouse moved to (356, 241)
Screenshot: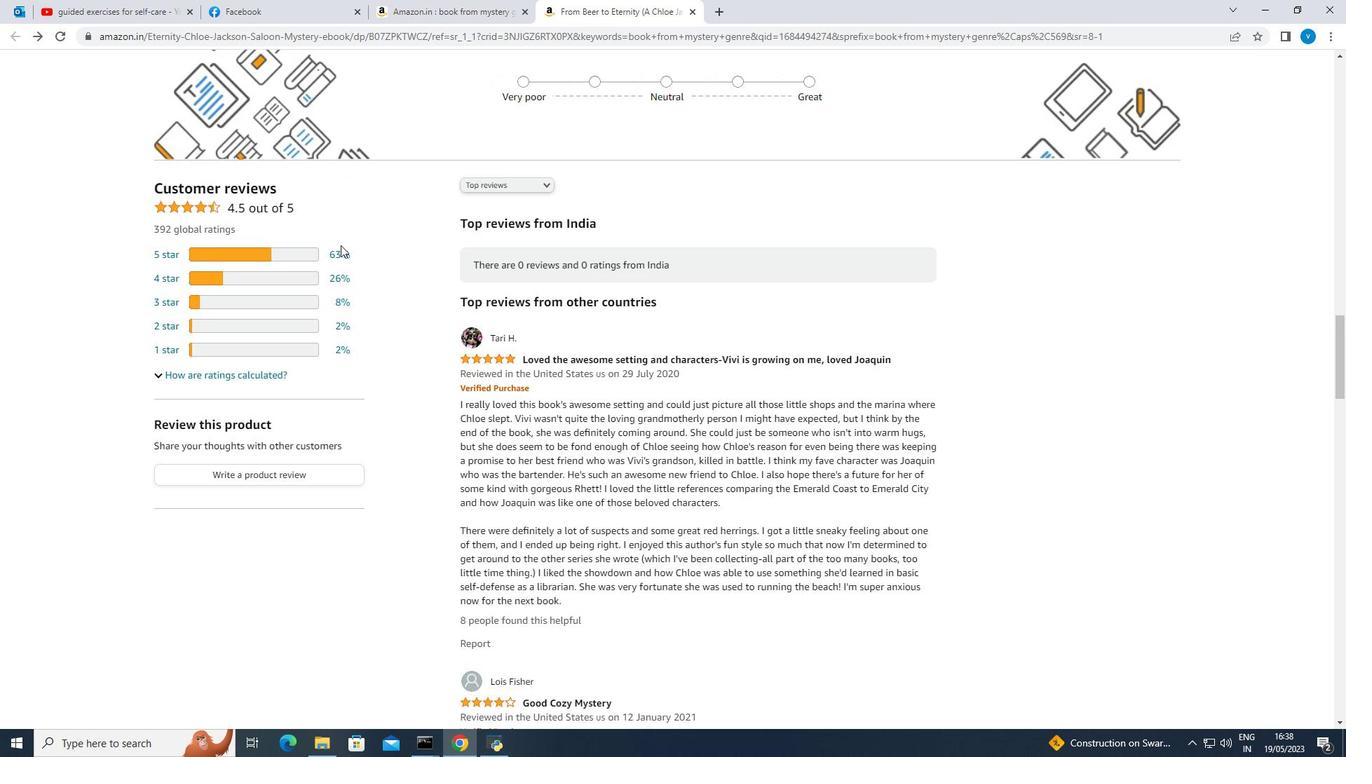 
Action: Mouse scrolled (356, 242) with delta (0, 0)
Screenshot: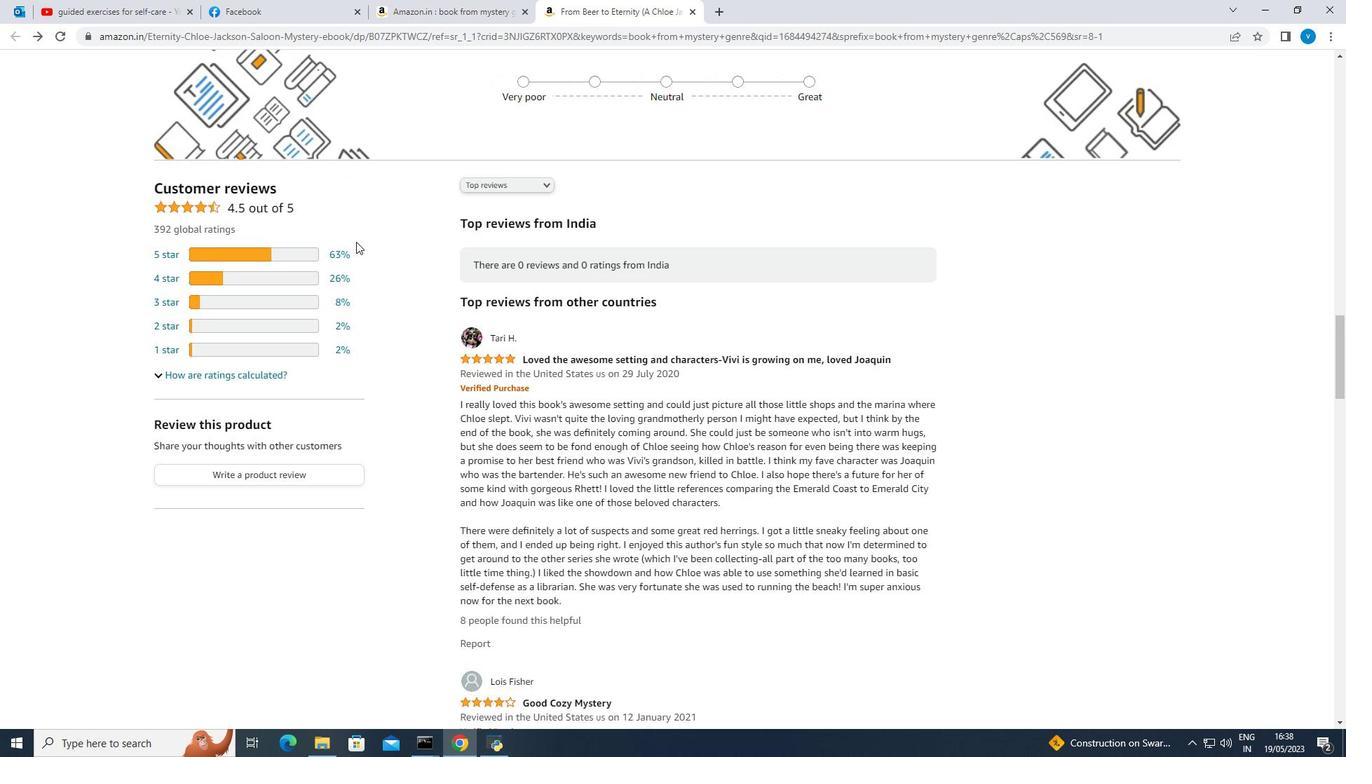 
Action: Mouse scrolled (356, 242) with delta (0, 0)
Screenshot: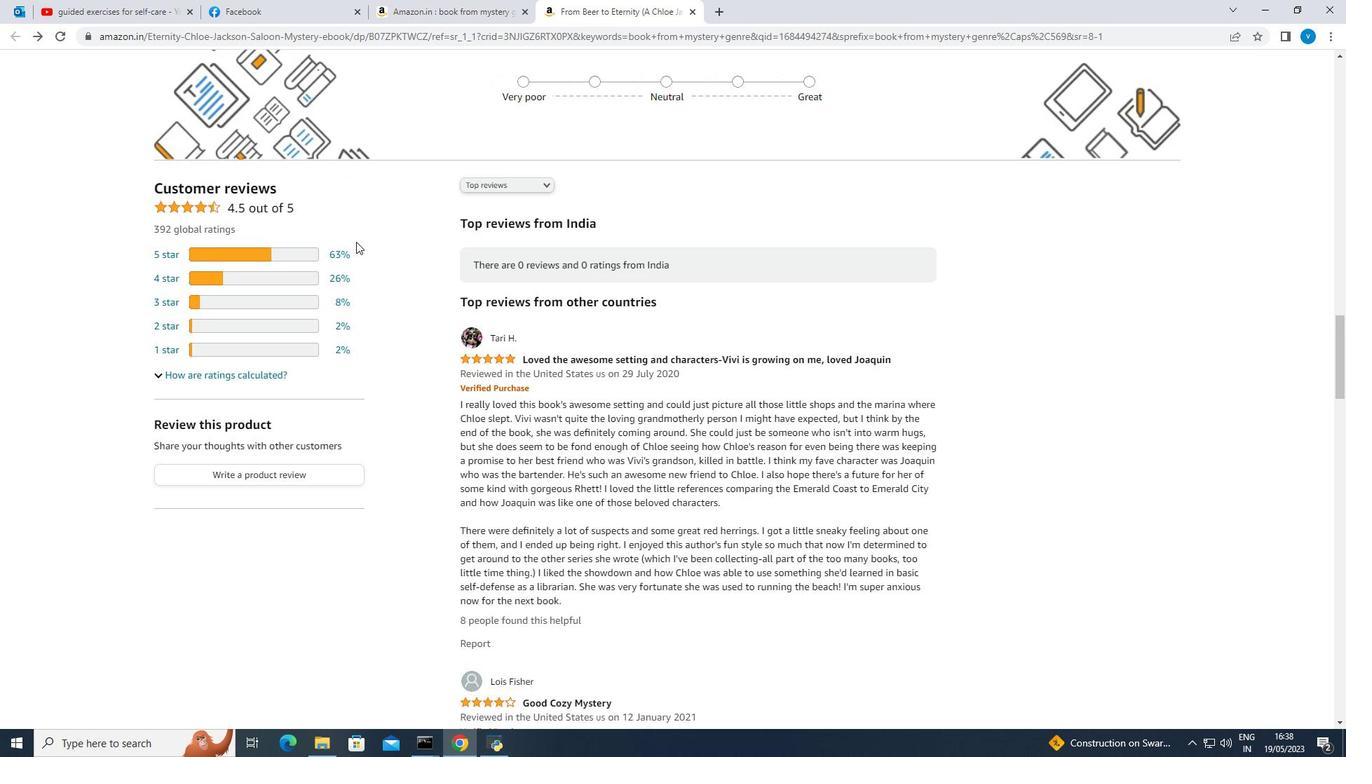 
Action: Mouse scrolled (356, 242) with delta (0, 0)
Screenshot: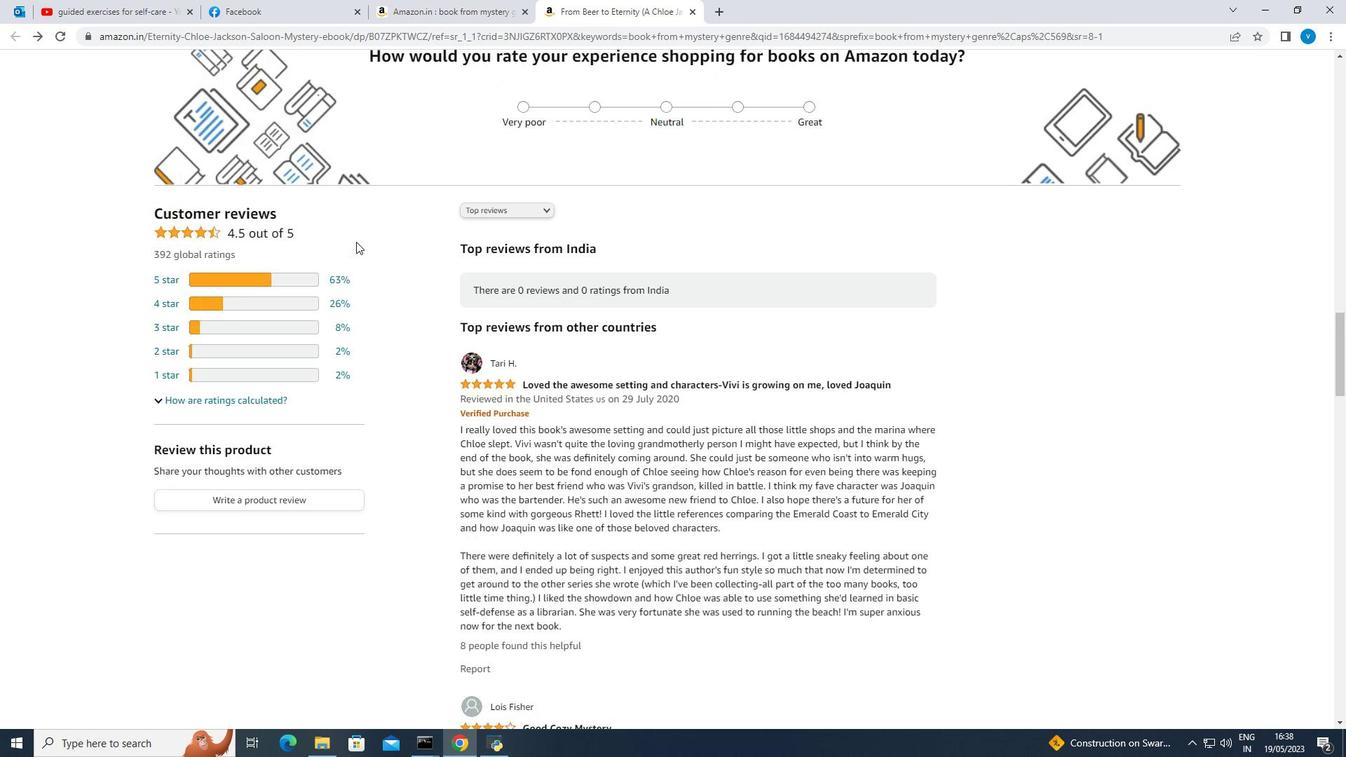 
Action: Mouse scrolled (356, 242) with delta (0, 0)
Screenshot: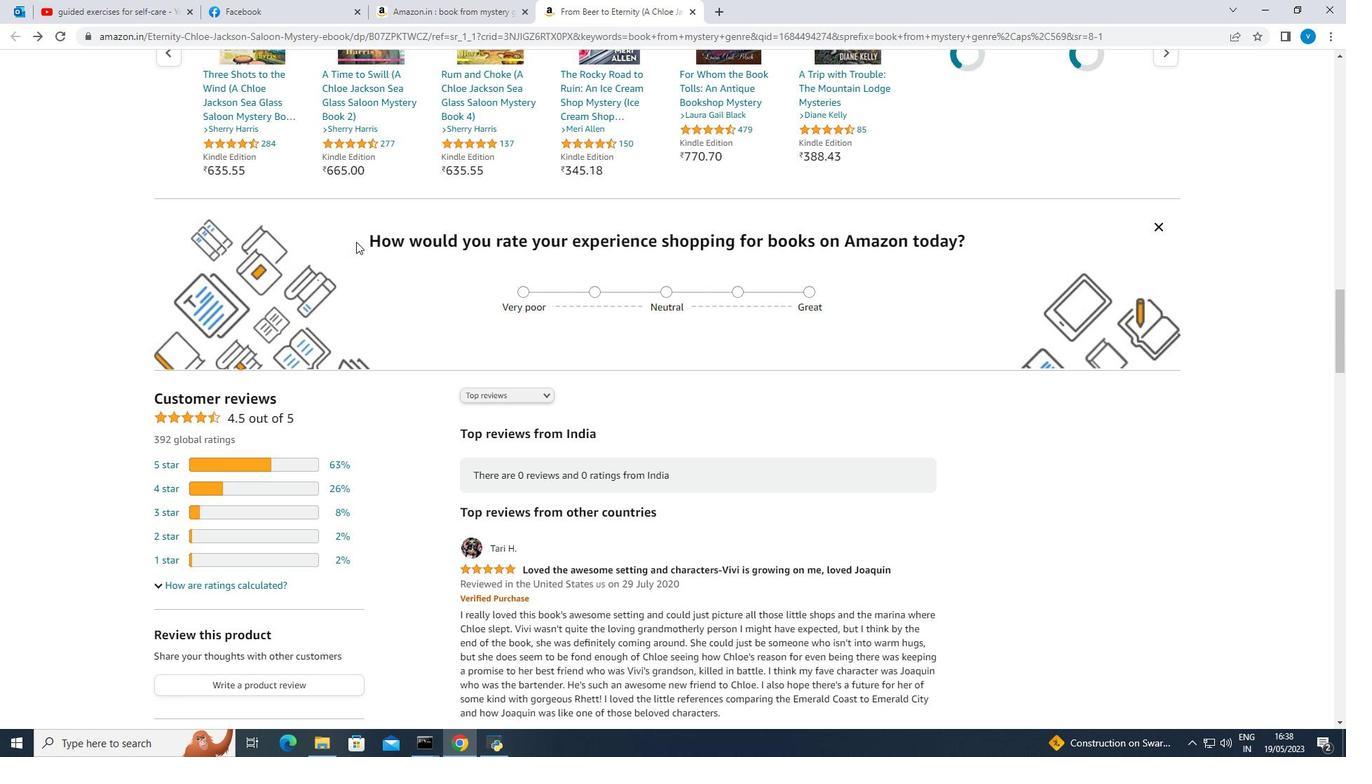 
Action: Mouse scrolled (356, 242) with delta (0, 0)
Screenshot: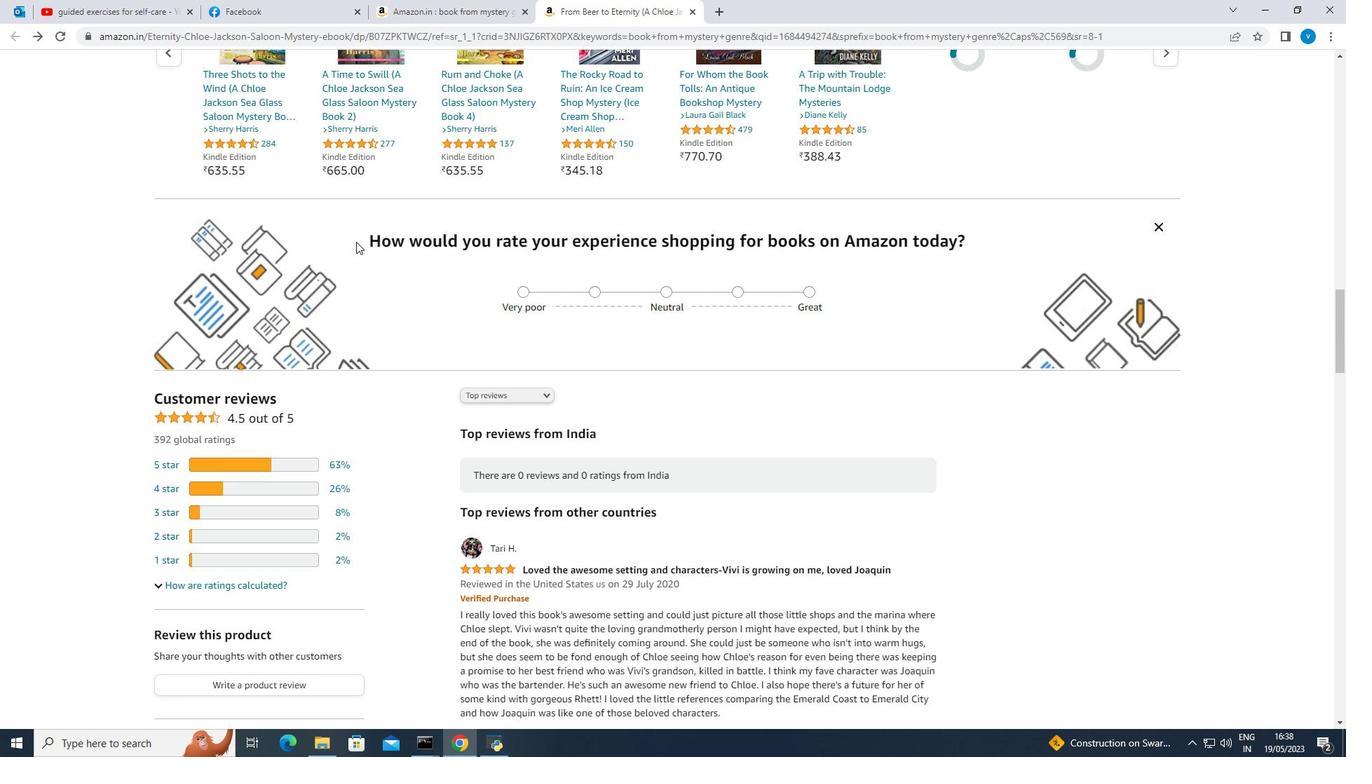 
Action: Mouse scrolled (356, 242) with delta (0, 0)
Screenshot: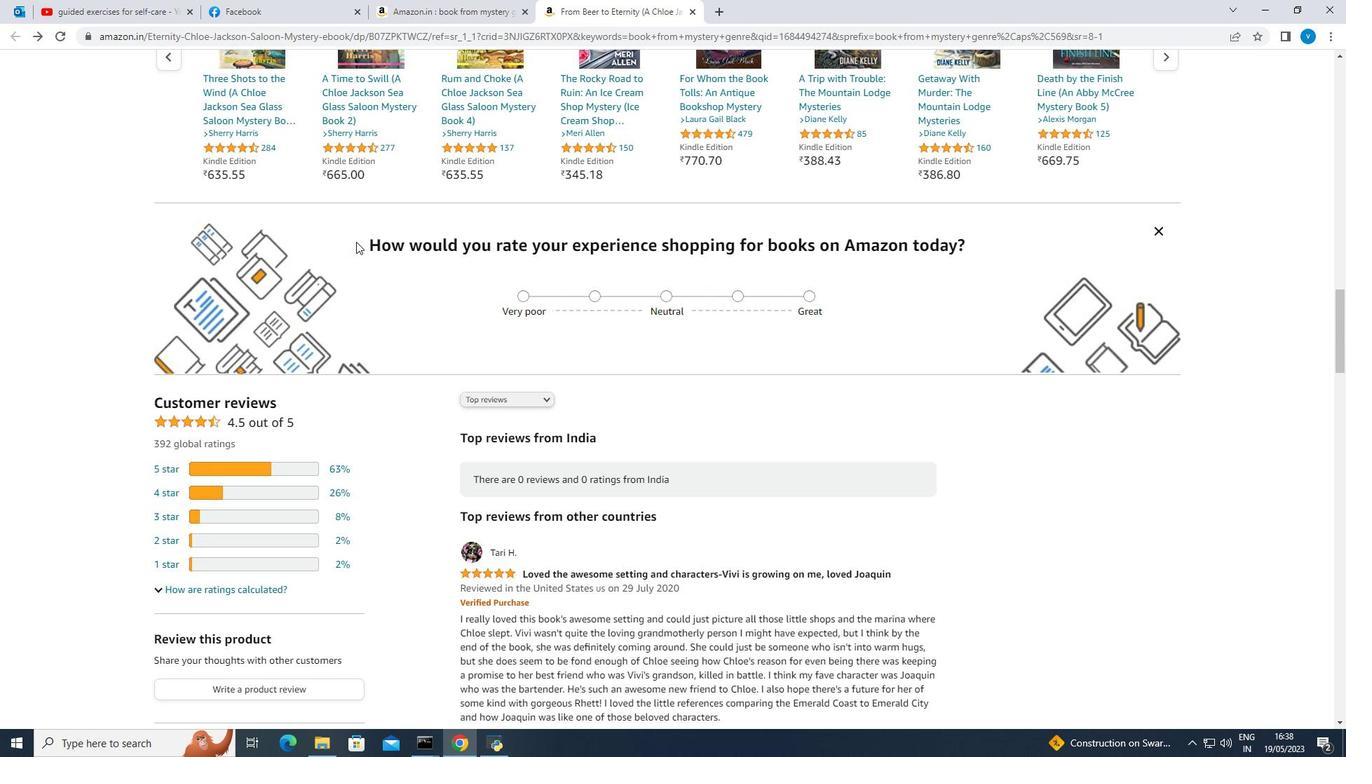 
Action: Mouse scrolled (356, 242) with delta (0, 0)
Screenshot: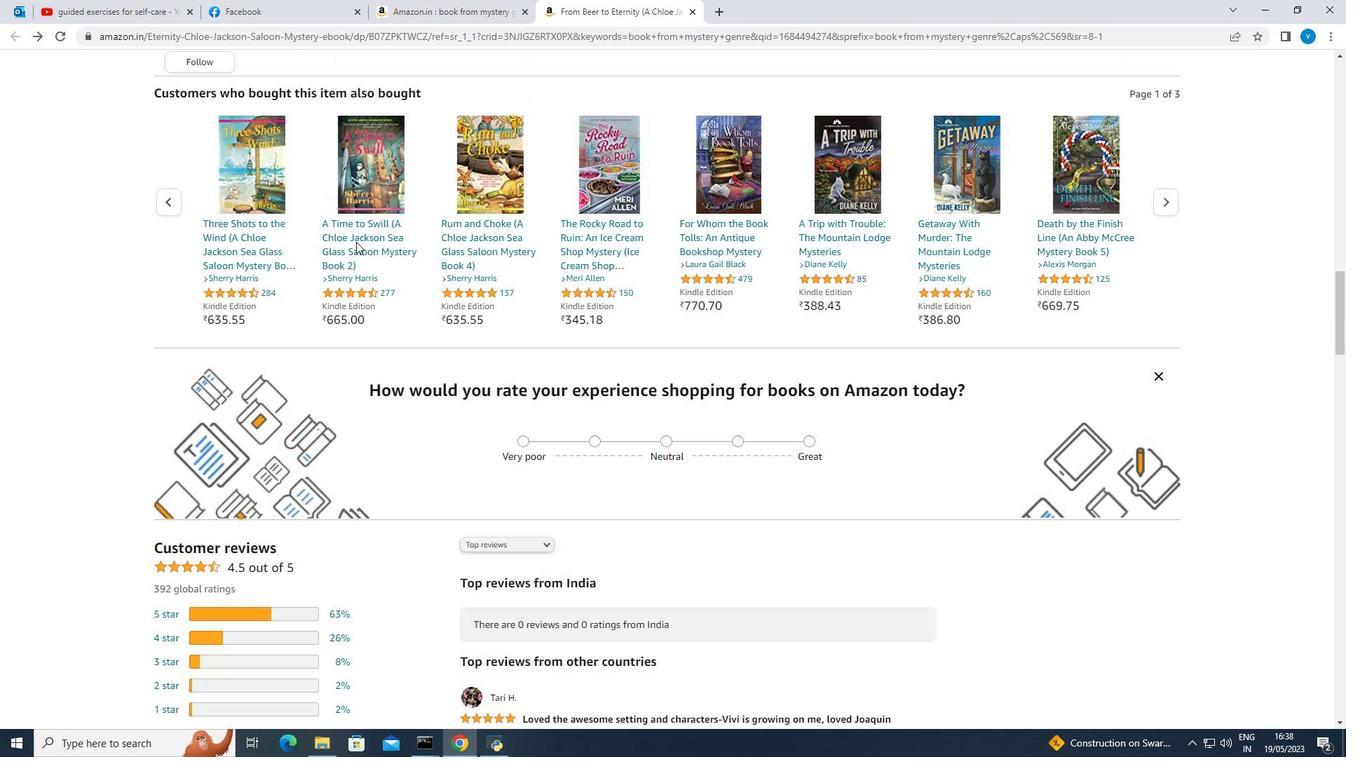 
Action: Mouse scrolled (356, 242) with delta (0, 0)
Screenshot: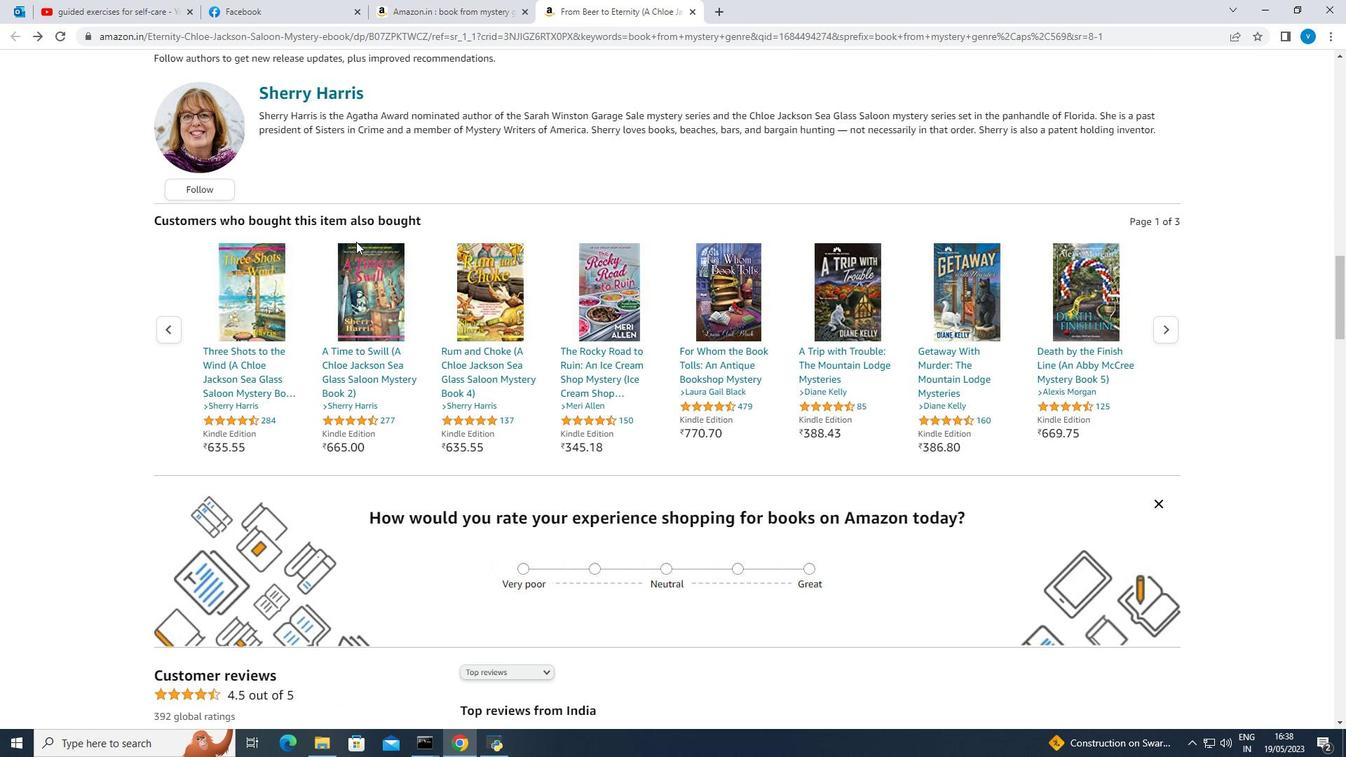 
Action: Mouse scrolled (356, 242) with delta (0, 0)
Screenshot: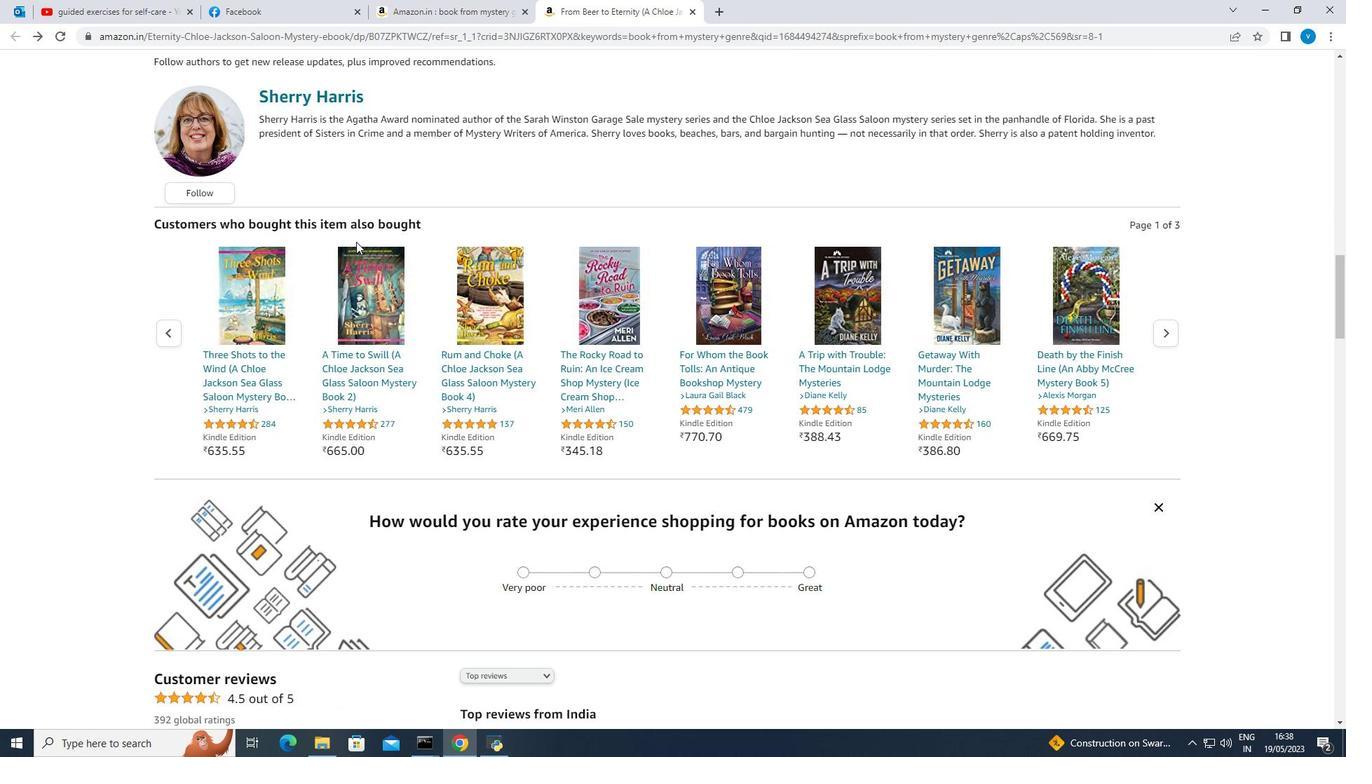 
Action: Mouse scrolled (356, 242) with delta (0, 0)
Screenshot: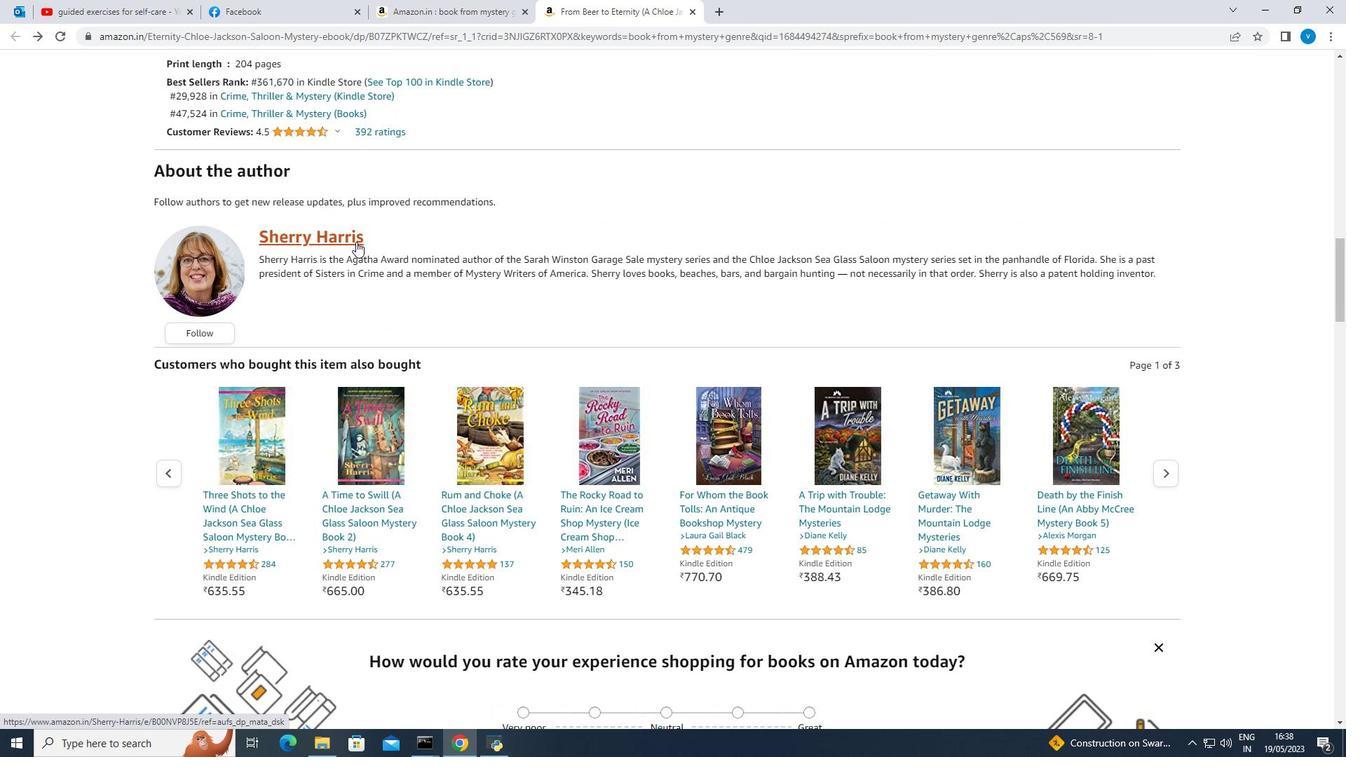 
Action: Mouse scrolled (356, 242) with delta (0, 0)
Screenshot: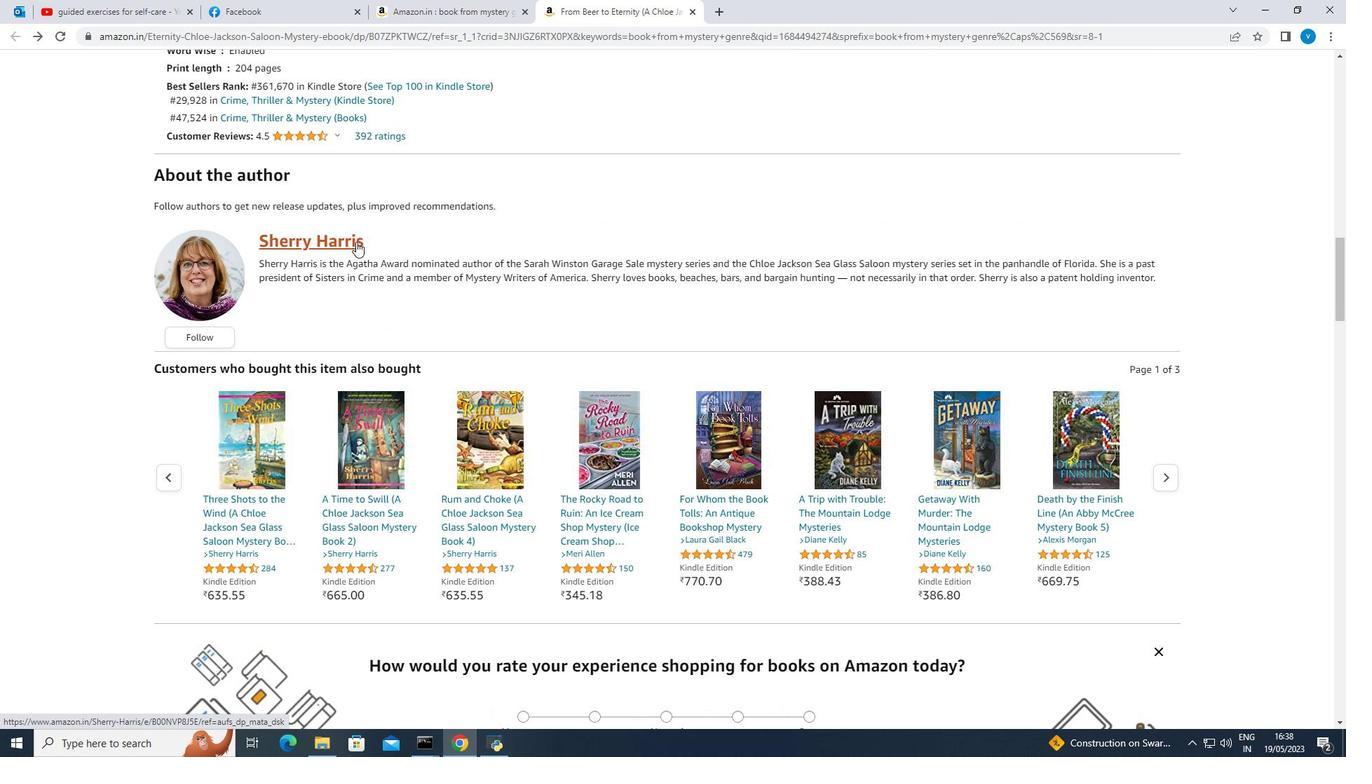 
Action: Mouse scrolled (356, 242) with delta (0, 0)
Screenshot: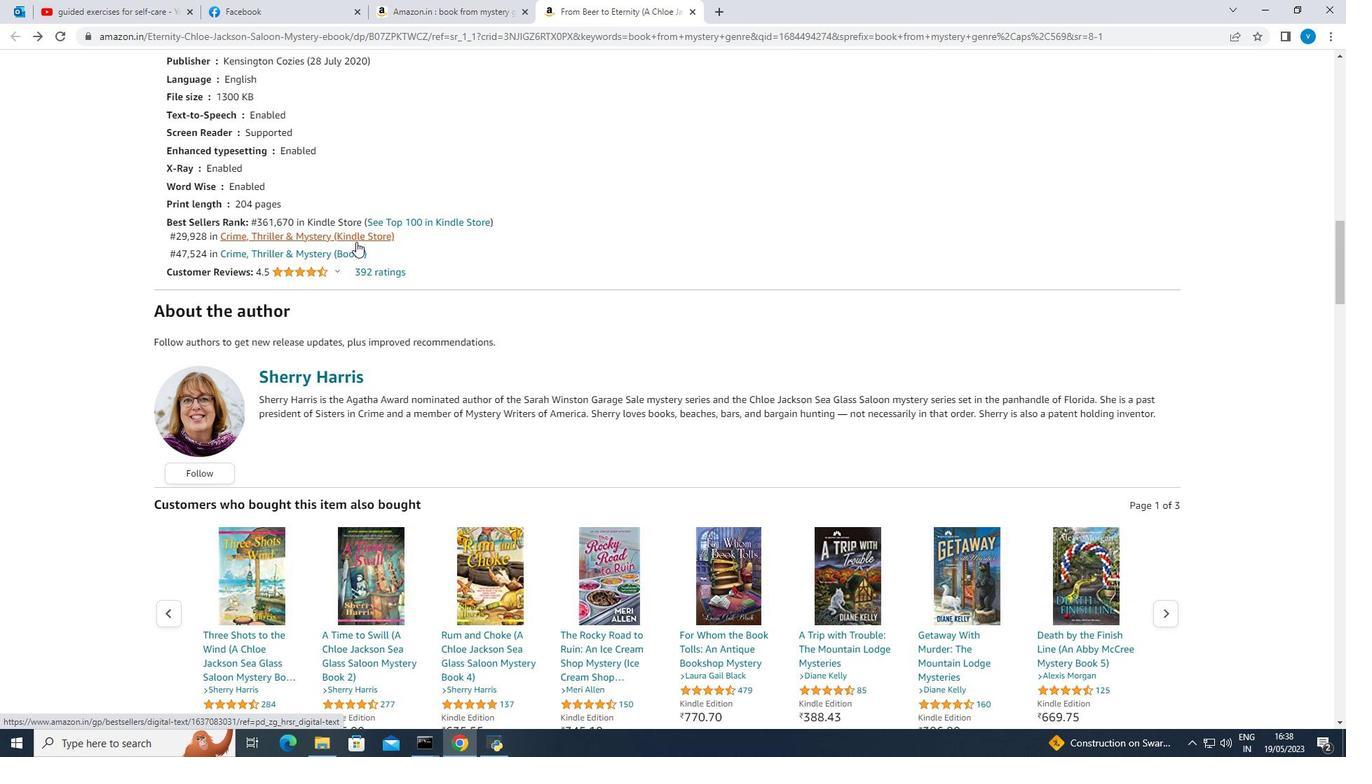 
Action: Mouse scrolled (356, 242) with delta (0, 0)
Screenshot: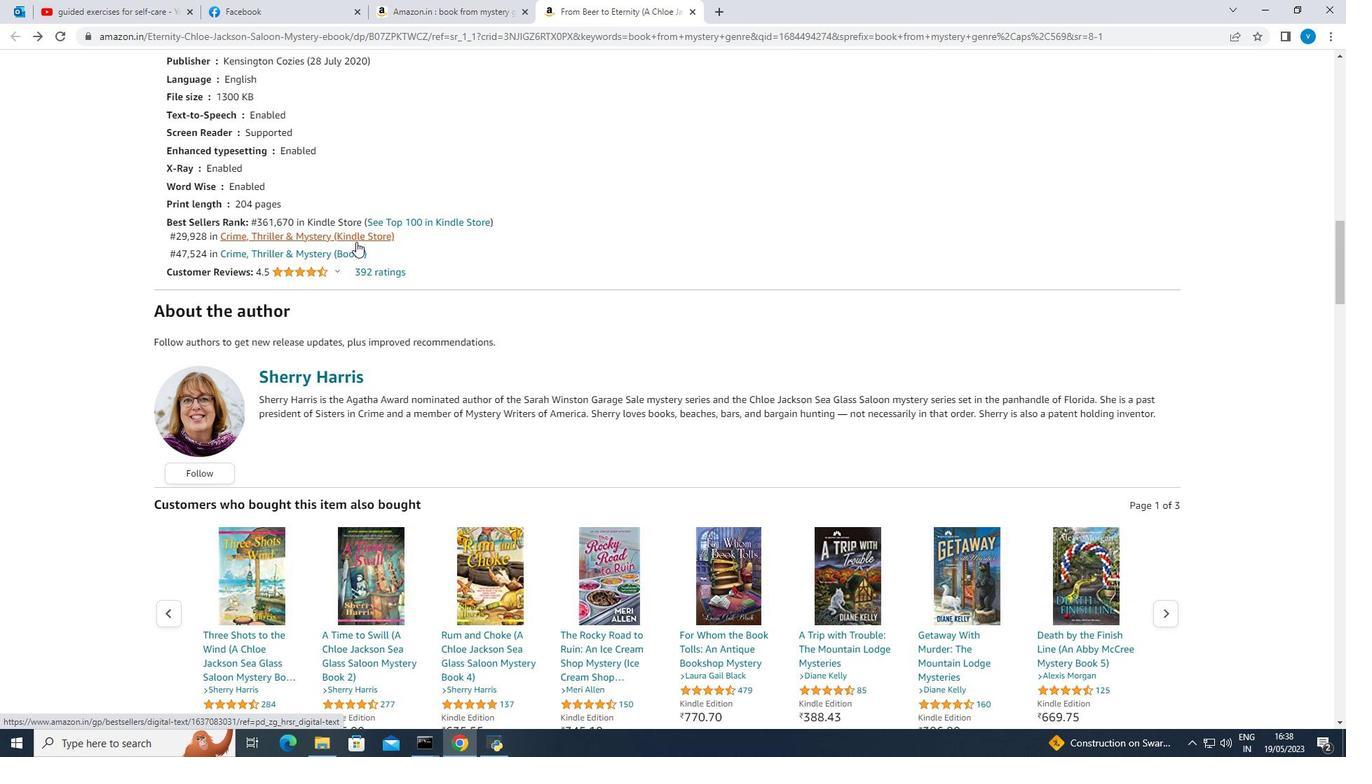 
Action: Mouse scrolled (356, 242) with delta (0, 0)
Screenshot: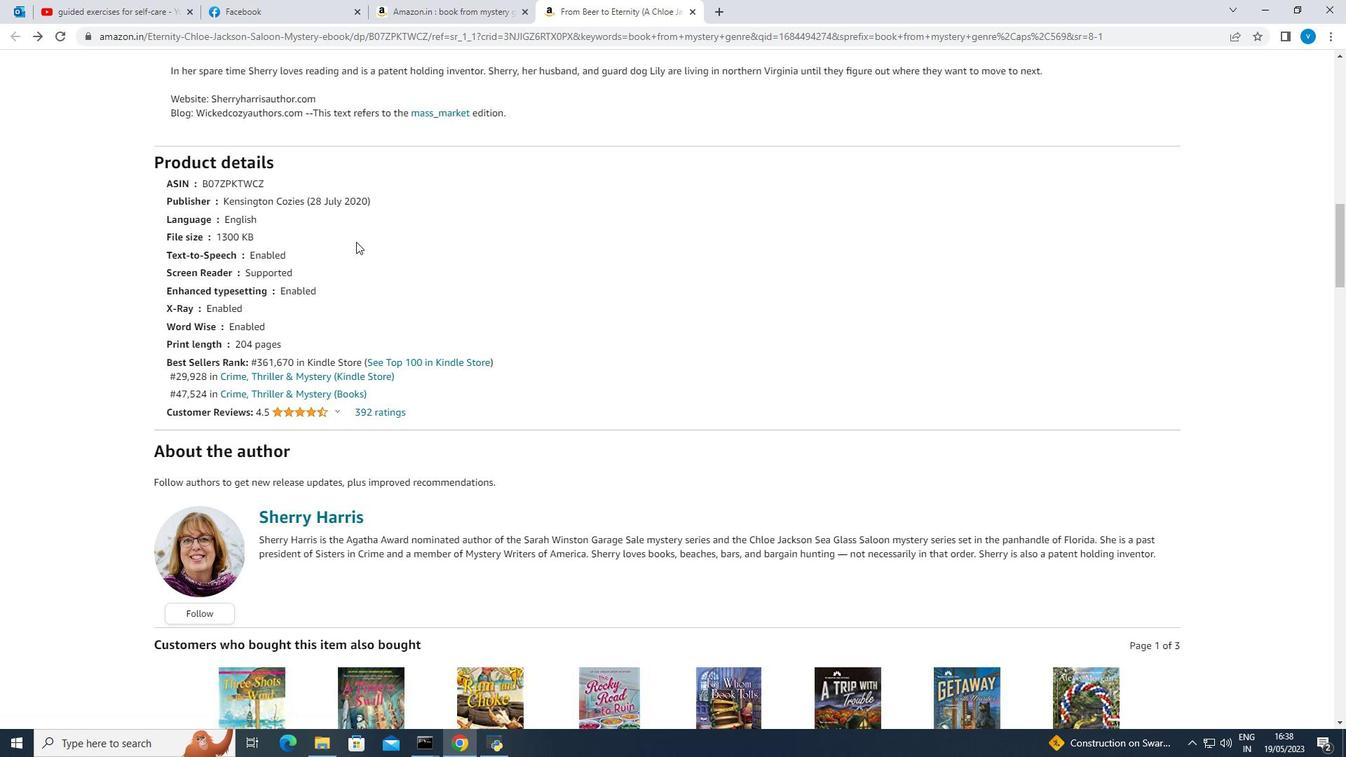 
Action: Mouse scrolled (356, 242) with delta (0, 0)
Screenshot: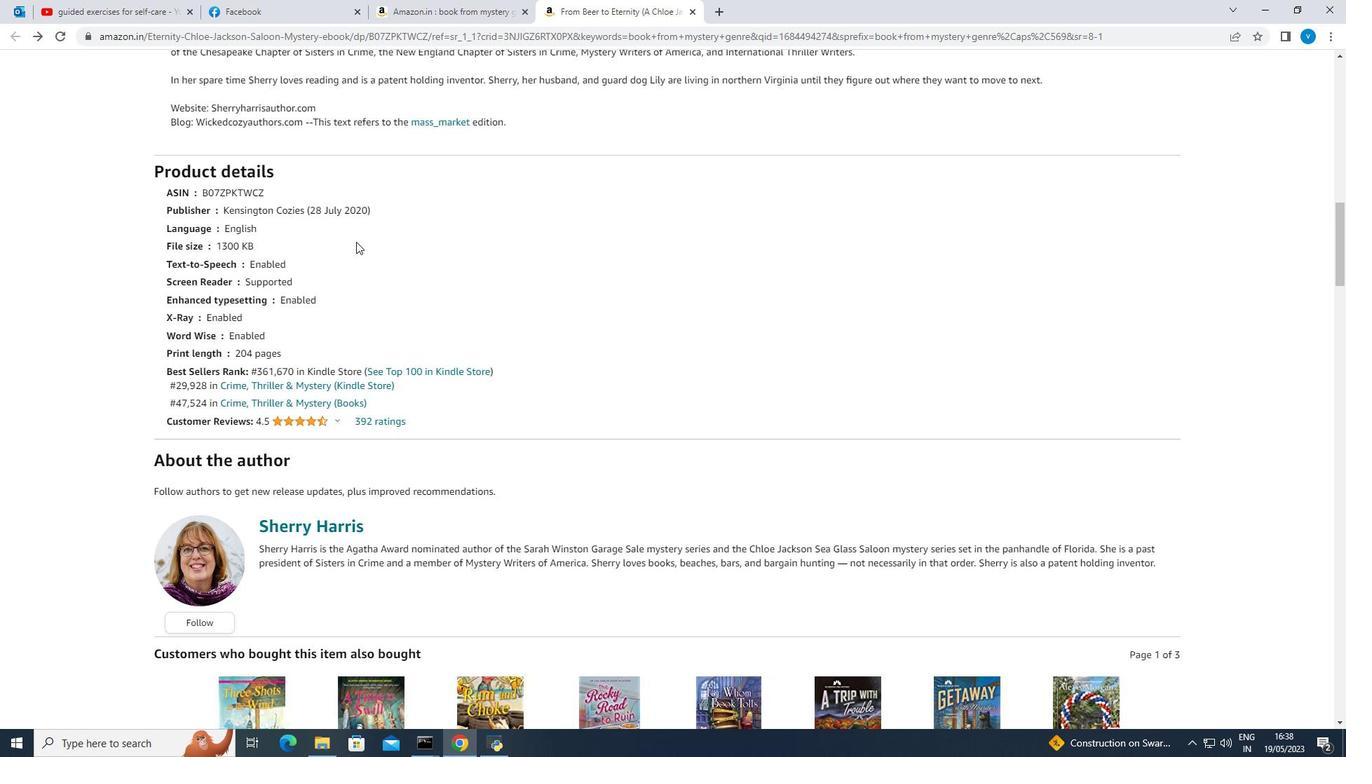 
Action: Mouse moved to (356, 241)
Screenshot: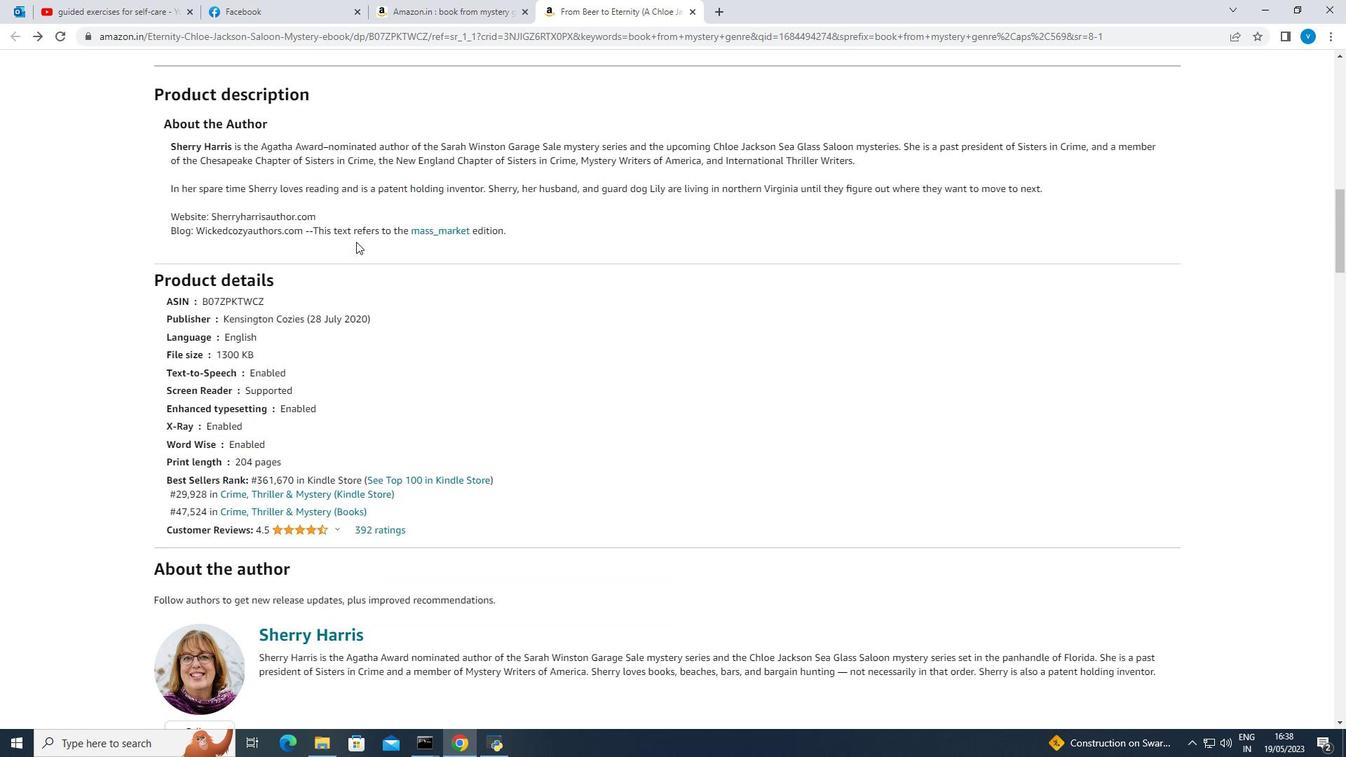 
Action: Mouse scrolled (356, 242) with delta (0, 0)
Screenshot: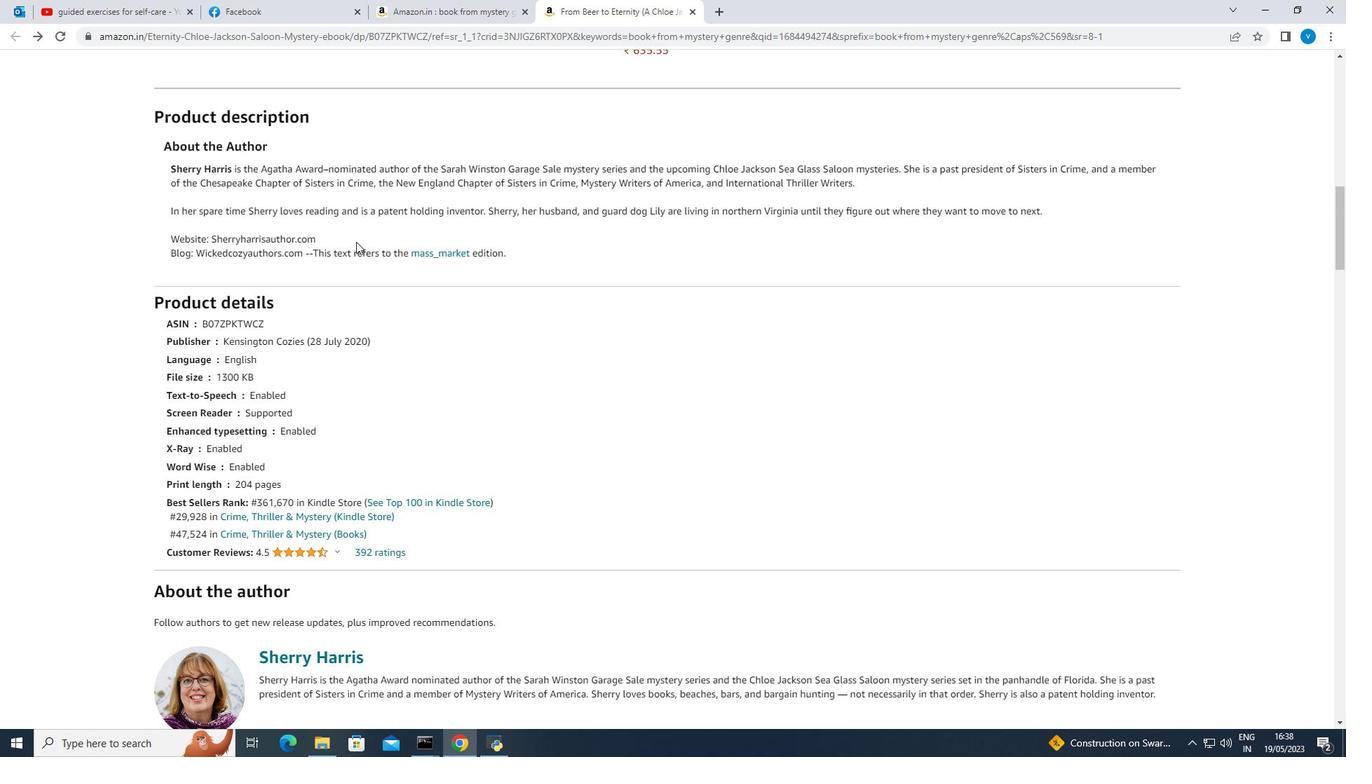 
Action: Mouse scrolled (356, 242) with delta (0, 0)
Screenshot: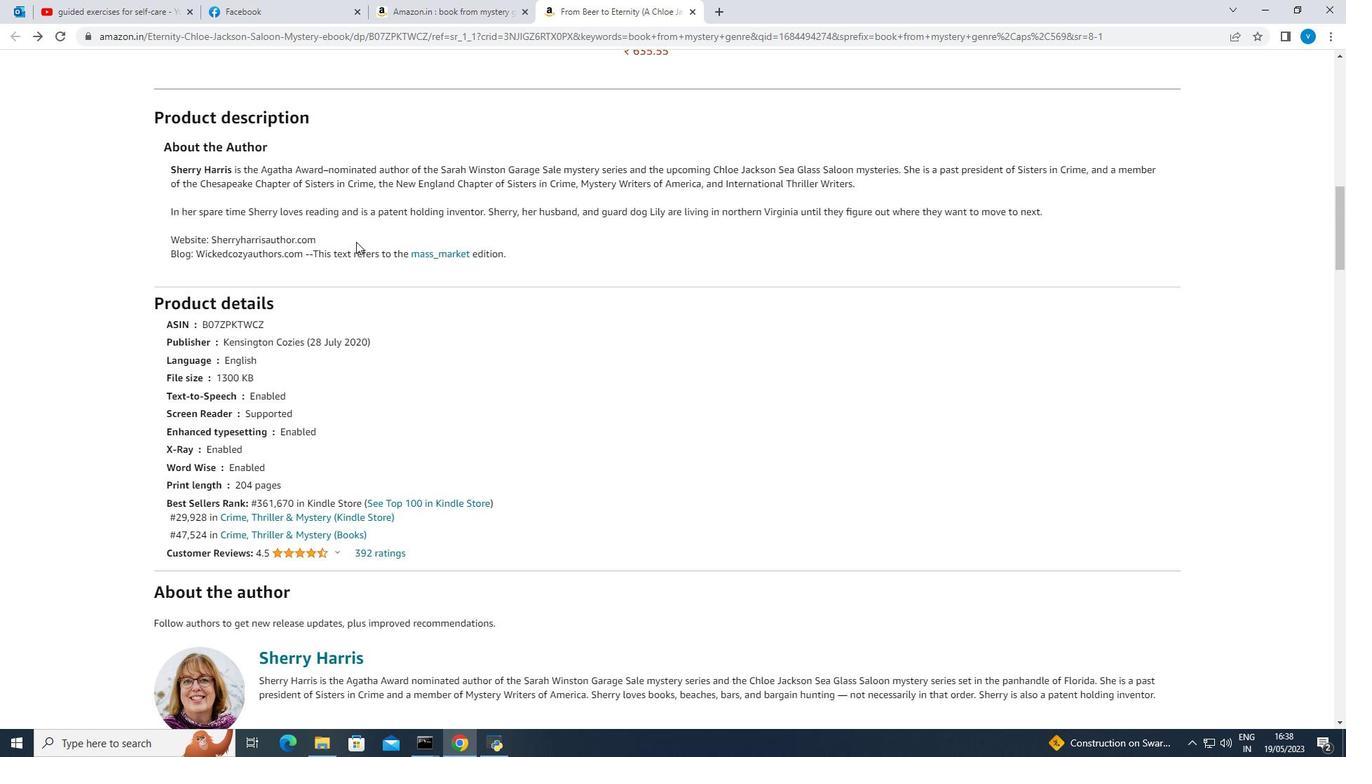 
Action: Mouse scrolled (356, 242) with delta (0, 0)
Screenshot: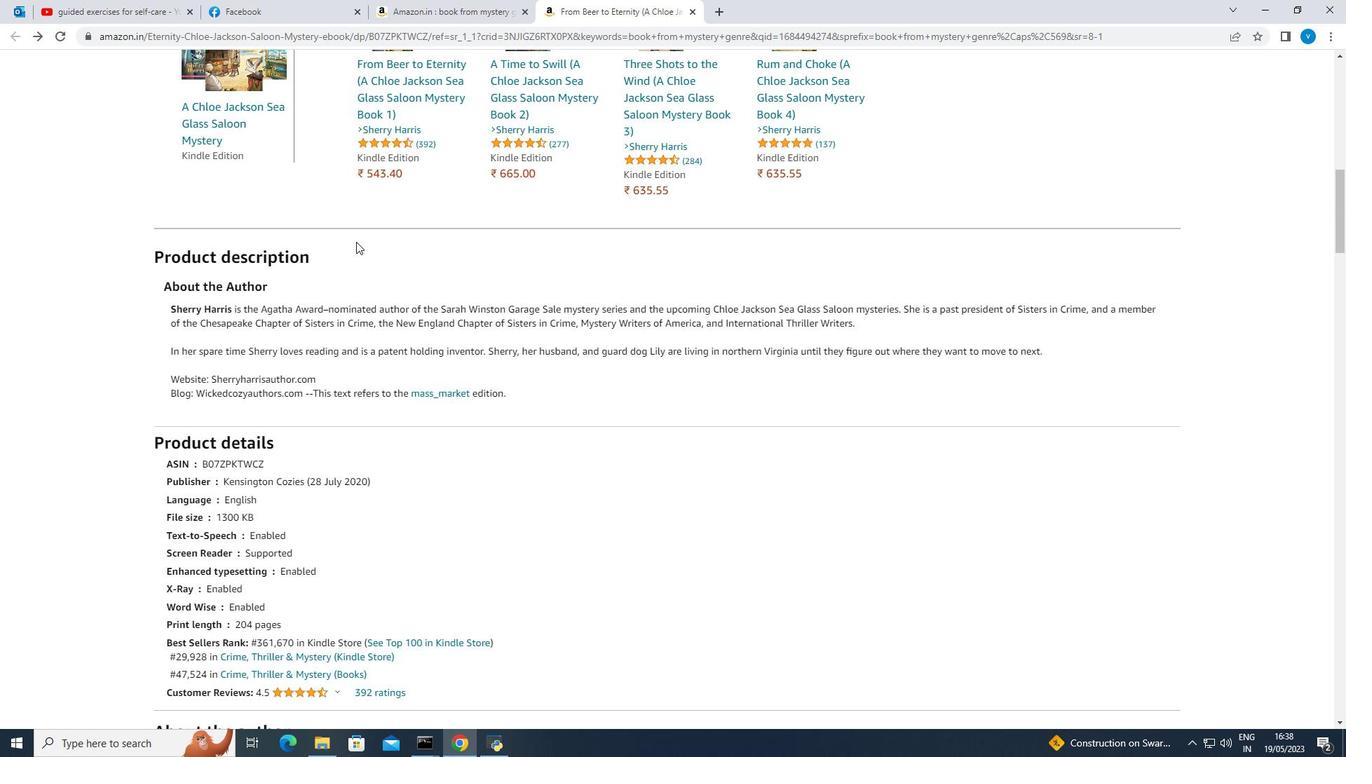 
Action: Mouse scrolled (356, 242) with delta (0, 0)
Screenshot: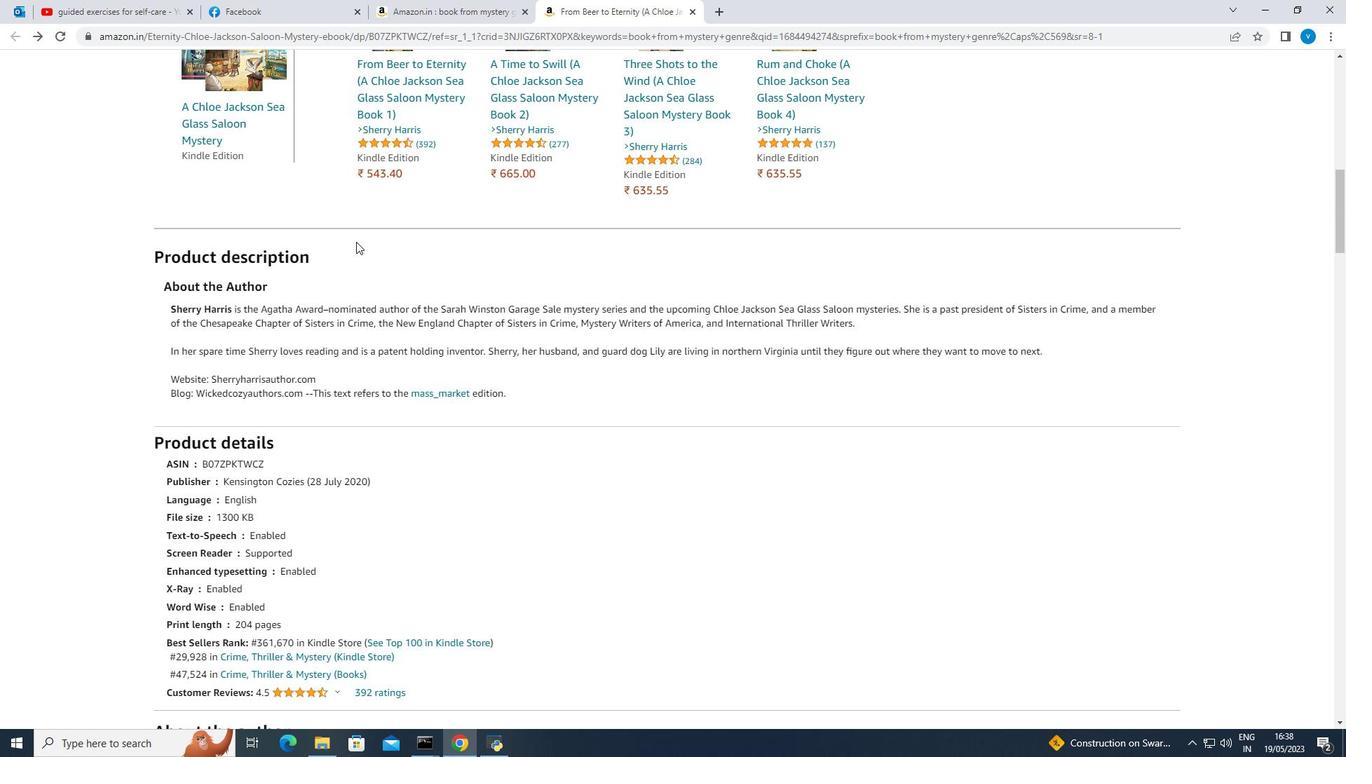 
Action: Mouse scrolled (356, 242) with delta (0, 0)
Screenshot: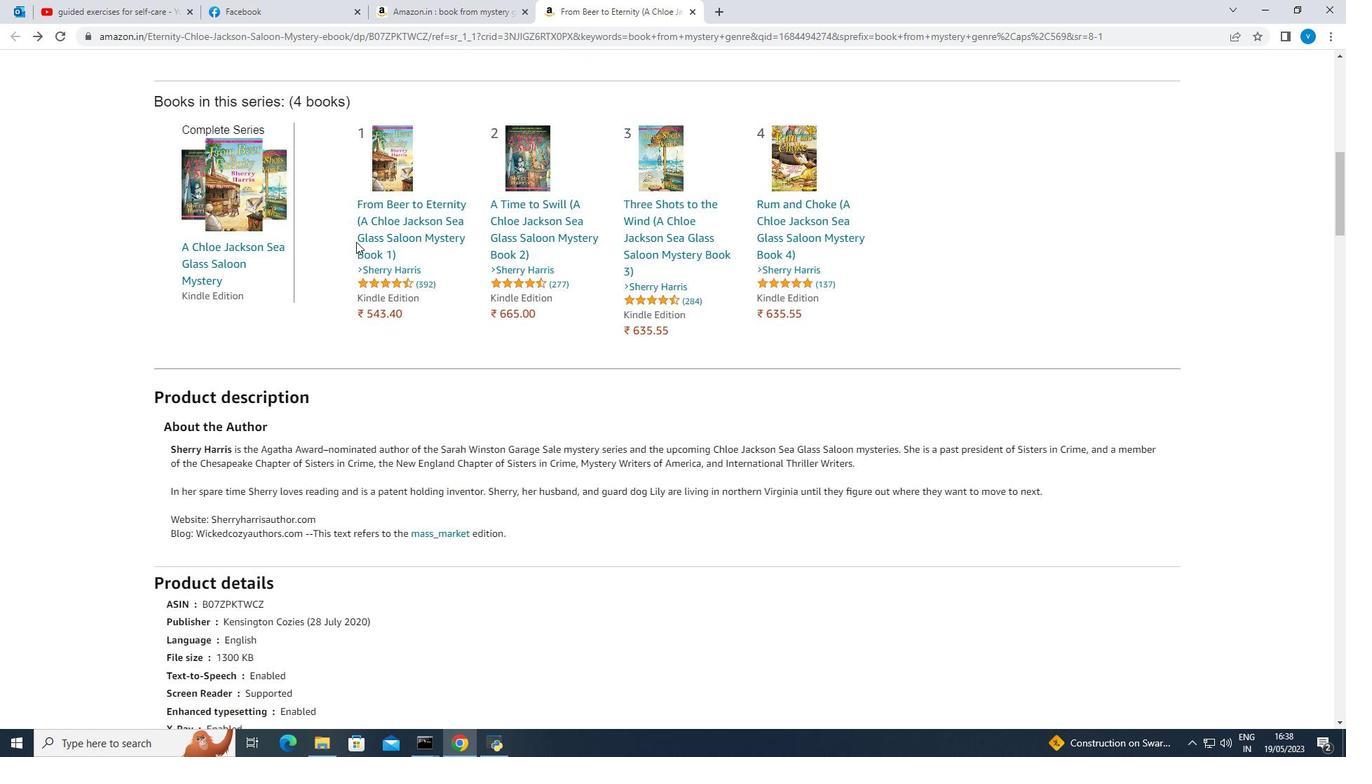 
Action: Mouse scrolled (356, 242) with delta (0, 0)
Screenshot: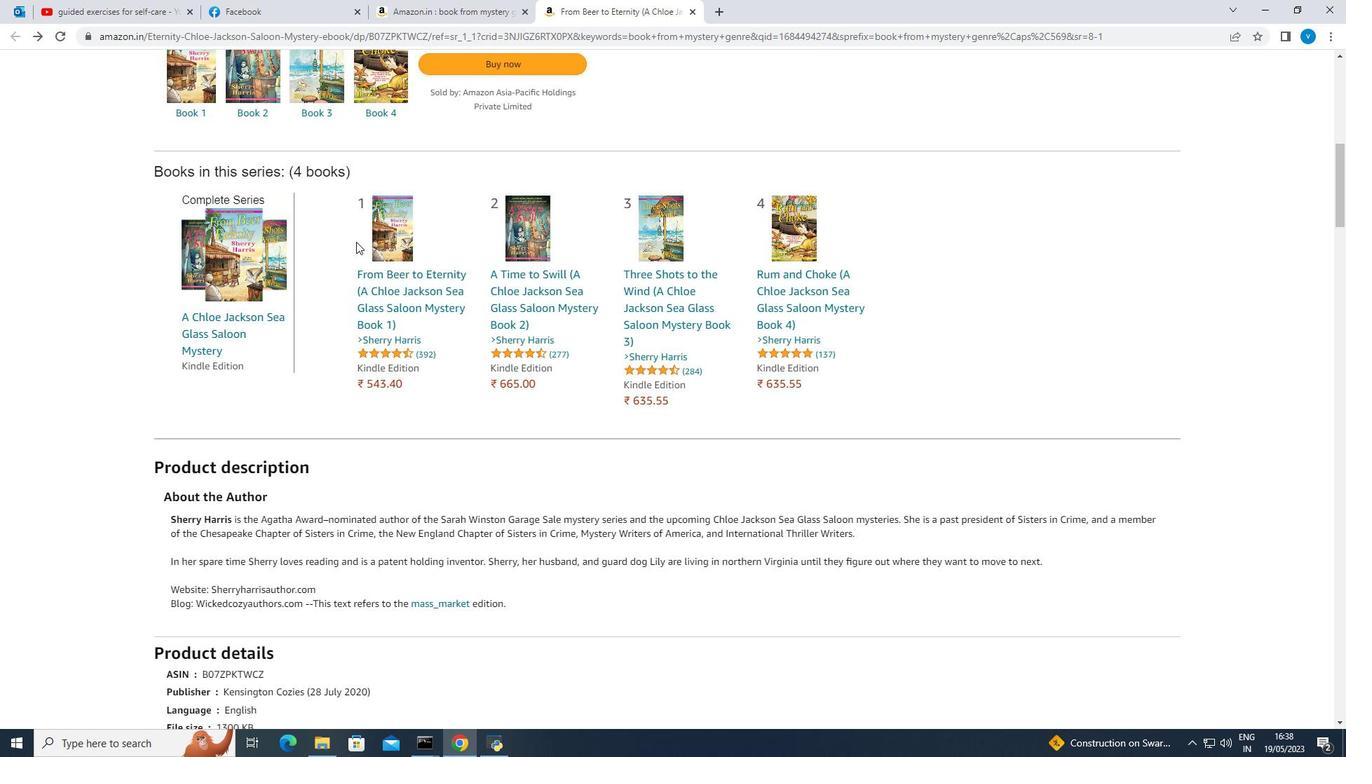 
Action: Mouse scrolled (356, 242) with delta (0, 0)
Screenshot: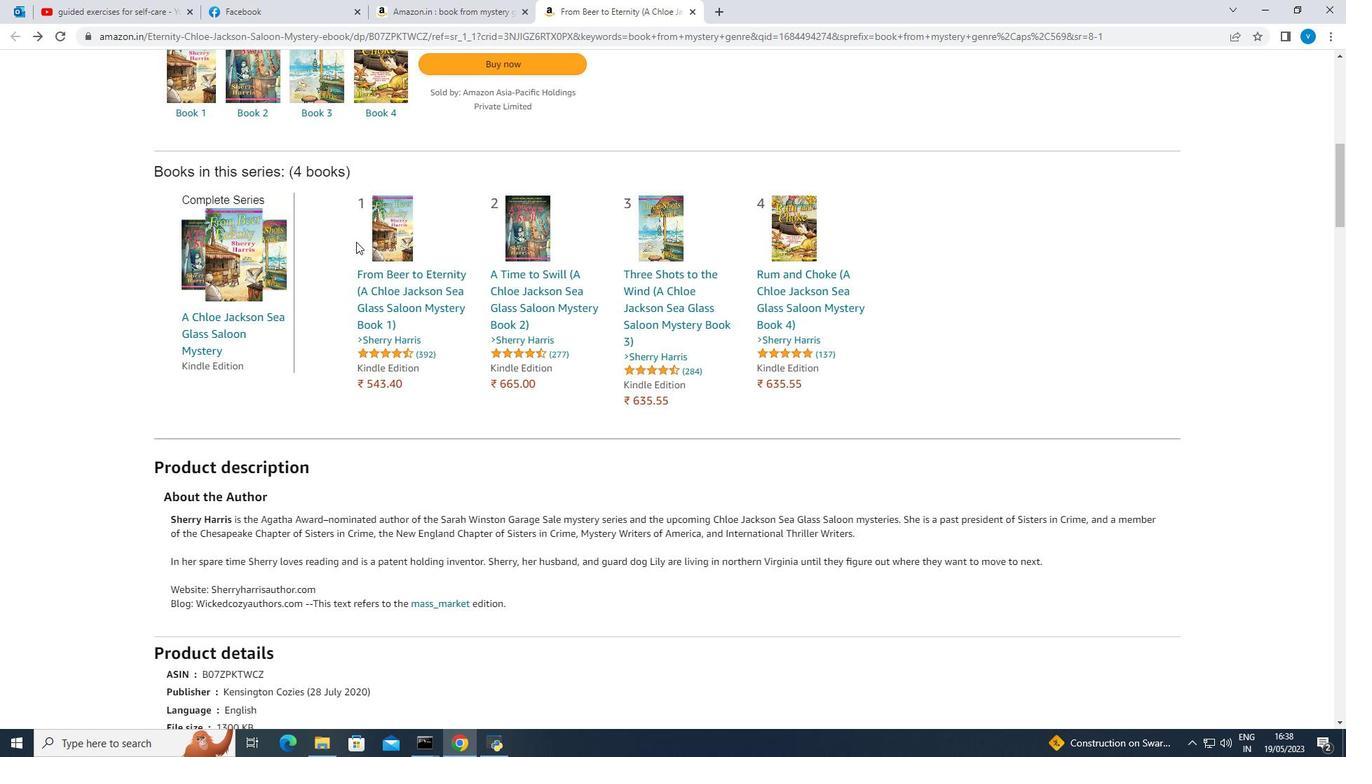 
Action: Mouse scrolled (356, 242) with delta (0, 0)
Screenshot: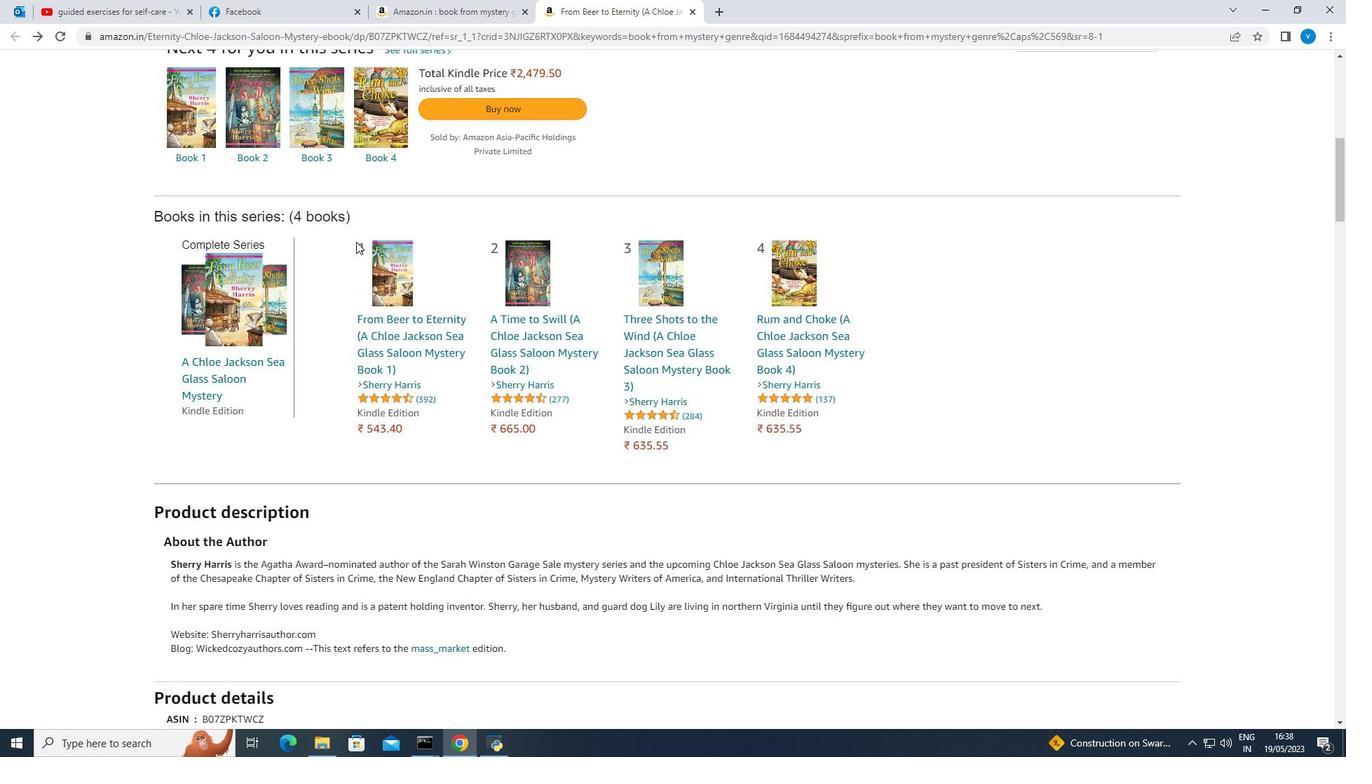 
Action: Mouse scrolled (356, 242) with delta (0, 0)
Screenshot: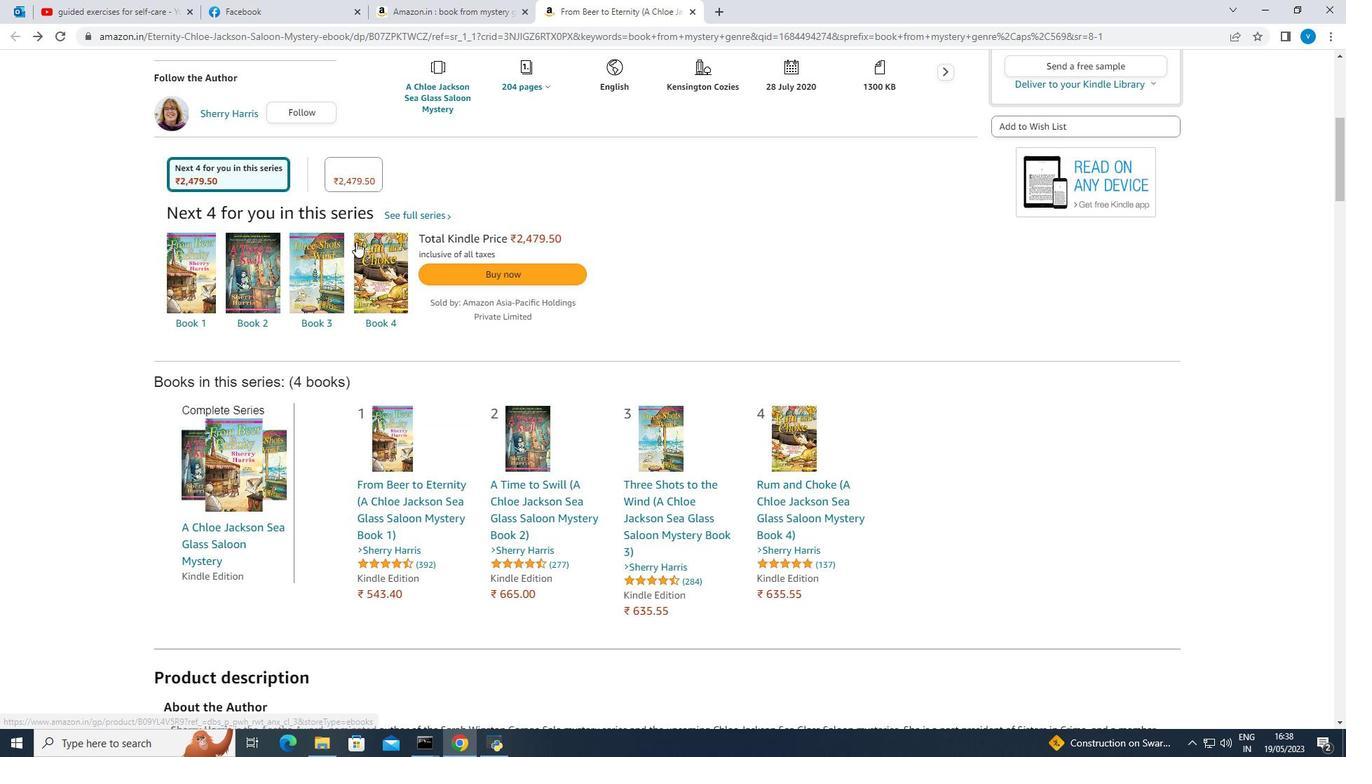 
Action: Mouse scrolled (356, 242) with delta (0, 0)
Screenshot: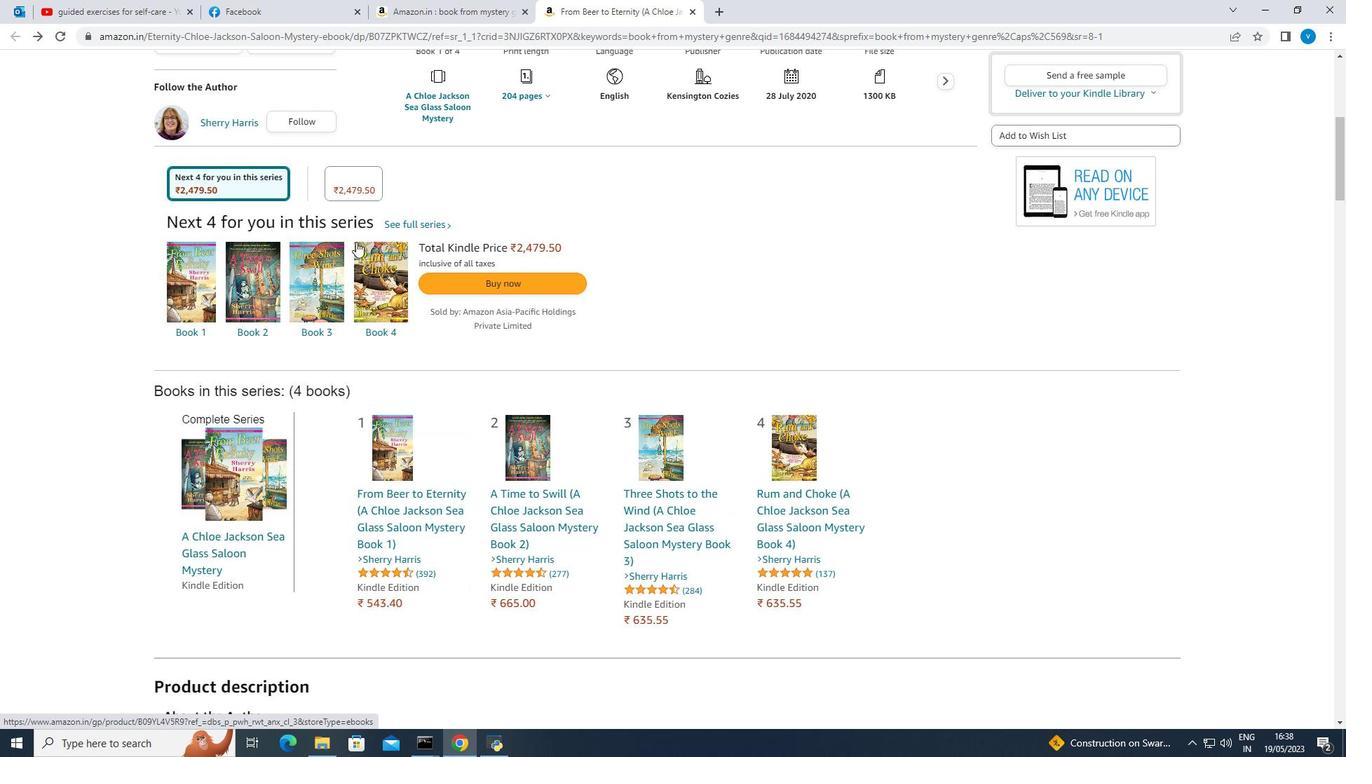 
Action: Mouse scrolled (356, 242) with delta (0, 0)
Screenshot: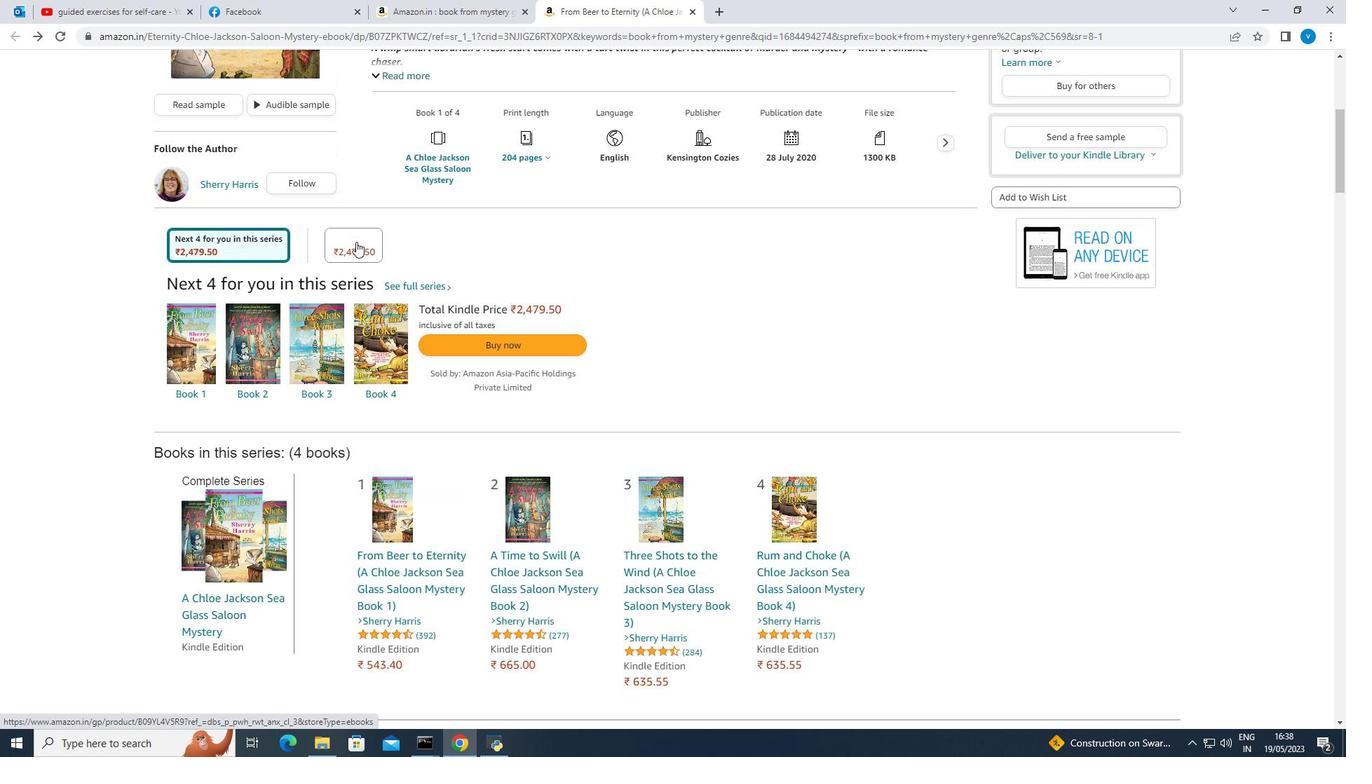 
Action: Mouse scrolled (356, 242) with delta (0, 0)
Screenshot: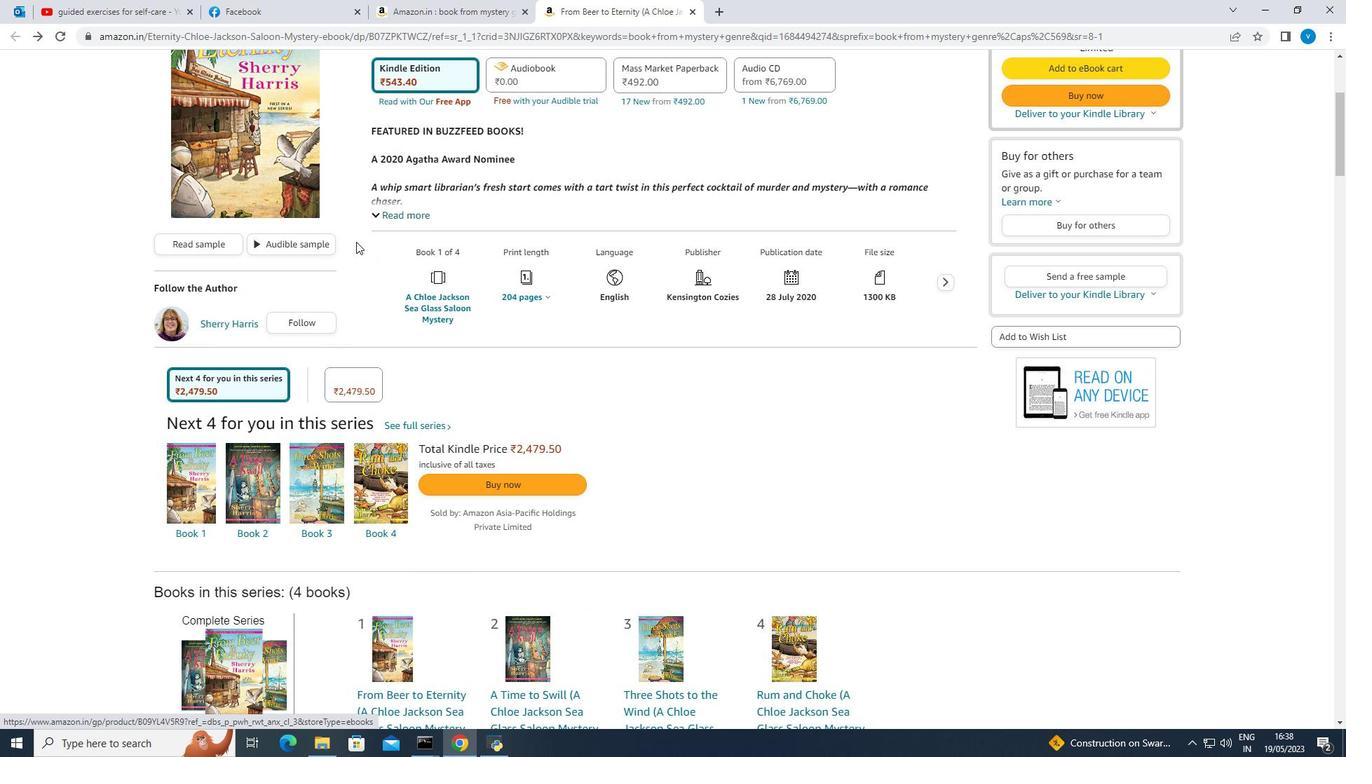 
Action: Mouse scrolled (356, 242) with delta (0, 0)
Screenshot: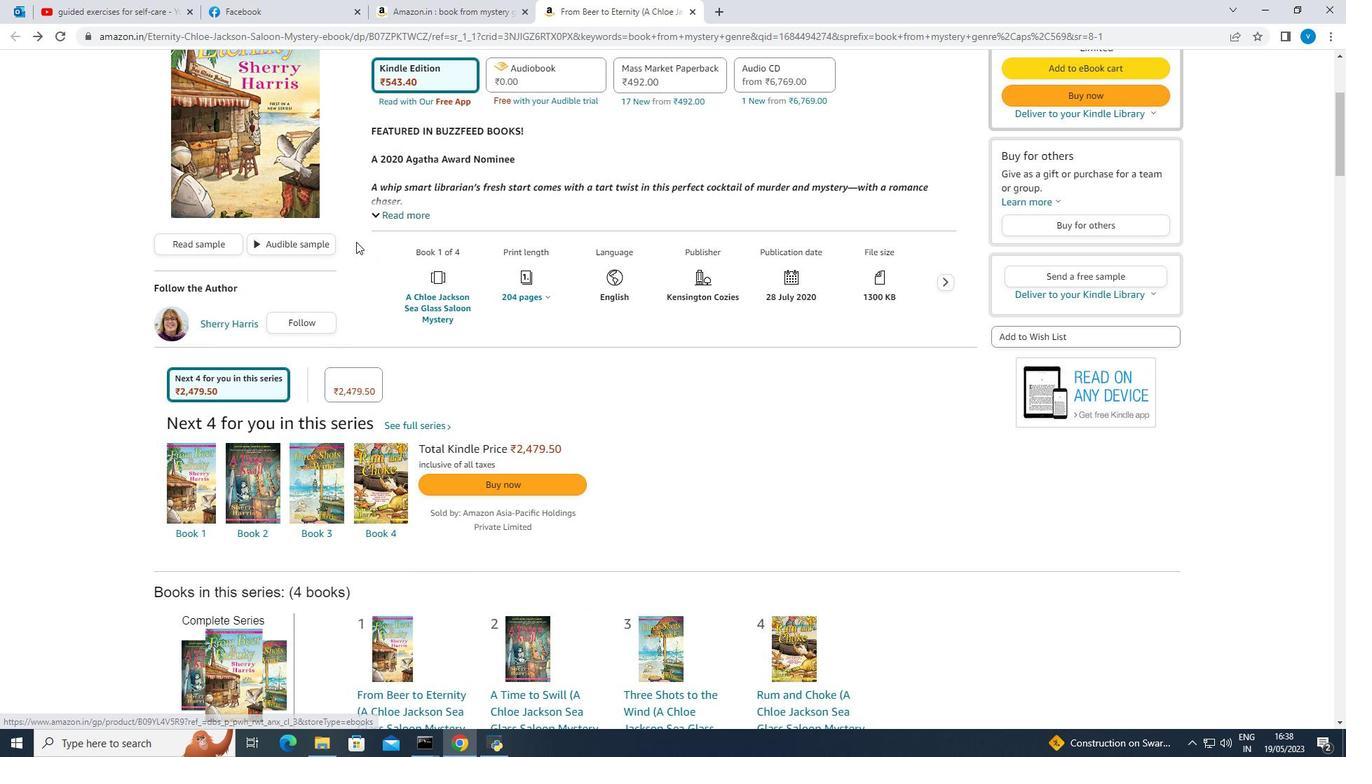 
Action: Mouse scrolled (356, 242) with delta (0, 0)
Screenshot: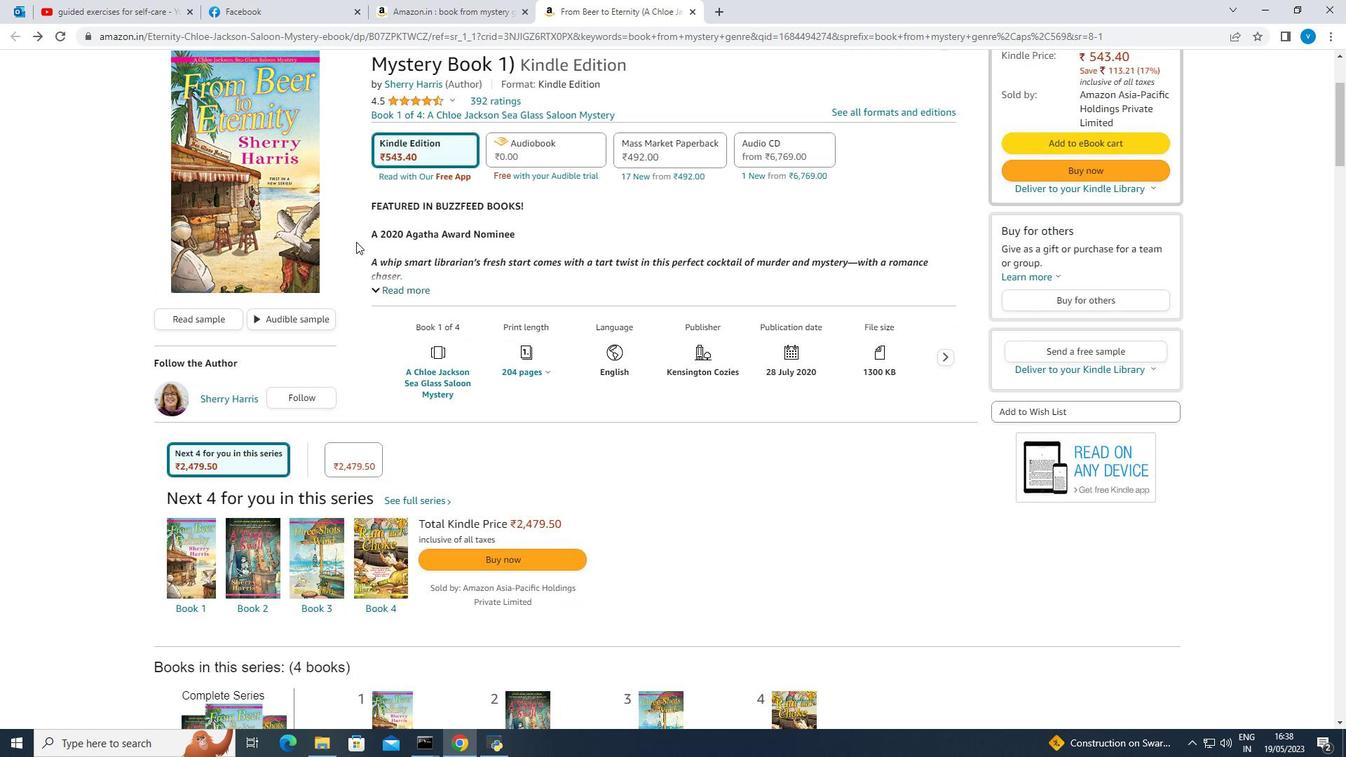 
Action: Mouse scrolled (356, 242) with delta (0, 0)
Screenshot: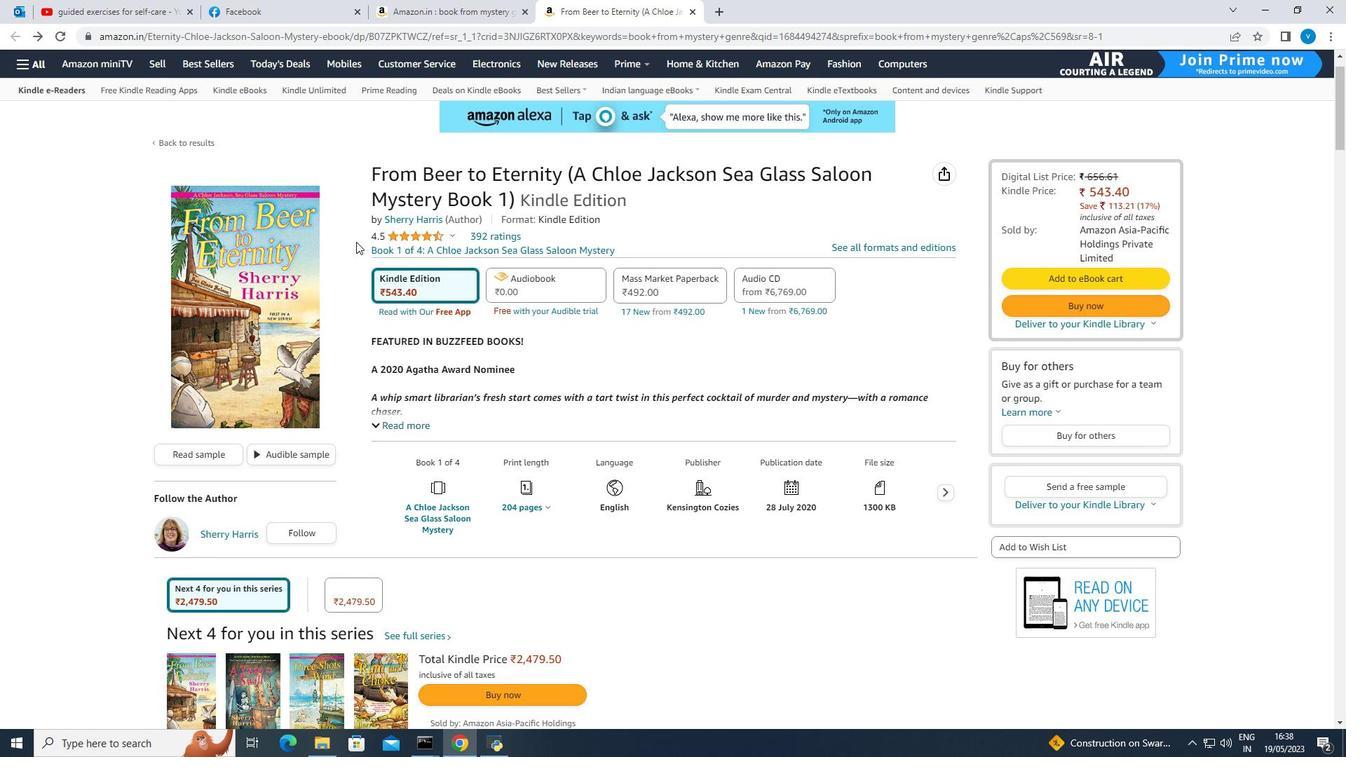 
Action: Mouse scrolled (356, 242) with delta (0, 0)
Screenshot: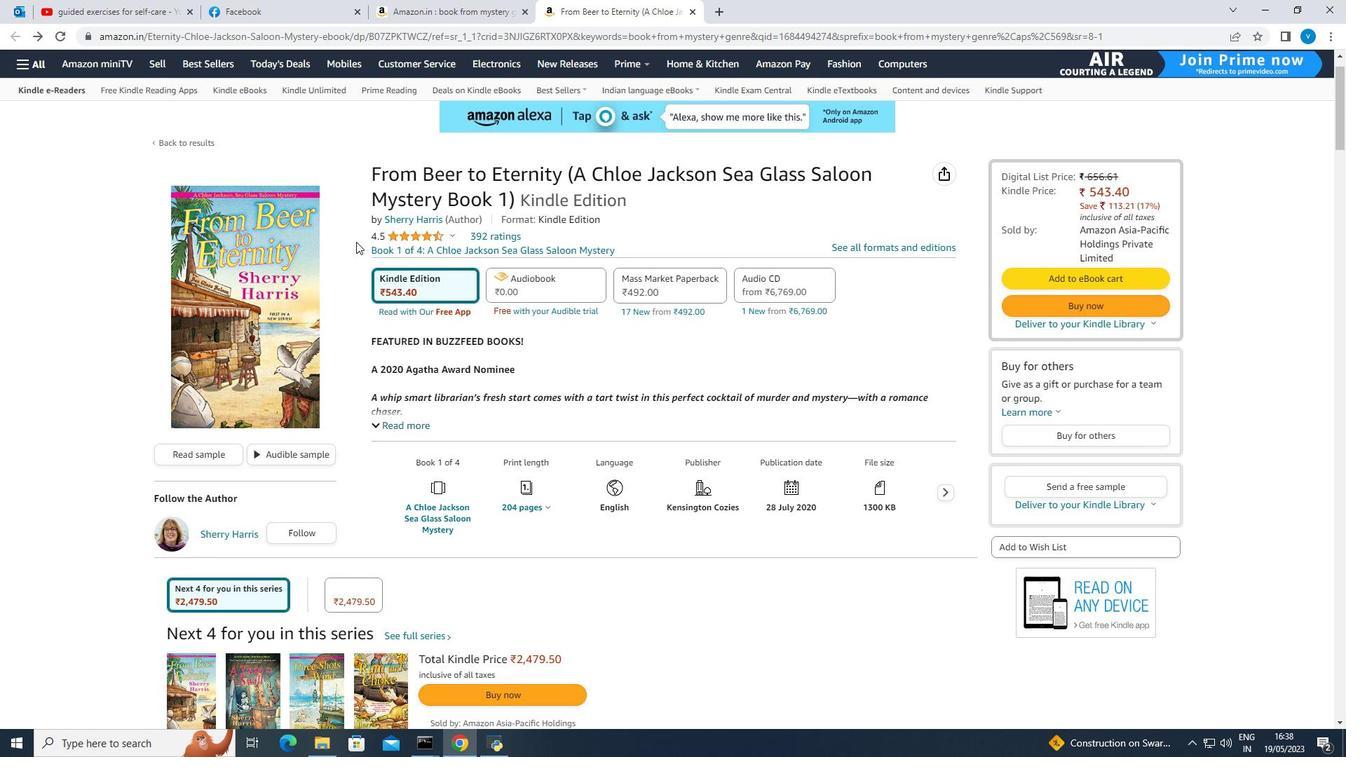 
Action: Mouse moved to (405, 7)
Screenshot: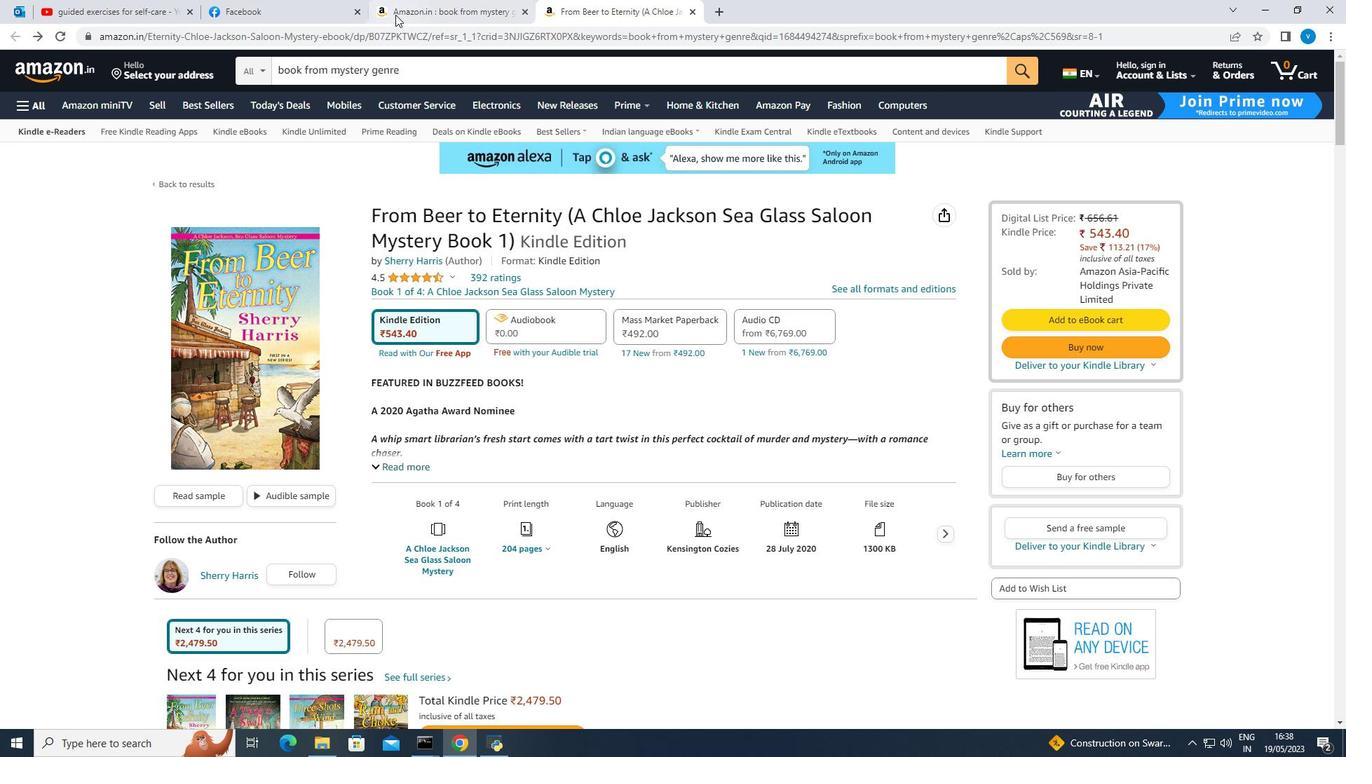 
Action: Mouse pressed left at (405, 7)
Screenshot: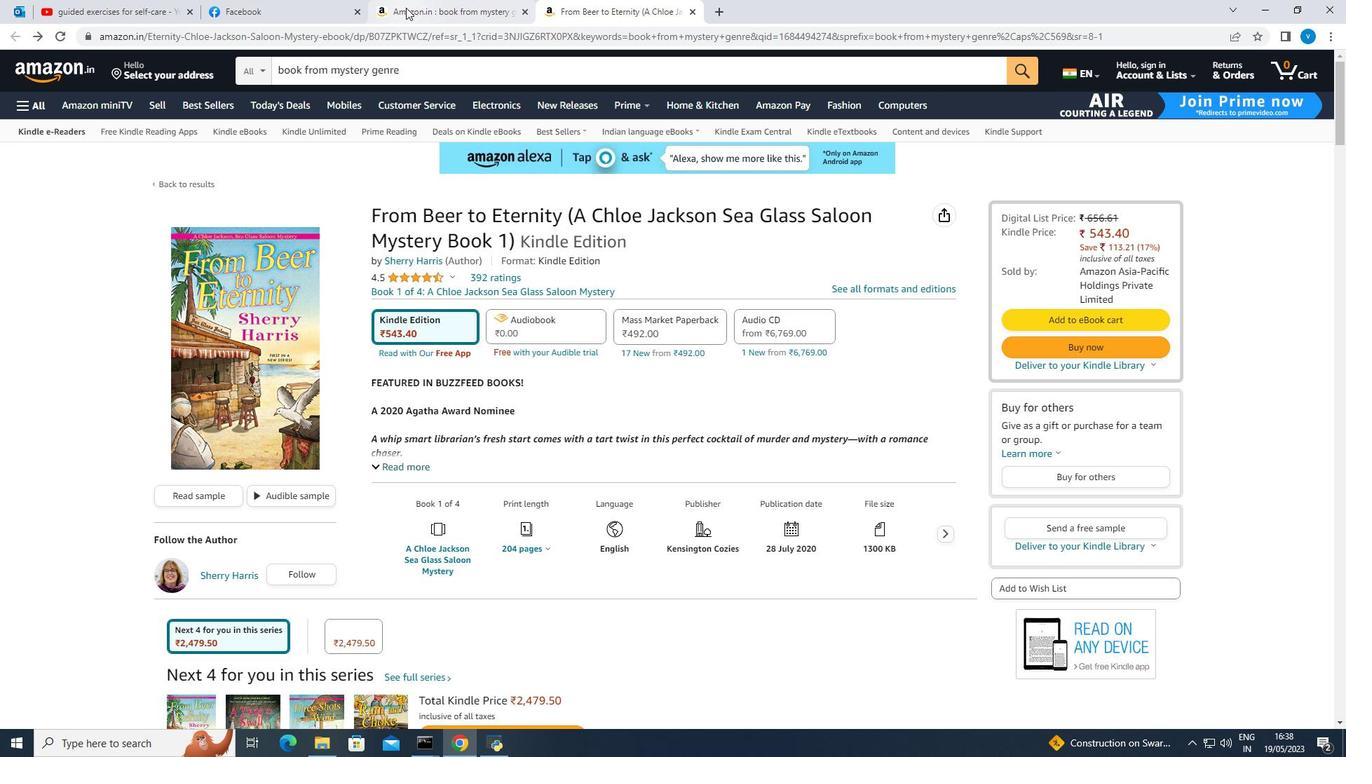
Action: Mouse moved to (542, 328)
Screenshot: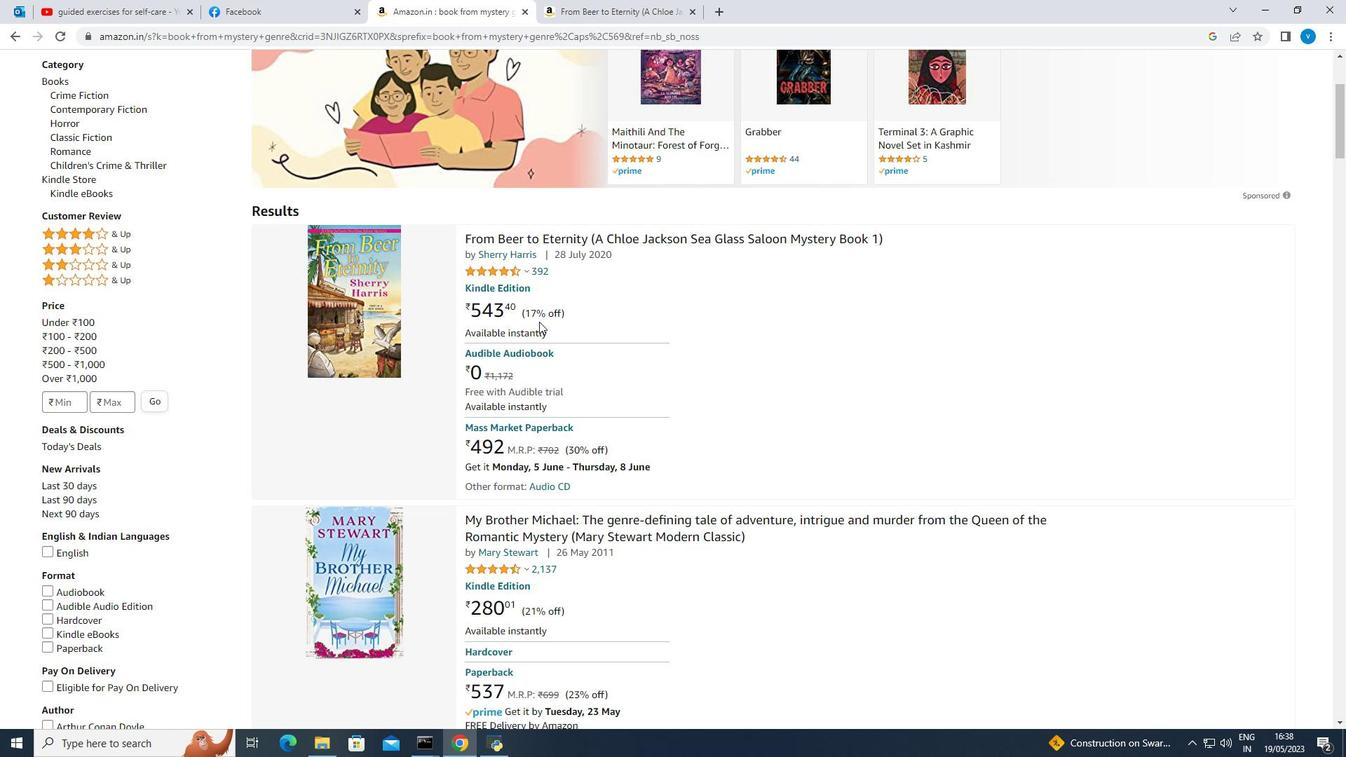 
Action: Mouse scrolled (542, 327) with delta (0, 0)
Screenshot: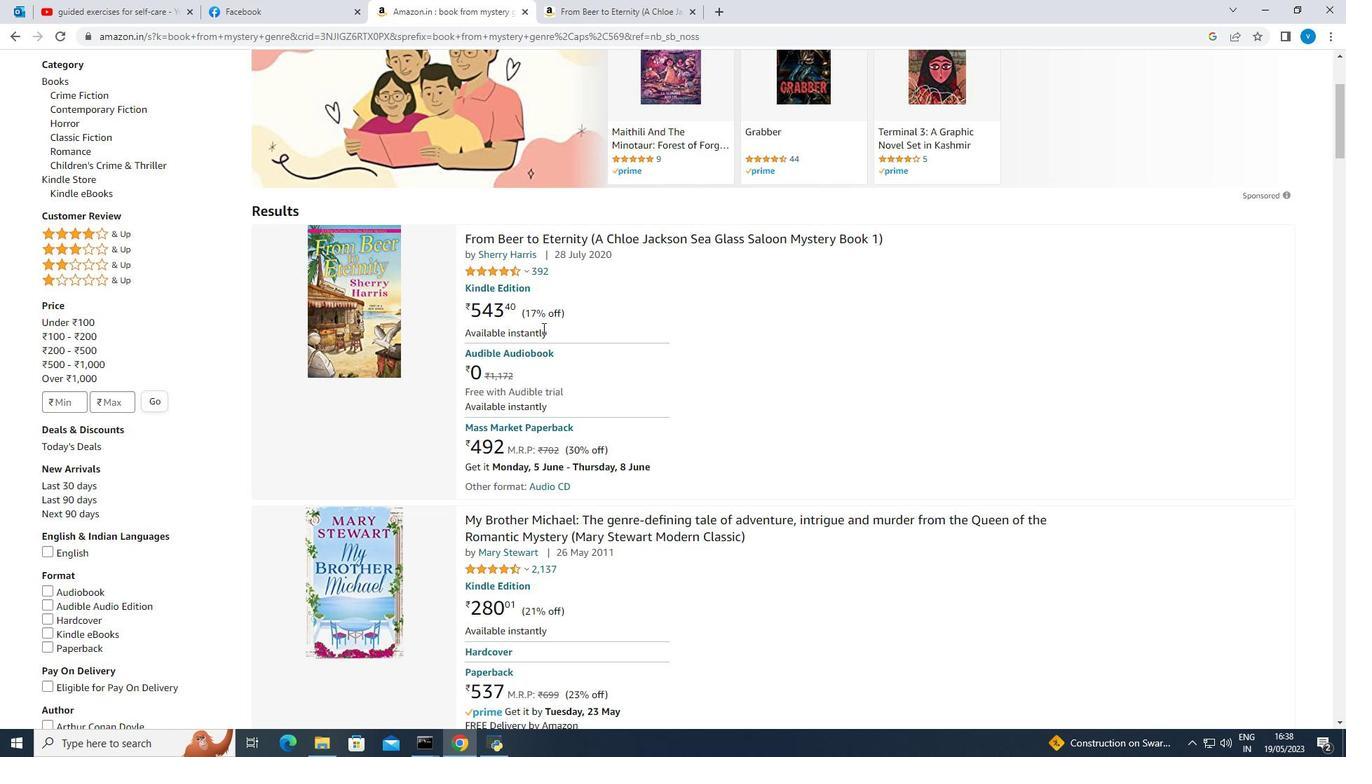 
Action: Mouse scrolled (542, 327) with delta (0, 0)
Screenshot: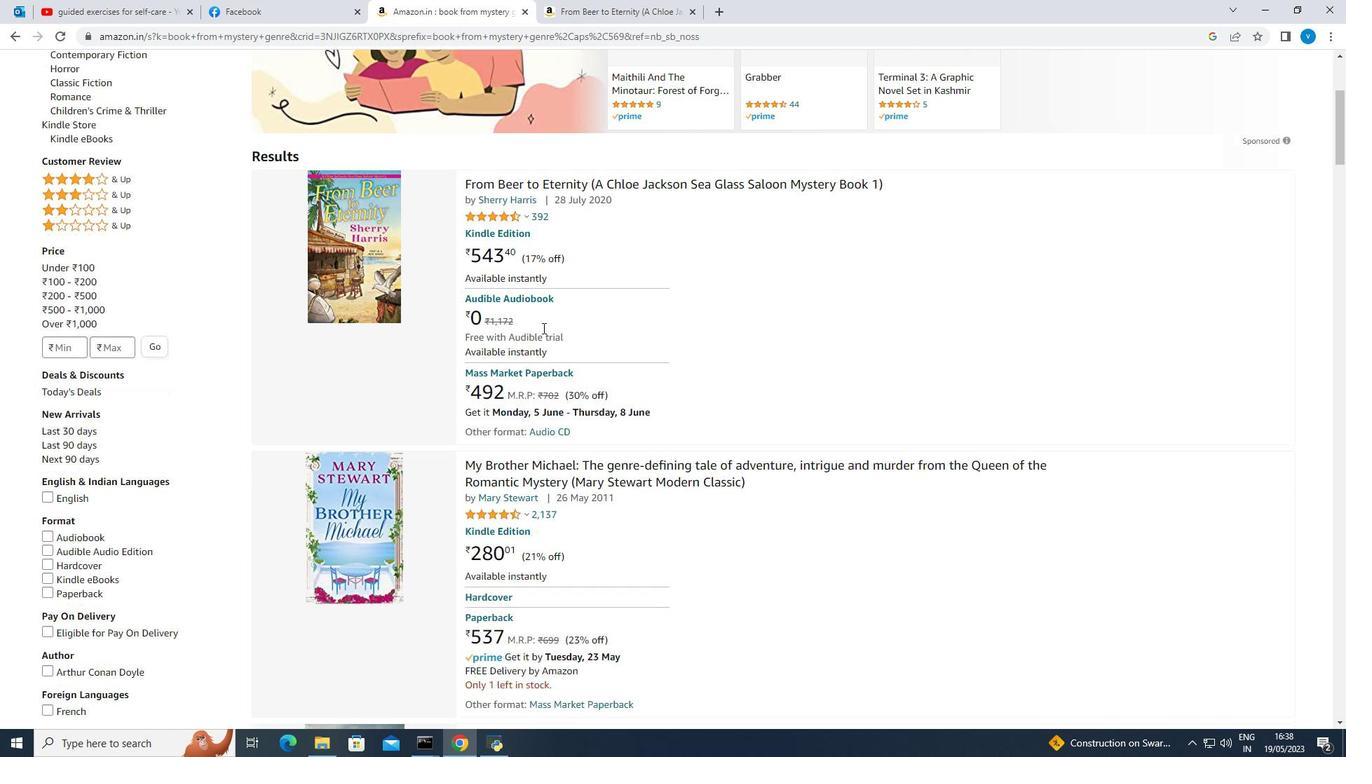 
Action: Mouse moved to (444, 400)
Screenshot: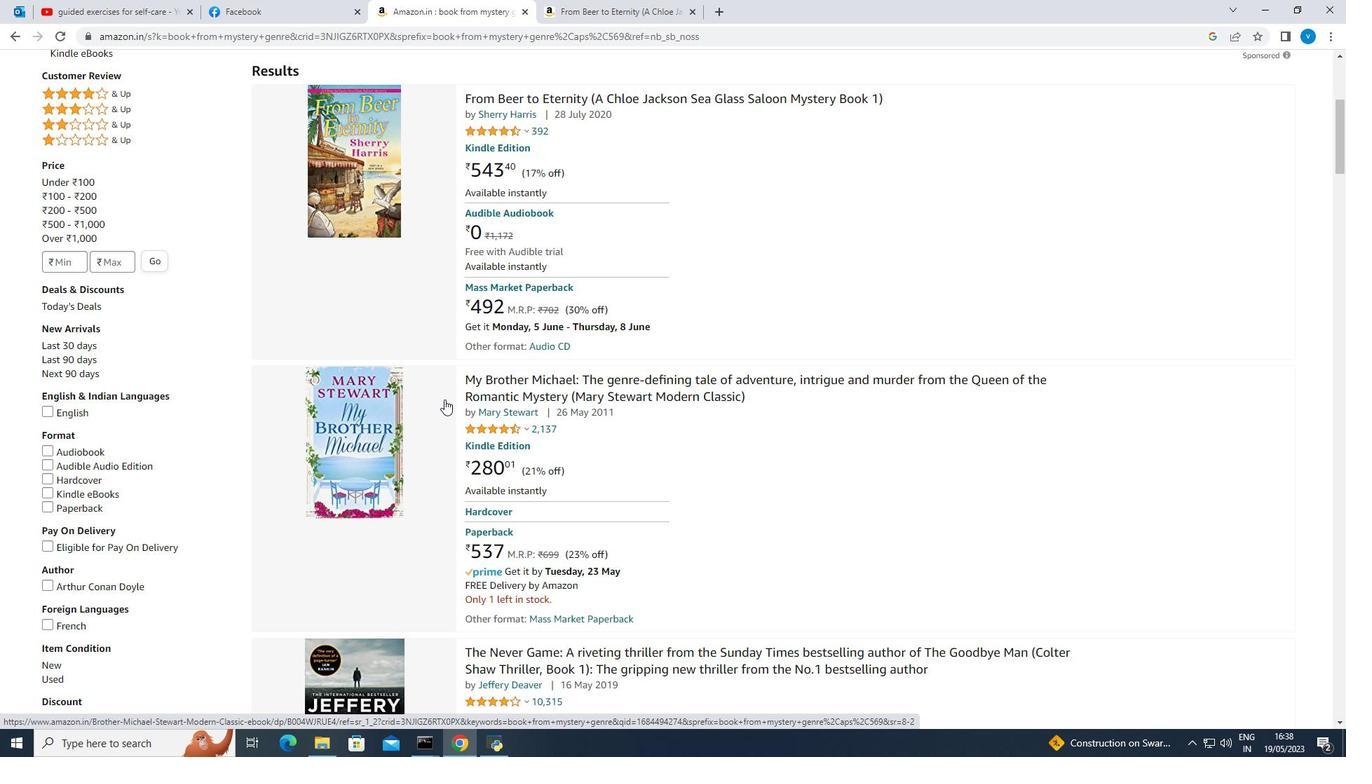 
Action: Mouse pressed left at (444, 400)
Screenshot: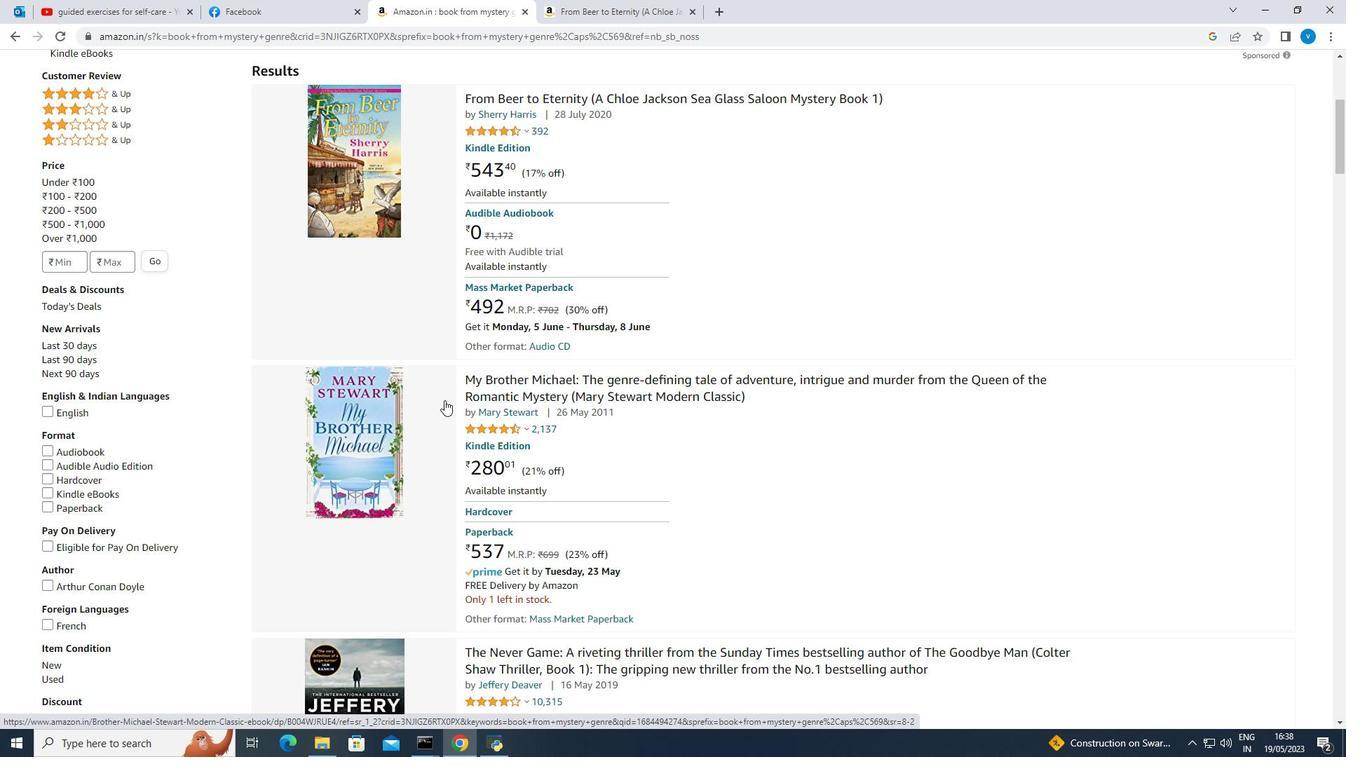 
Action: Mouse pressed left at (444, 400)
Screenshot: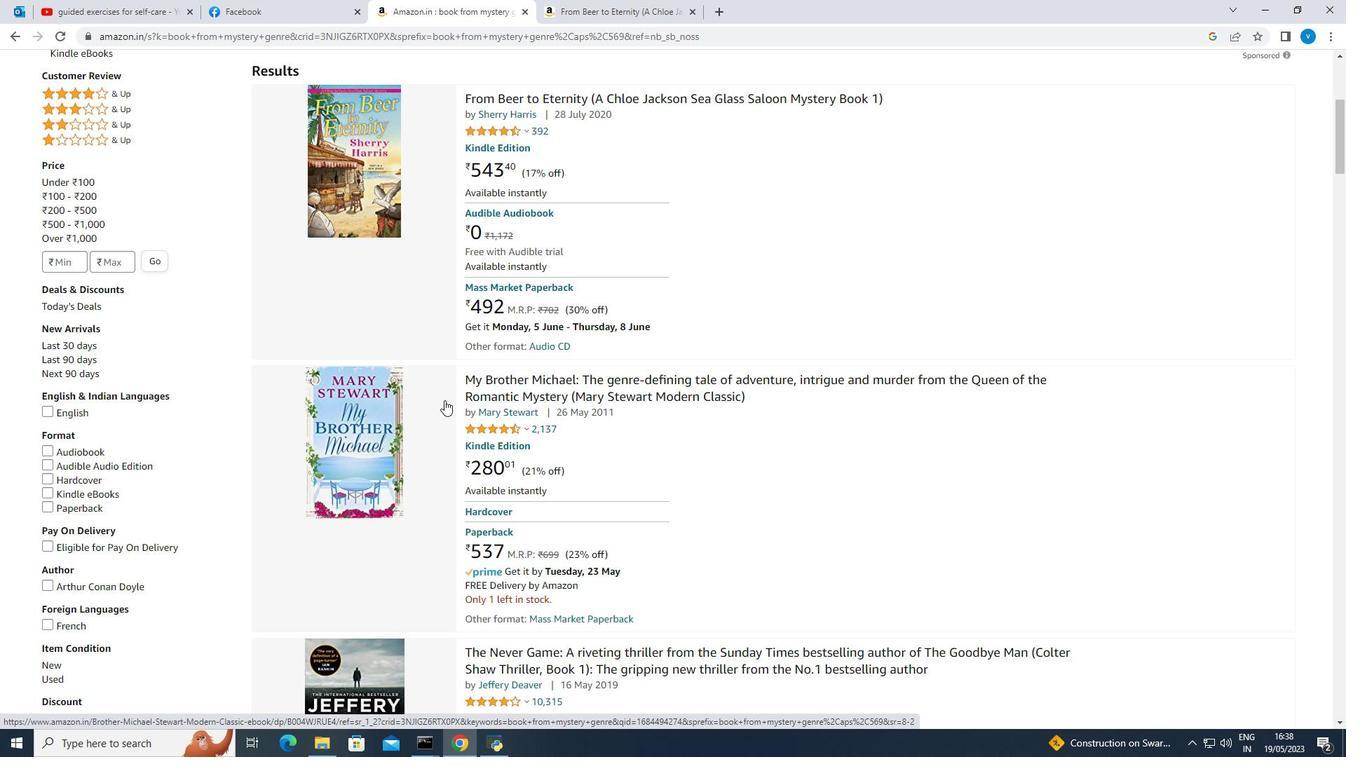 
Action: Mouse moved to (426, 408)
Screenshot: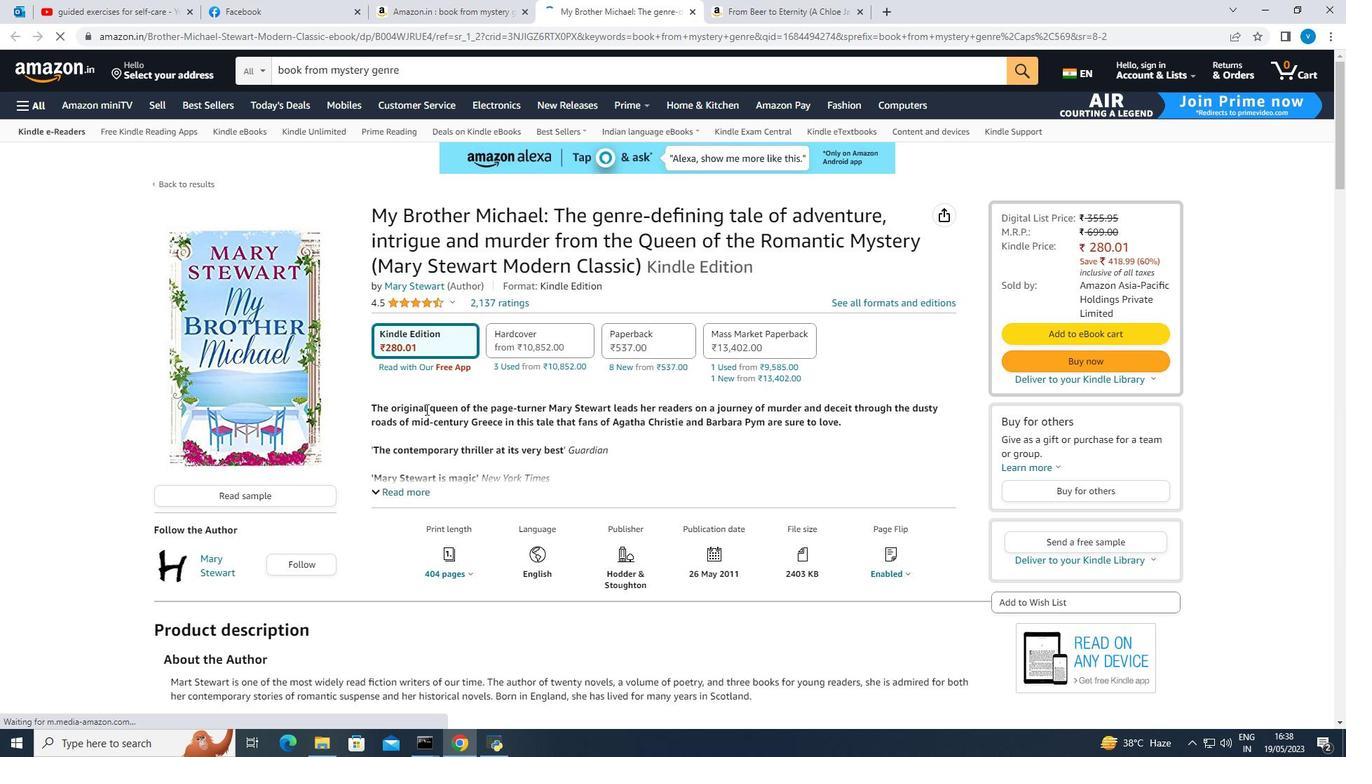 
Action: Mouse scrolled (426, 408) with delta (0, 0)
Screenshot: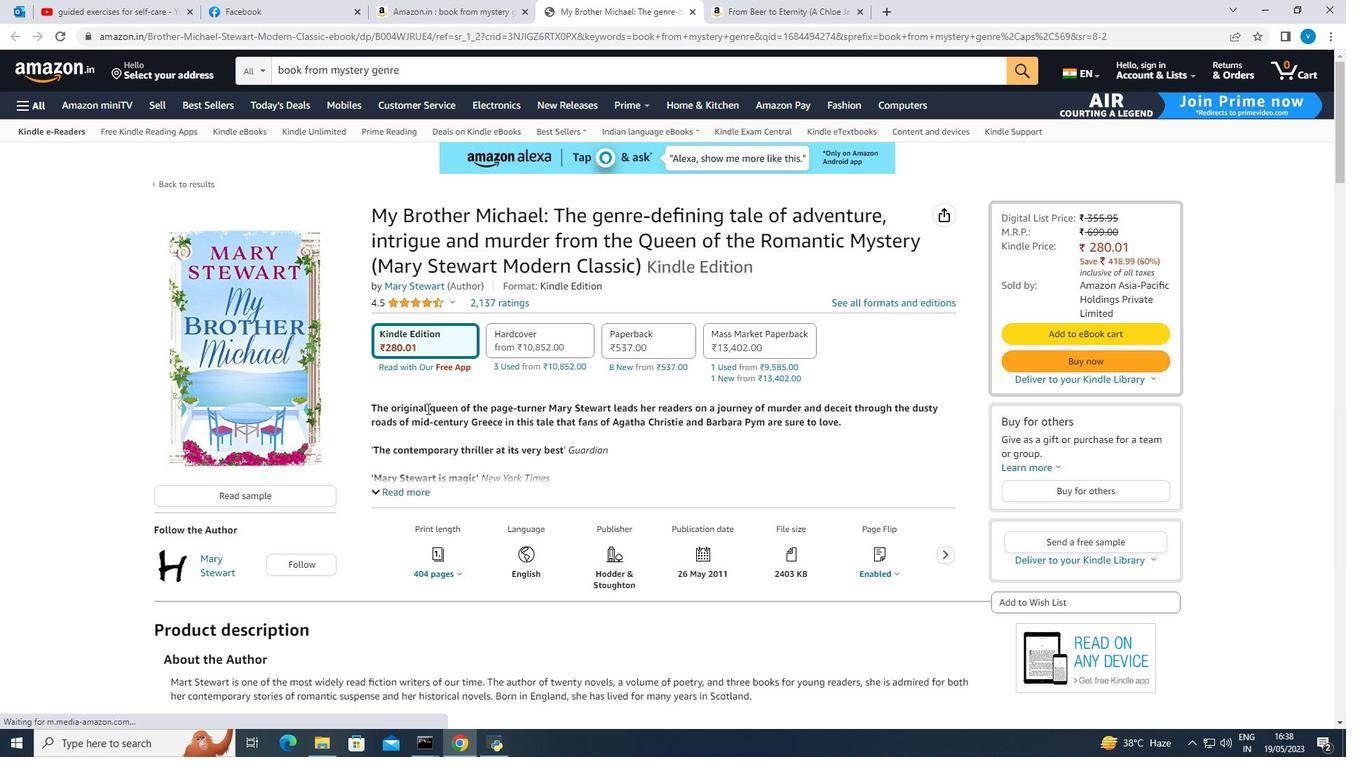 
Action: Mouse moved to (347, 347)
Screenshot: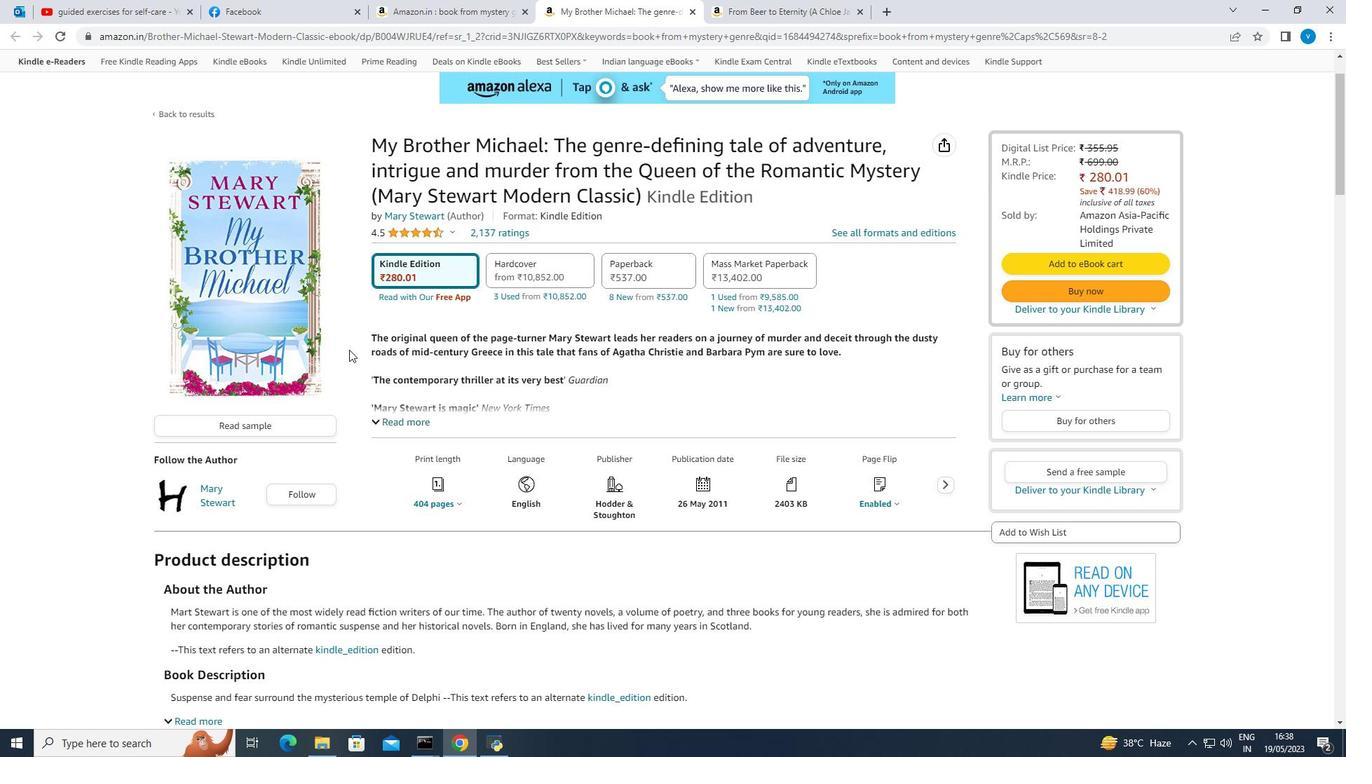 
Action: Mouse scrolled (347, 347) with delta (0, 0)
Screenshot: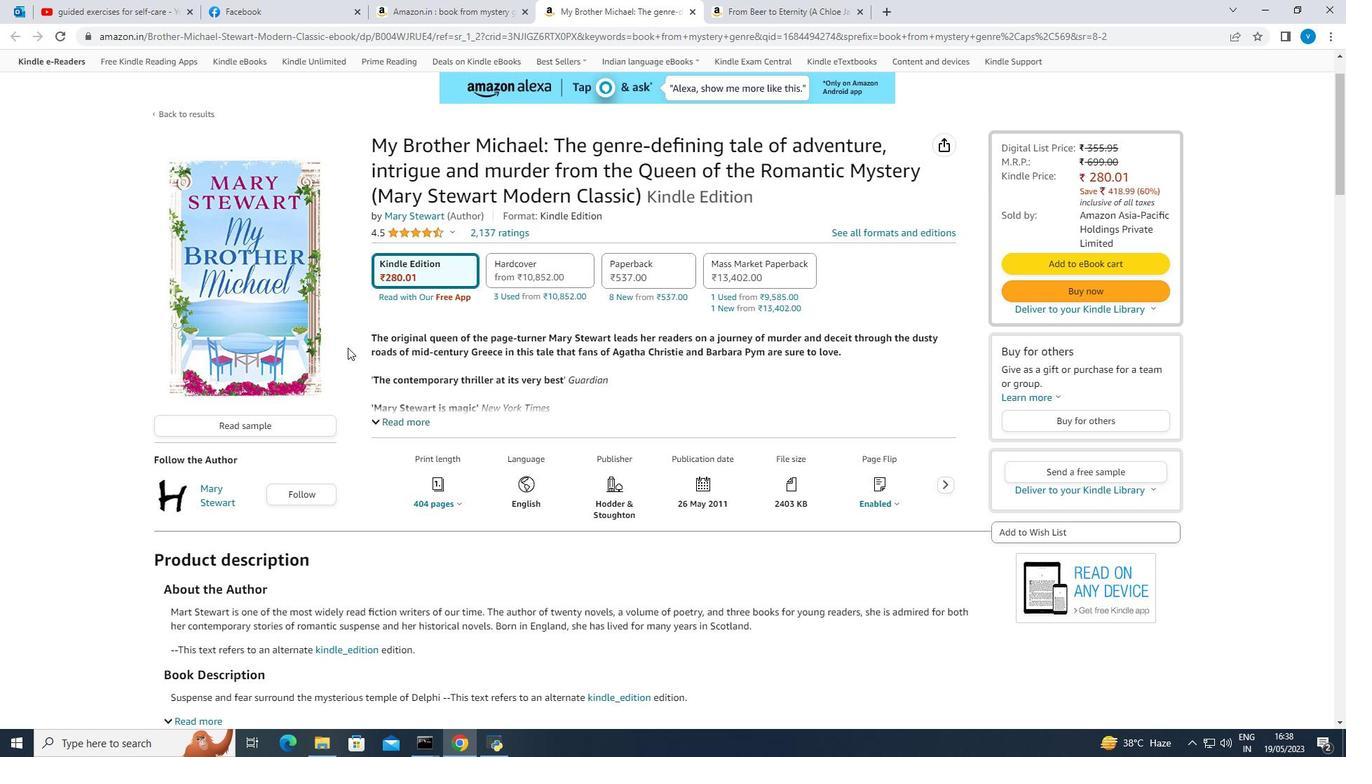 
Action: Mouse scrolled (347, 347) with delta (0, 0)
Screenshot: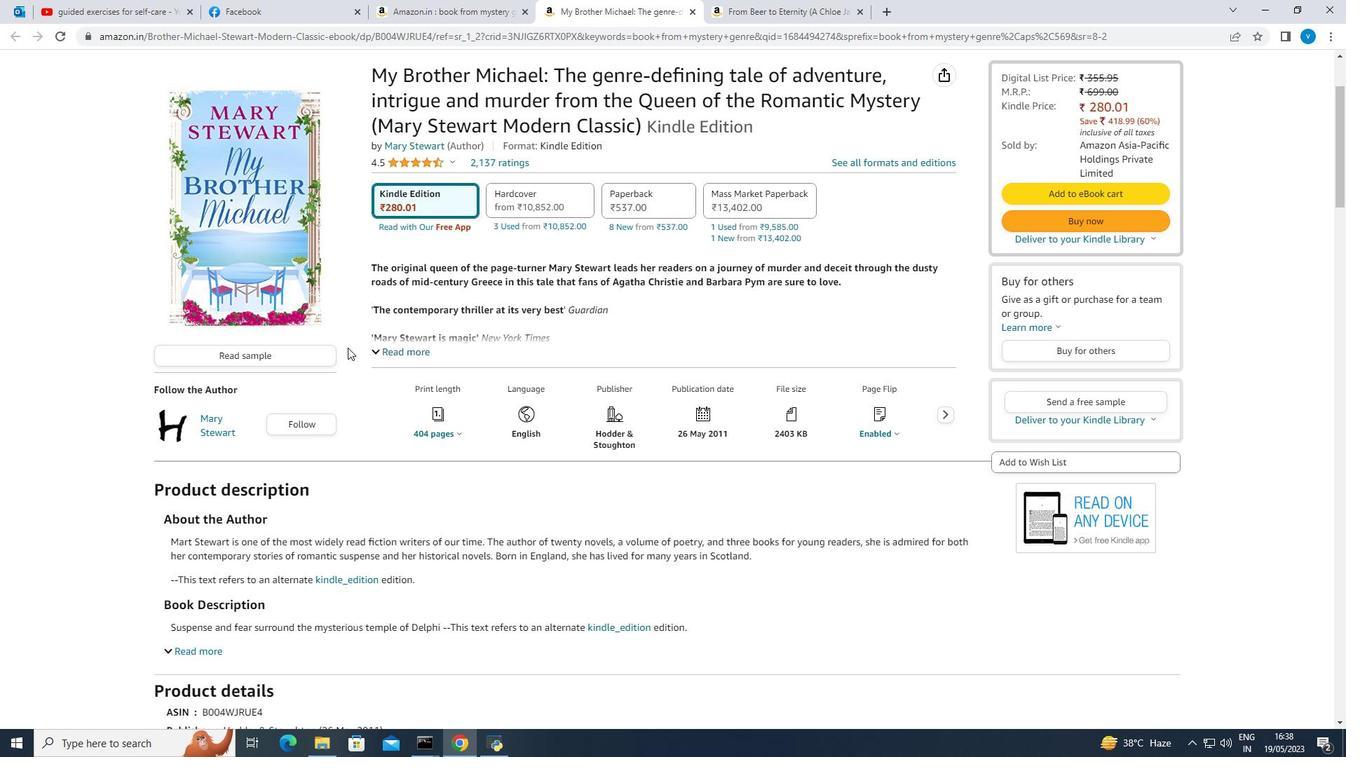 
Action: Mouse scrolled (347, 347) with delta (0, 0)
Screenshot: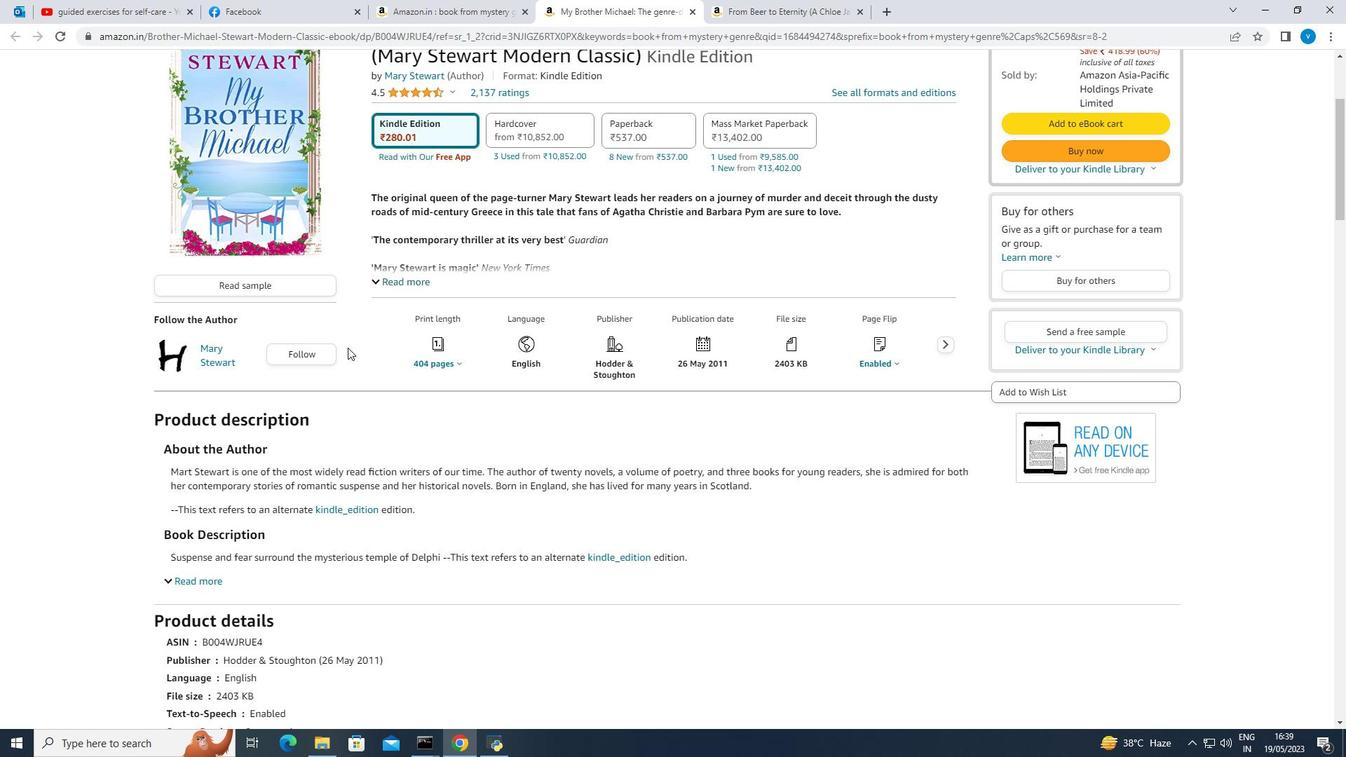 
Action: Mouse moved to (347, 347)
Screenshot: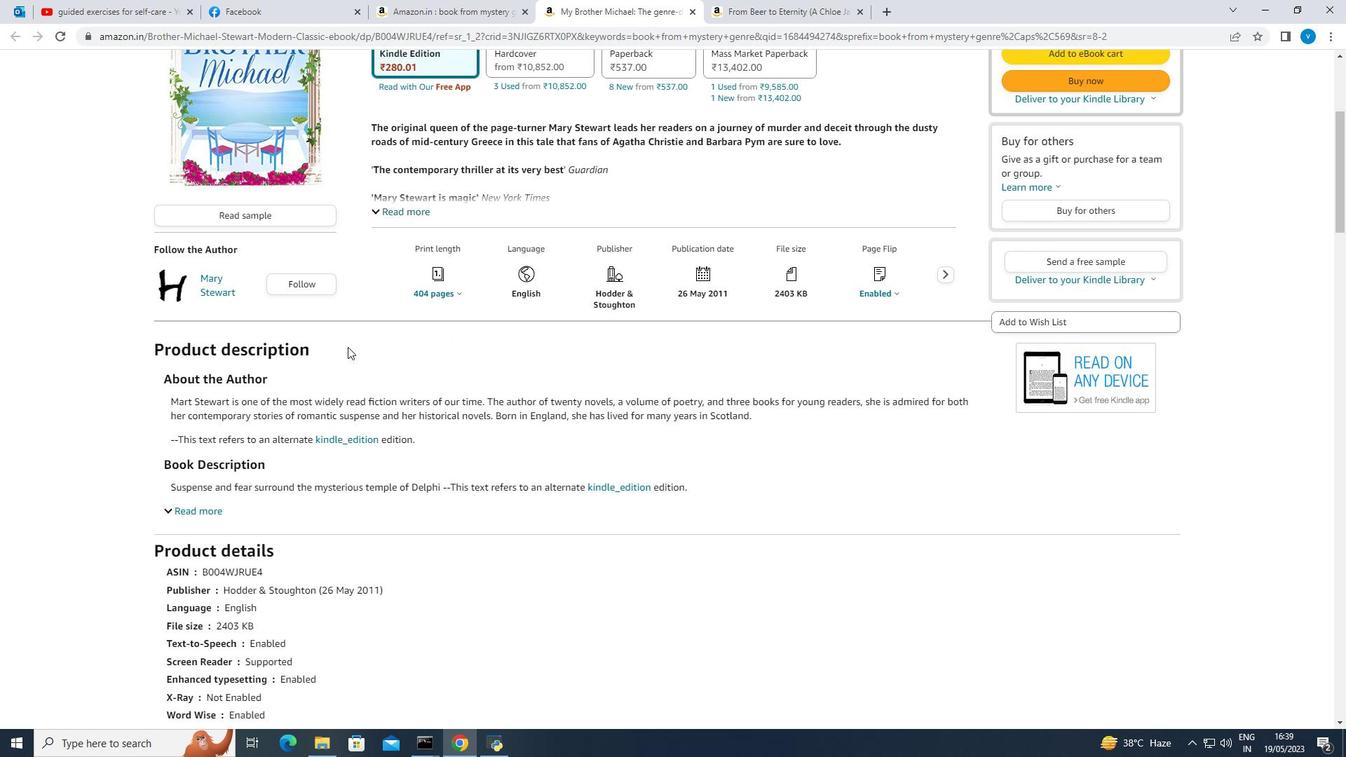
Action: Mouse scrolled (347, 346) with delta (0, 0)
Screenshot: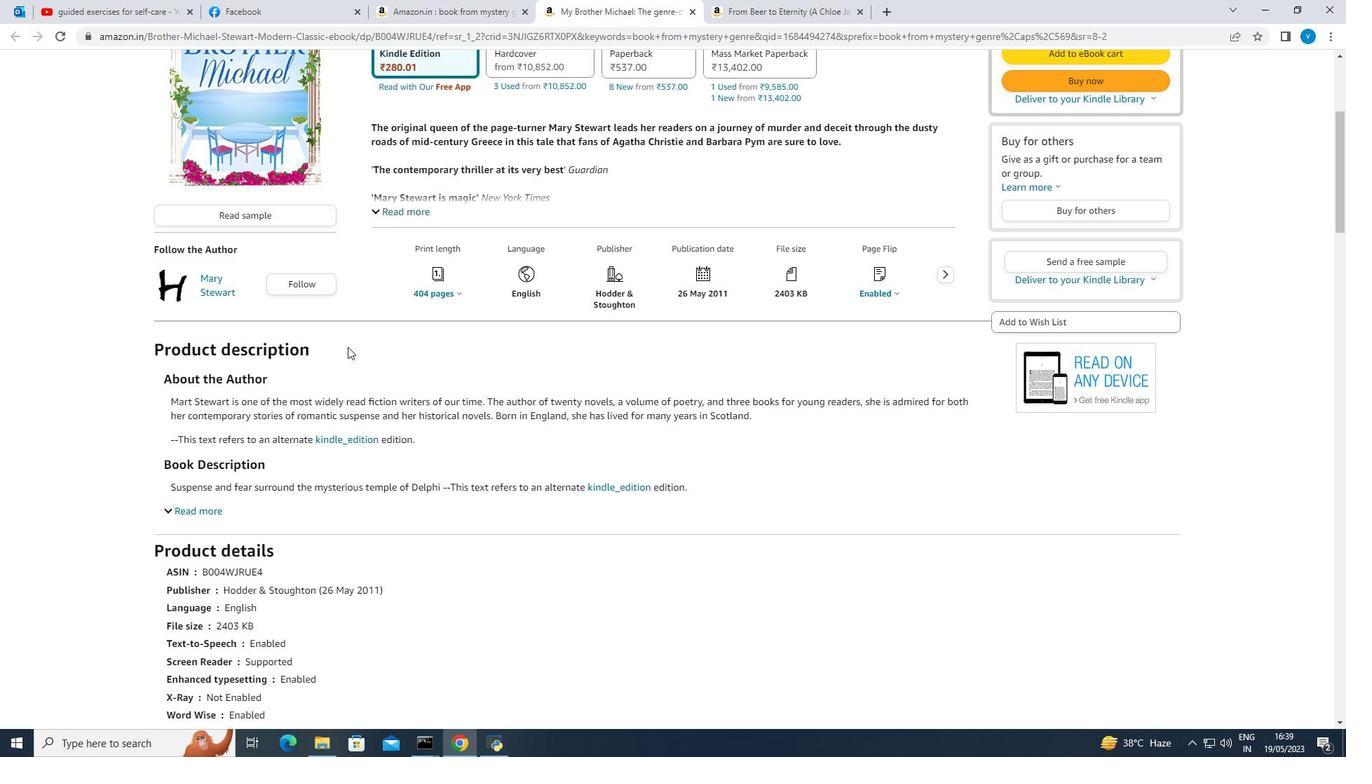 
Action: Mouse moved to (391, 143)
Screenshot: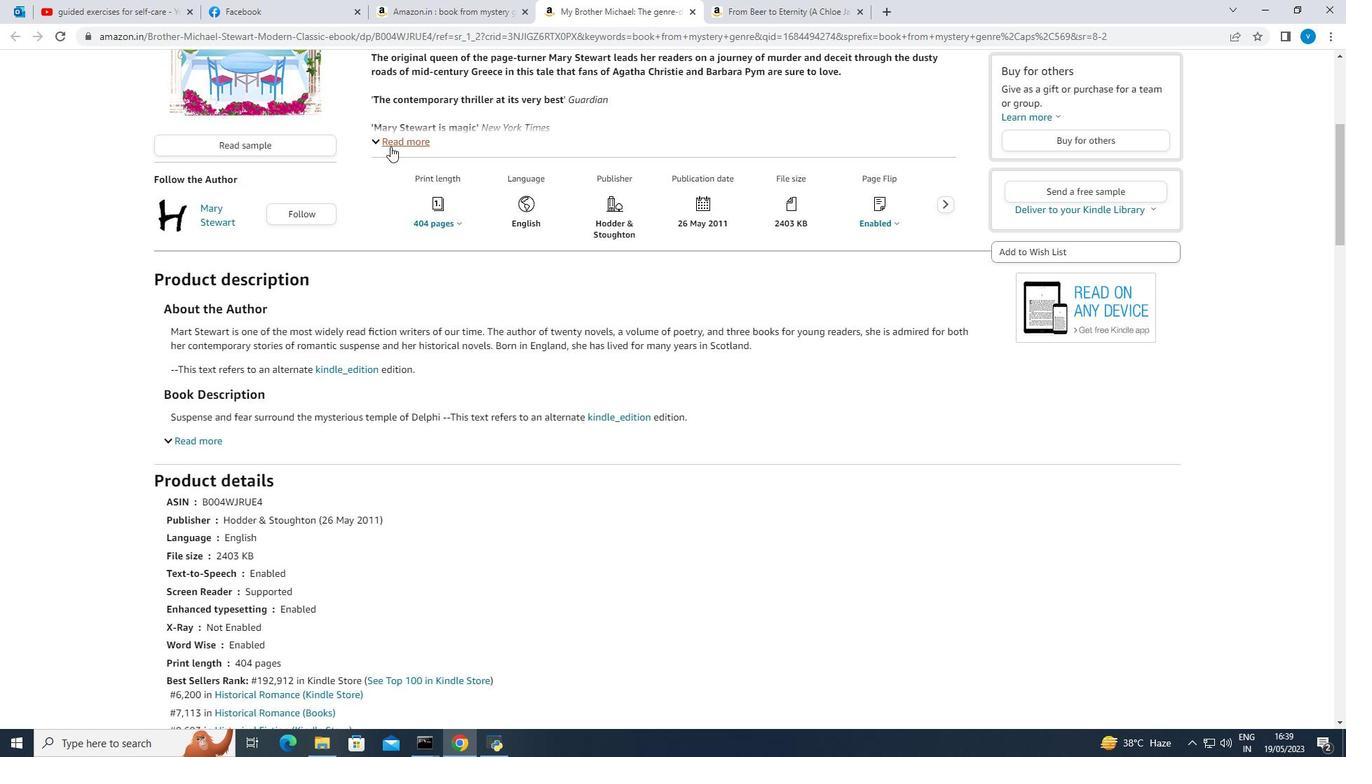 
Action: Mouse pressed left at (391, 143)
Screenshot: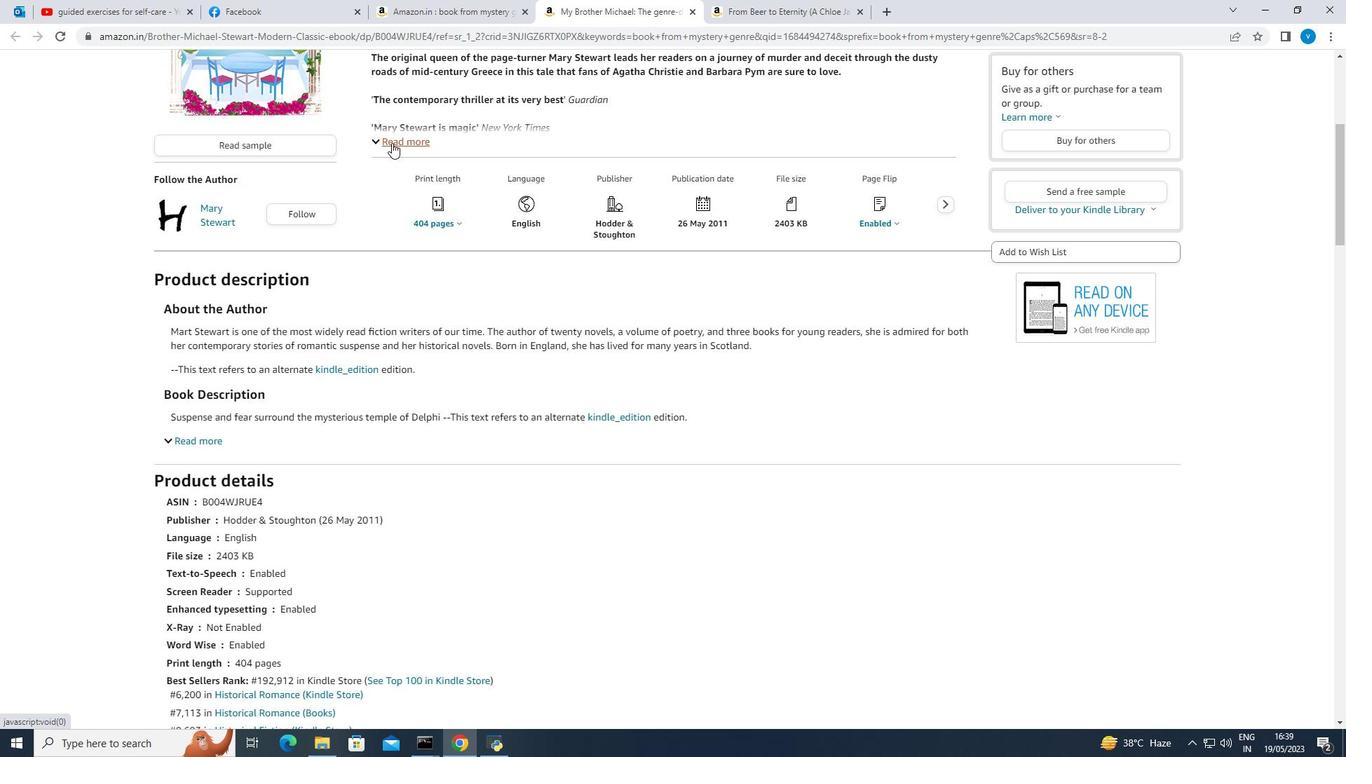 
Action: Mouse moved to (551, 134)
Screenshot: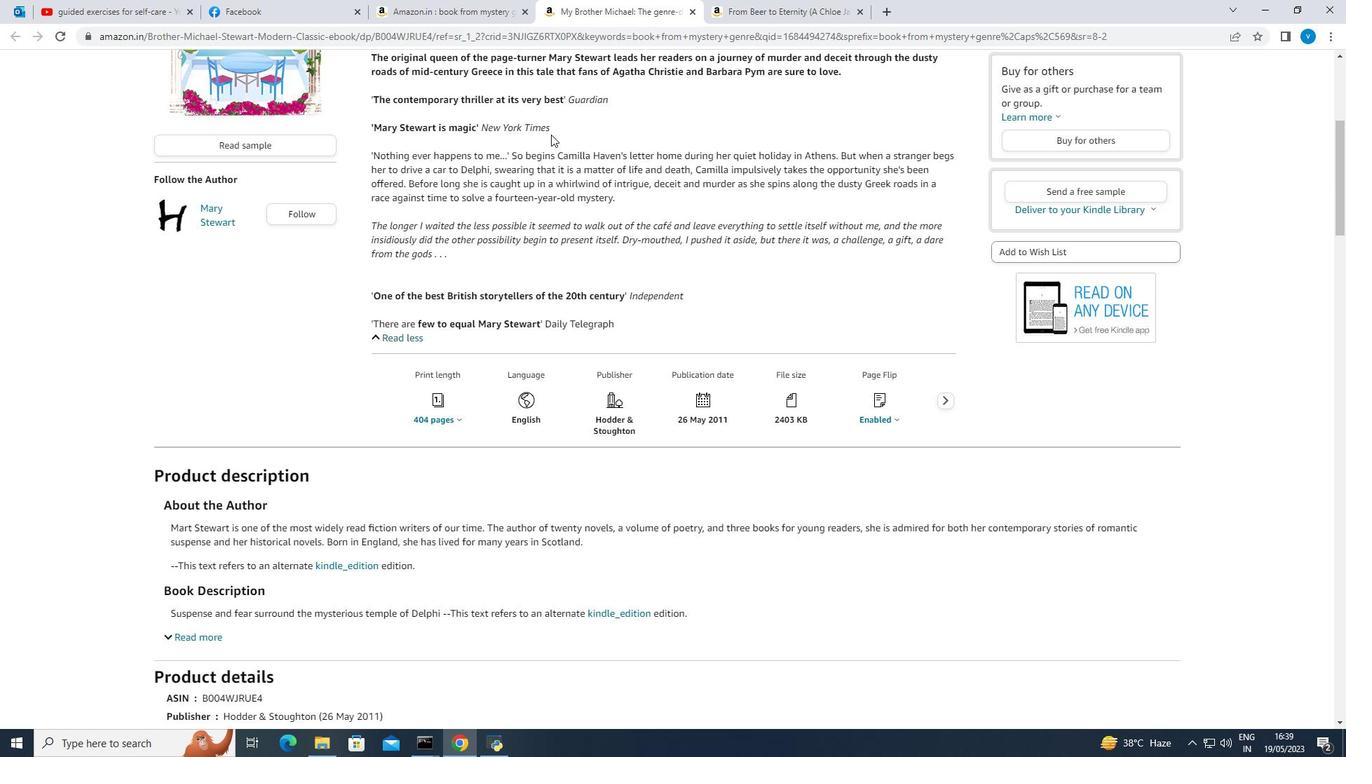 
Action: Mouse scrolled (551, 133) with delta (0, 0)
Screenshot: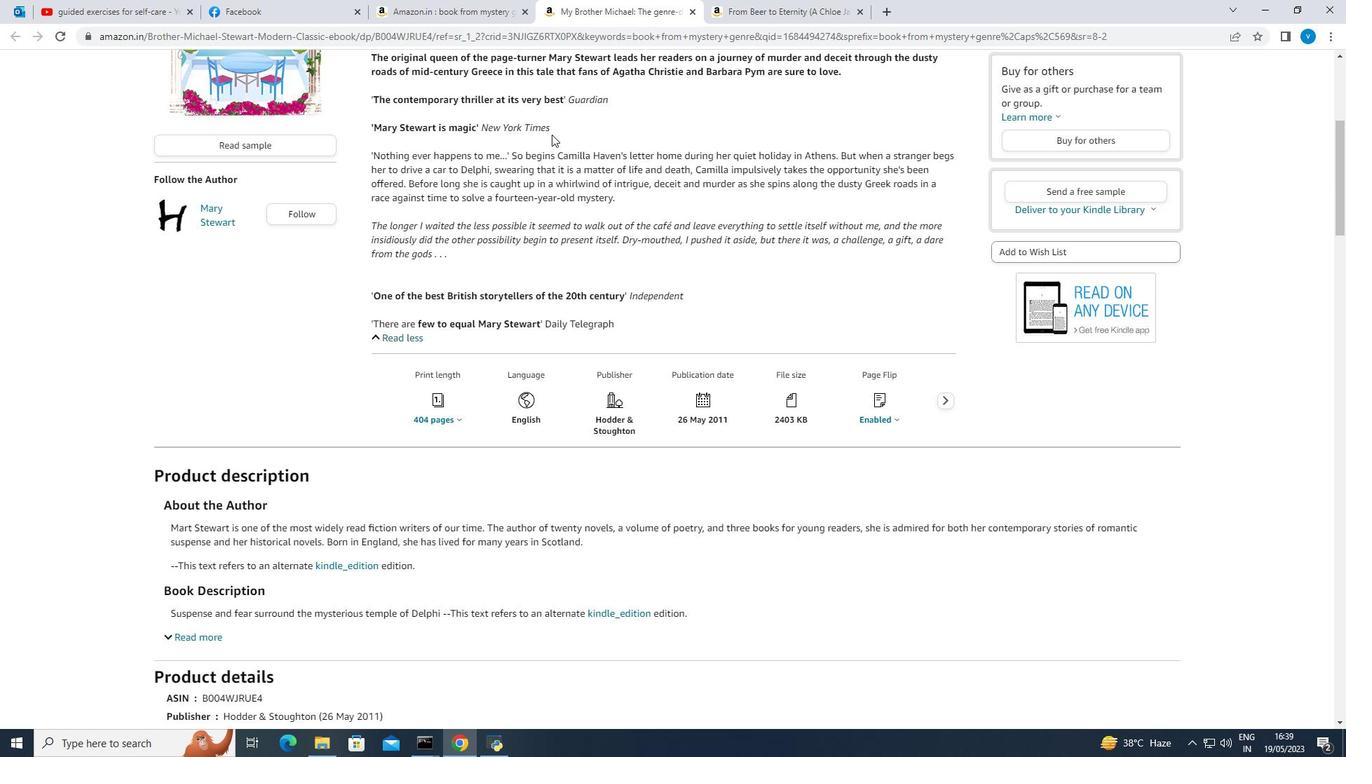 
Action: Mouse scrolled (551, 133) with delta (0, 0)
Screenshot: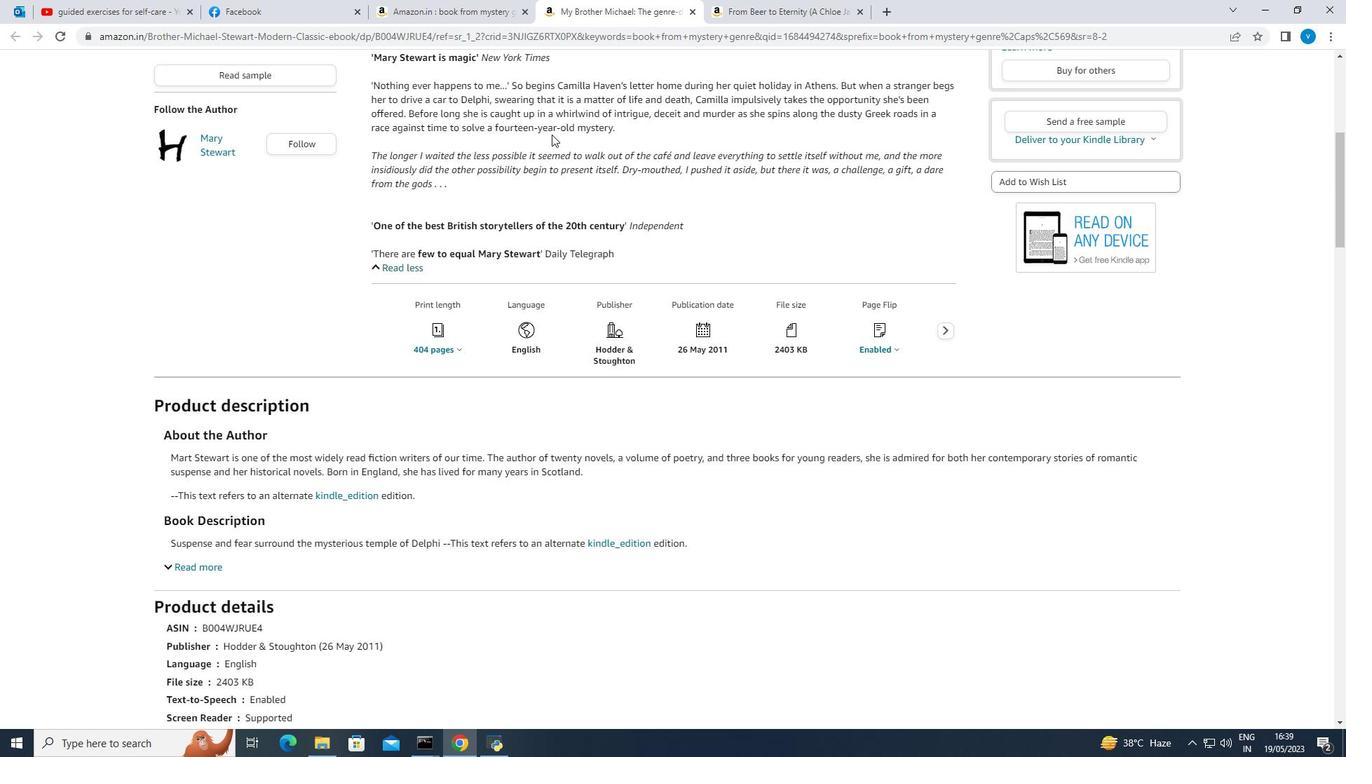 
Action: Mouse moved to (569, 128)
Screenshot: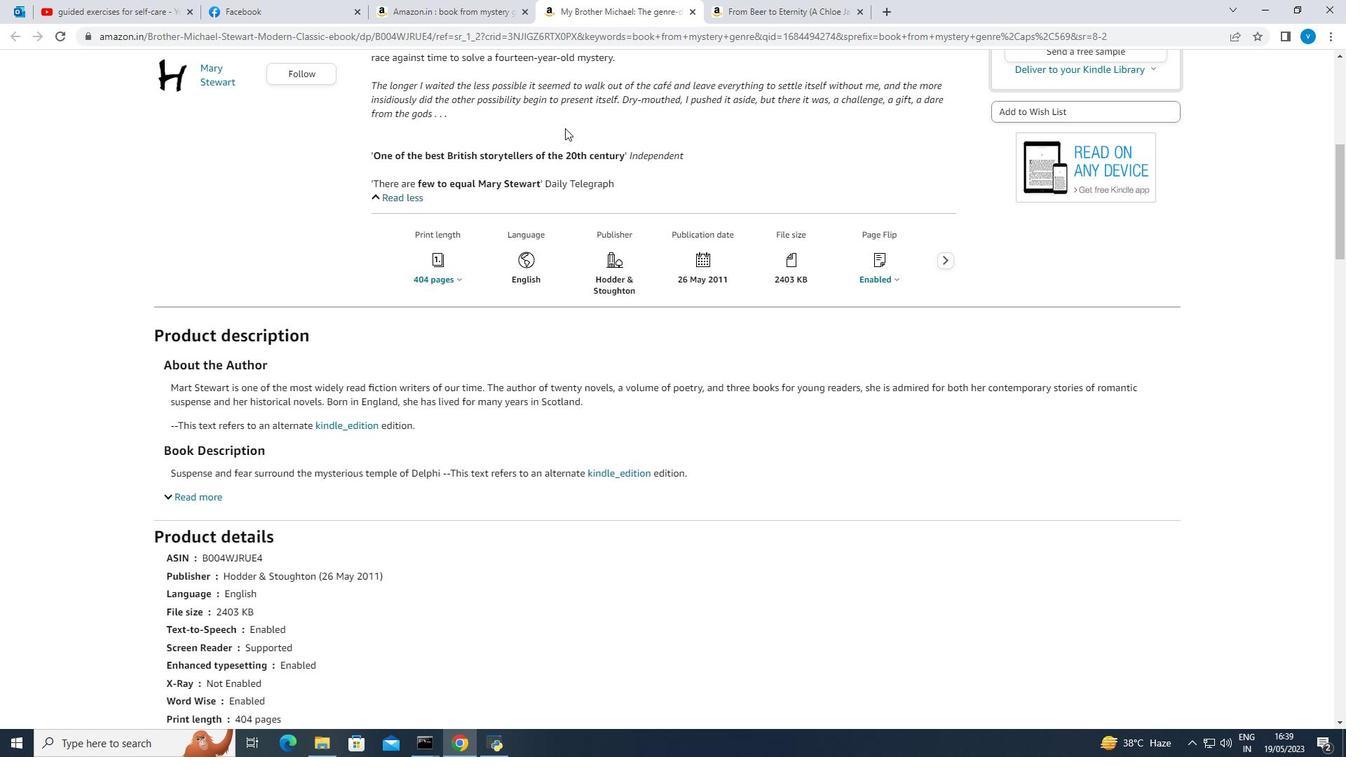 
Action: Mouse scrolled (569, 128) with delta (0, 0)
Screenshot: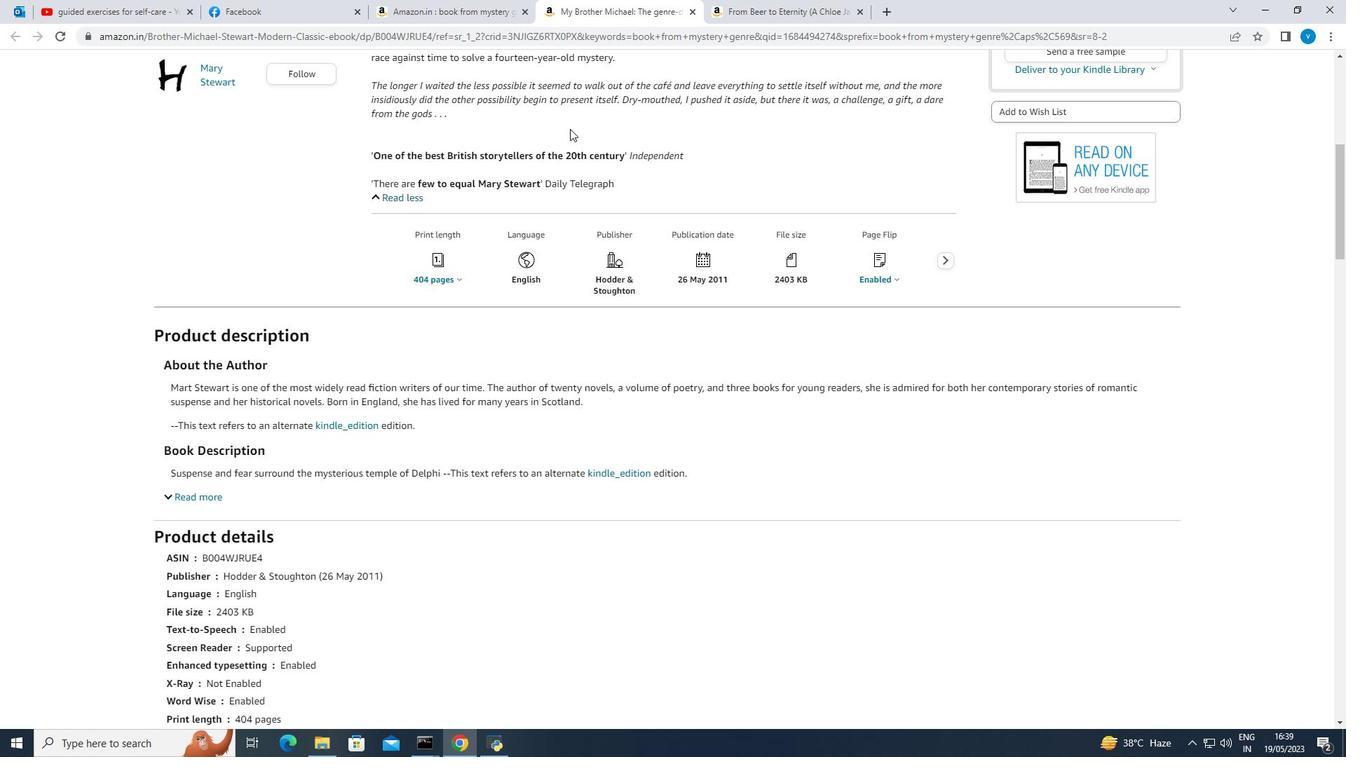 
Action: Mouse scrolled (569, 128) with delta (0, 0)
Screenshot: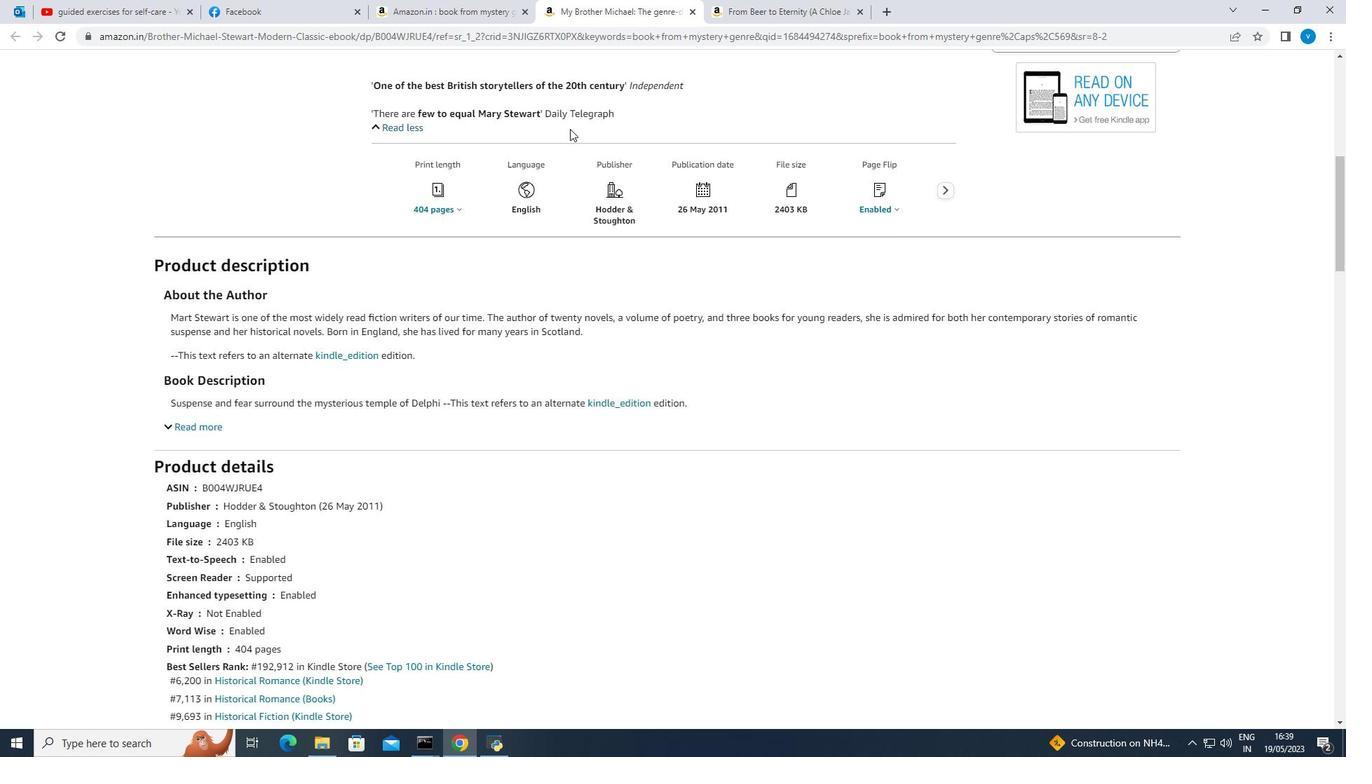 
Action: Mouse scrolled (569, 128) with delta (0, 0)
Screenshot: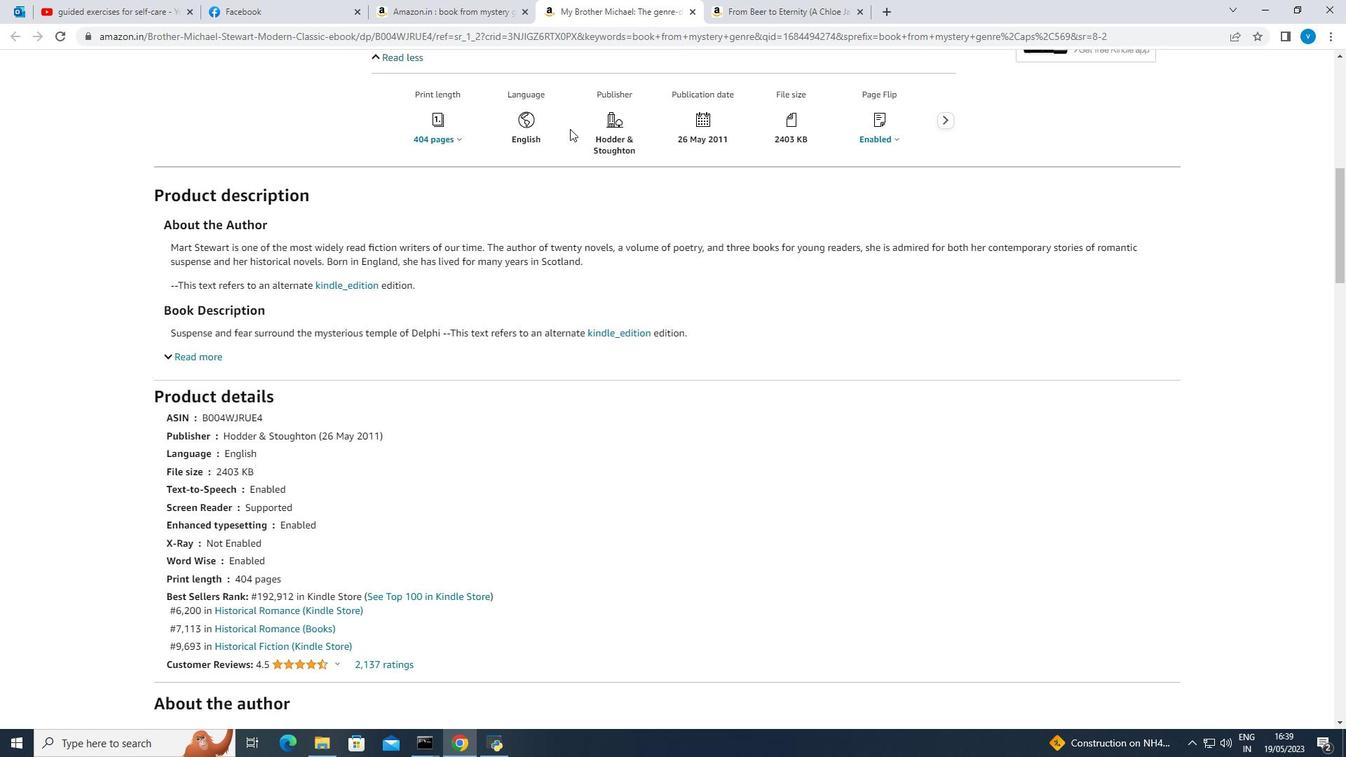 
Action: Mouse scrolled (569, 128) with delta (0, 0)
Screenshot: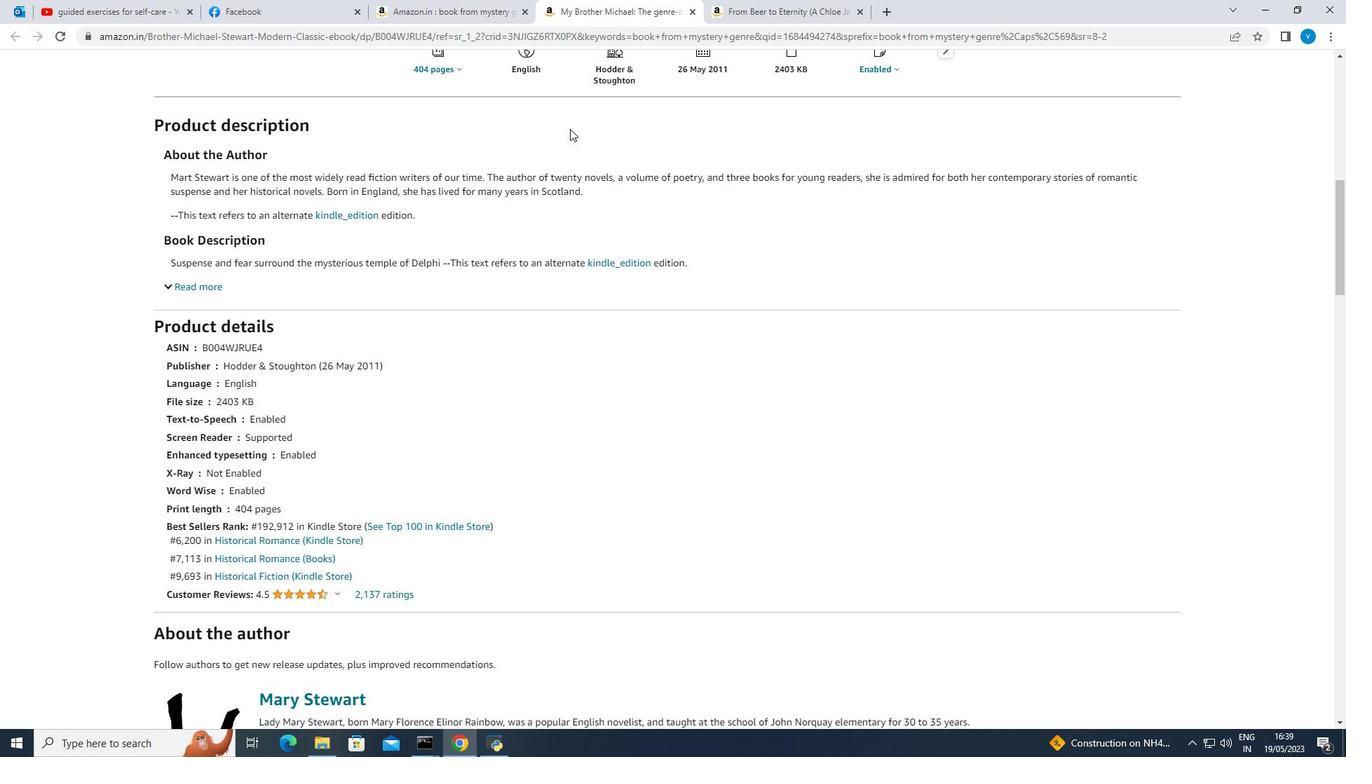 
Action: Mouse moved to (528, 148)
Screenshot: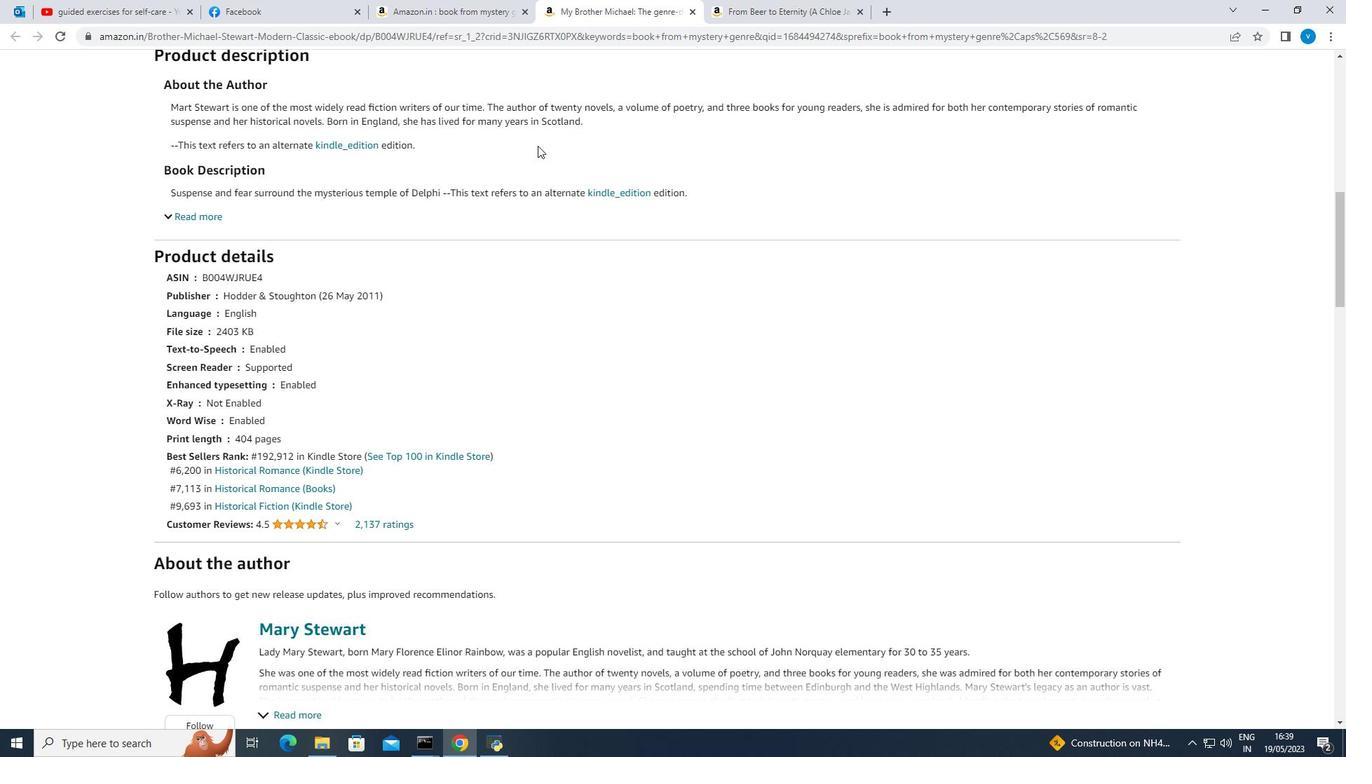 
Action: Mouse scrolled (528, 147) with delta (0, 0)
Screenshot: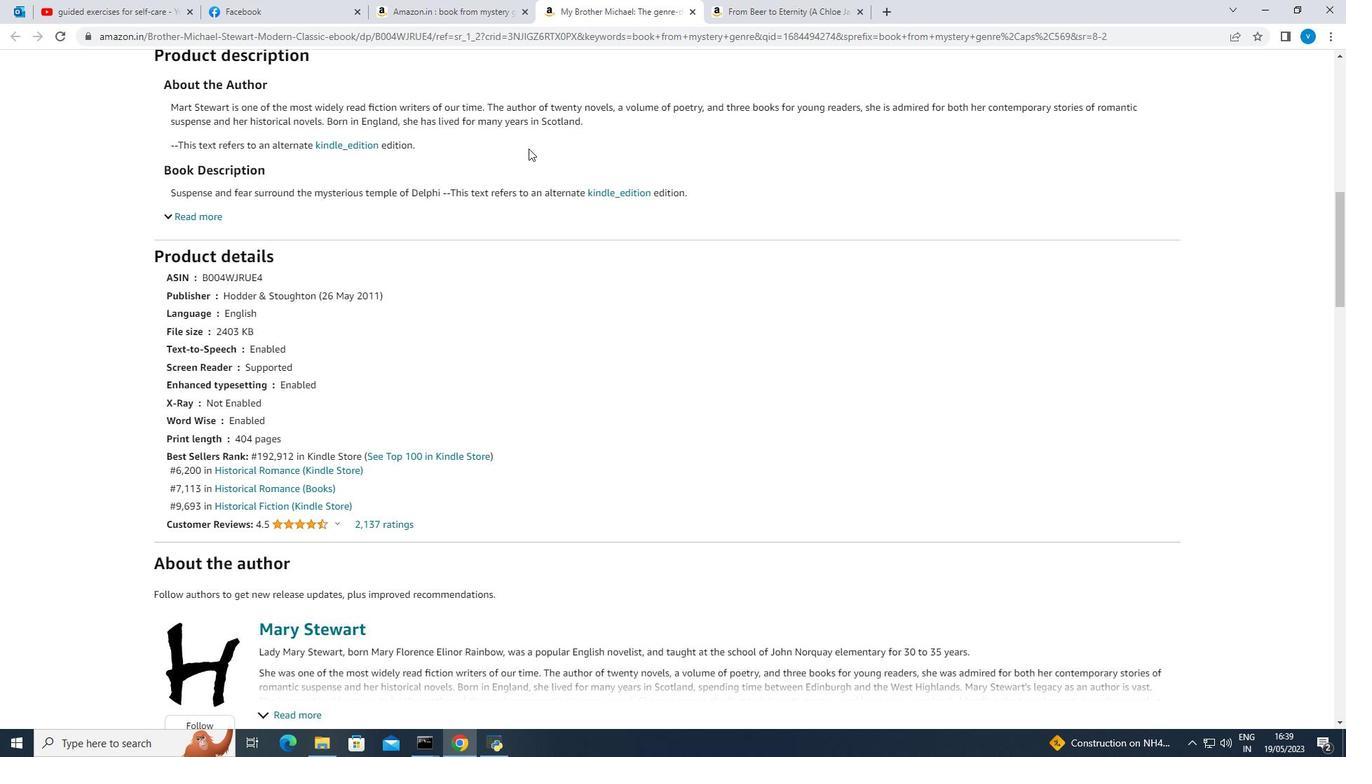 
Action: Mouse moved to (528, 147)
Screenshot: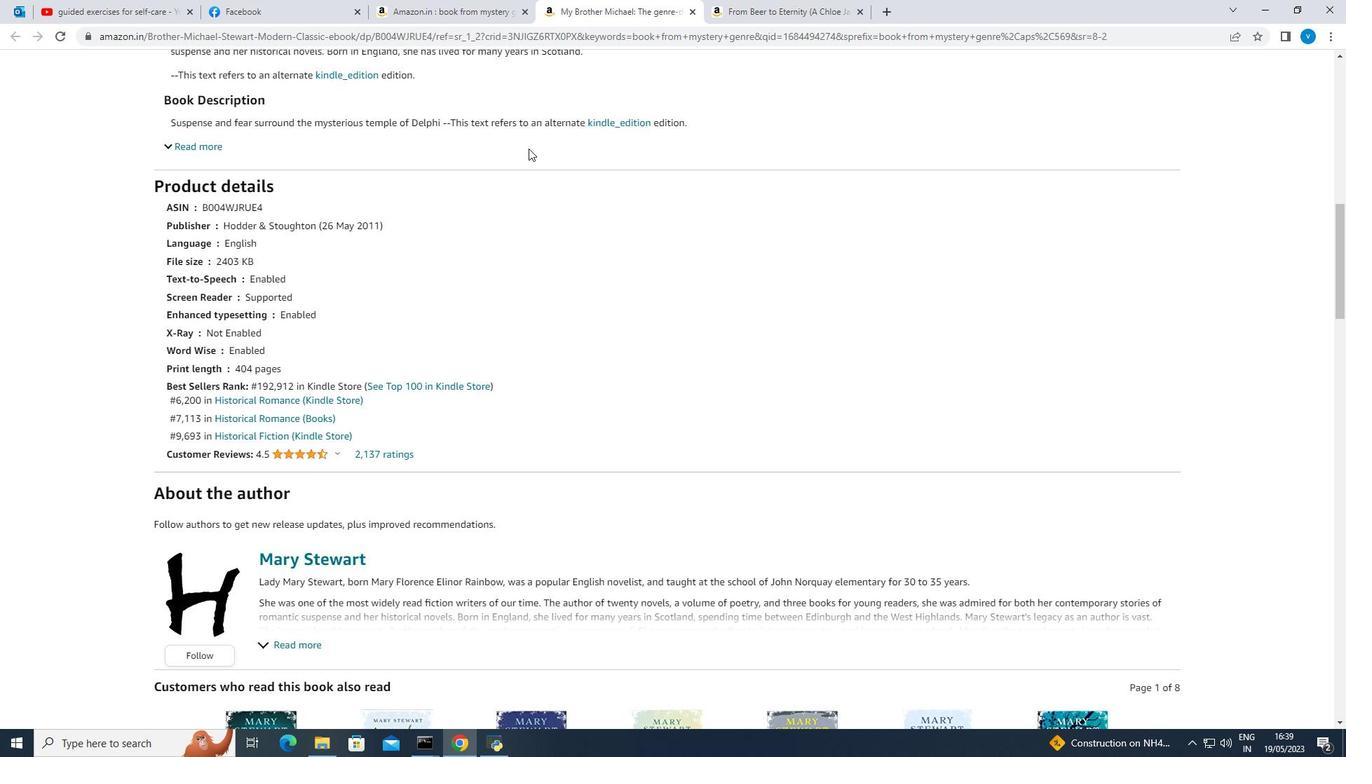 
Action: Mouse scrolled (528, 146) with delta (0, 0)
Screenshot: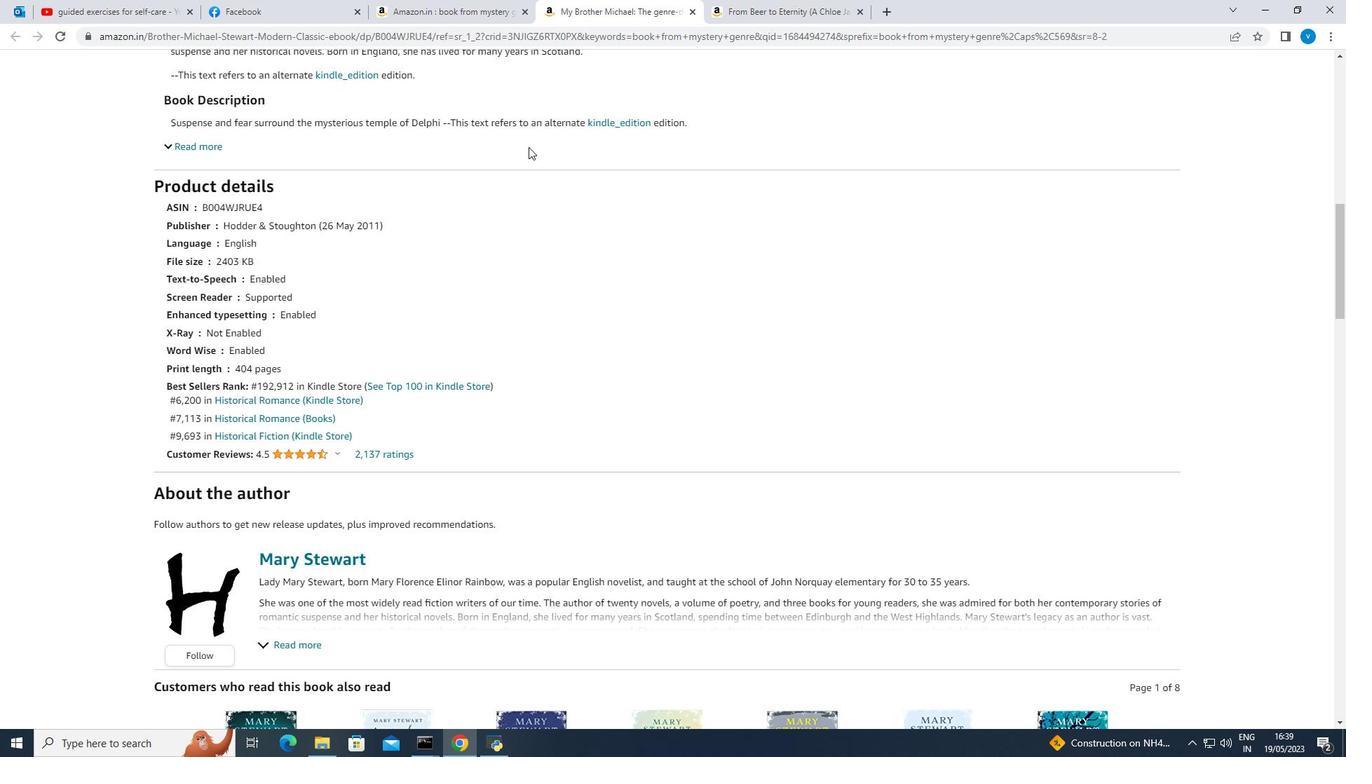 
Action: Mouse moved to (541, 161)
Screenshot: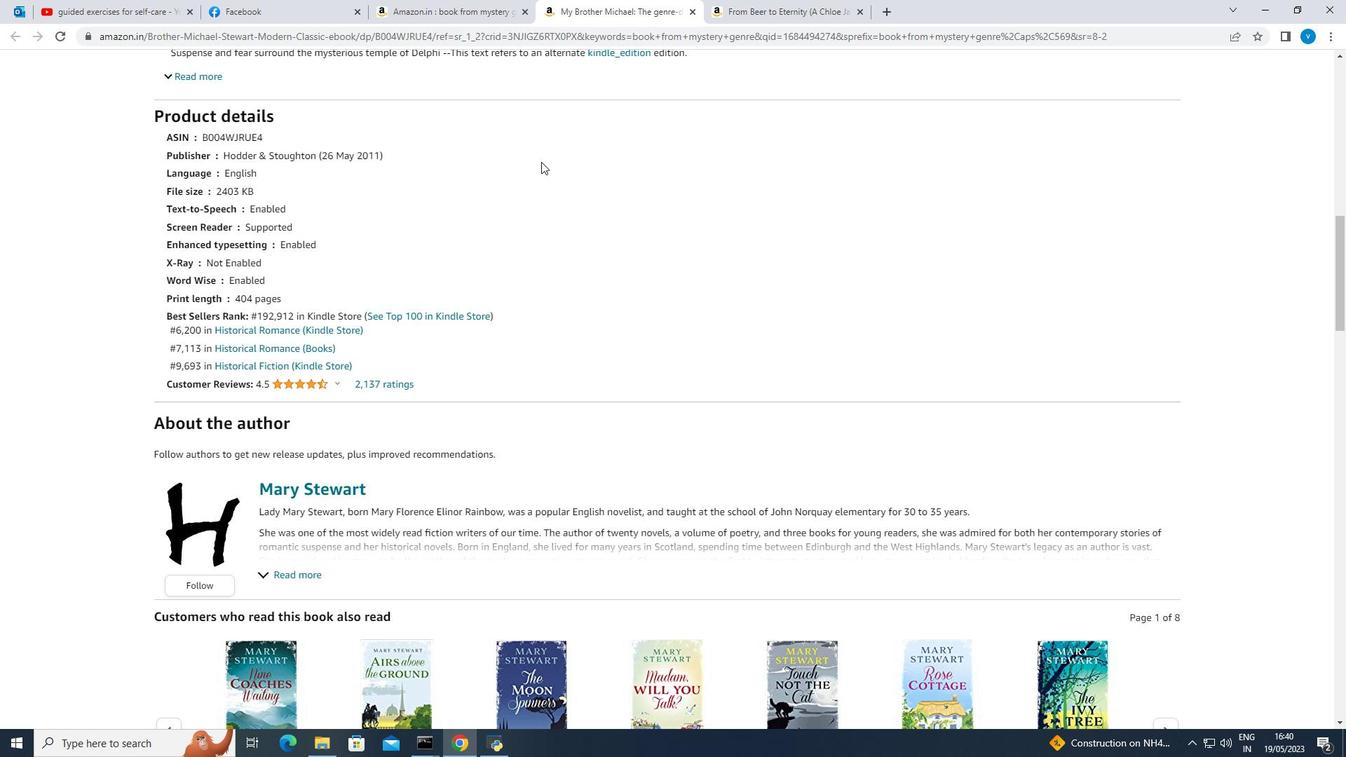 
Action: Mouse scrolled (541, 161) with delta (0, 0)
Screenshot: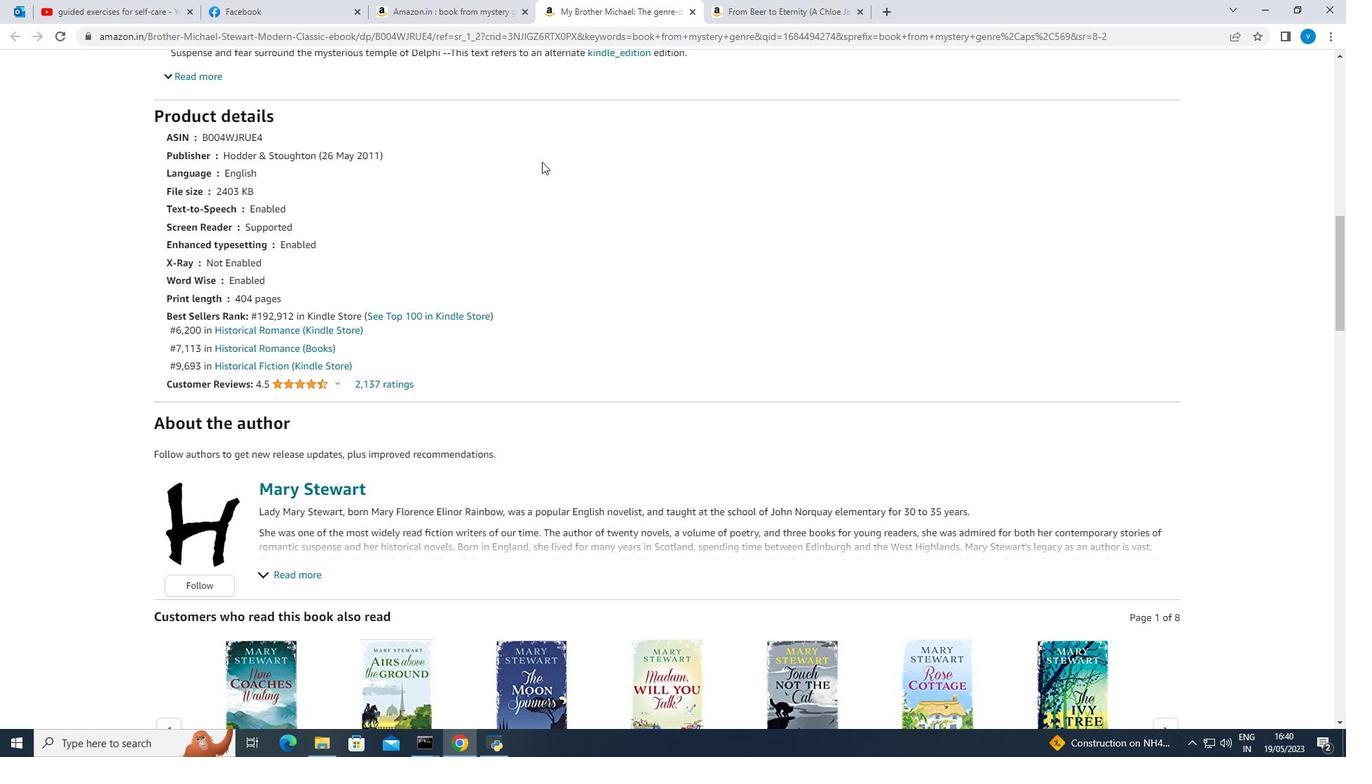 
Action: Mouse moved to (544, 156)
Screenshot: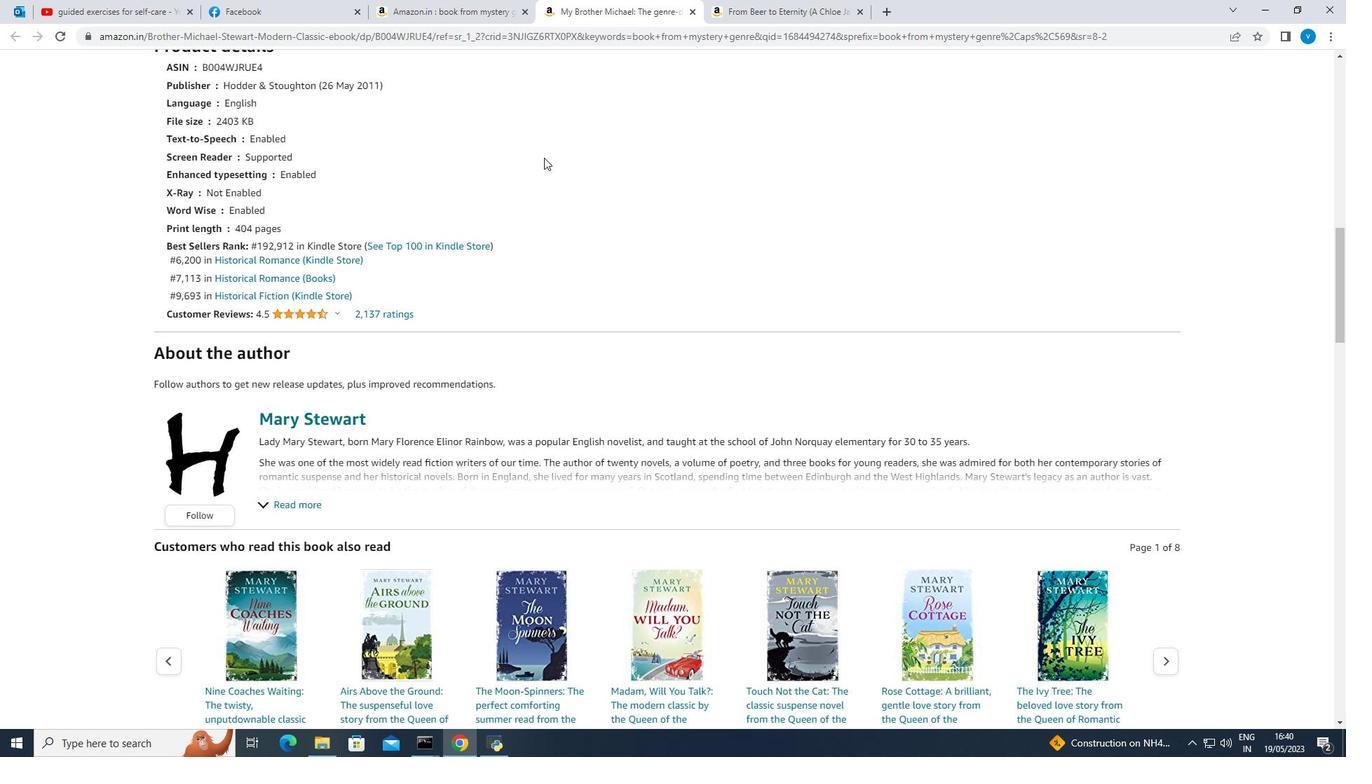 
Action: Mouse scrolled (544, 155) with delta (0, 0)
Screenshot: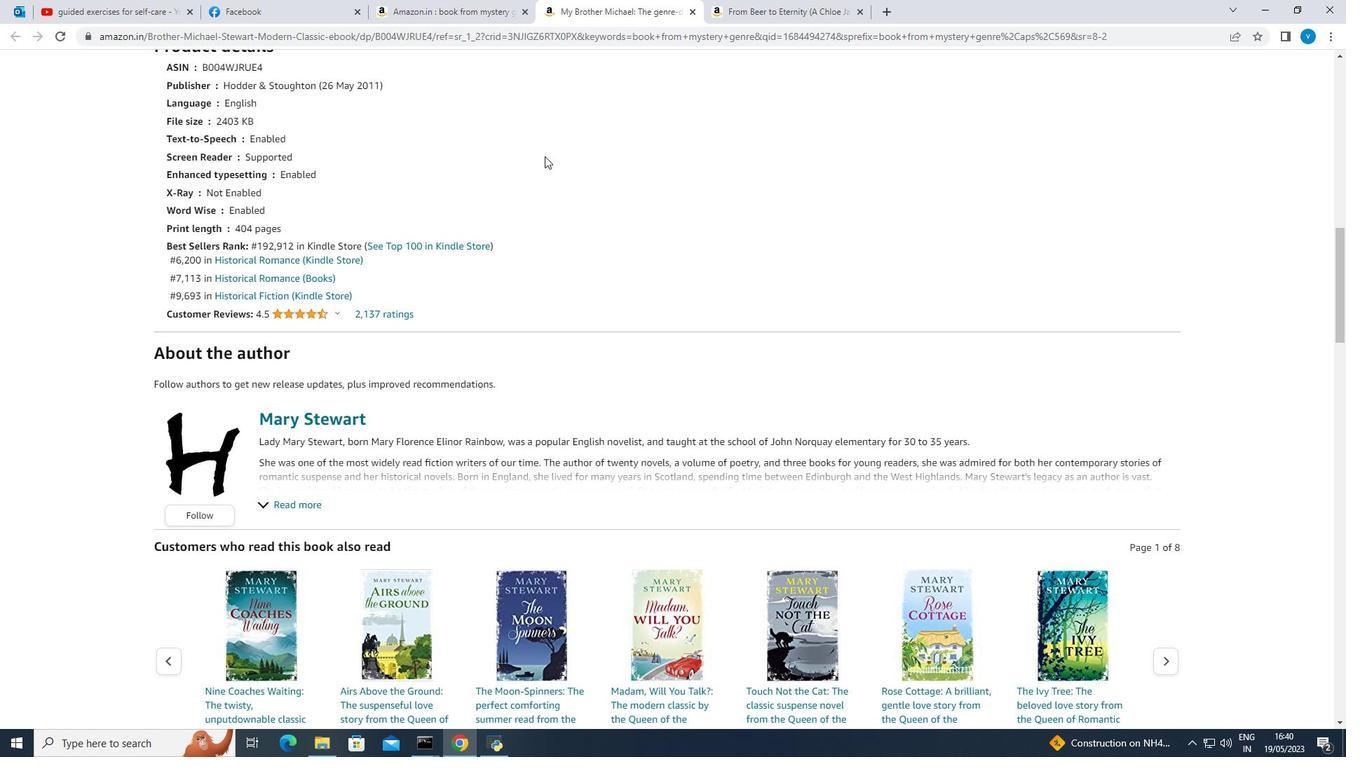 
Action: Mouse scrolled (544, 155) with delta (0, 0)
Screenshot: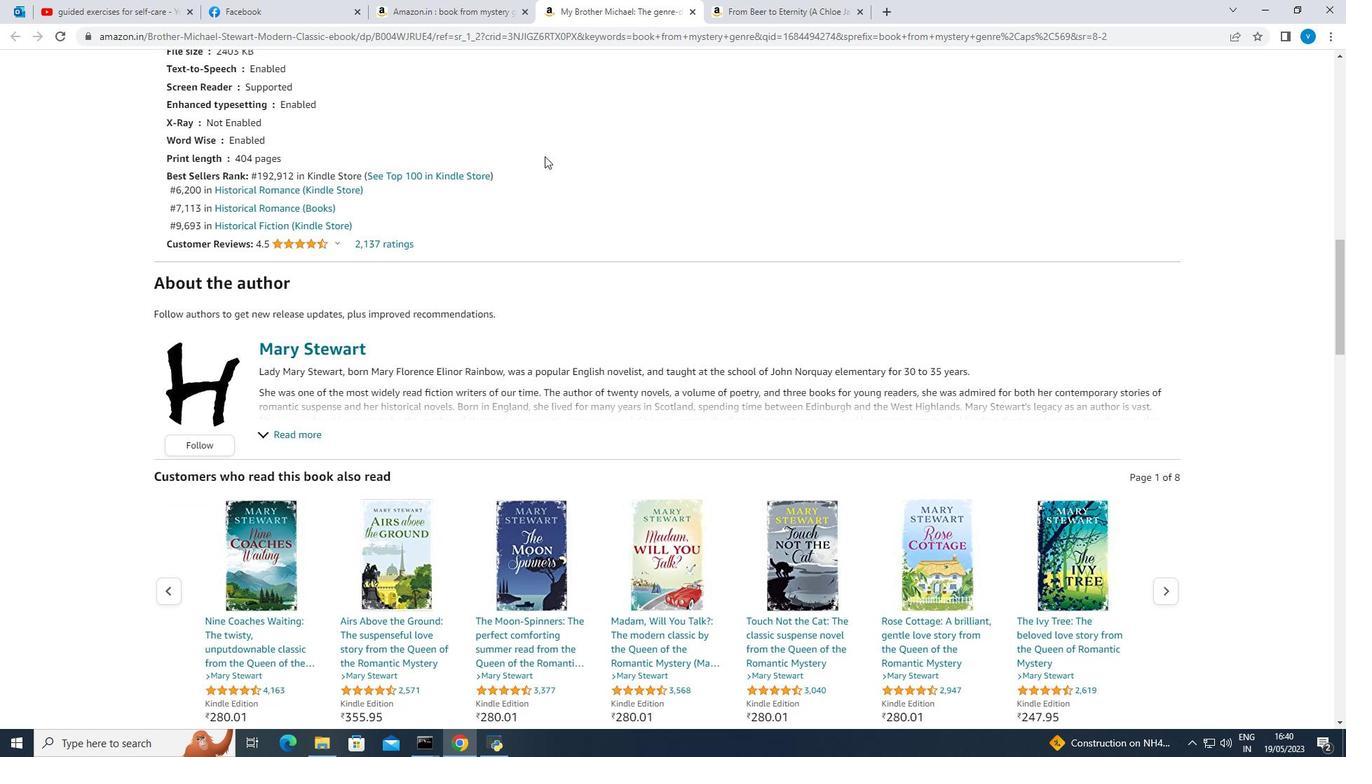 
Action: Mouse scrolled (544, 155) with delta (0, 0)
Screenshot: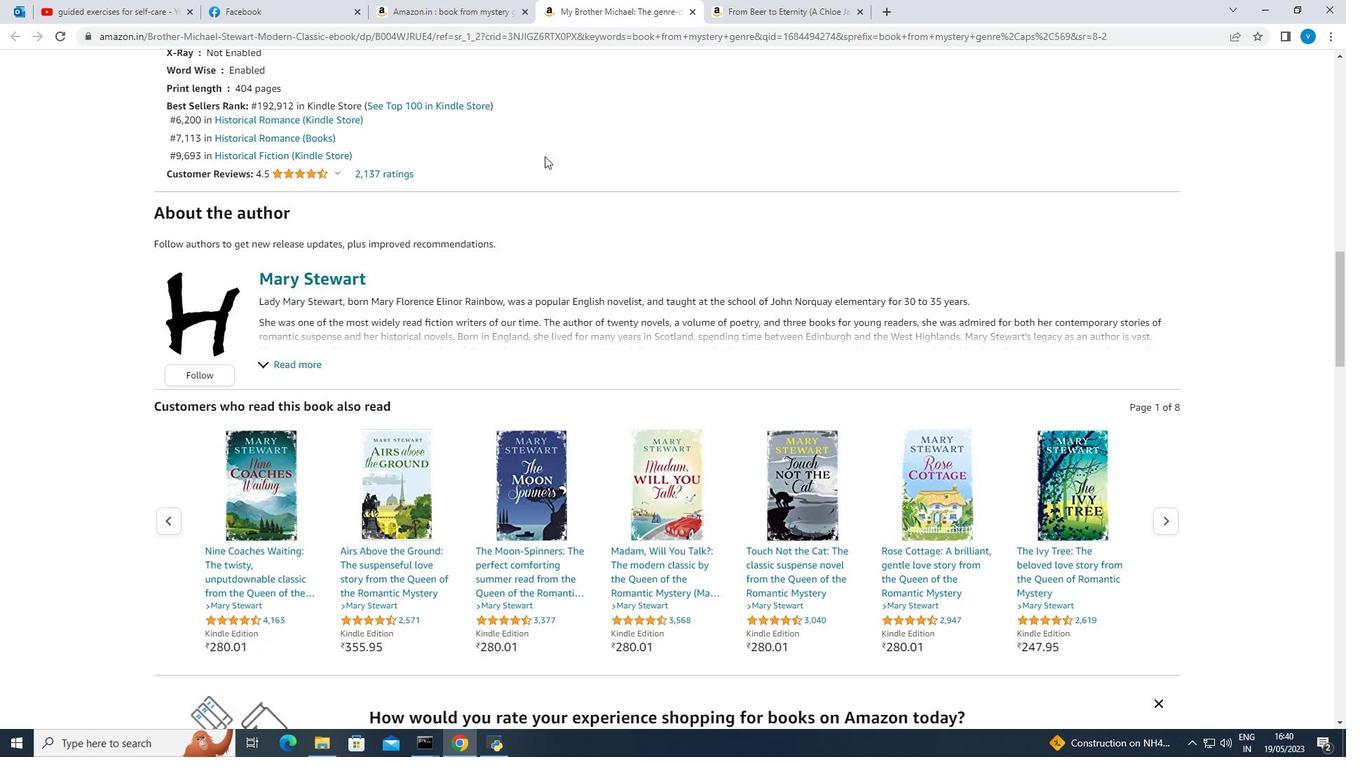 
Action: Mouse scrolled (544, 155) with delta (0, 0)
Screenshot: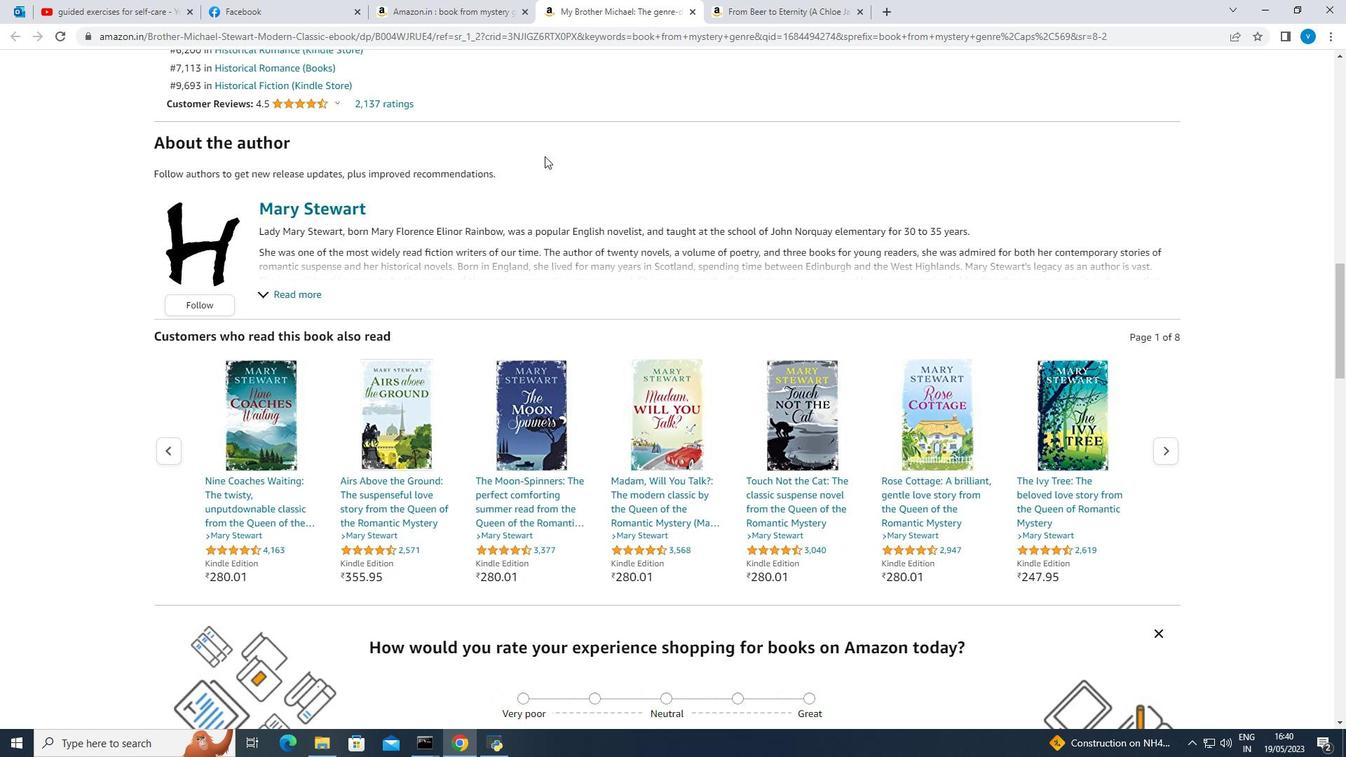 
Action: Mouse scrolled (544, 155) with delta (0, 0)
Screenshot: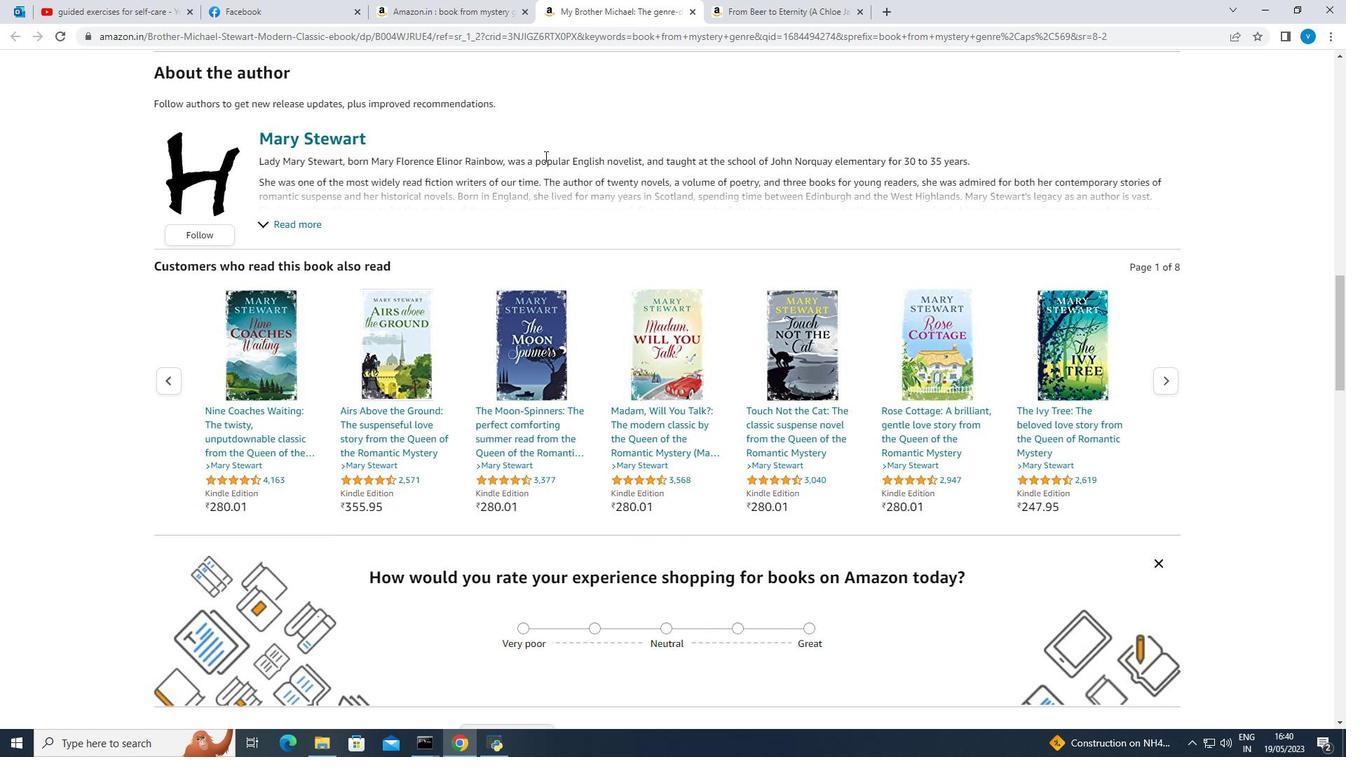 
Action: Mouse scrolled (544, 155) with delta (0, 0)
Screenshot: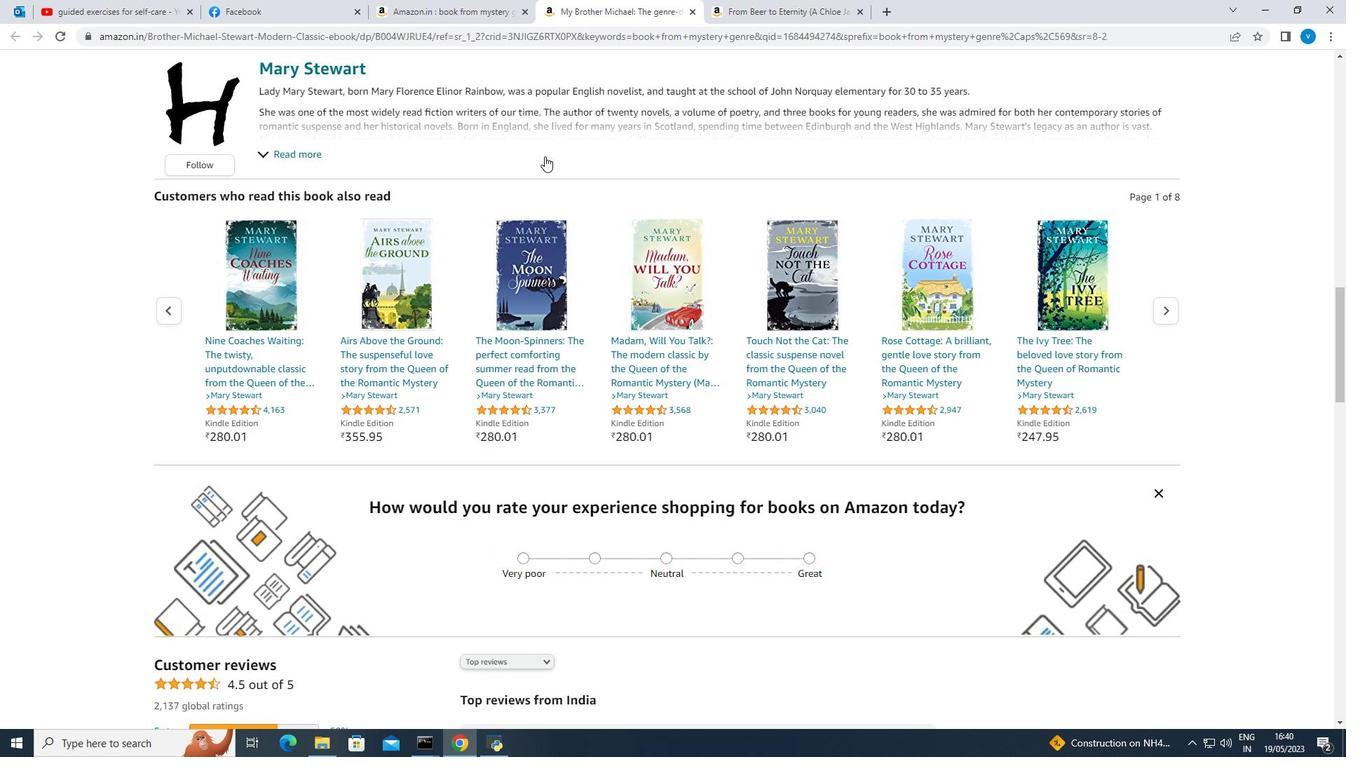 
Action: Mouse scrolled (544, 155) with delta (0, 0)
Screenshot: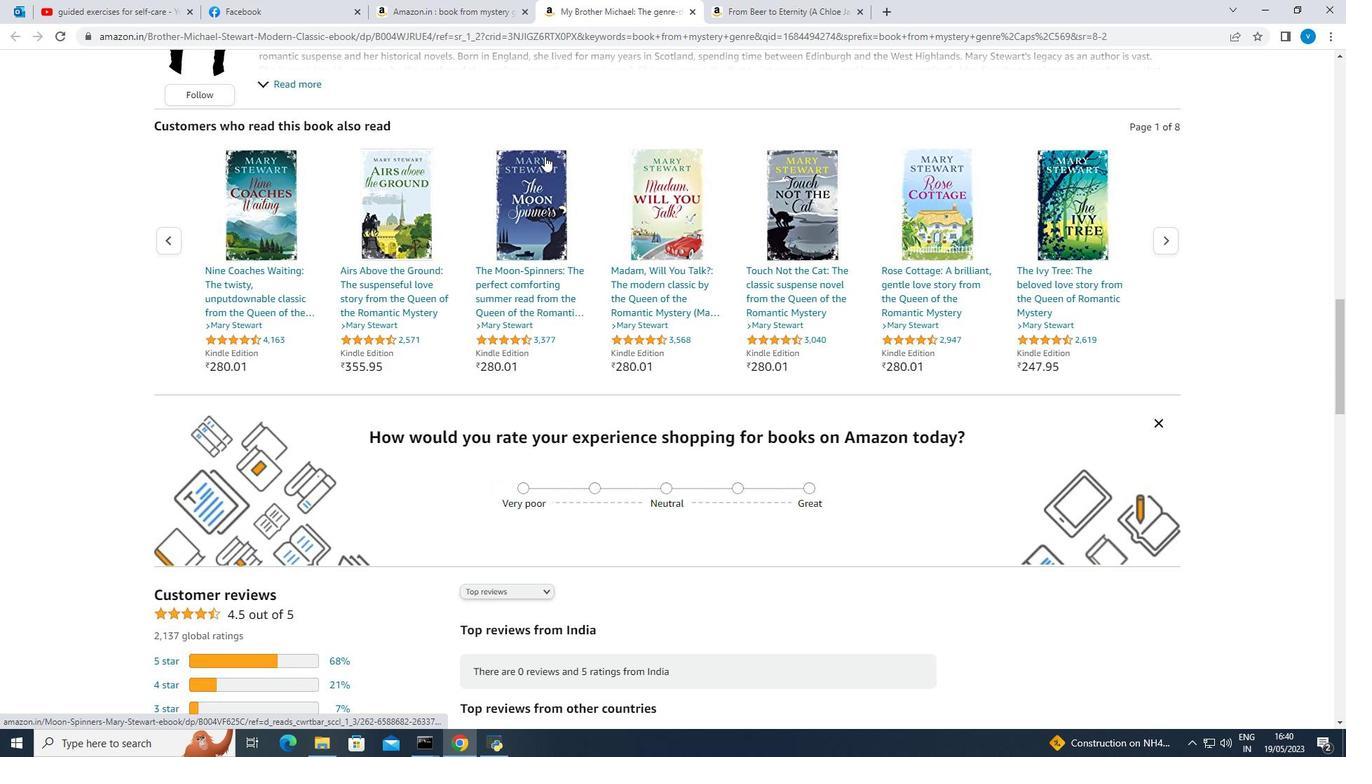 
Action: Mouse scrolled (544, 155) with delta (0, 0)
Screenshot: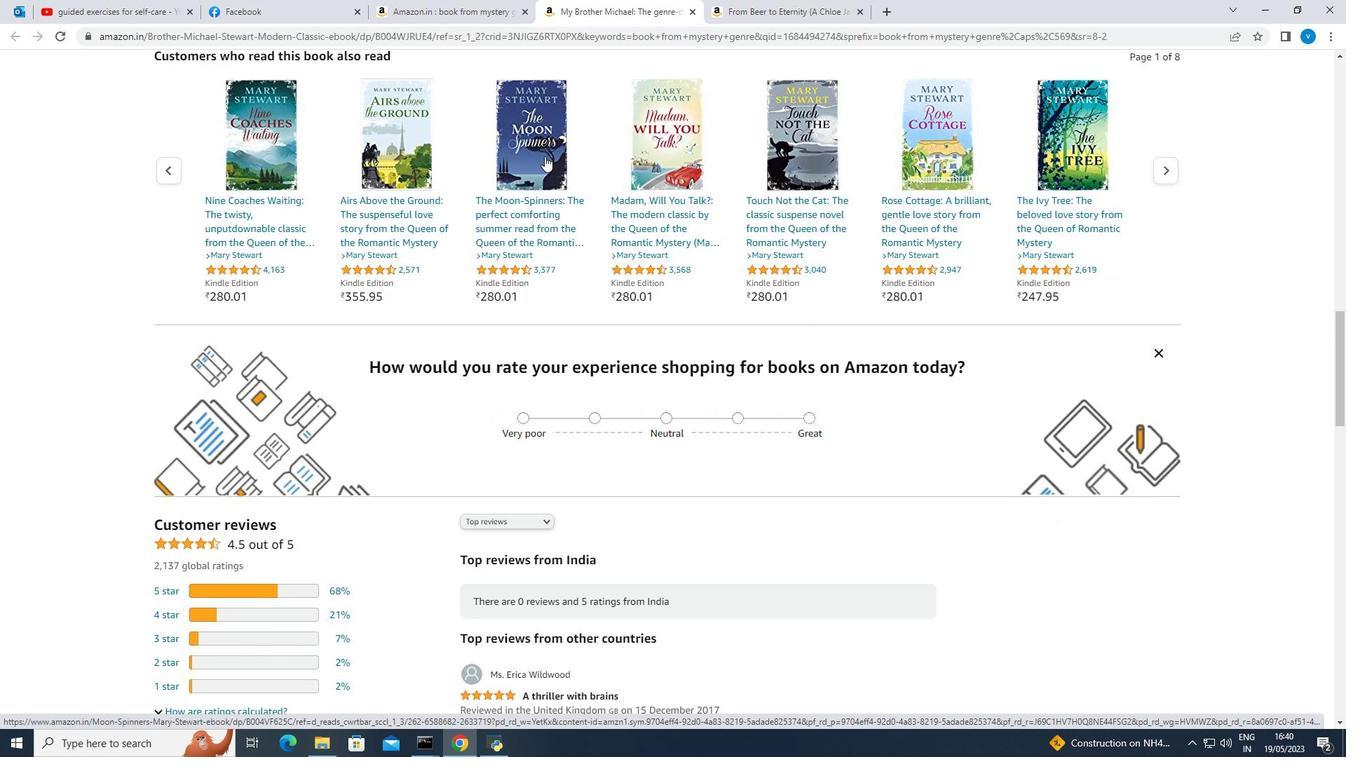 
Action: Mouse scrolled (544, 155) with delta (0, 0)
Screenshot: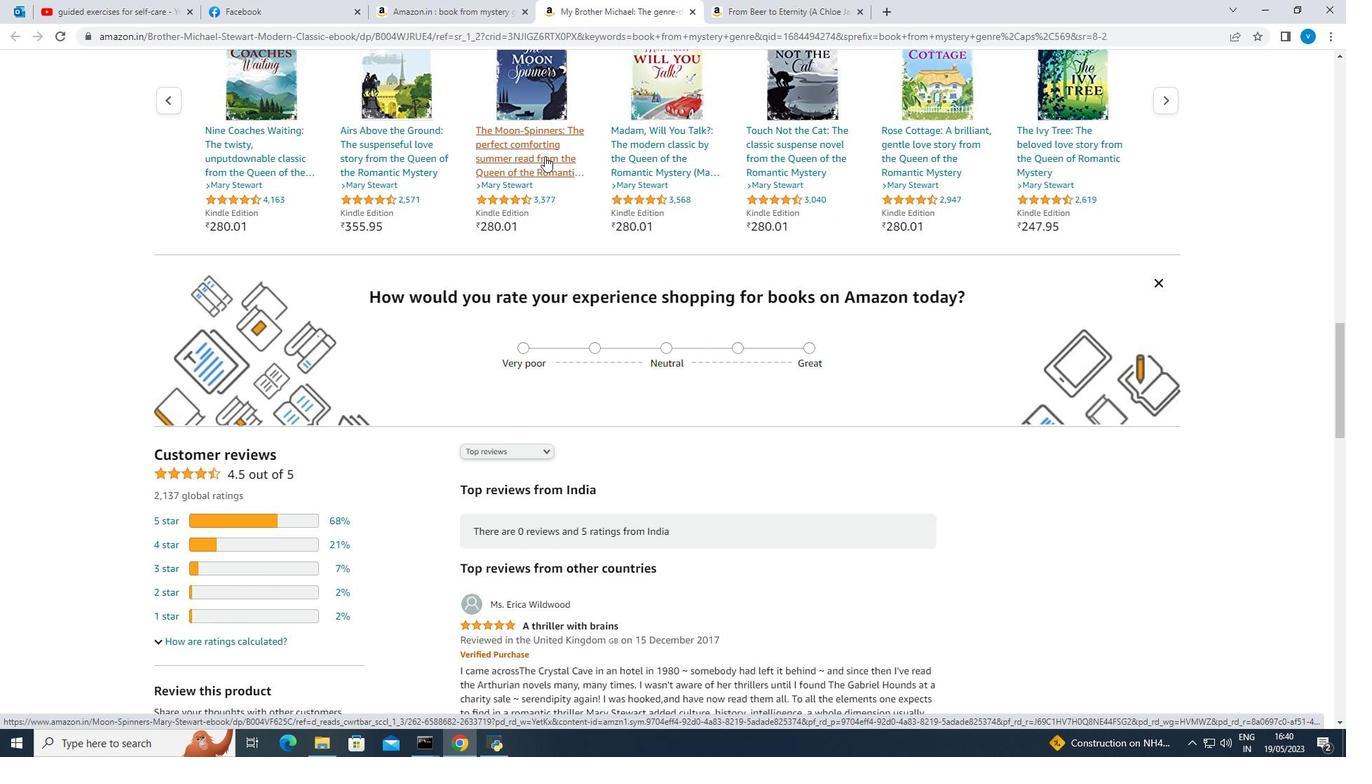 
Action: Mouse scrolled (544, 155) with delta (0, 0)
Screenshot: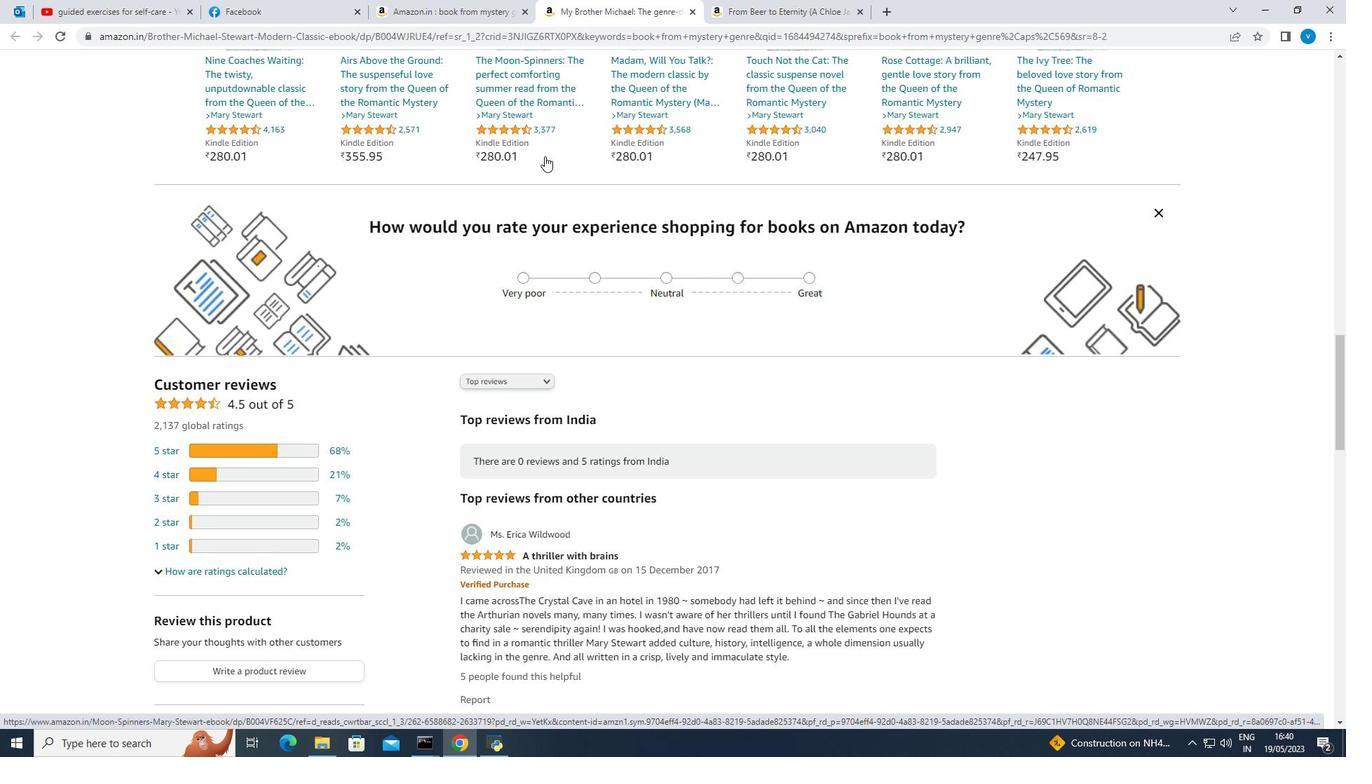 
Action: Mouse scrolled (544, 155) with delta (0, 0)
Screenshot: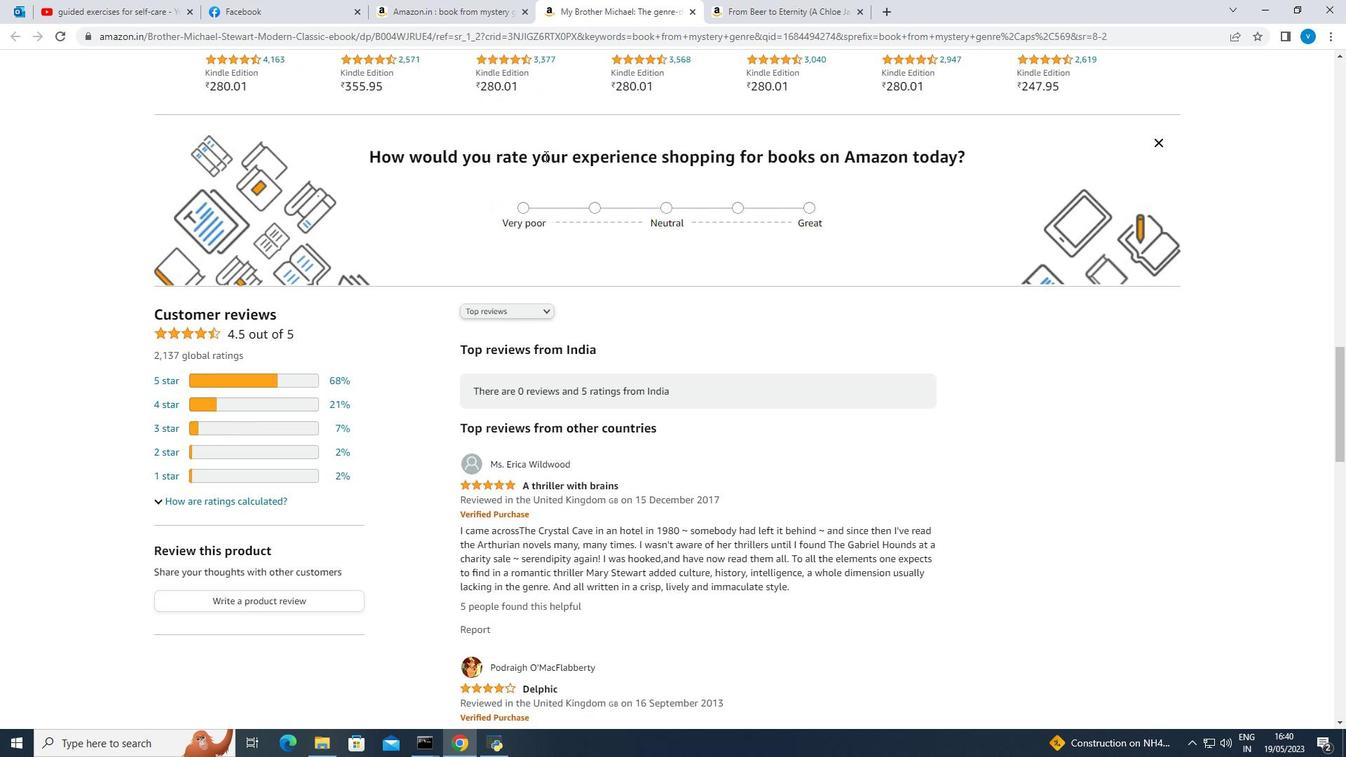 
Action: Mouse scrolled (544, 155) with delta (0, 0)
Screenshot: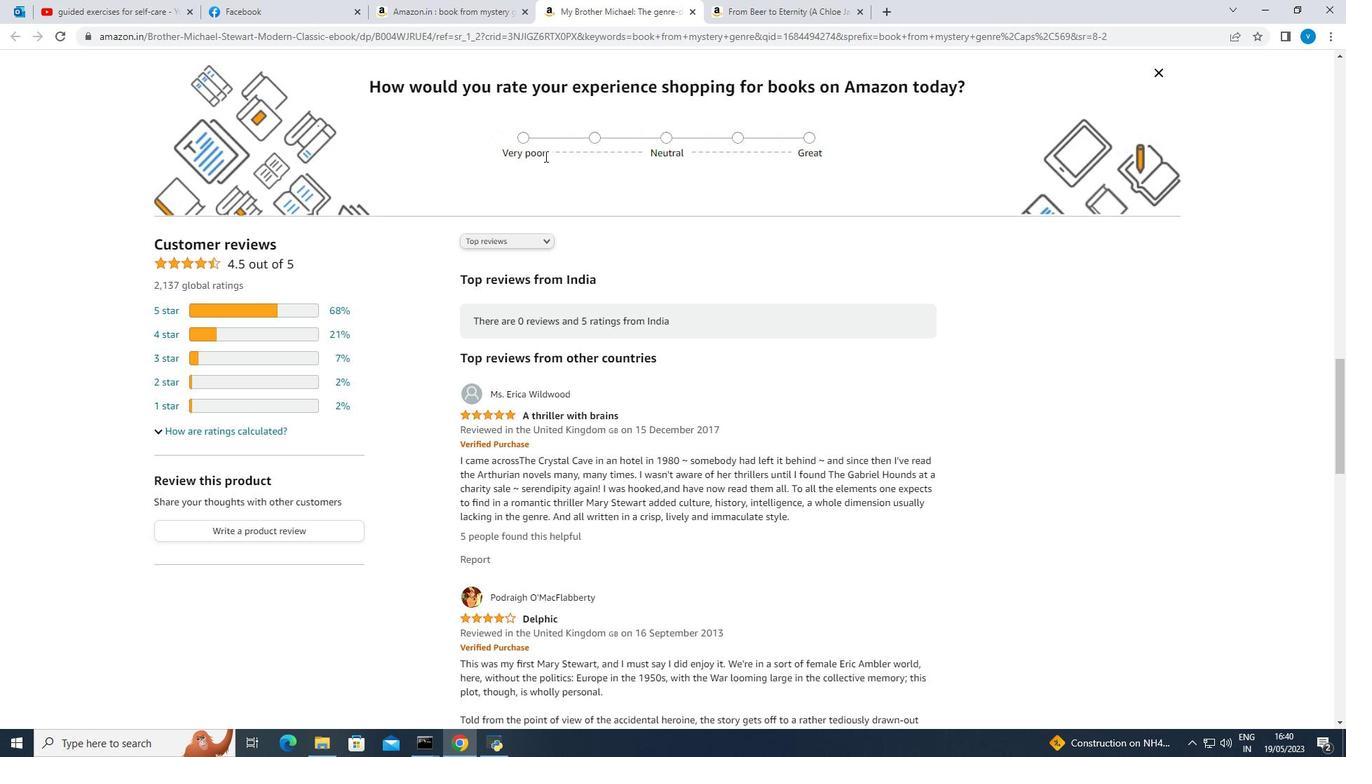 
Action: Mouse scrolled (544, 155) with delta (0, 0)
Screenshot: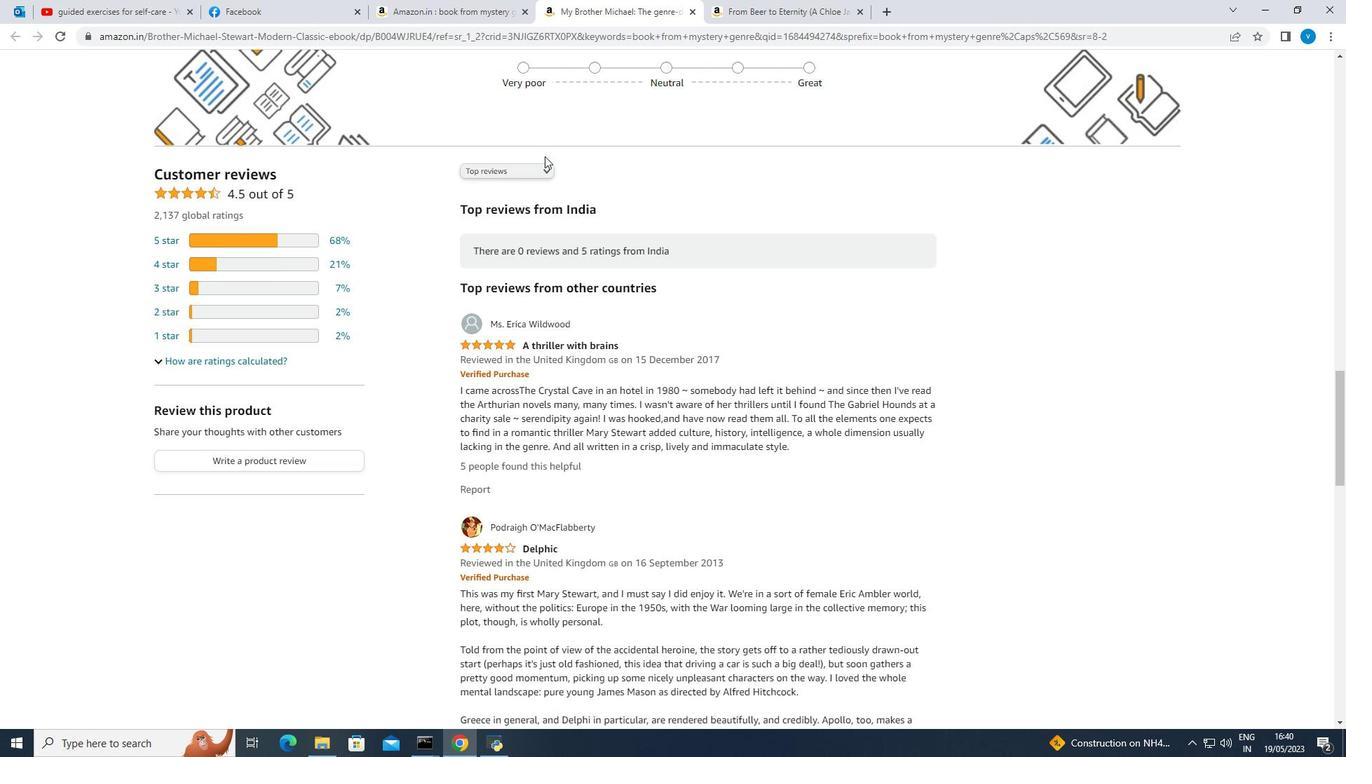 
Action: Mouse scrolled (544, 155) with delta (0, 0)
Screenshot: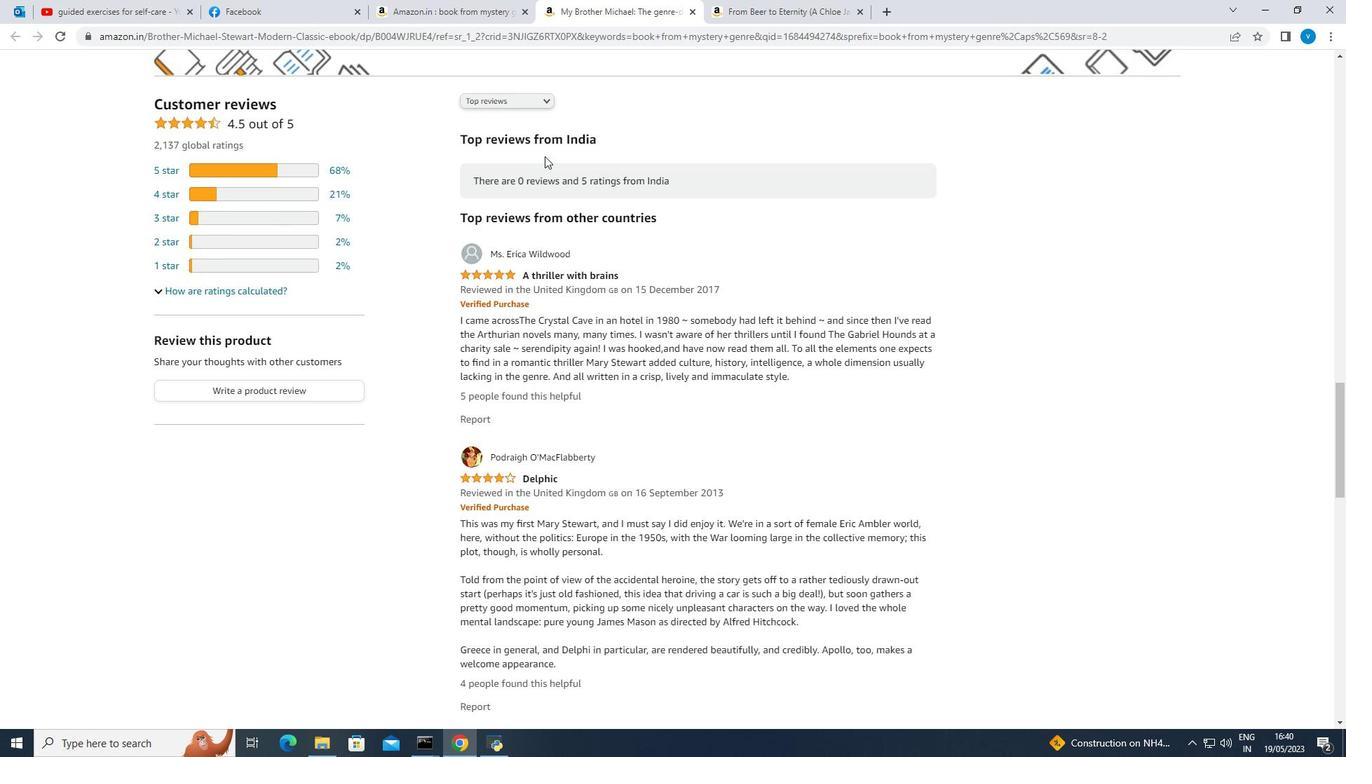 
Action: Mouse scrolled (544, 155) with delta (0, 0)
Screenshot: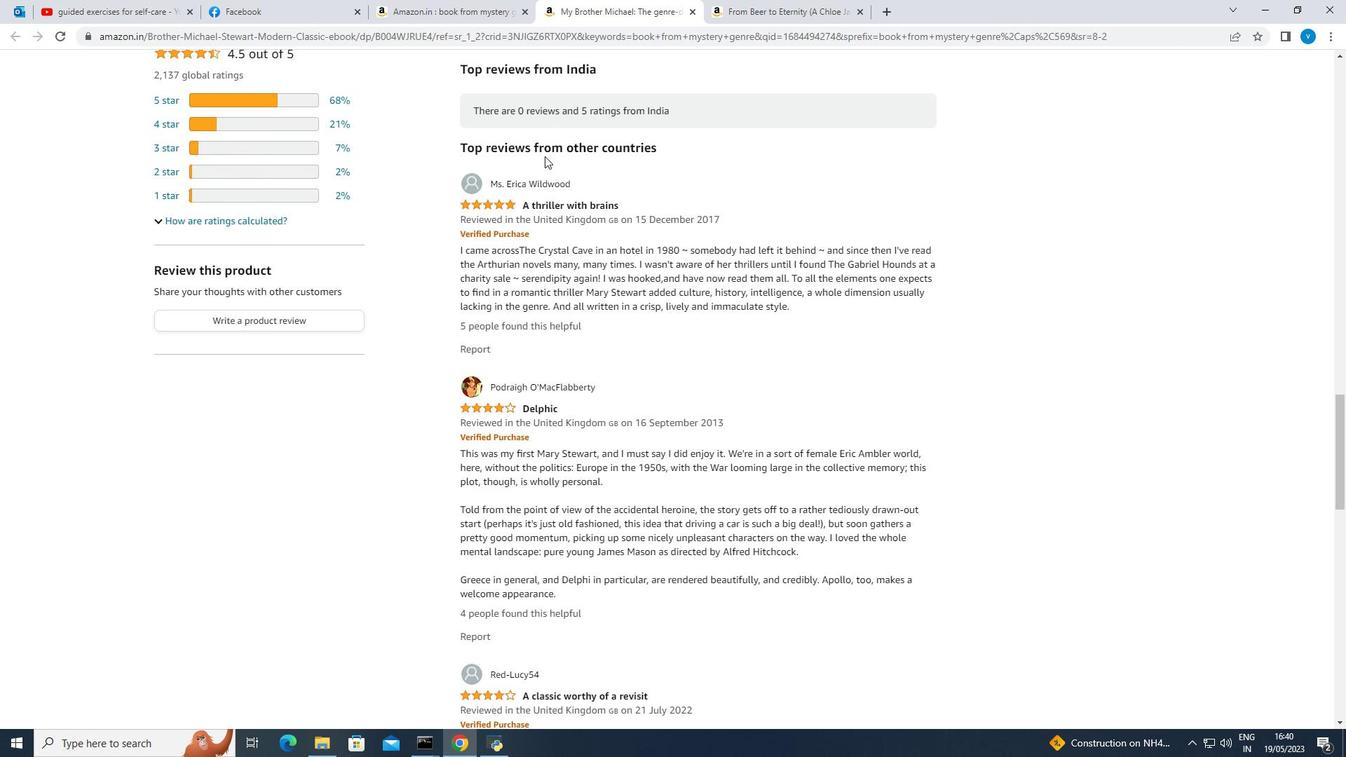 
Action: Mouse moved to (604, 248)
Screenshot: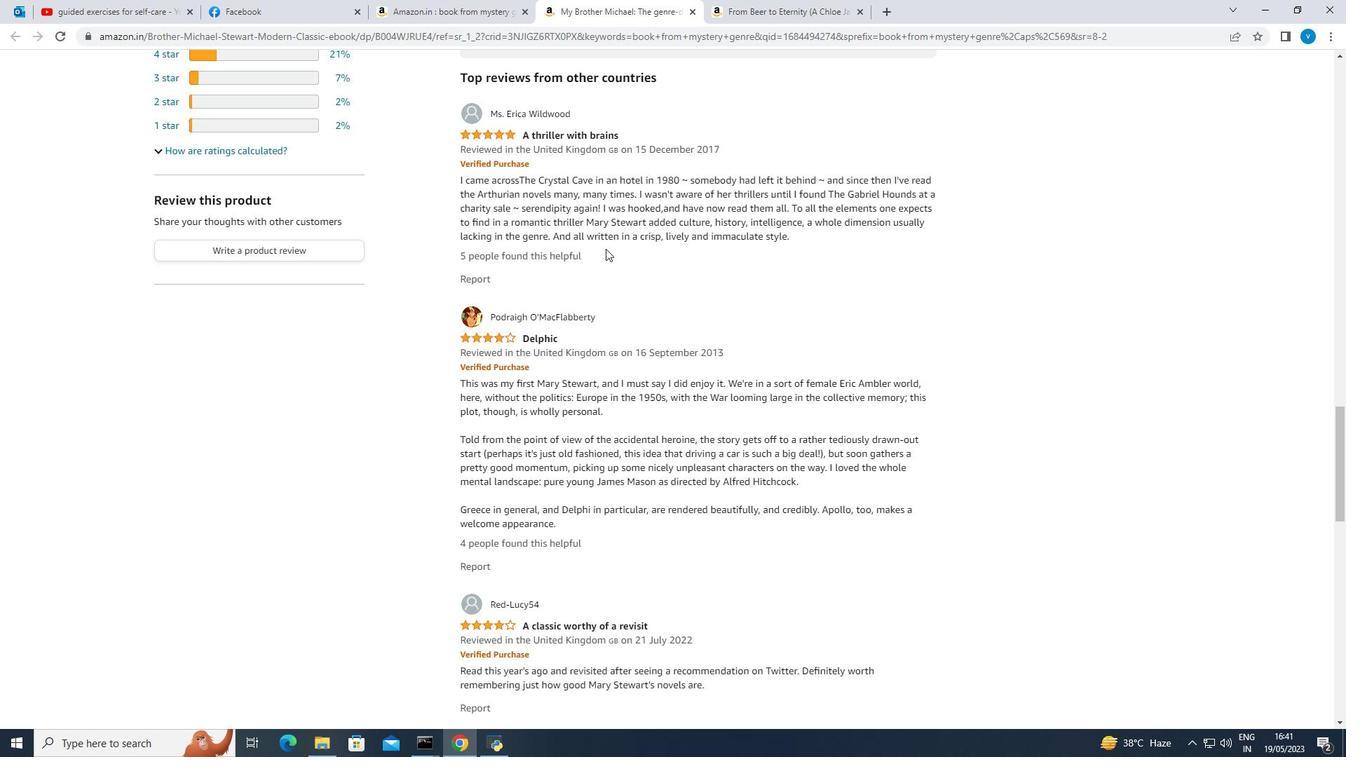 
Action: Mouse scrolled (604, 248) with delta (0, 0)
Screenshot: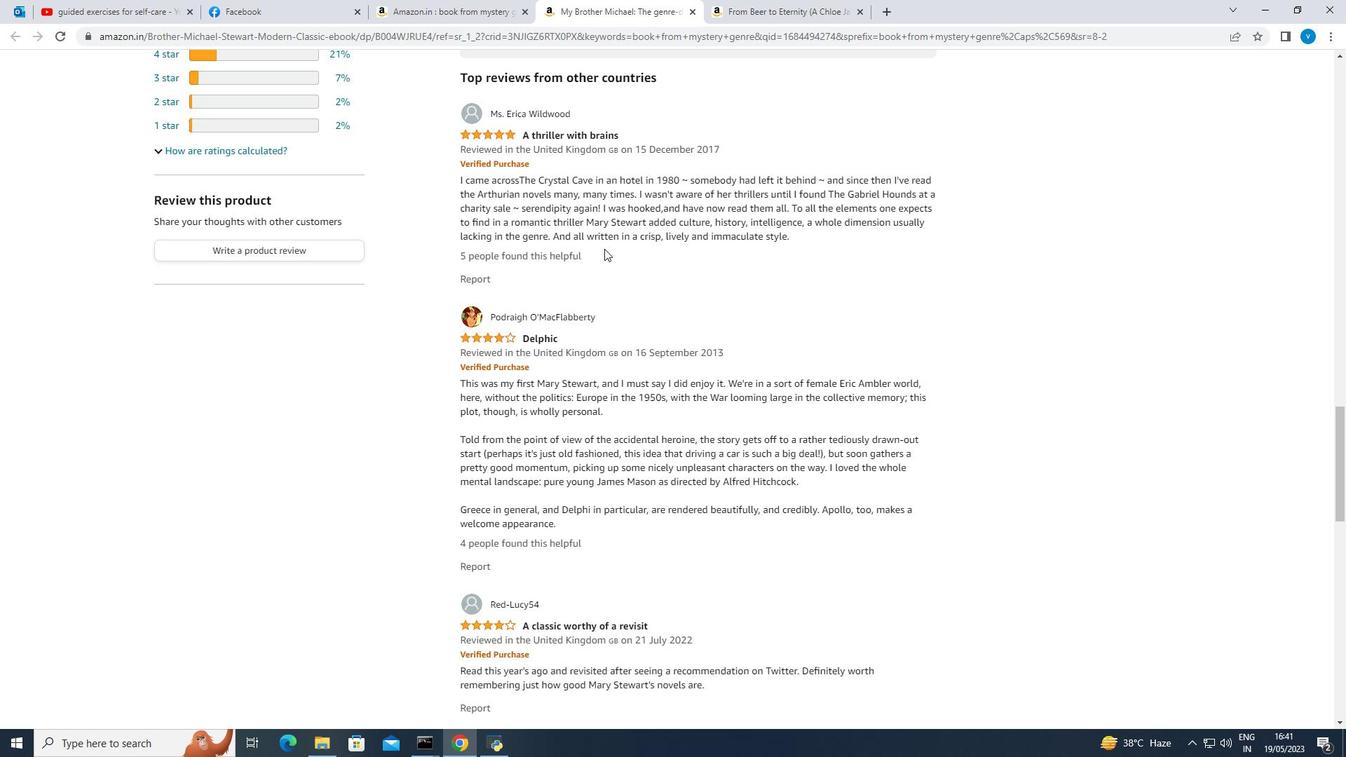 
Action: Mouse scrolled (604, 248) with delta (0, 0)
Screenshot: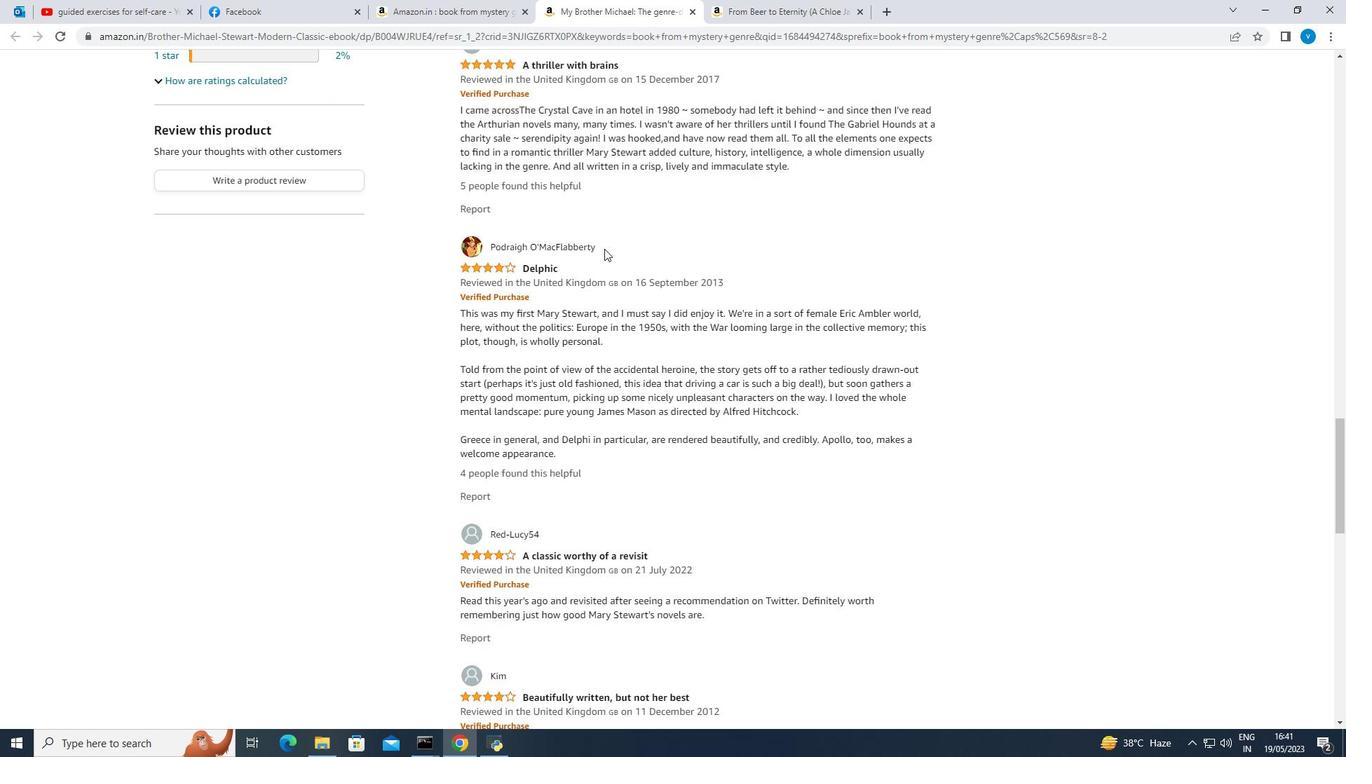 
Action: Mouse moved to (654, 273)
Screenshot: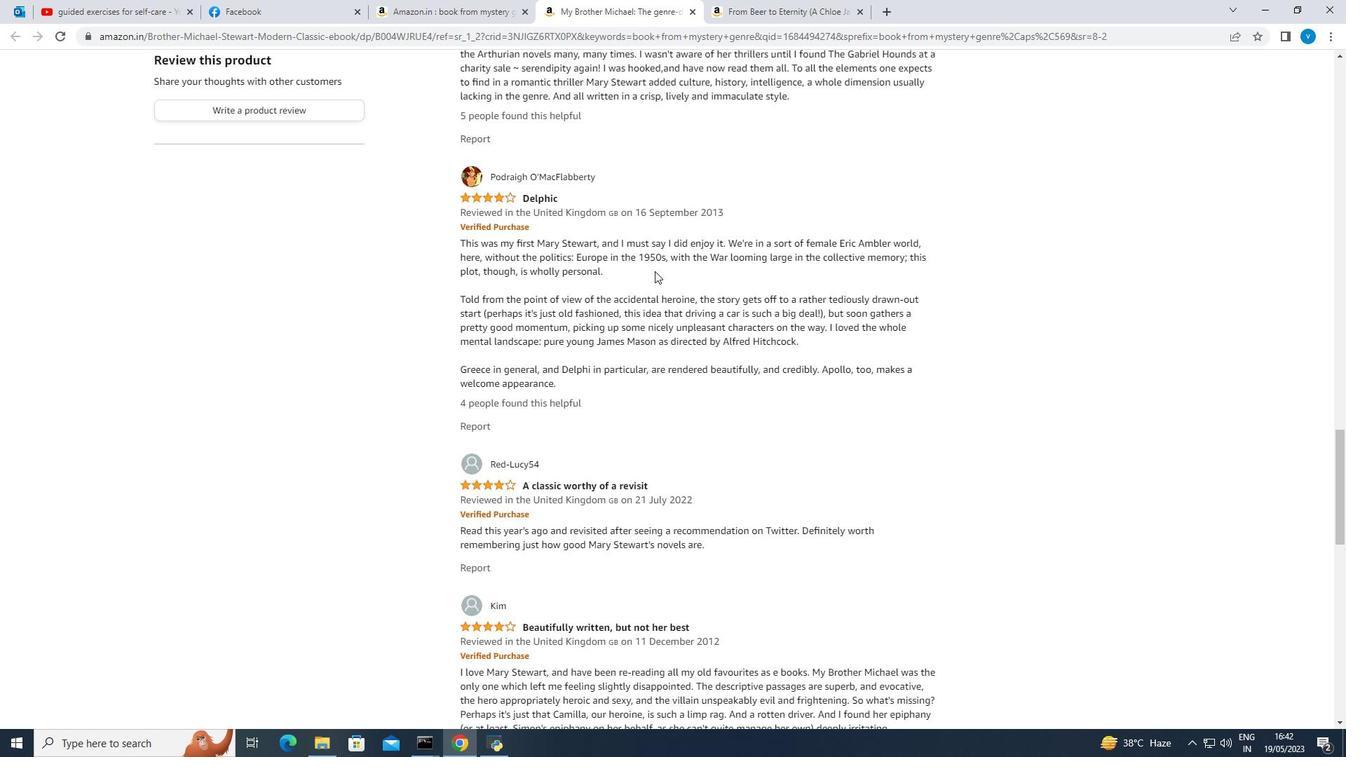 
Action: Mouse scrolled (654, 272) with delta (0, 0)
Screenshot: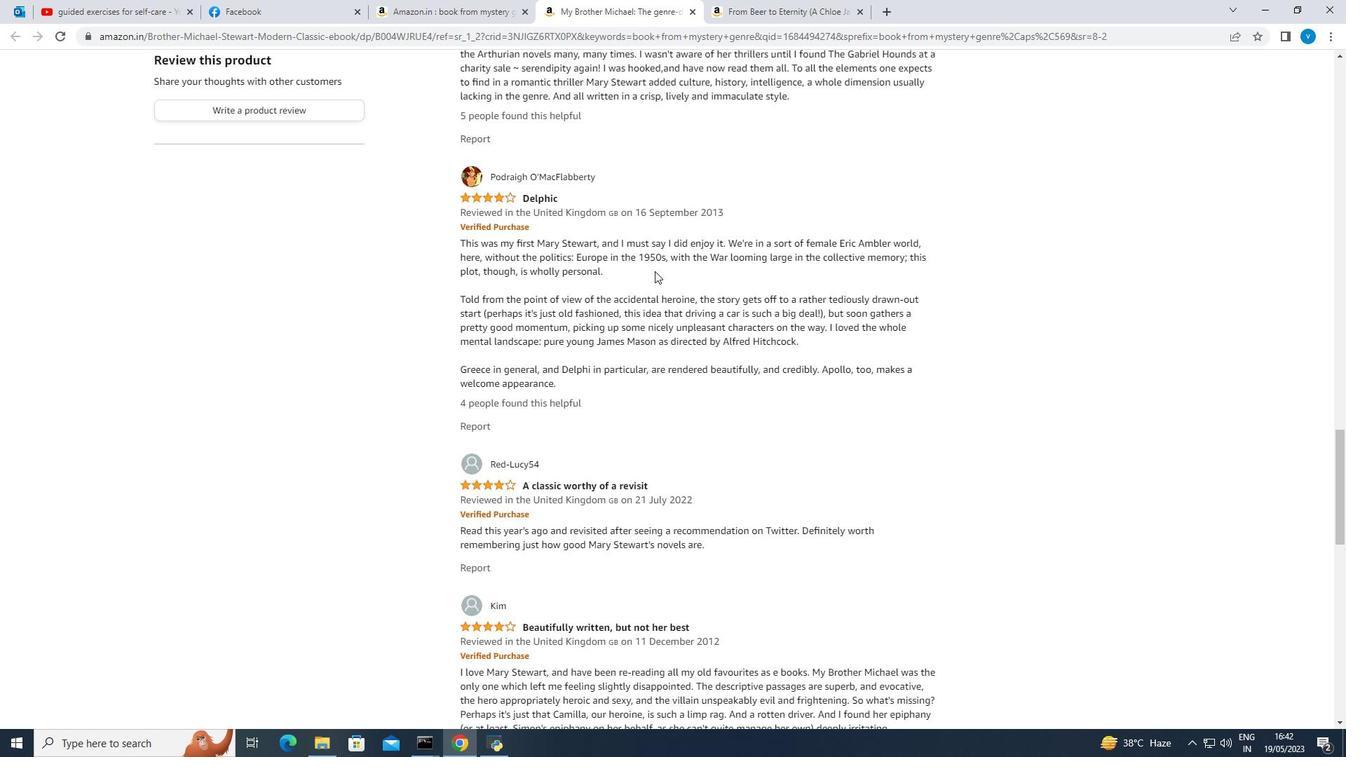 
Action: Mouse moved to (654, 274)
Screenshot: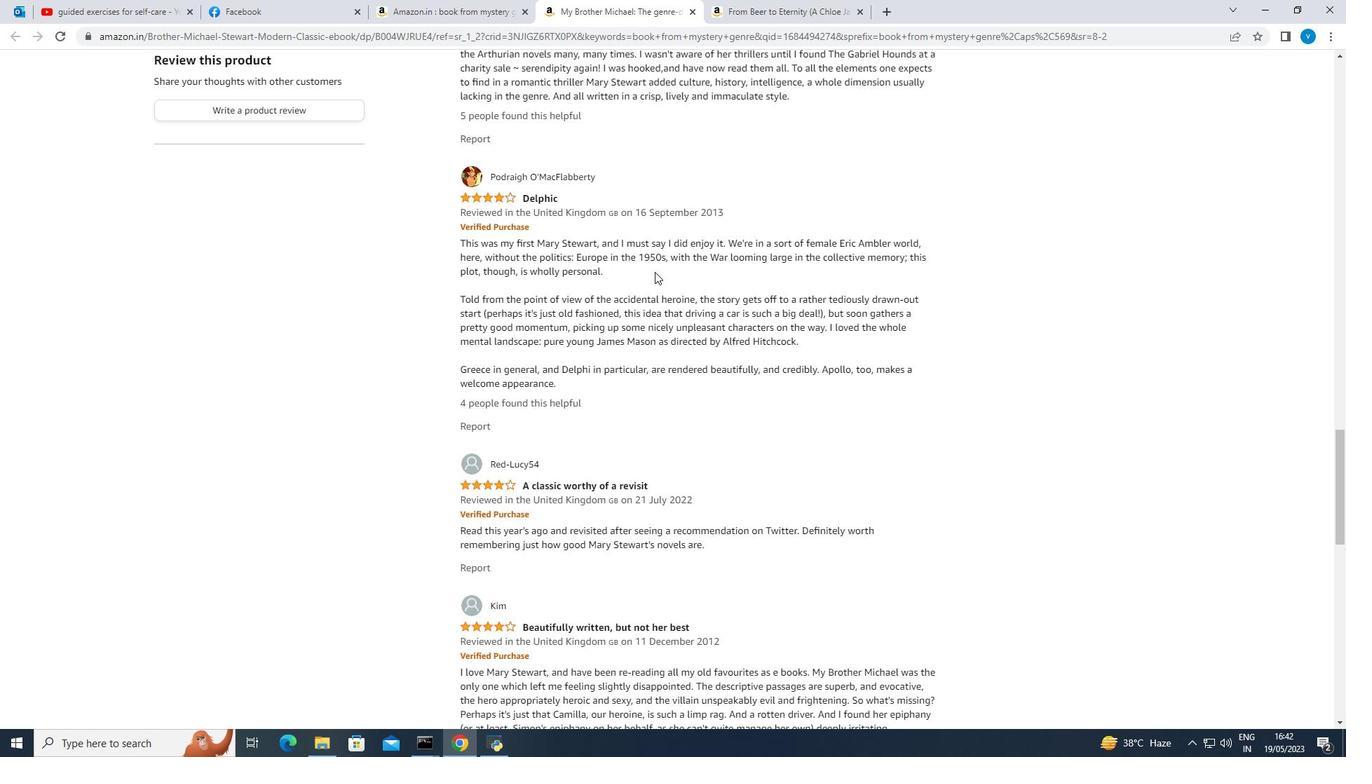 
Action: Mouse scrolled (654, 273) with delta (0, 0)
Screenshot: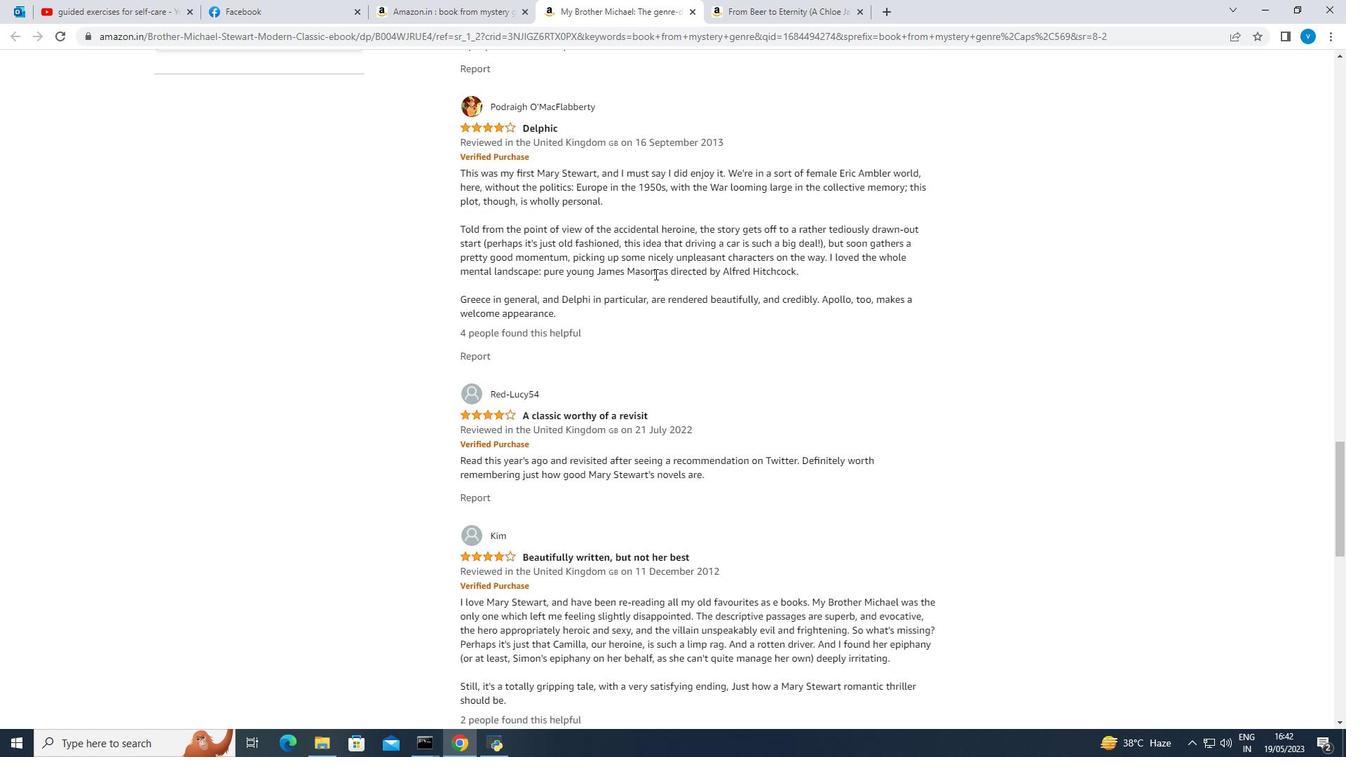 
Action: Mouse moved to (654, 275)
Screenshot: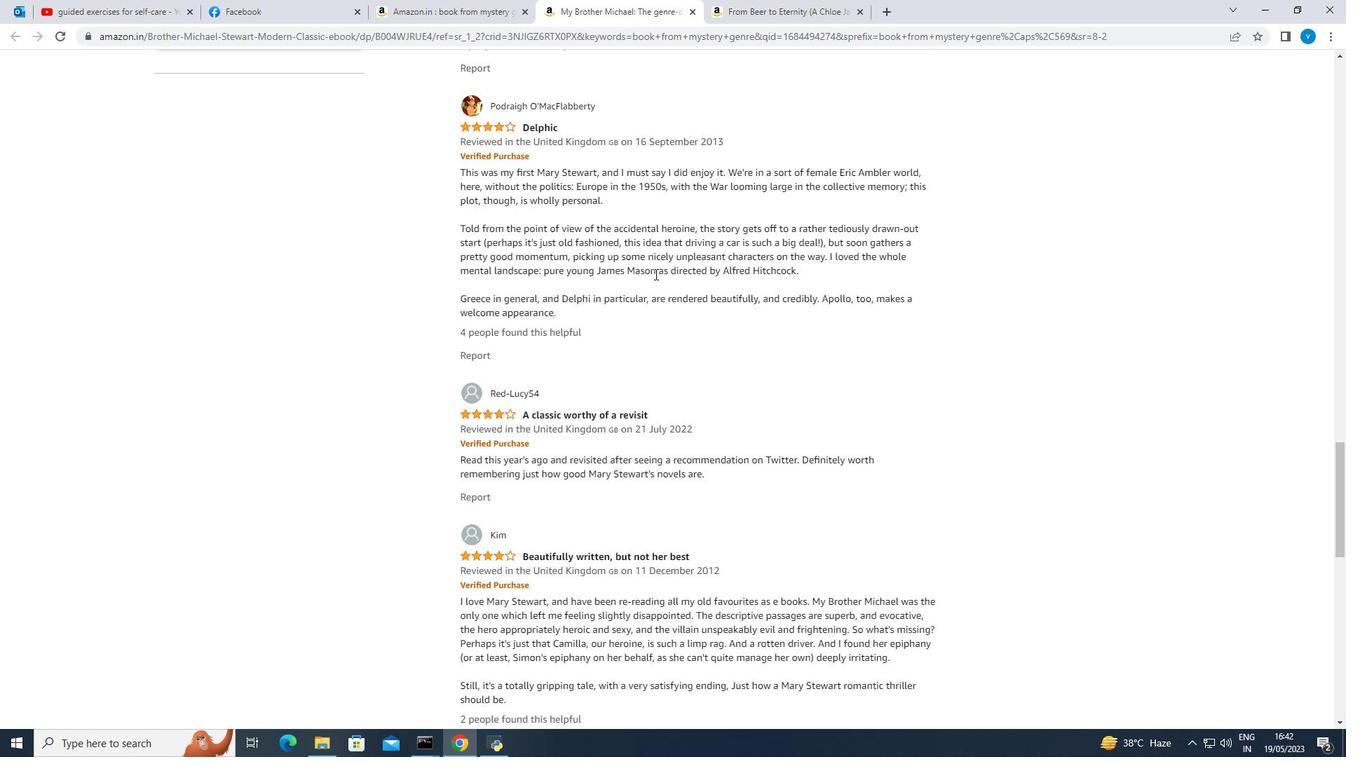 
Action: Mouse scrolled (654, 274) with delta (0, 0)
Screenshot: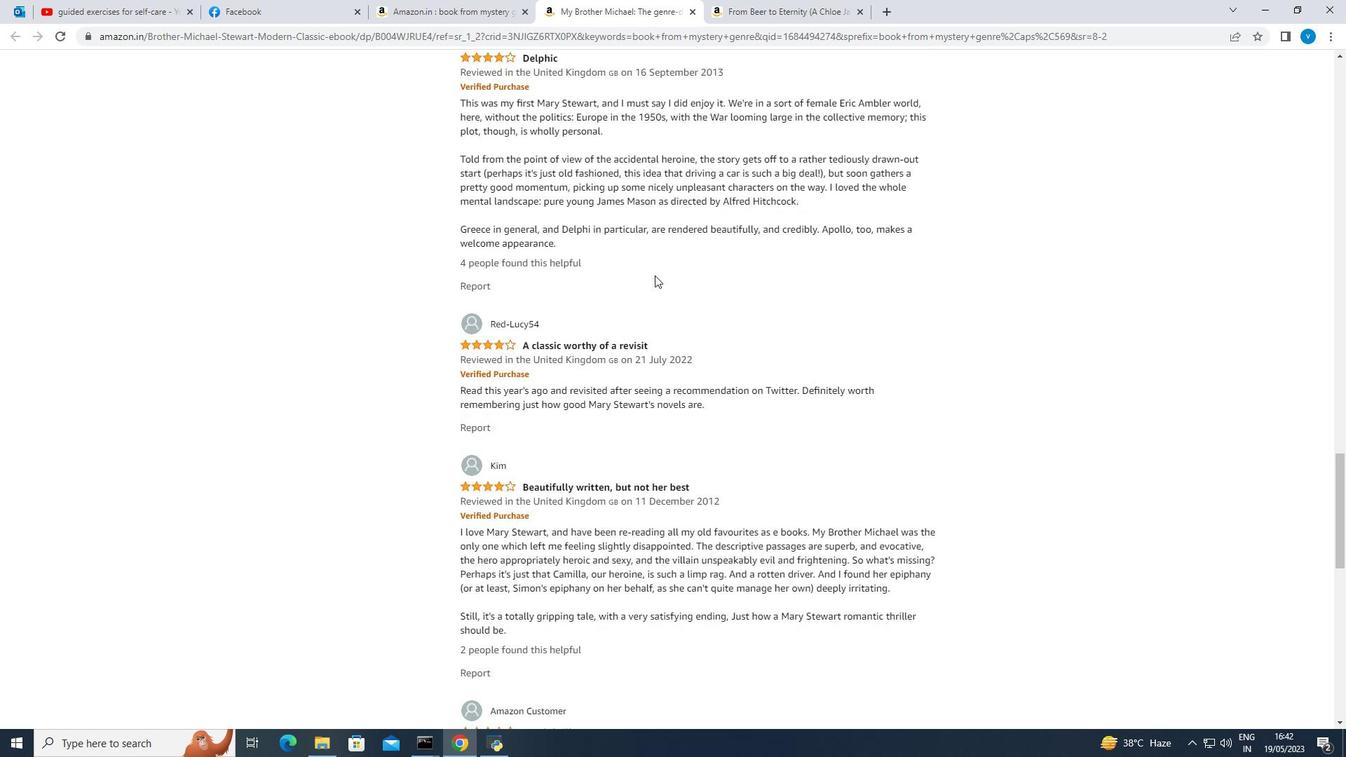 
Action: Mouse moved to (654, 276)
Screenshot: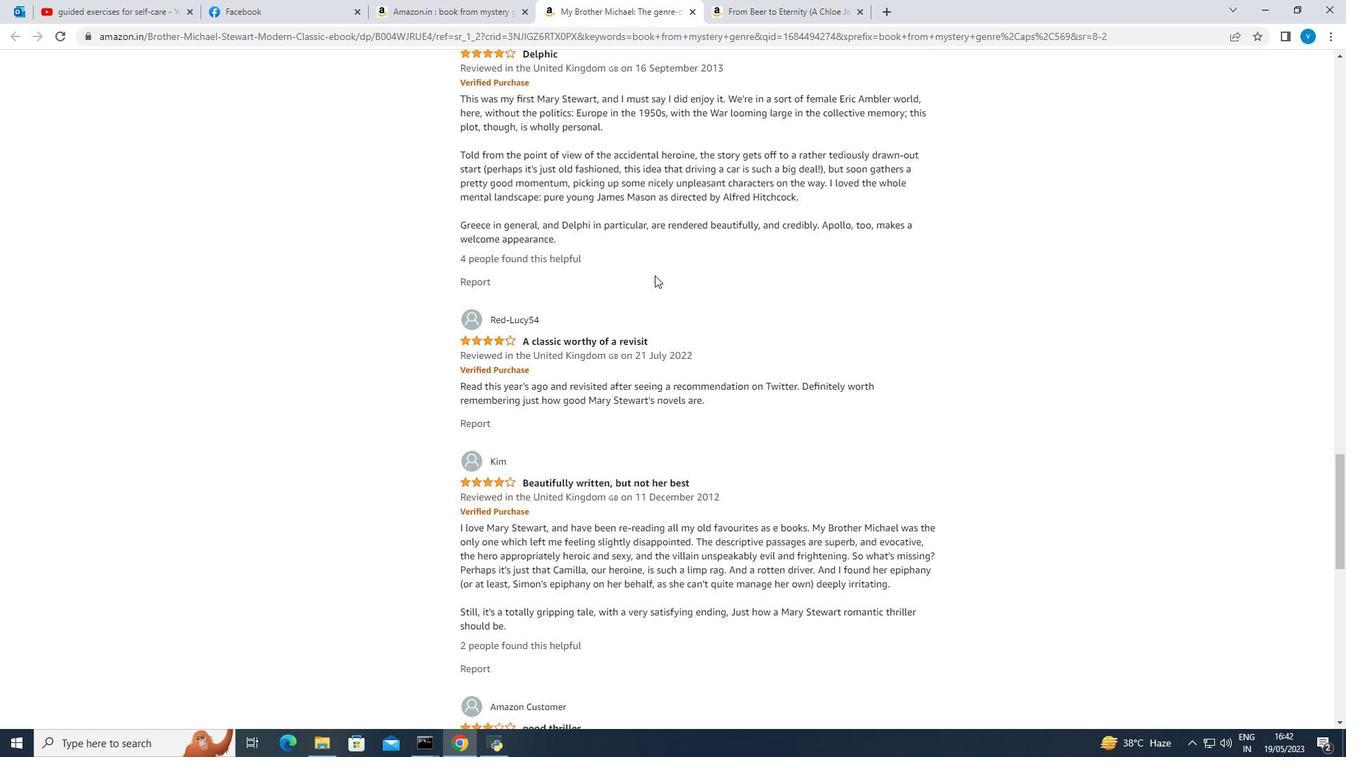 
Action: Mouse scrolled (654, 275) with delta (0, 0)
Screenshot: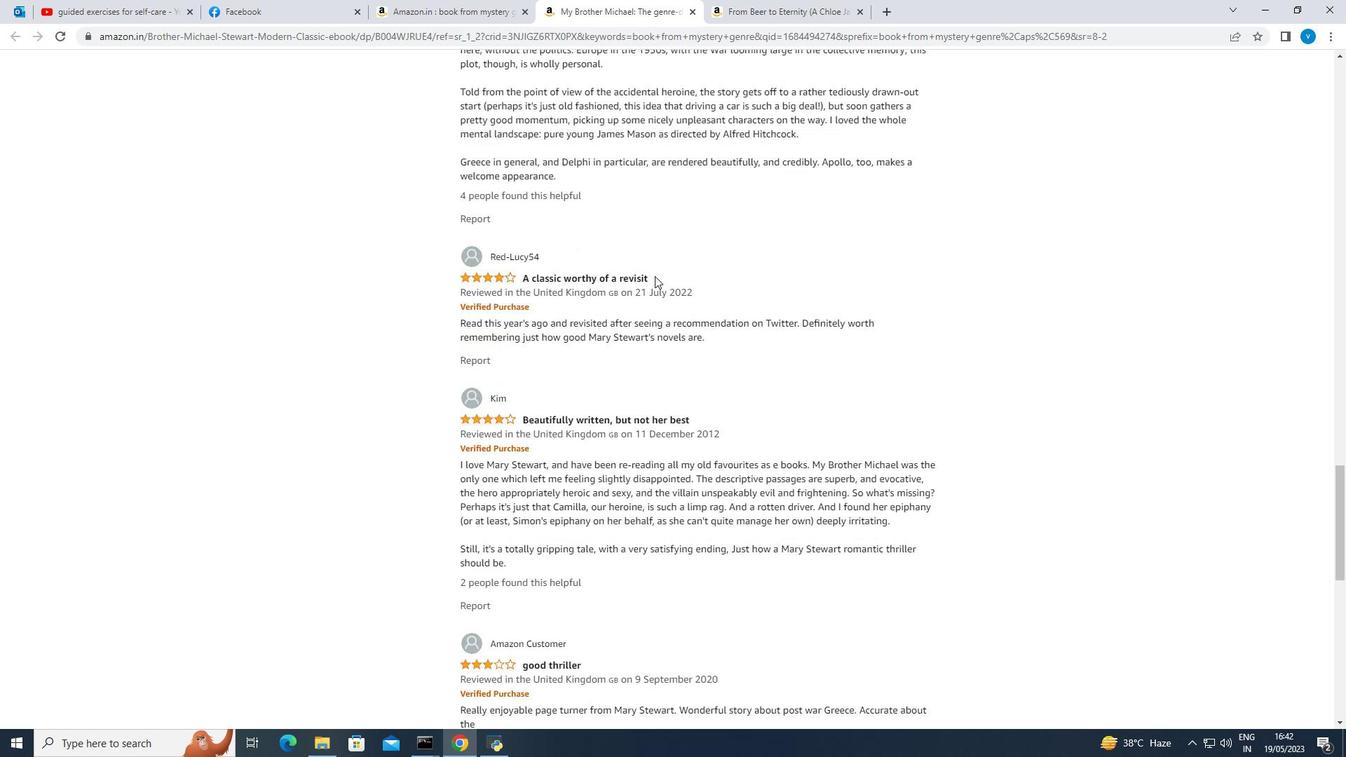 
Action: Mouse scrolled (654, 275) with delta (0, 0)
Screenshot: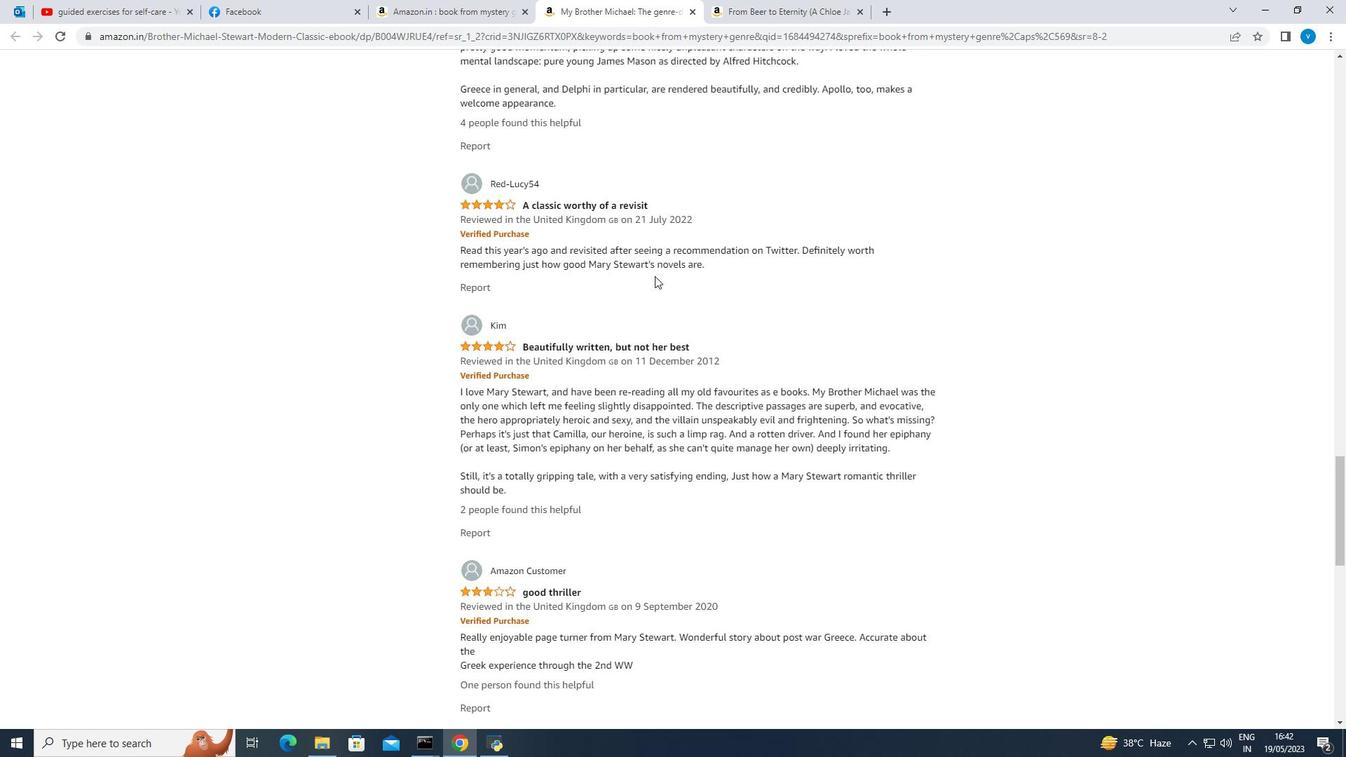
Action: Mouse scrolled (654, 275) with delta (0, 0)
Screenshot: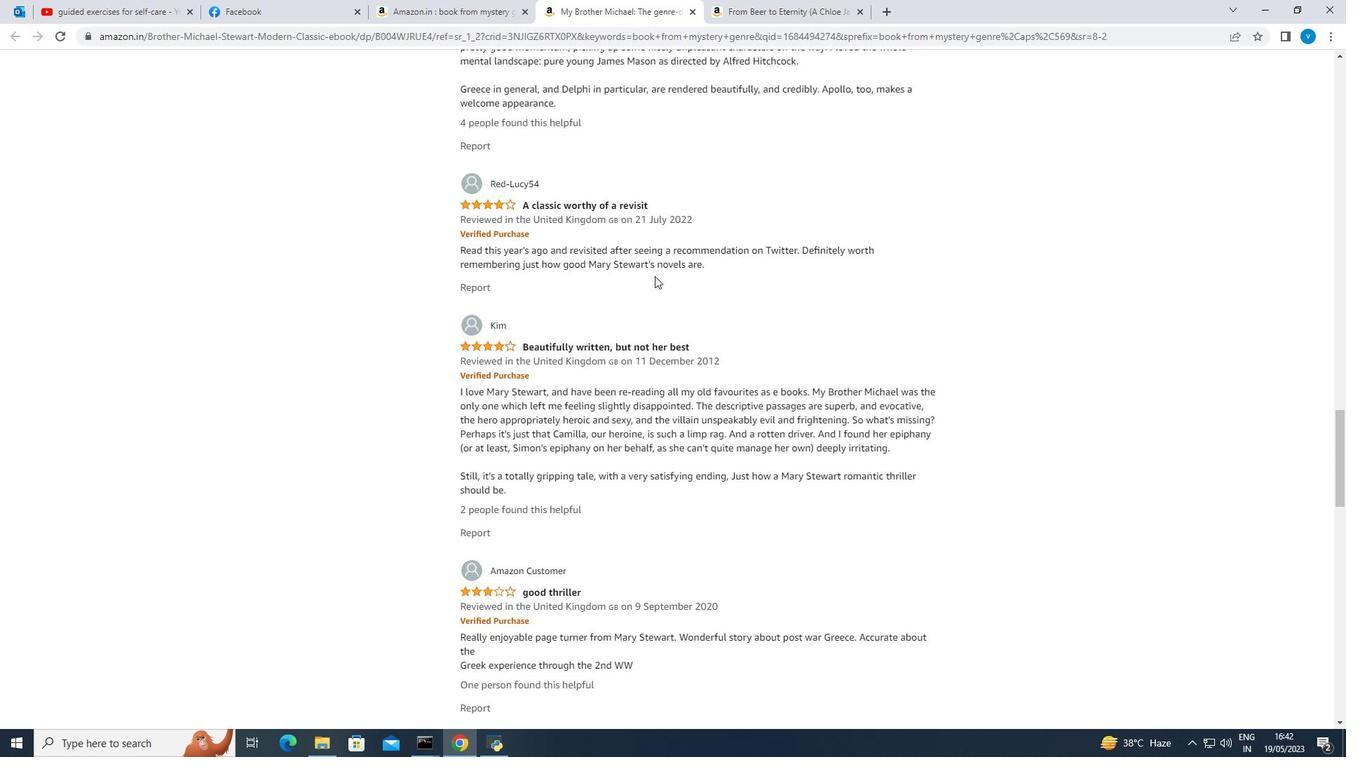 
Action: Mouse moved to (630, 338)
Screenshot: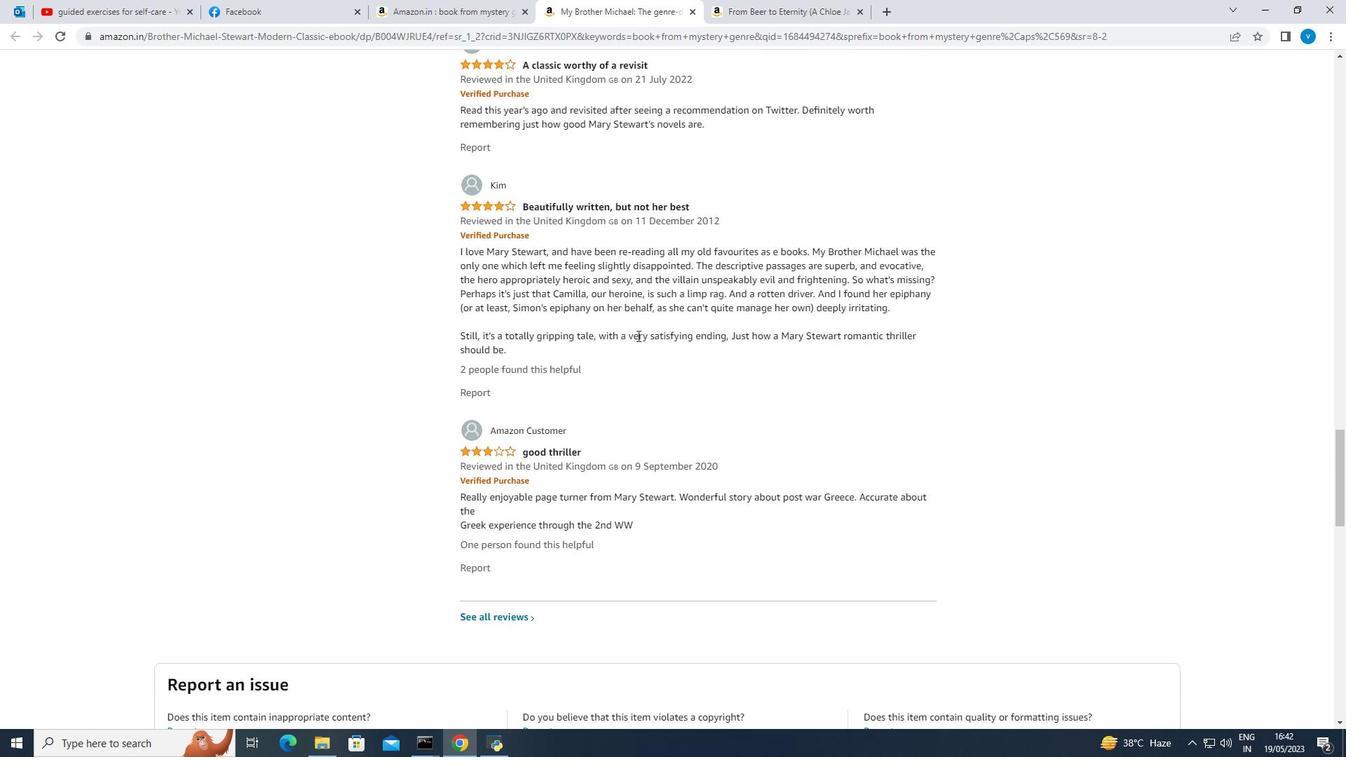 
Action: Mouse scrolled (630, 337) with delta (0, 0)
Screenshot: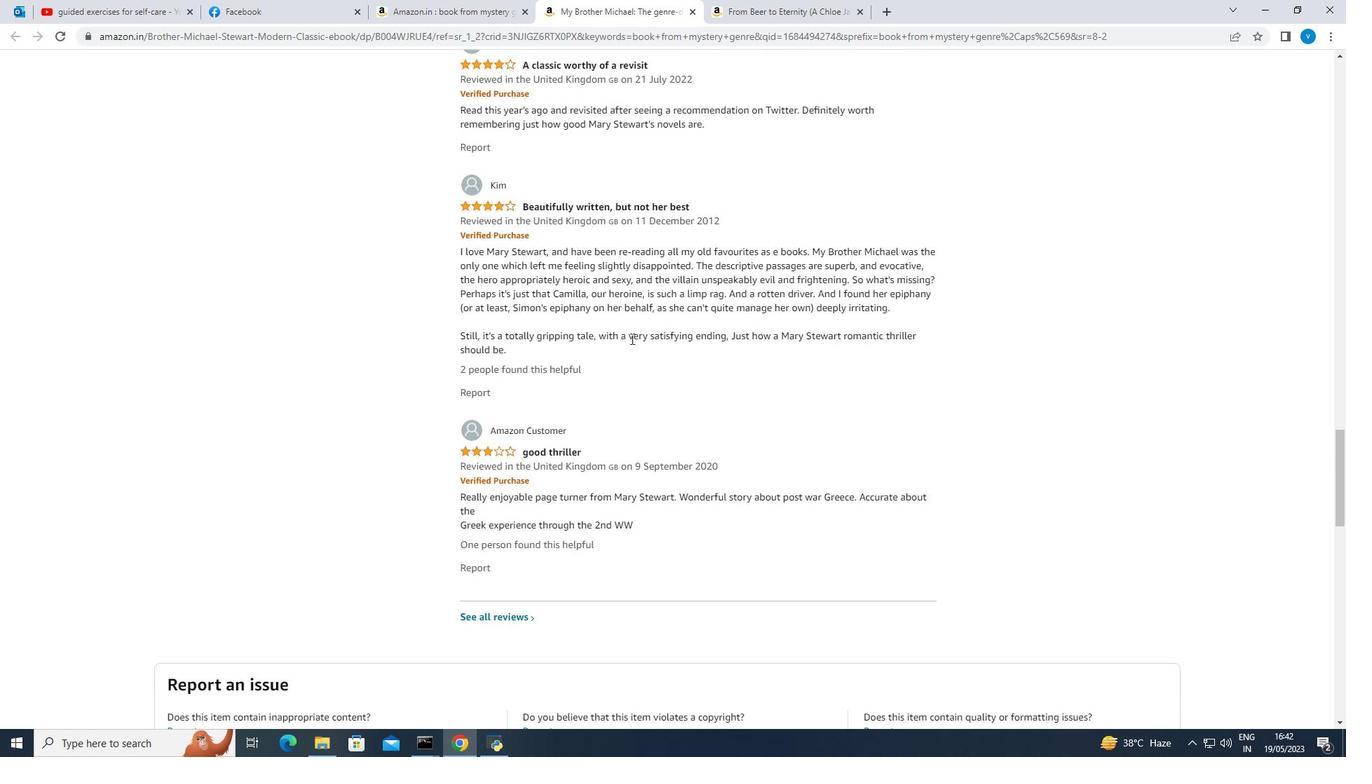 
Action: Mouse scrolled (630, 337) with delta (0, 0)
Screenshot: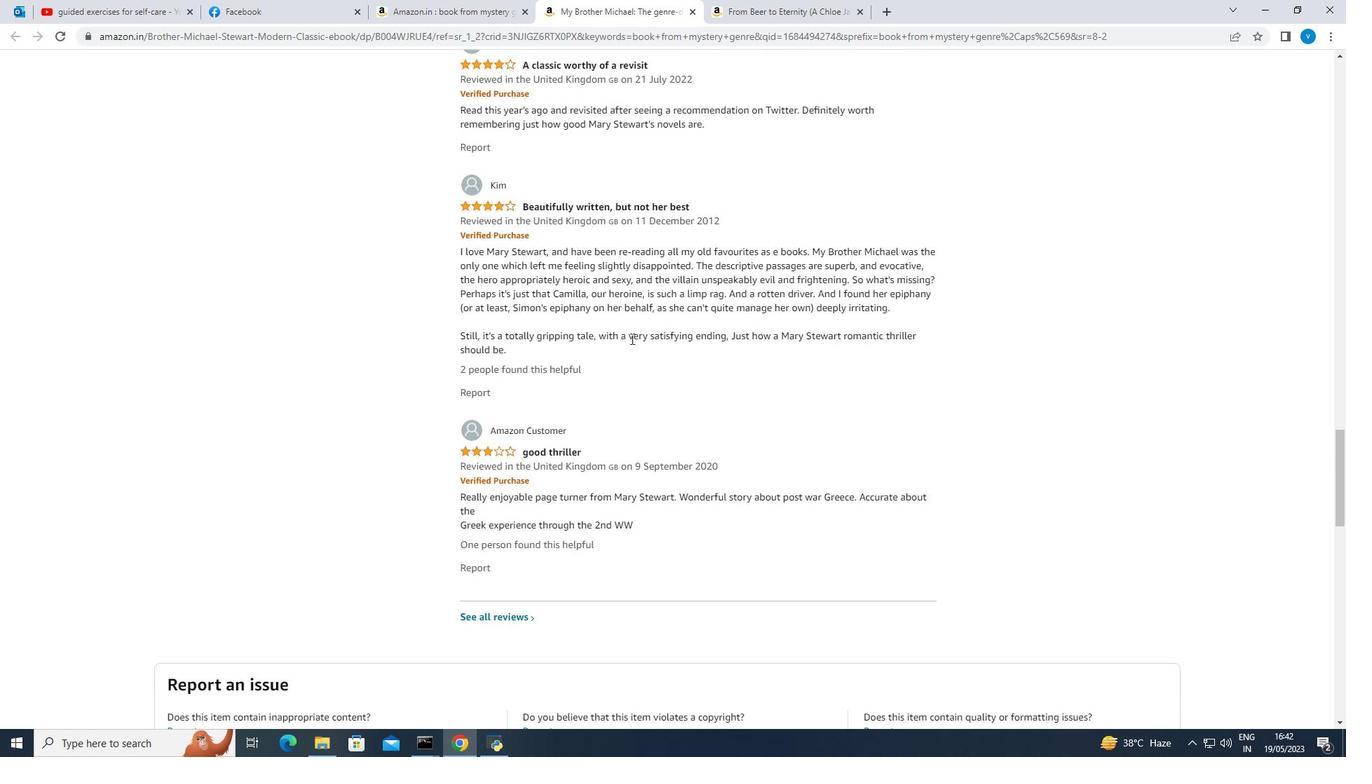 
Action: Mouse scrolled (630, 337) with delta (0, 0)
Screenshot: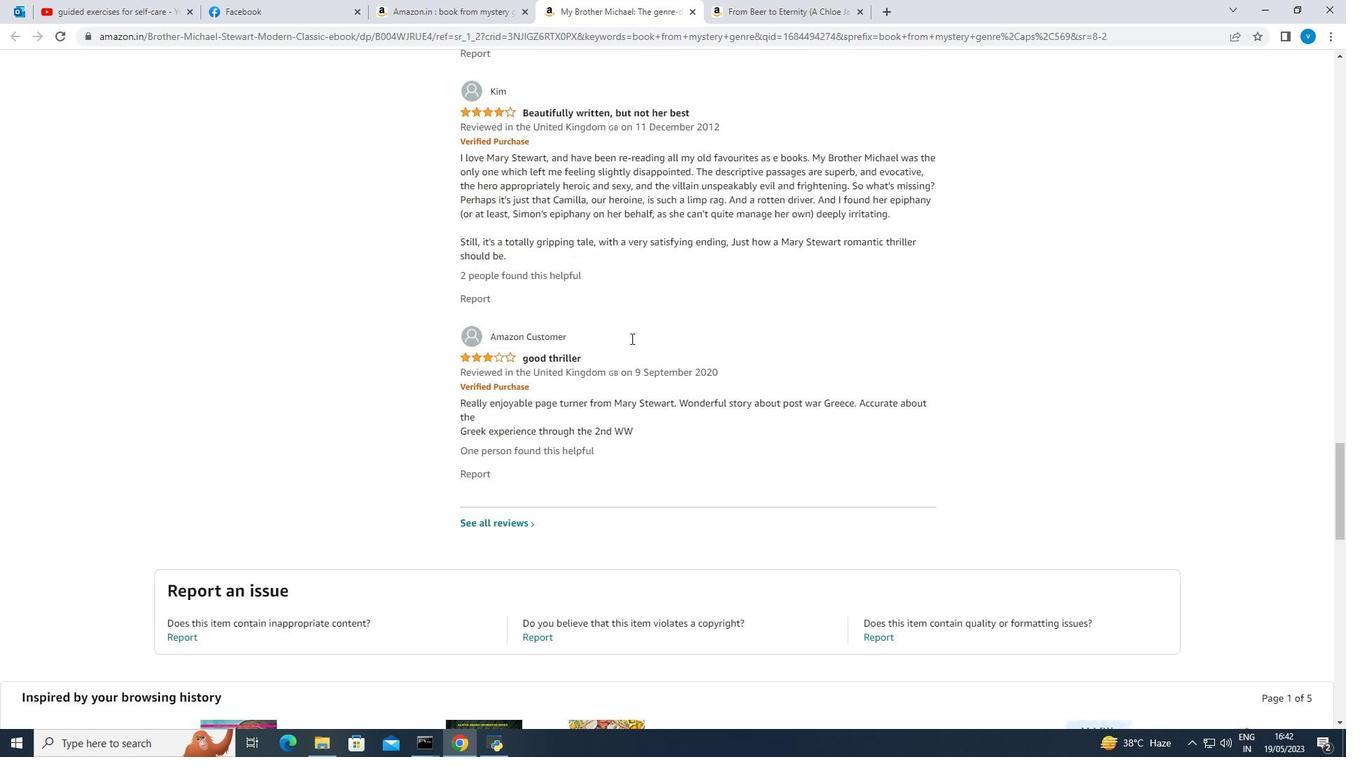 
Action: Mouse scrolled (630, 337) with delta (0, 0)
Screenshot: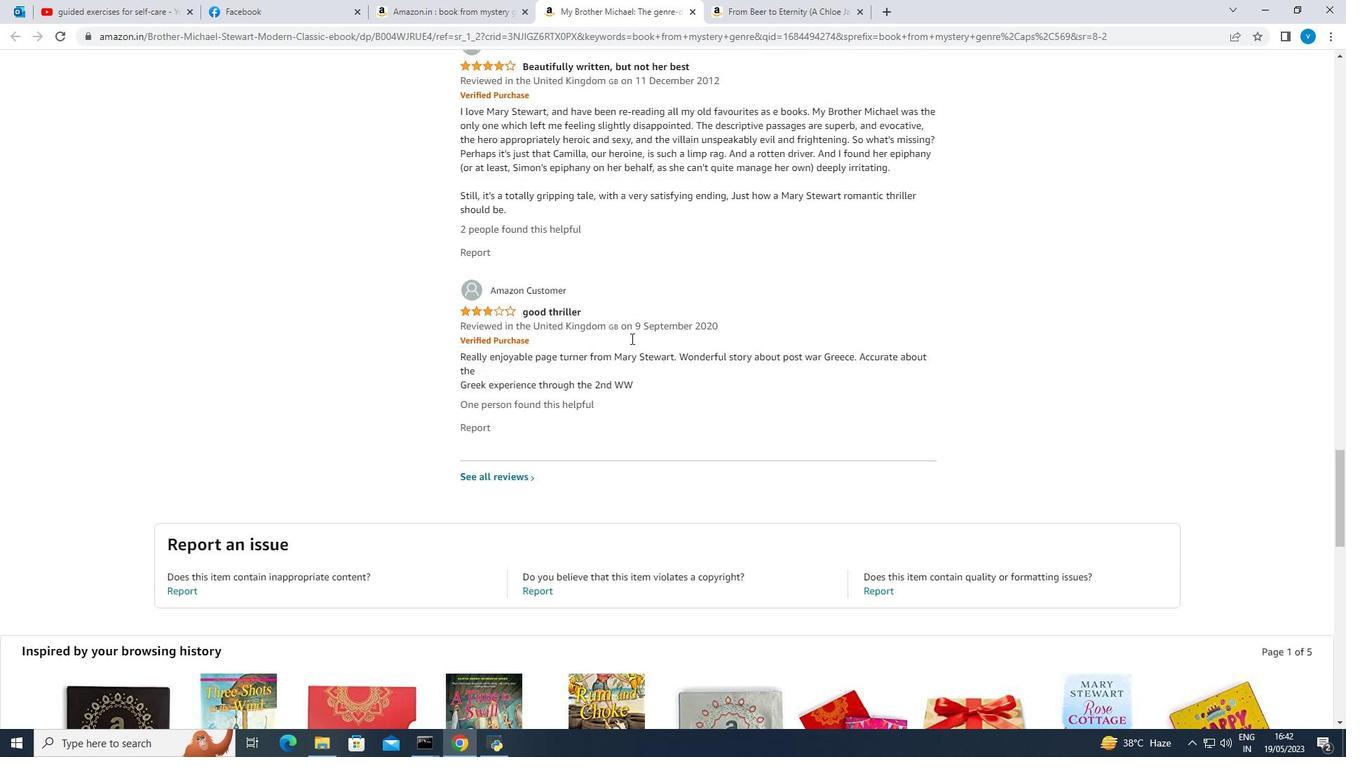 
Action: Mouse scrolled (630, 337) with delta (0, 0)
Screenshot: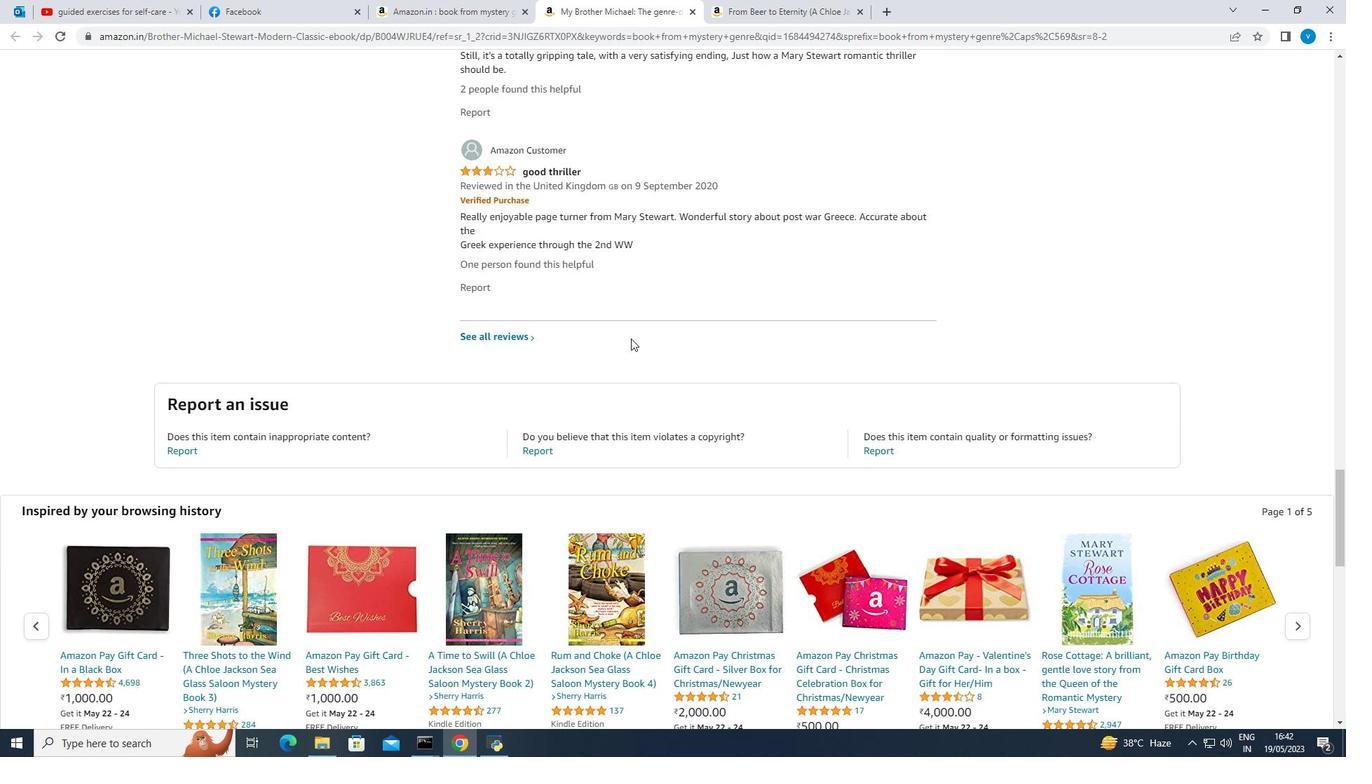 
Action: Mouse scrolled (630, 337) with delta (0, 0)
Screenshot: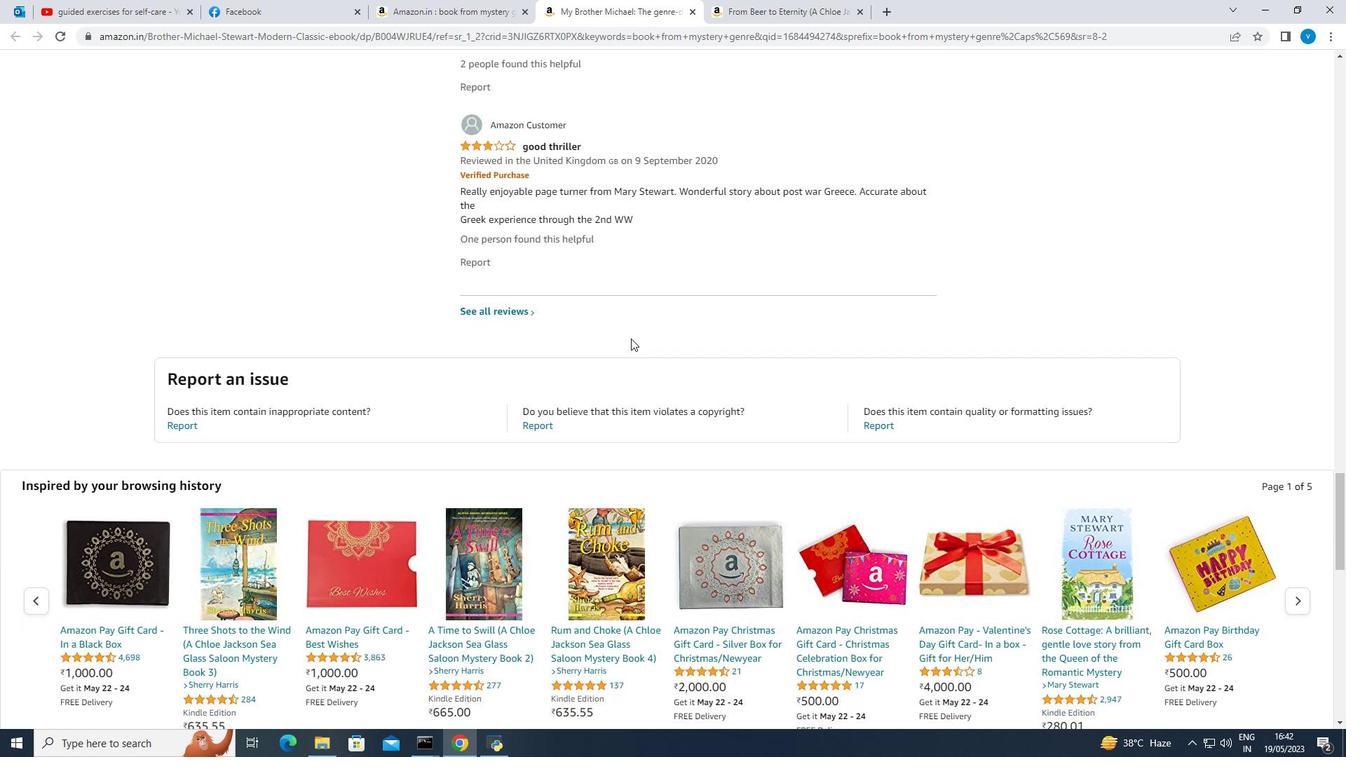 
Action: Mouse scrolled (630, 337) with delta (0, 0)
Screenshot: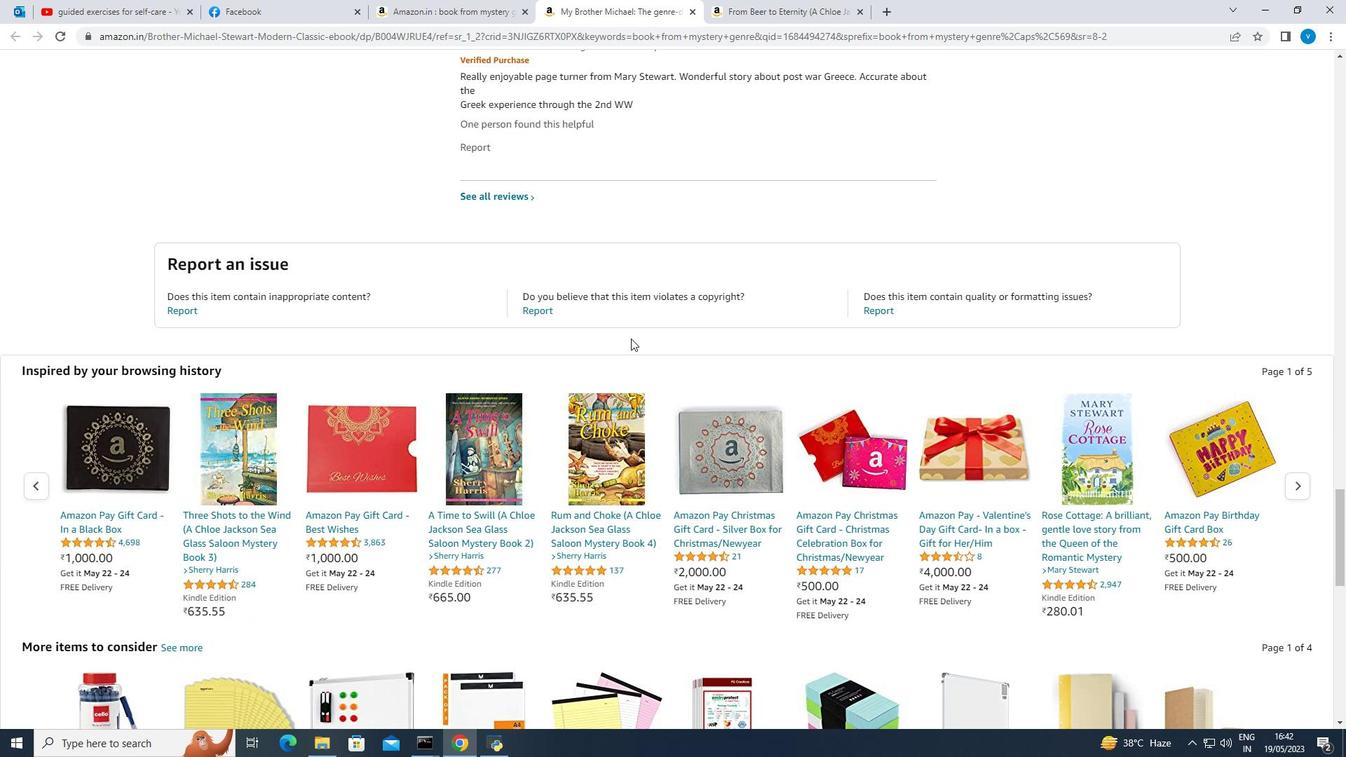 
Action: Mouse scrolled (630, 337) with delta (0, 0)
Screenshot: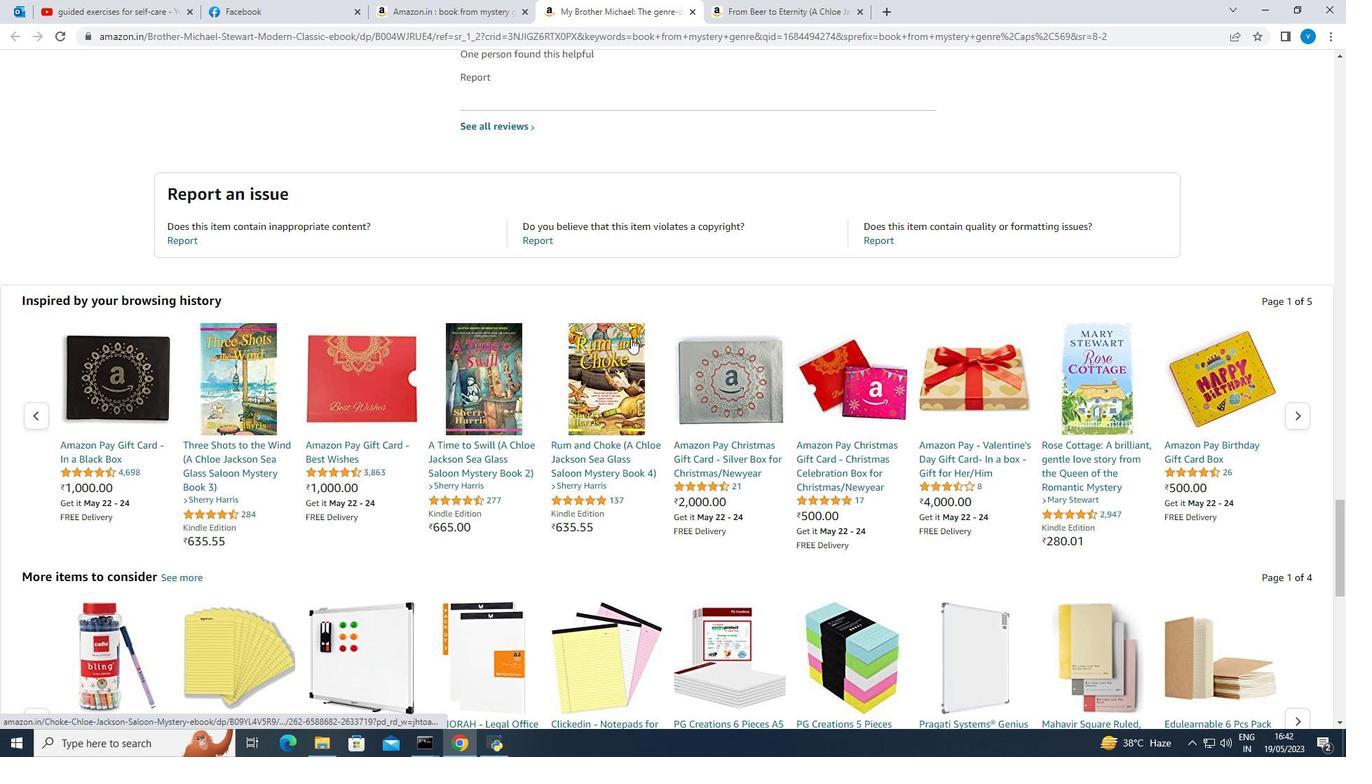 
Action: Mouse scrolled (630, 337) with delta (0, 0)
Screenshot: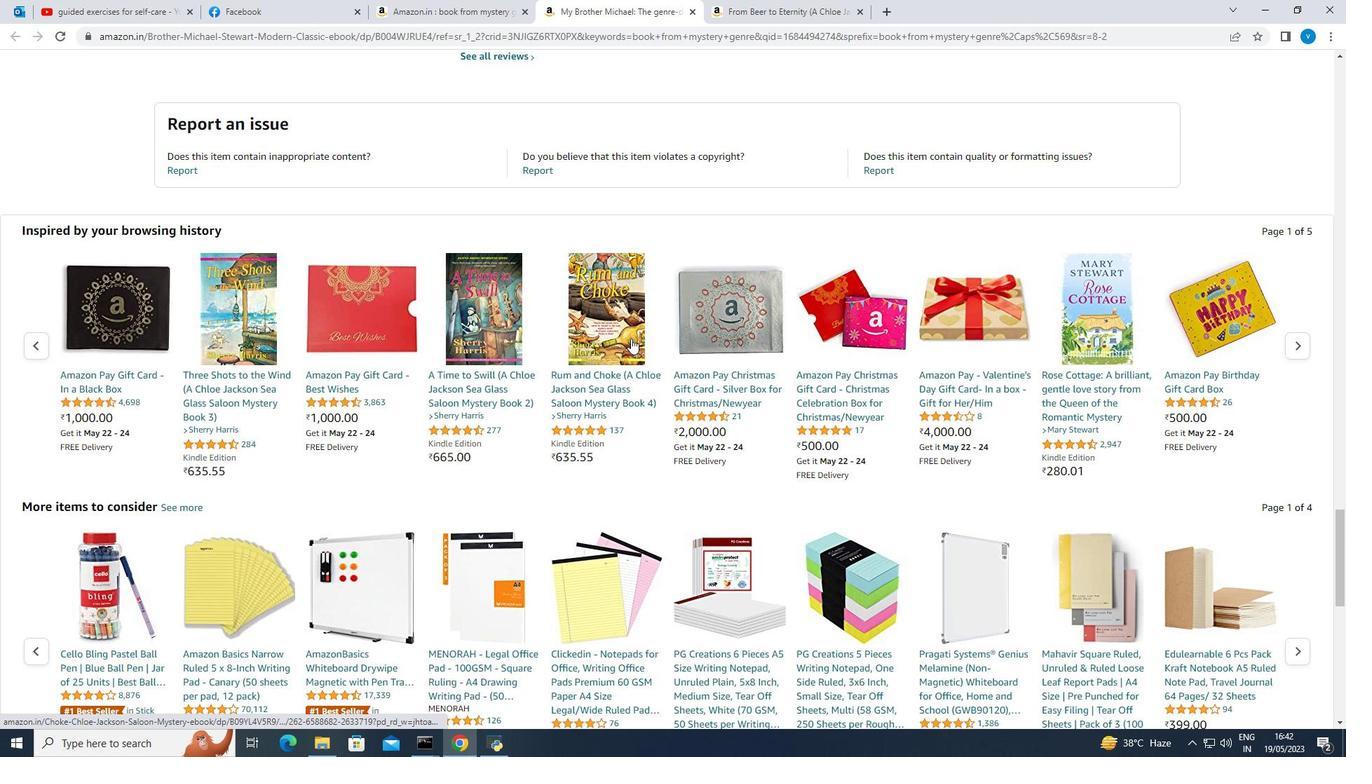 
Action: Mouse moved to (630, 338)
Screenshot: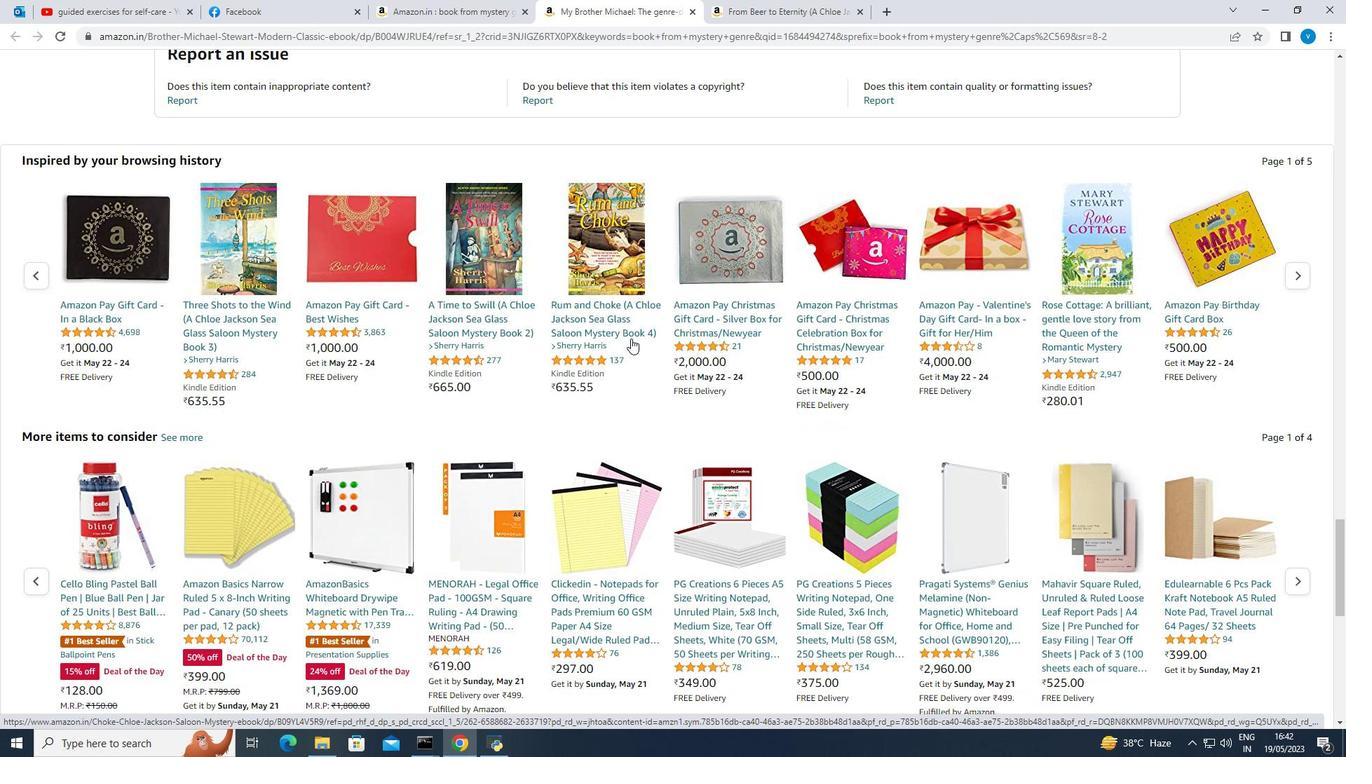 
Action: Mouse scrolled (630, 337) with delta (0, 0)
Screenshot: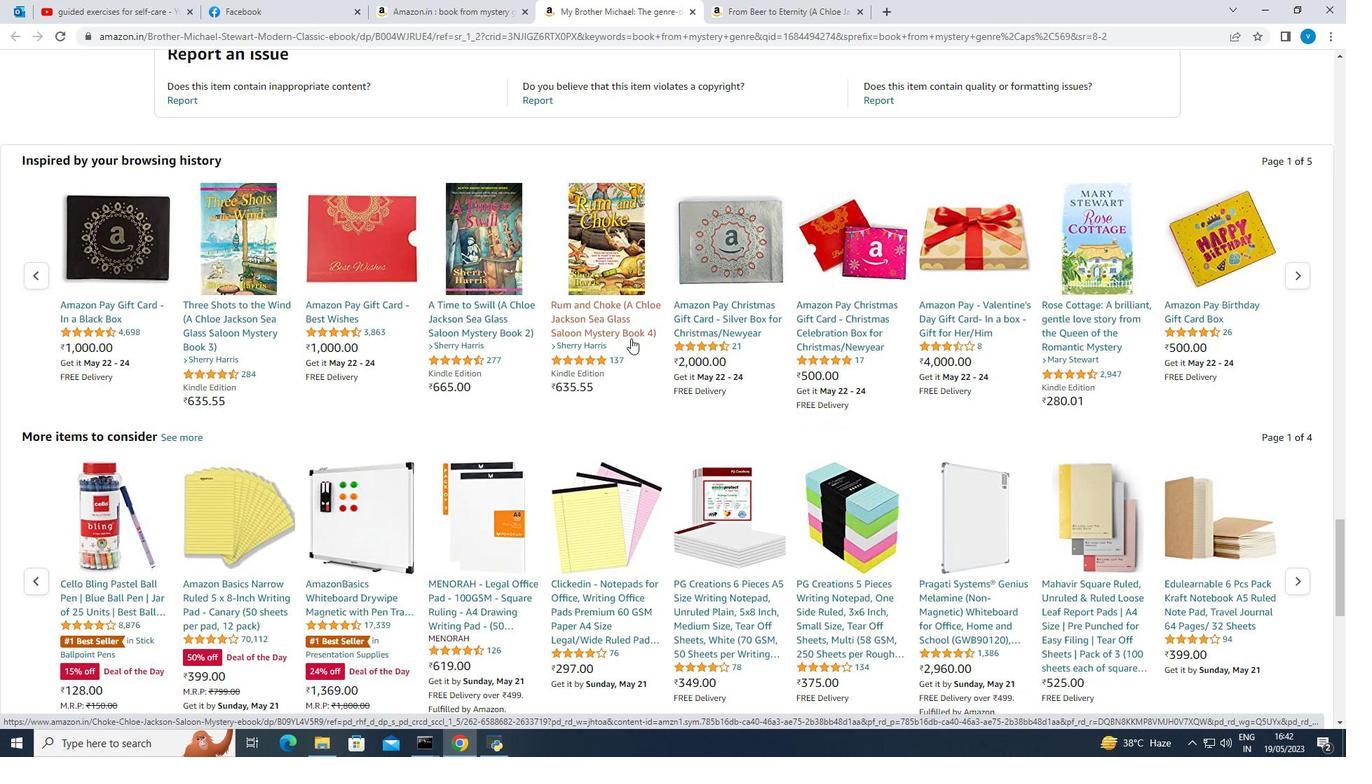 
Action: Mouse scrolled (630, 337) with delta (0, 0)
Screenshot: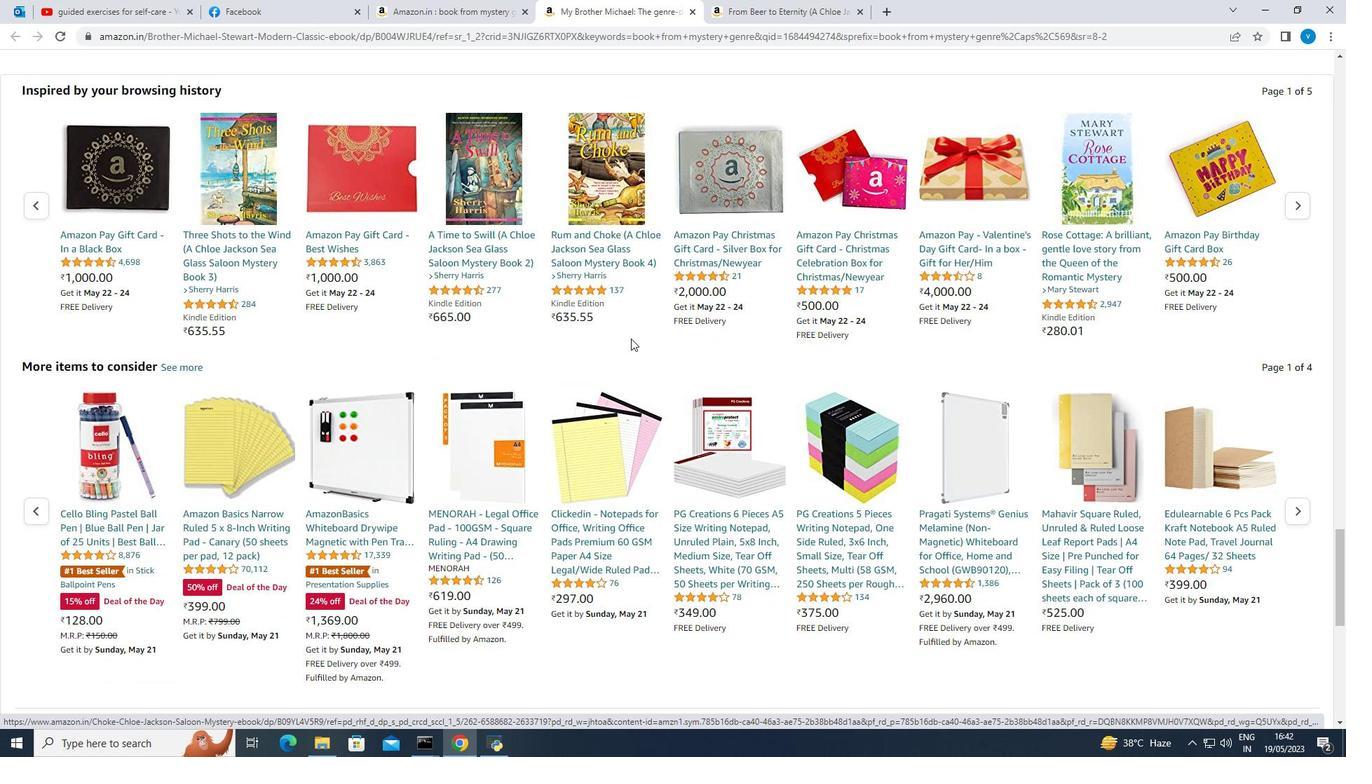 
Action: Mouse scrolled (630, 337) with delta (0, 0)
Screenshot: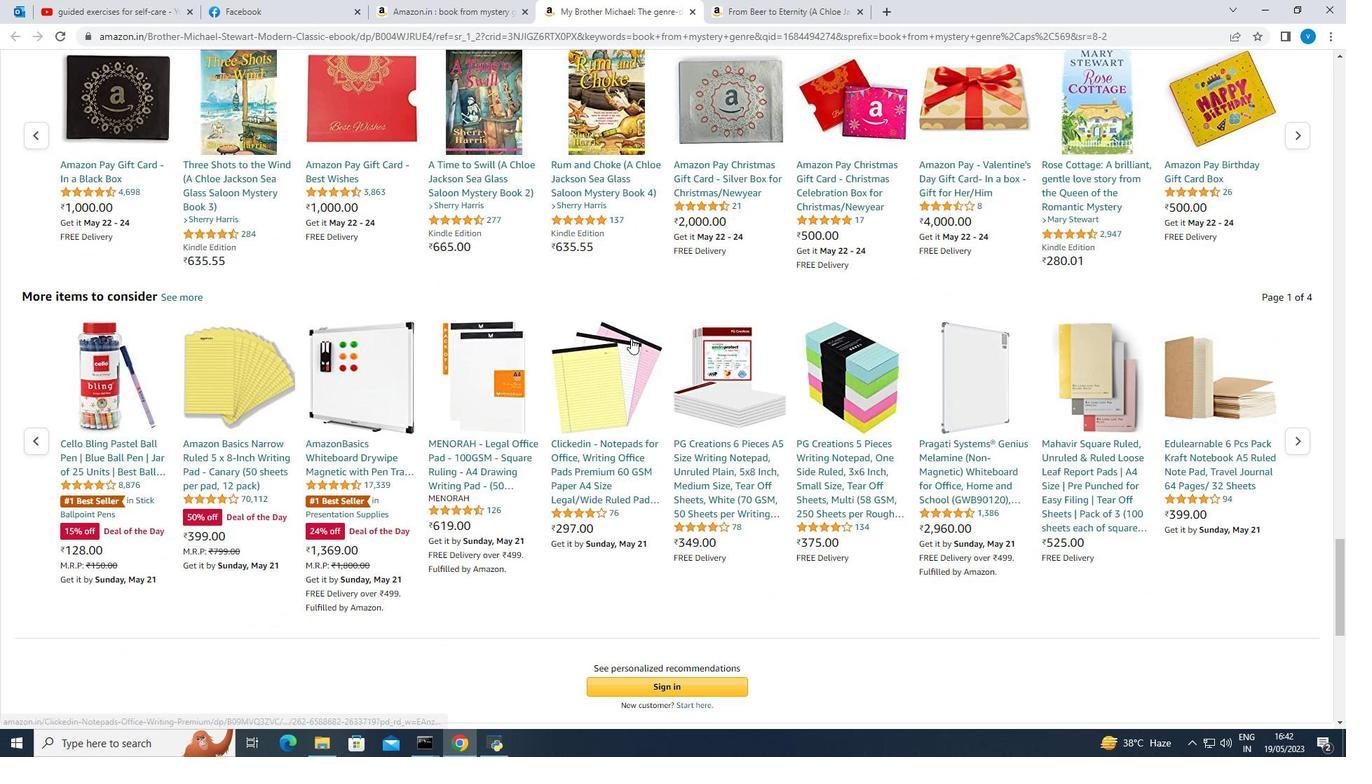 
Action: Mouse moved to (424, 8)
Screenshot: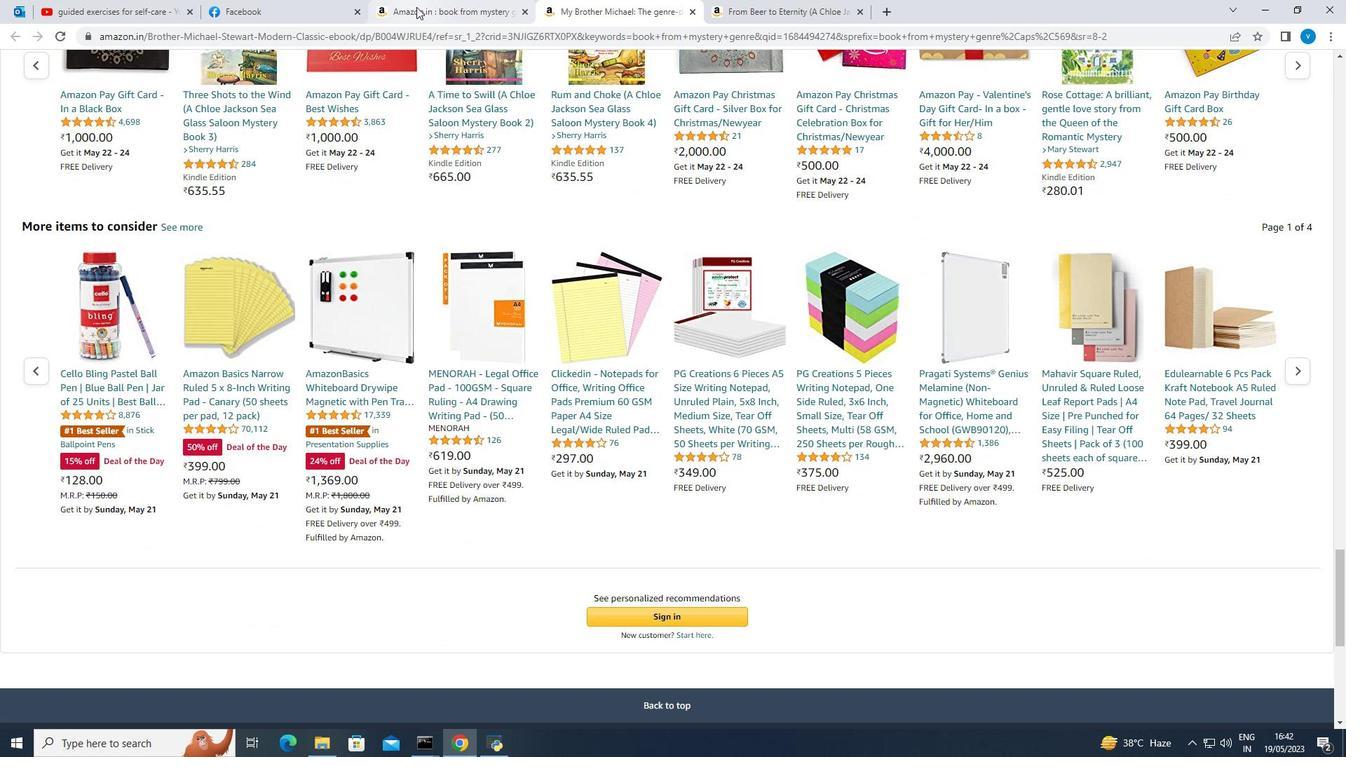 
Action: Mouse pressed left at (424, 8)
Screenshot: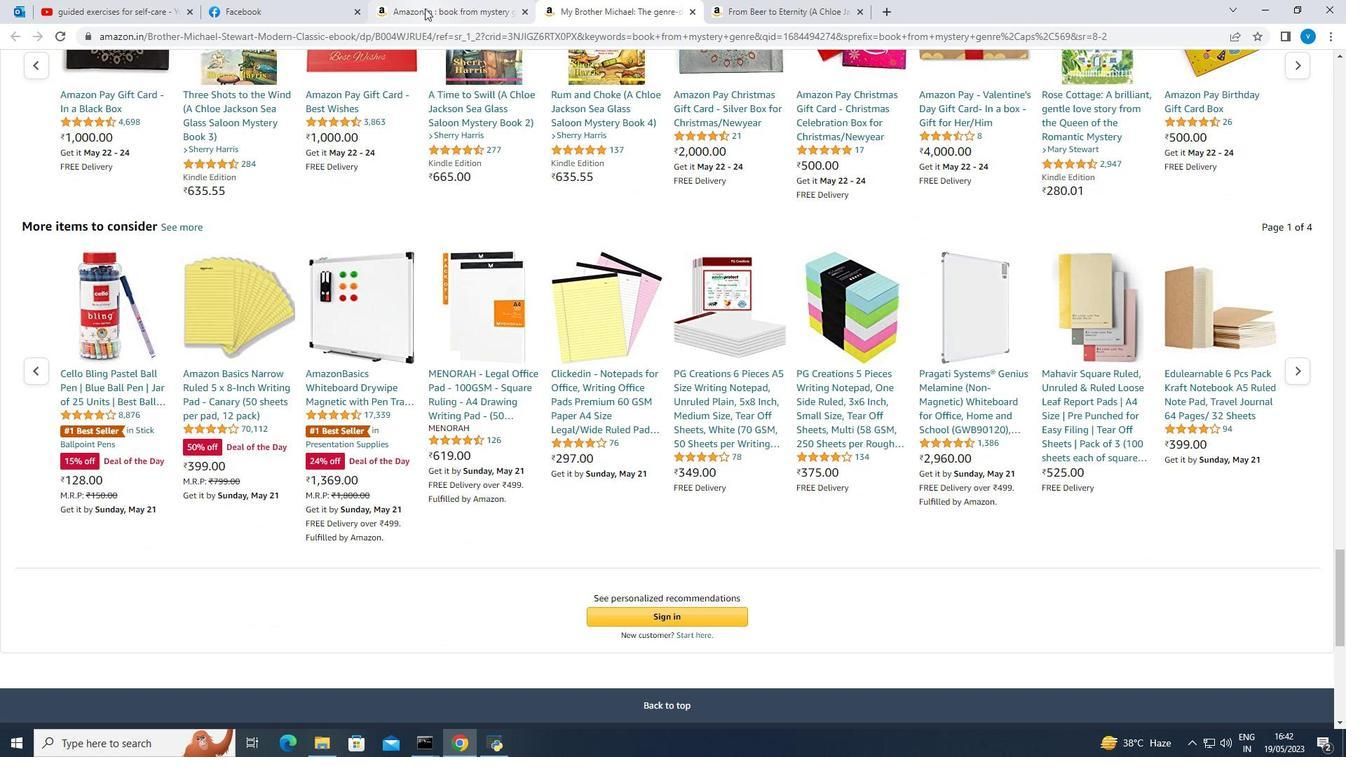 
Action: Mouse moved to (507, 176)
Screenshot: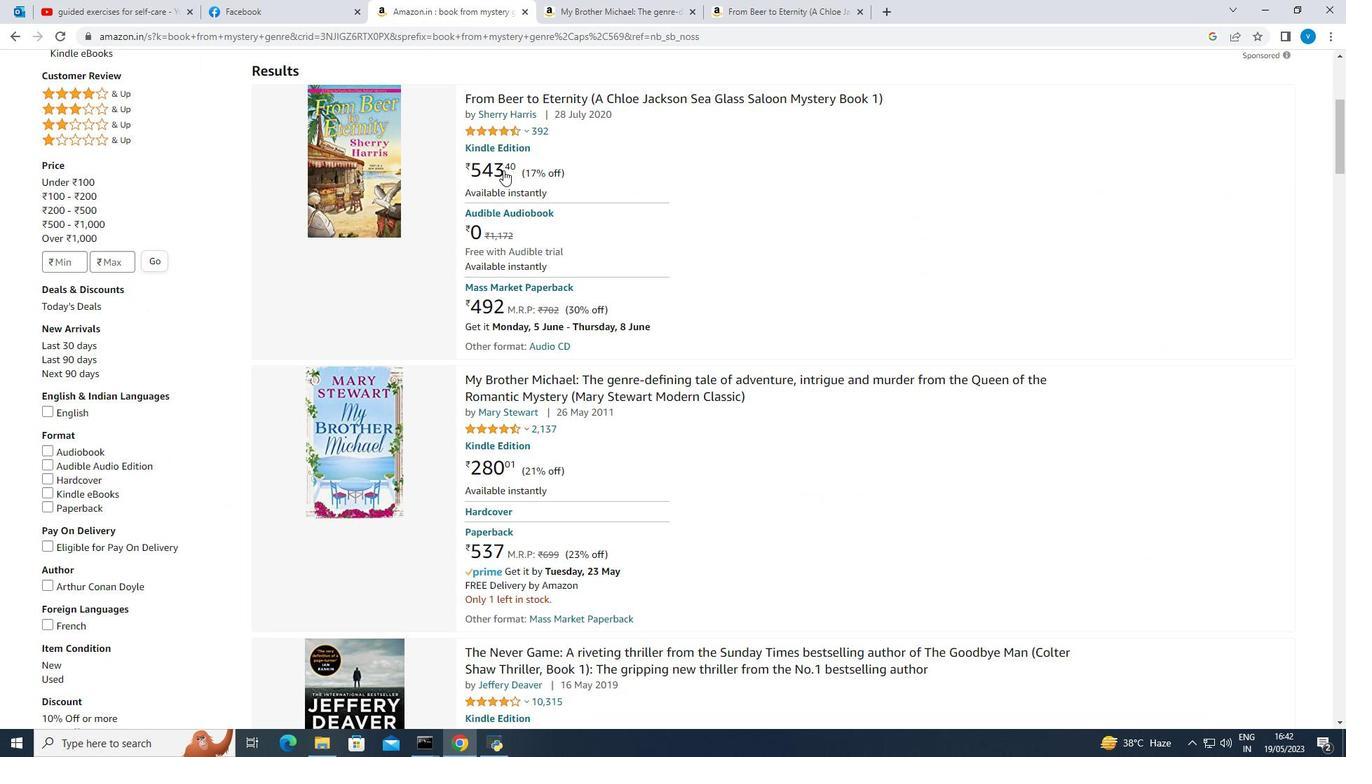 
Action: Mouse scrolled (507, 175) with delta (0, 0)
Screenshot: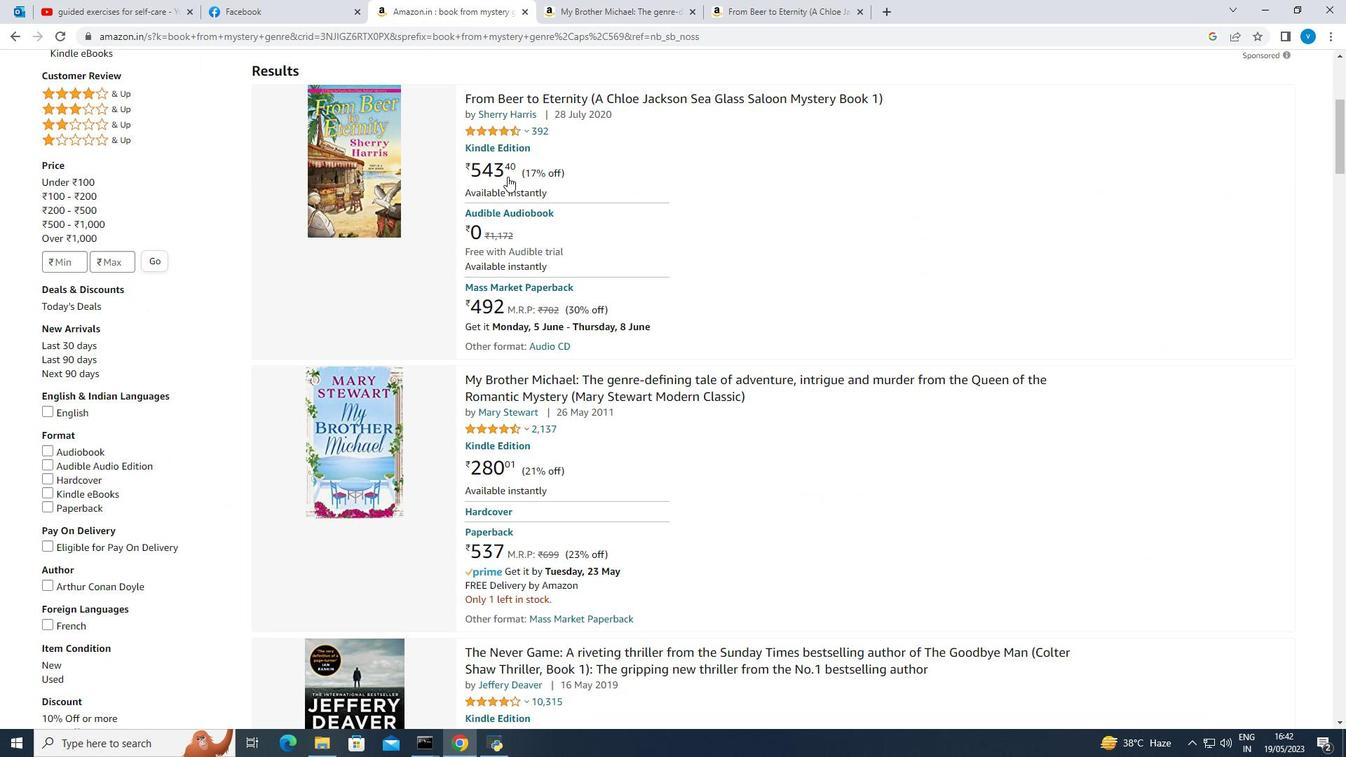 
Action: Mouse scrolled (507, 175) with delta (0, 0)
Screenshot: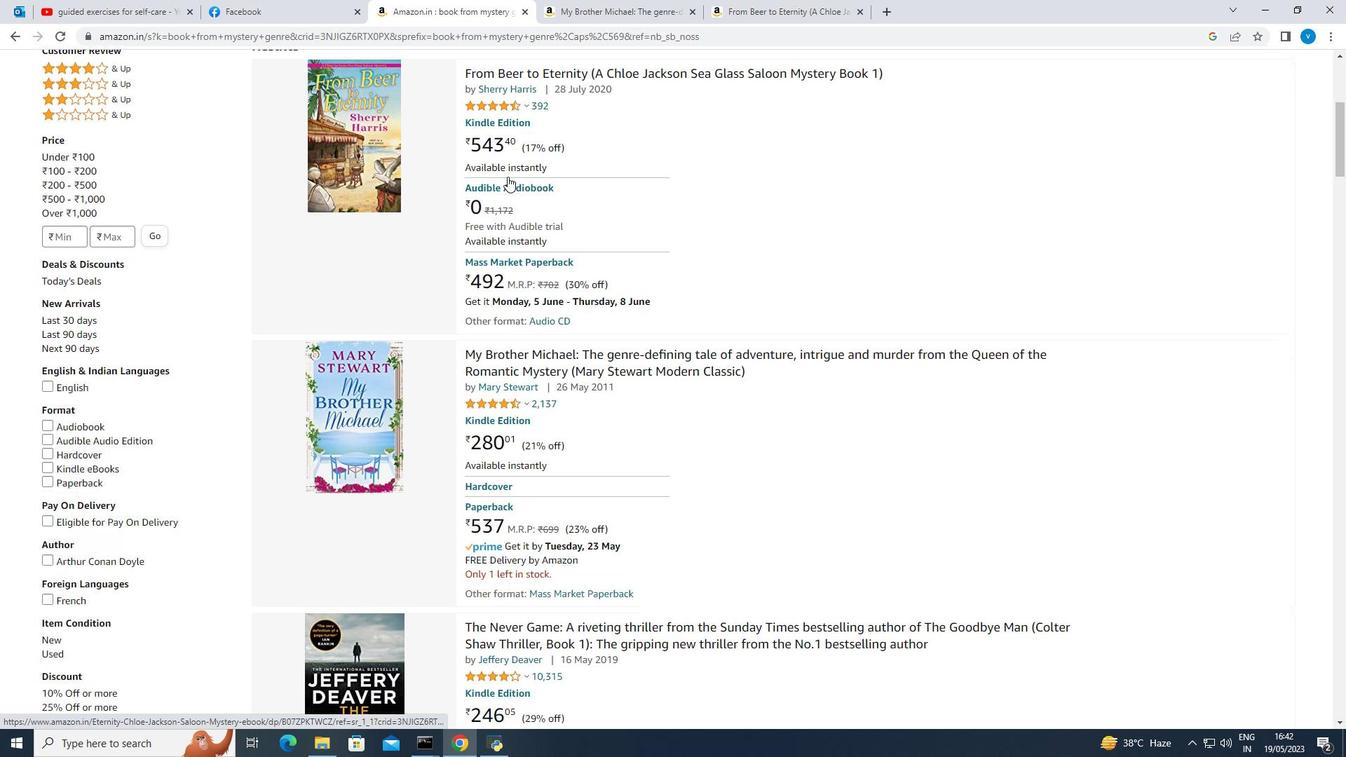 
Action: Mouse scrolled (507, 175) with delta (0, 0)
